 Task: Create a new job listing for an 'Angular/Javascript Developer' in Salesforce with specified details.
Action: Mouse moved to (28, 109)
Screenshot: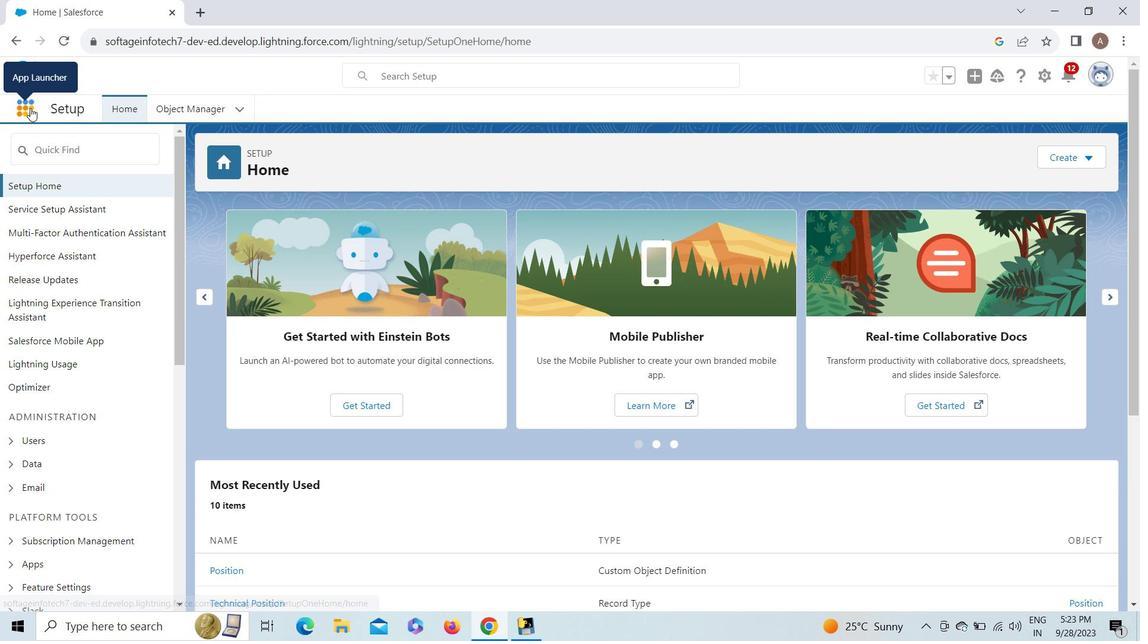 
Action: Mouse pressed left at (28, 109)
Screenshot: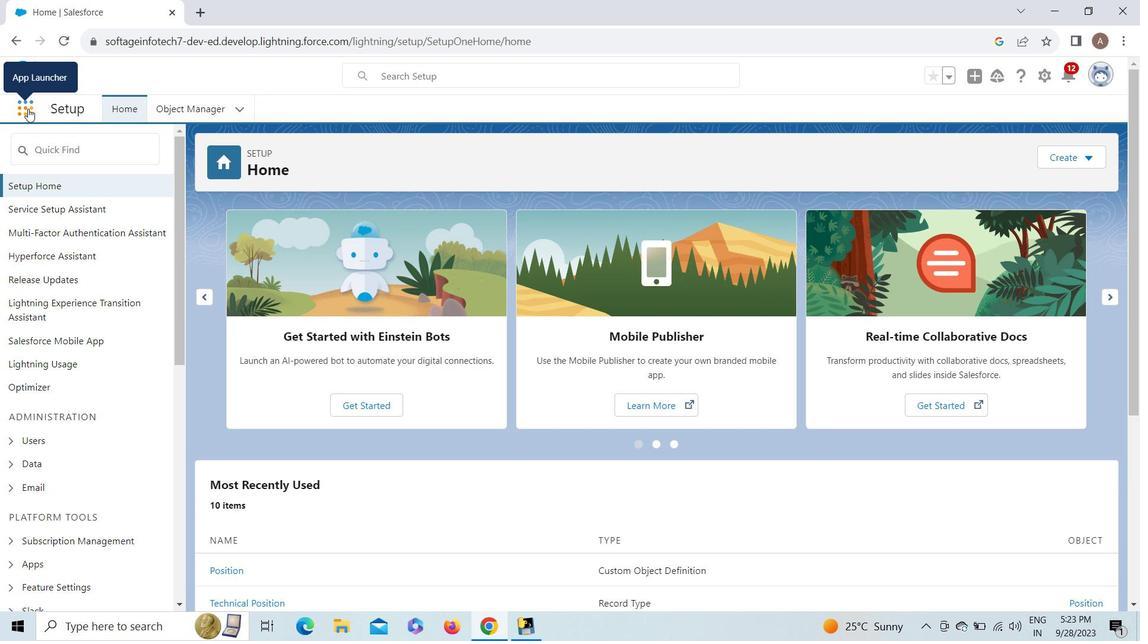 
Action: Mouse moved to (75, 205)
Screenshot: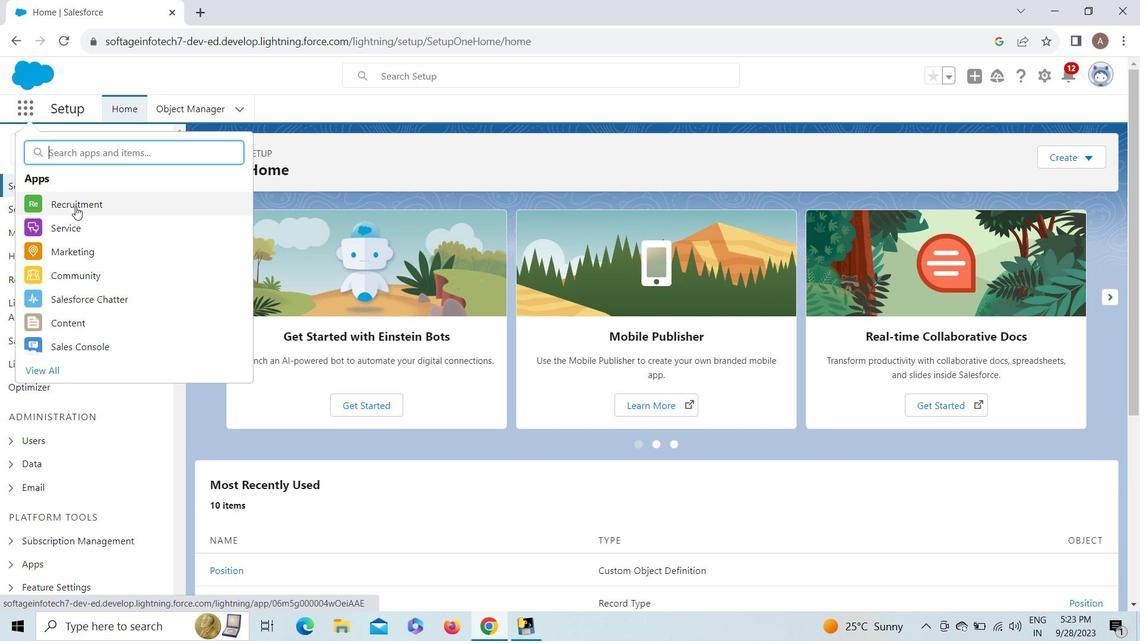 
Action: Mouse pressed left at (75, 205)
Screenshot: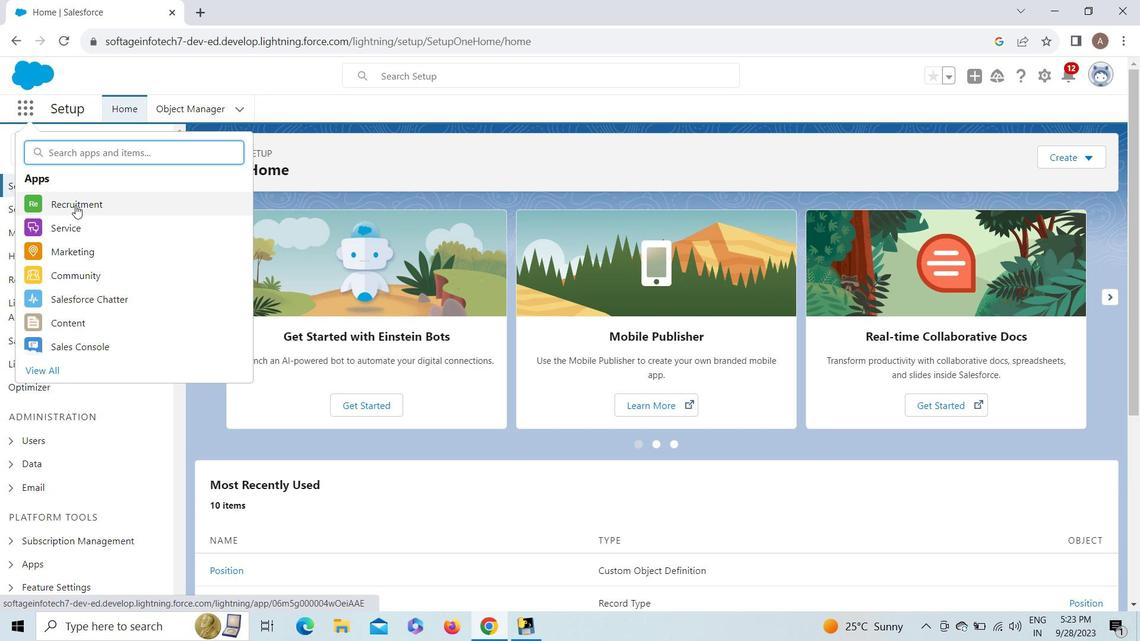 
Action: Mouse moved to (214, 111)
Screenshot: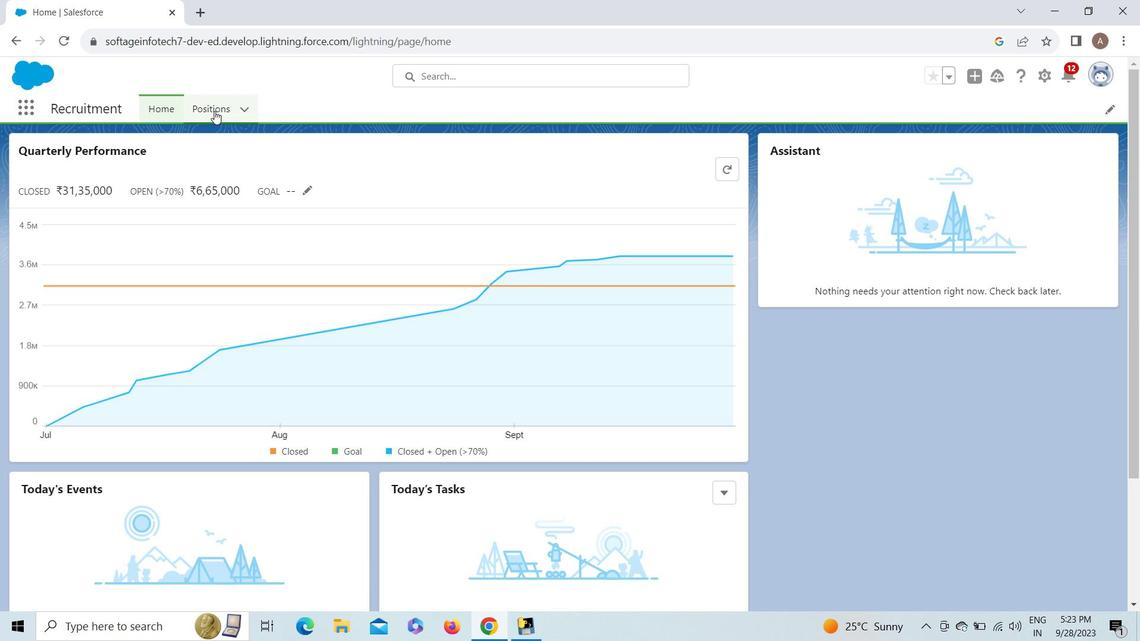 
Action: Mouse pressed left at (214, 111)
Screenshot: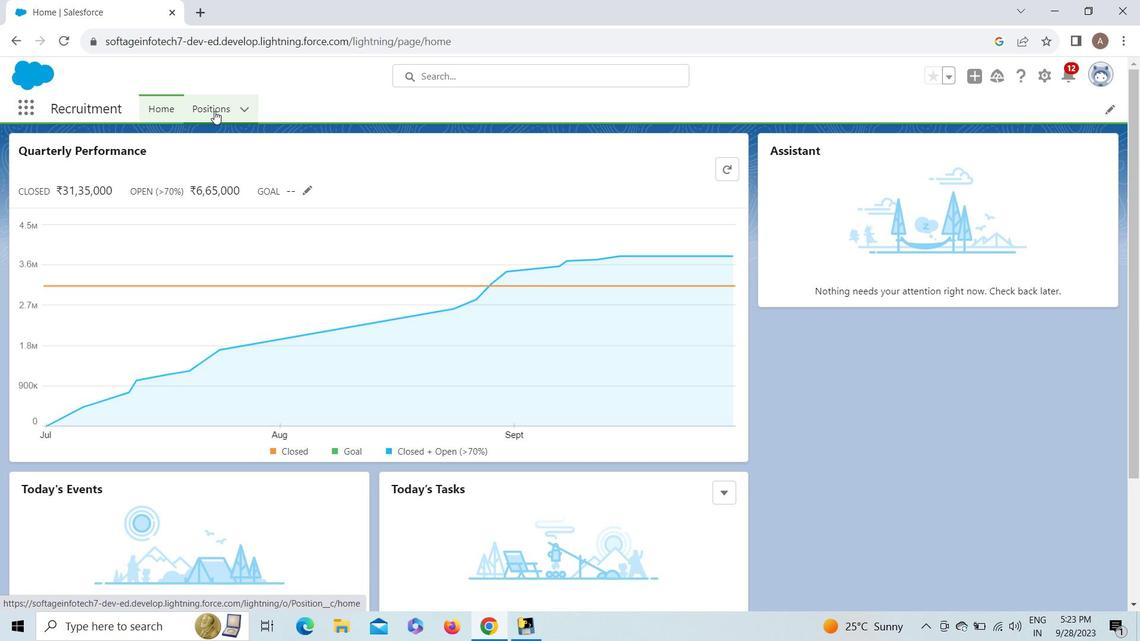 
Action: Mouse moved to (971, 152)
Screenshot: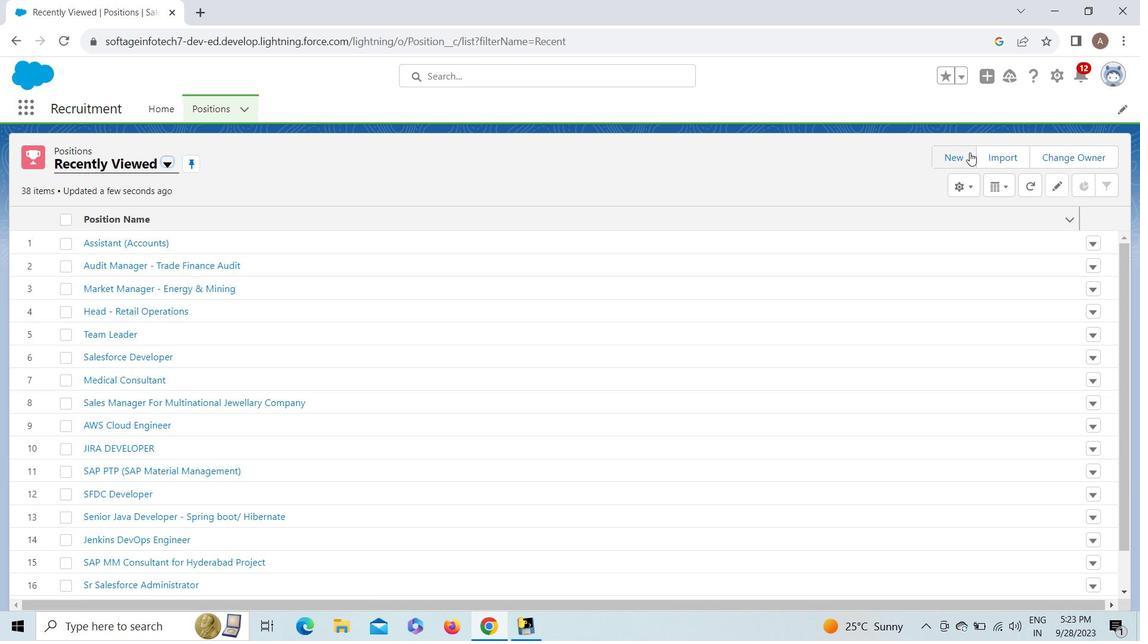 
Action: Mouse pressed left at (971, 152)
Screenshot: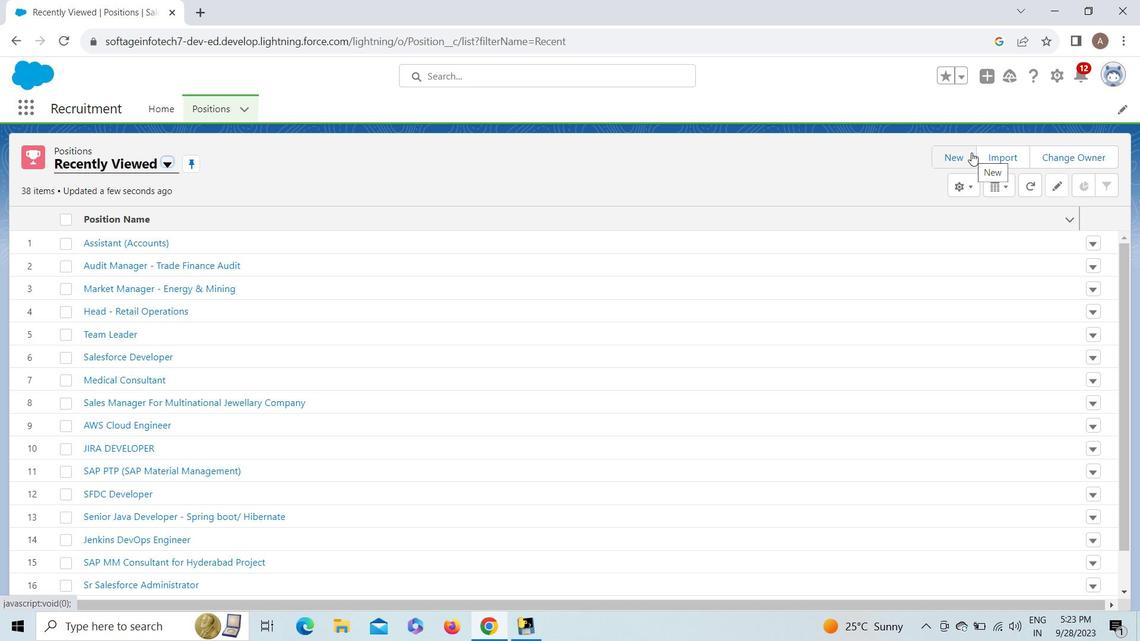 
Action: Mouse moved to (854, 410)
Screenshot: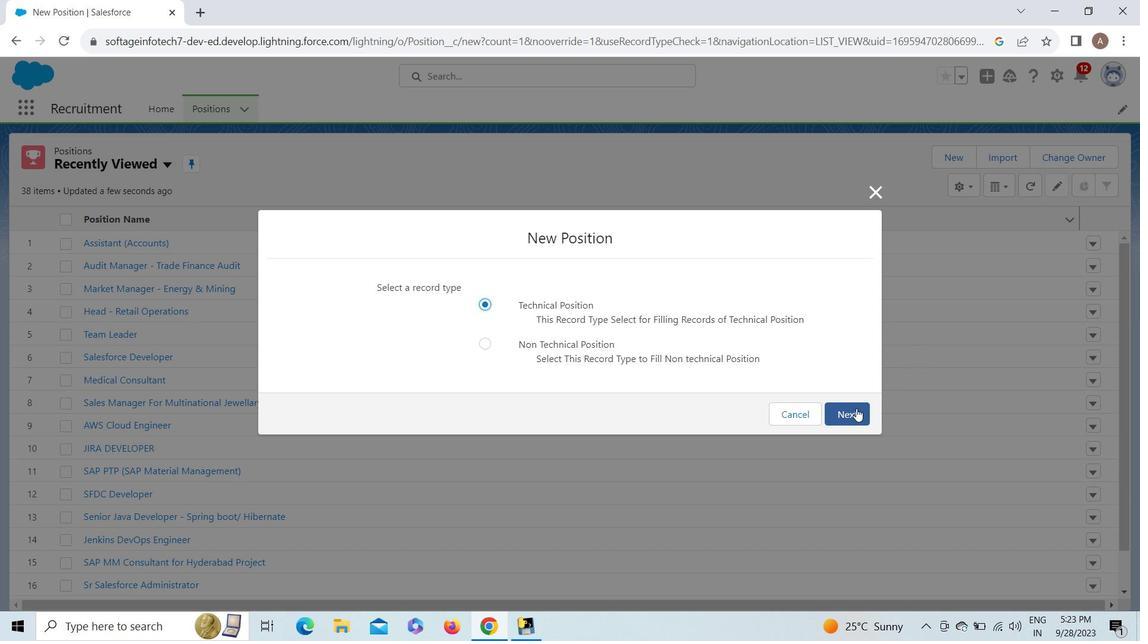 
Action: Mouse pressed left at (854, 410)
Screenshot: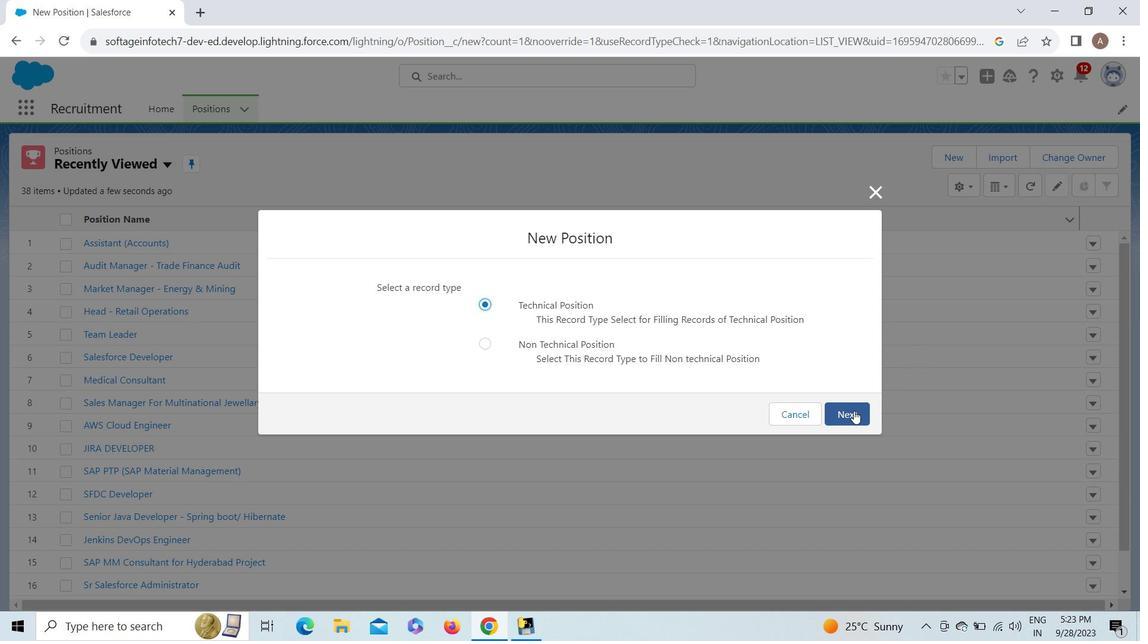 
Action: Mouse moved to (874, 204)
Screenshot: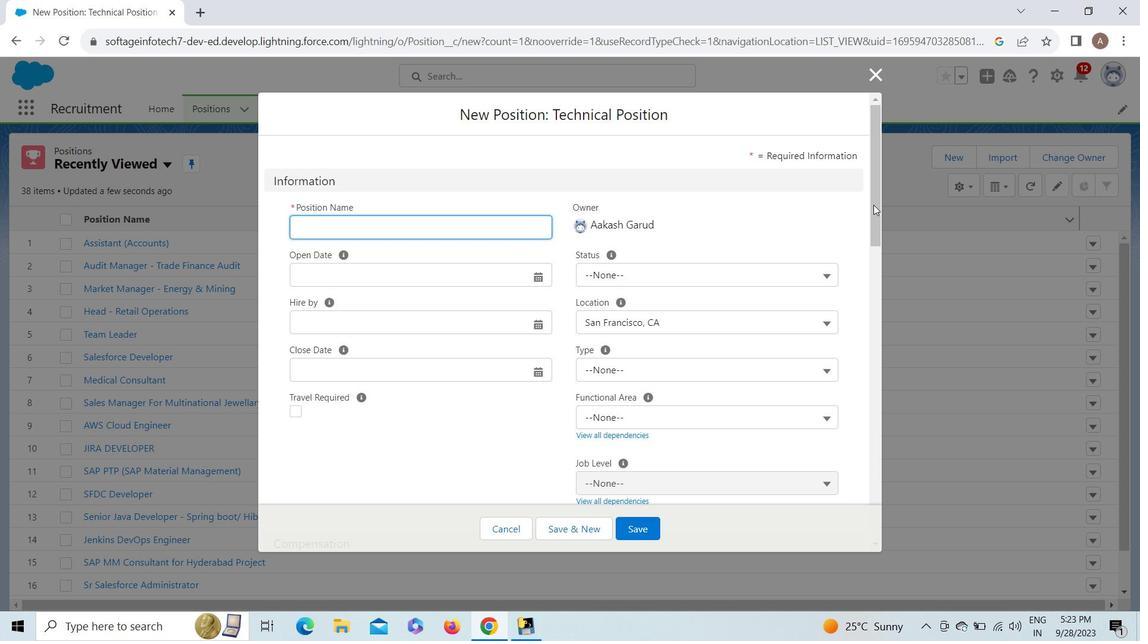 
Action: Mouse pressed left at (874, 204)
Screenshot: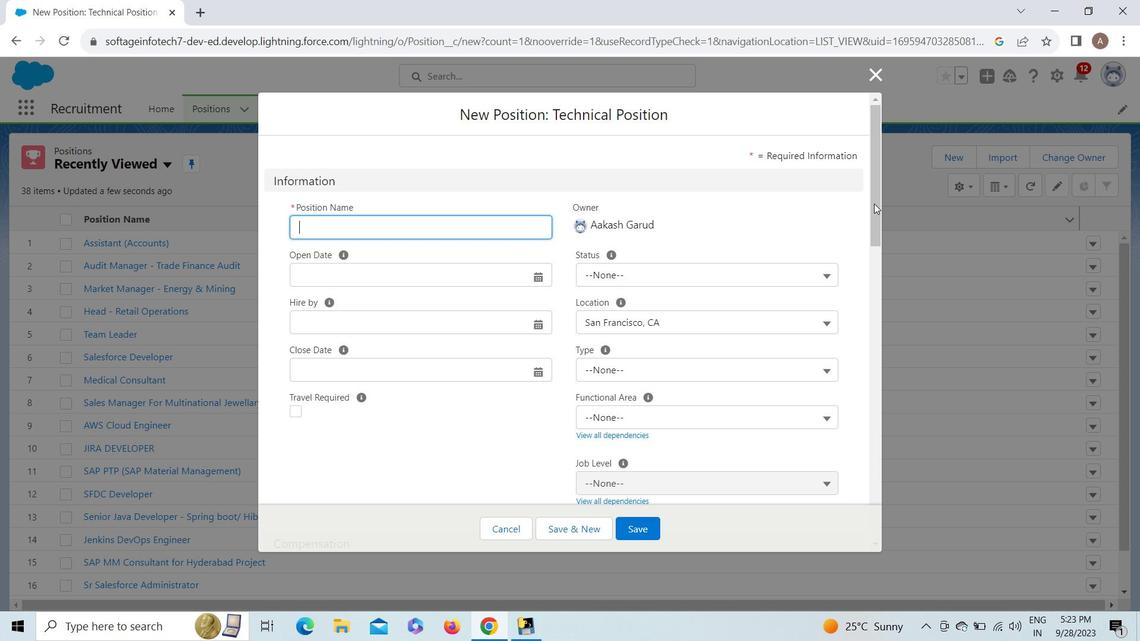 
Action: Mouse moved to (402, 307)
Screenshot: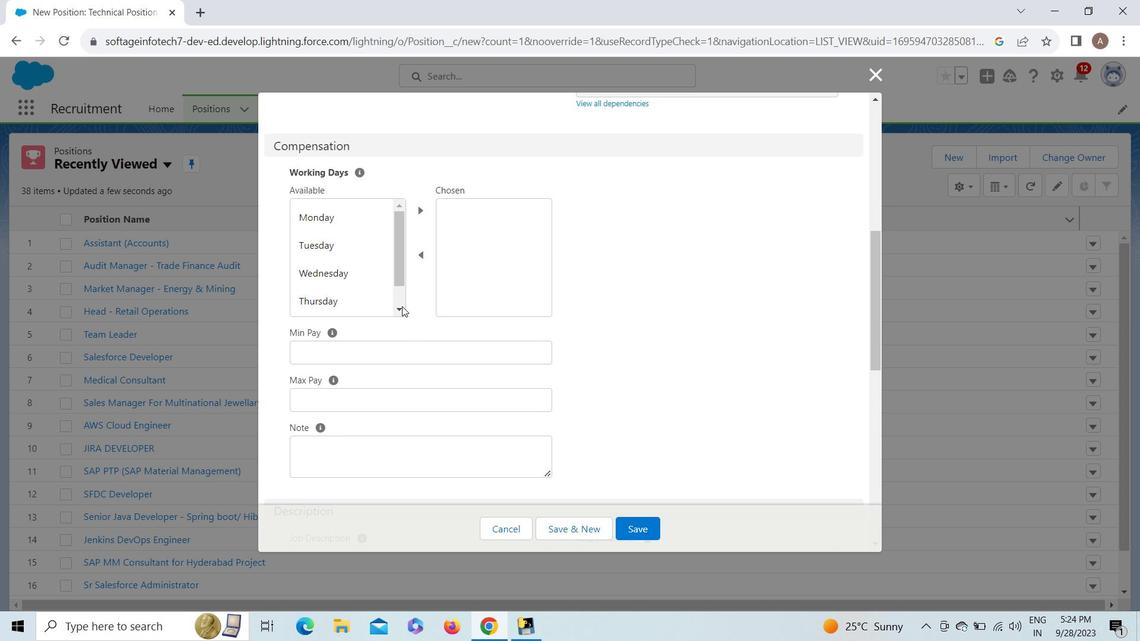 
Action: Mouse pressed left at (402, 307)
Screenshot: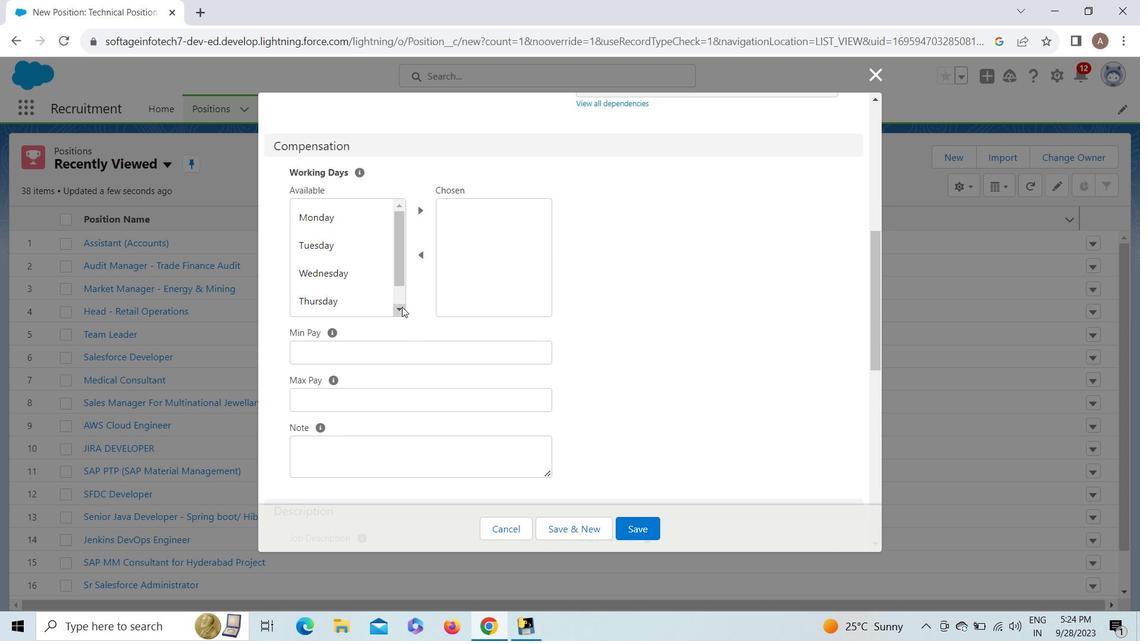 
Action: Mouse pressed left at (402, 307)
Screenshot: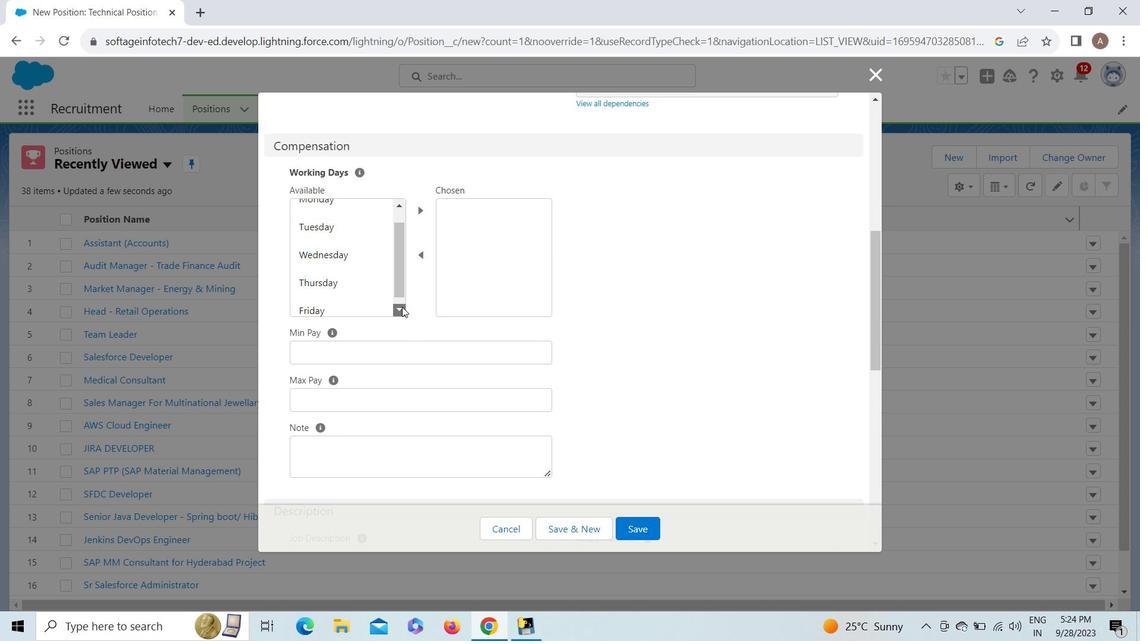 
Action: Mouse pressed left at (402, 307)
Screenshot: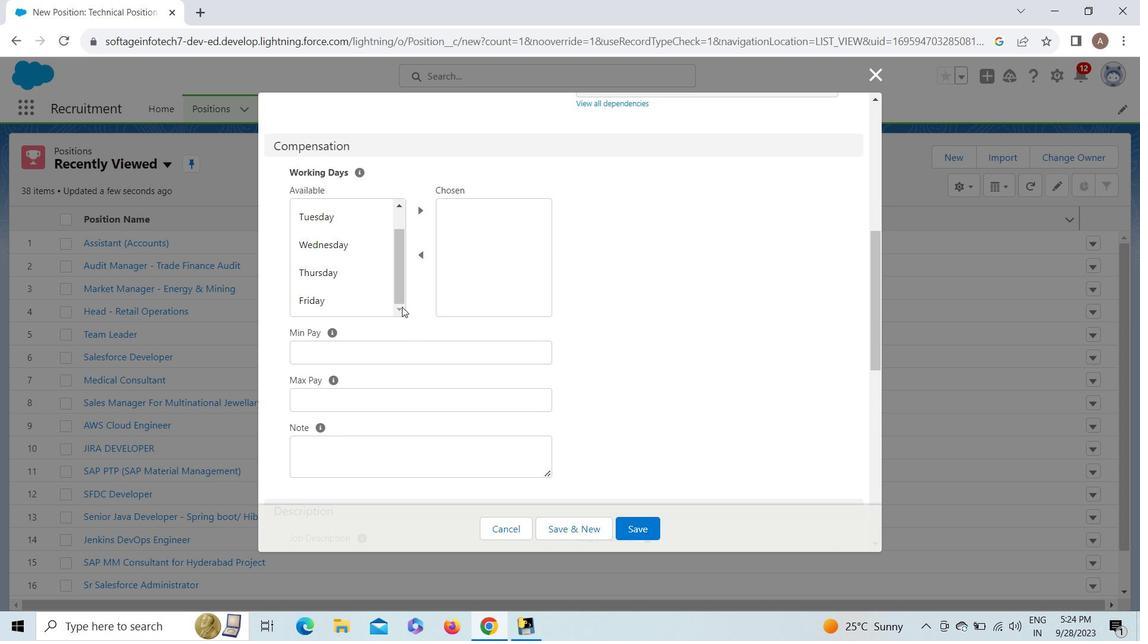 
Action: Mouse pressed left at (402, 307)
Screenshot: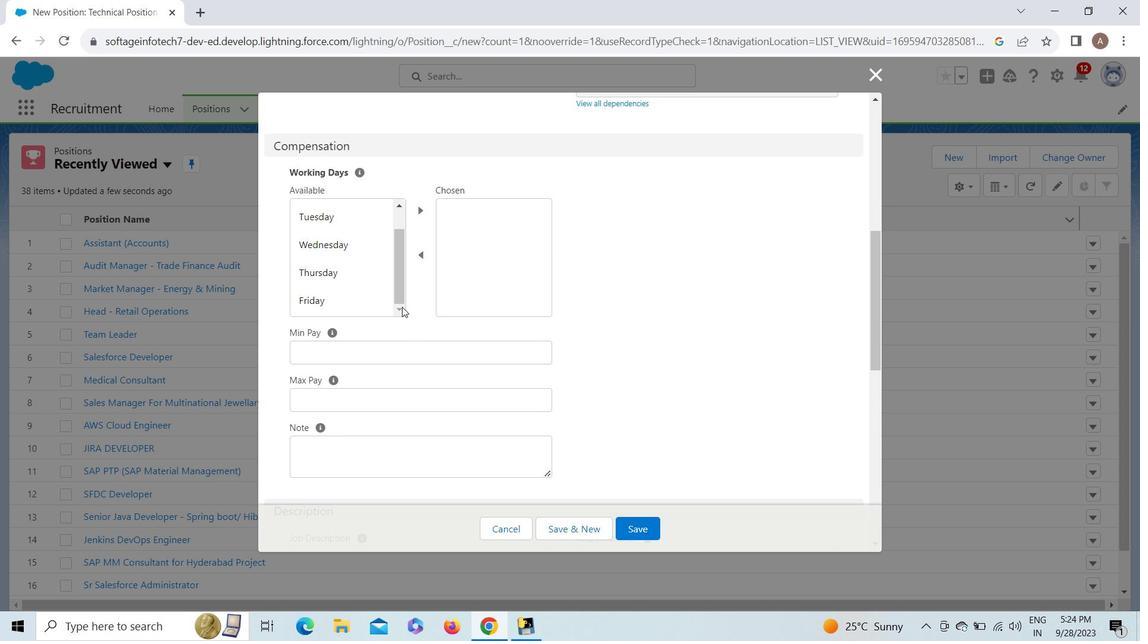 
Action: Mouse pressed left at (402, 307)
Screenshot: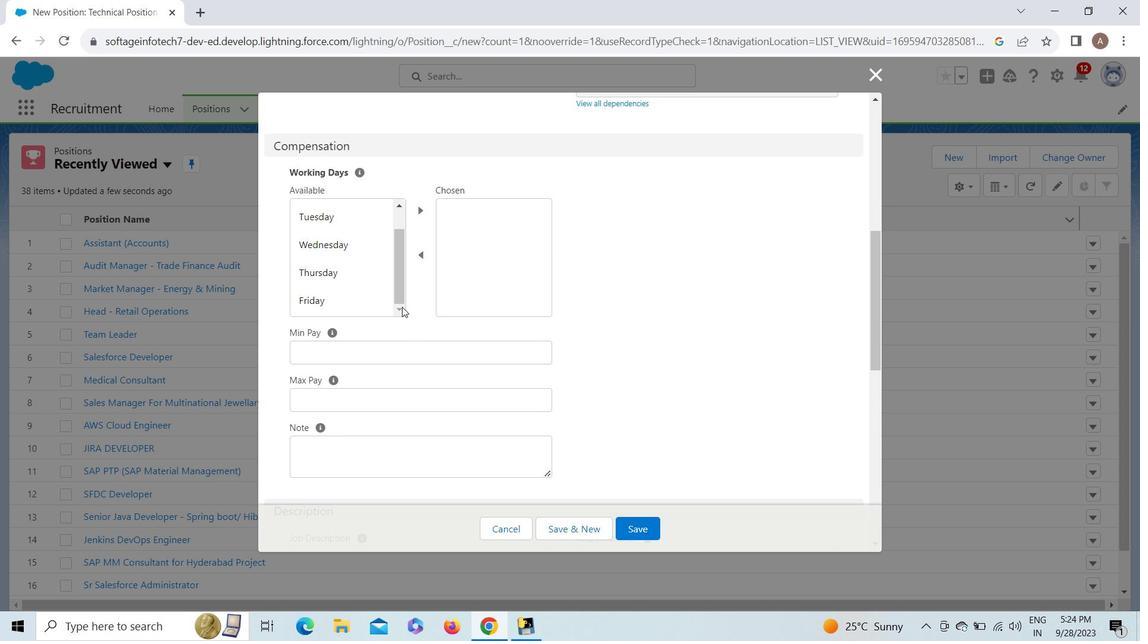 
Action: Mouse moved to (877, 250)
Screenshot: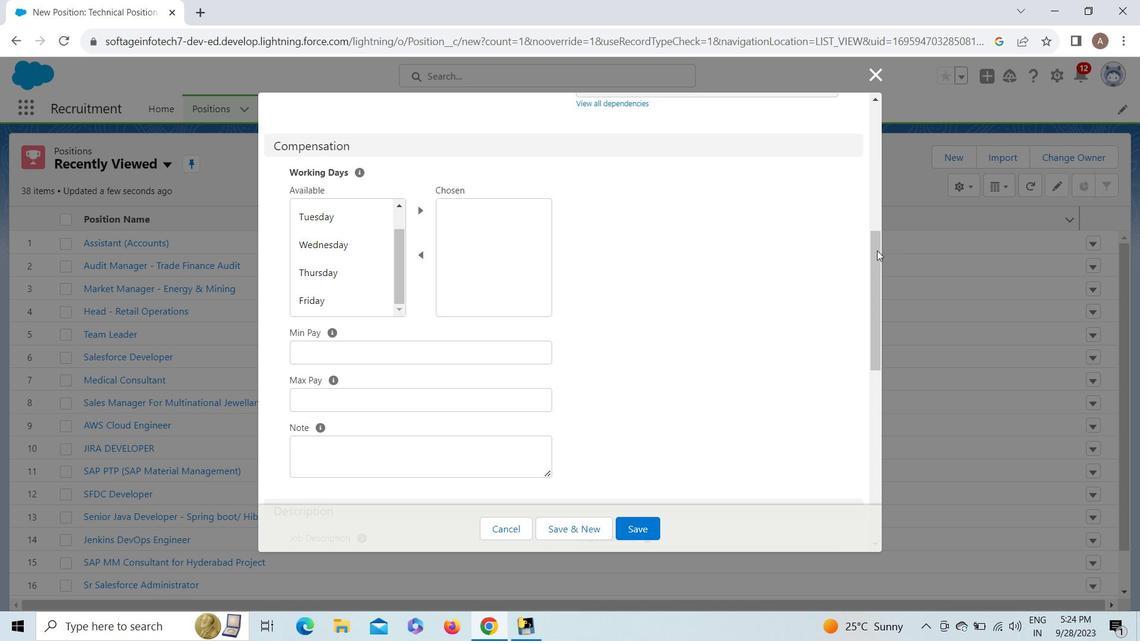 
Action: Mouse pressed left at (877, 250)
Screenshot: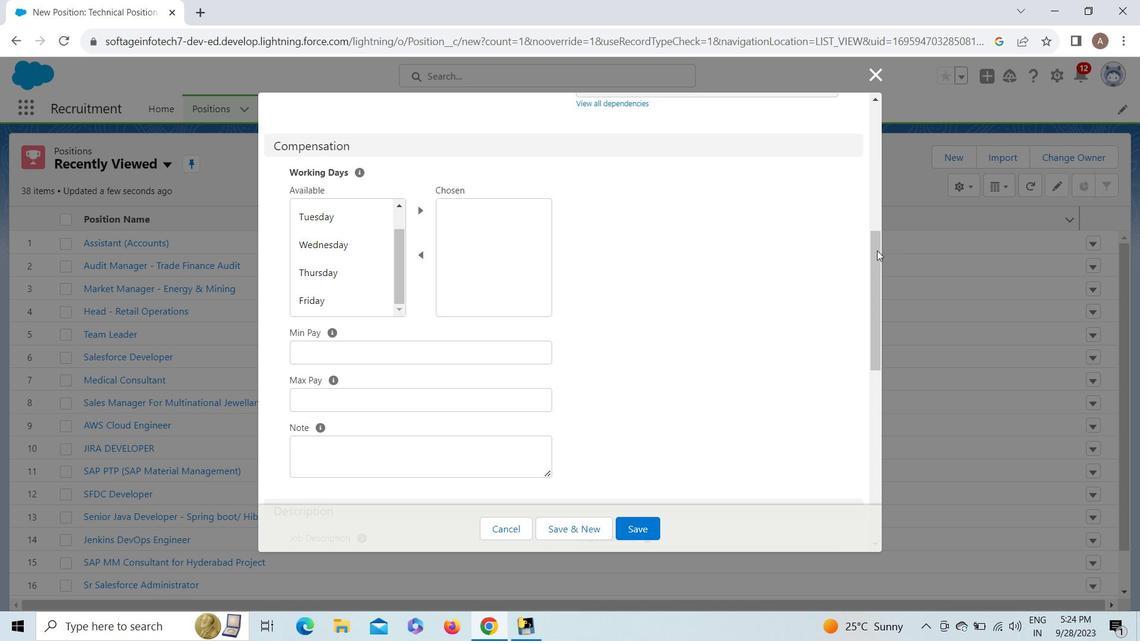 
Action: Mouse moved to (875, 131)
Screenshot: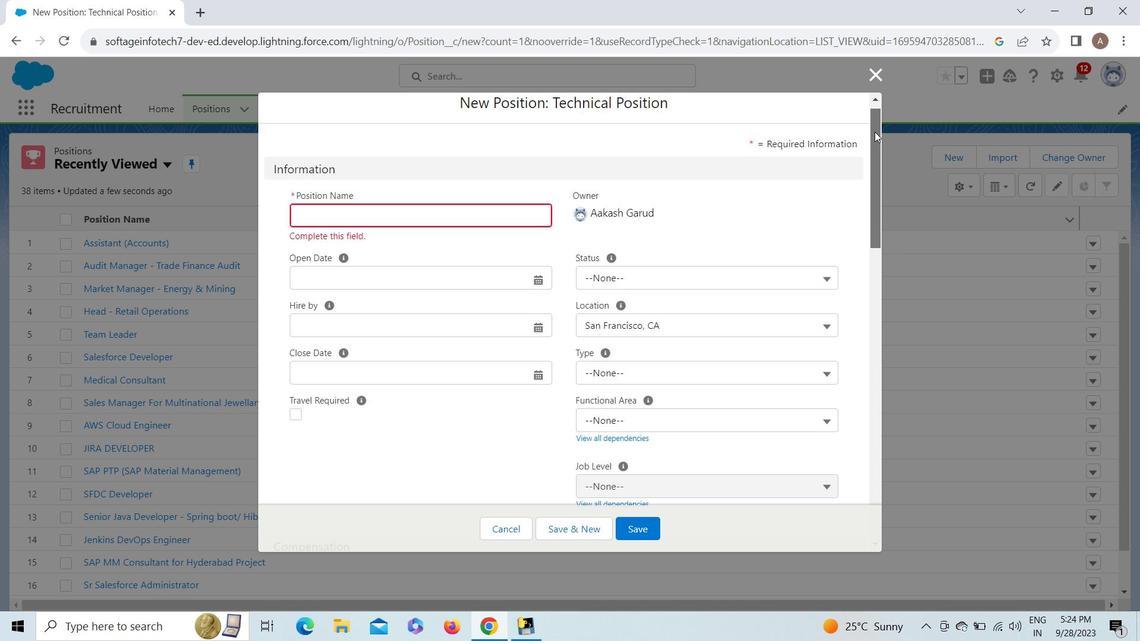 
Action: Mouse pressed left at (875, 131)
Screenshot: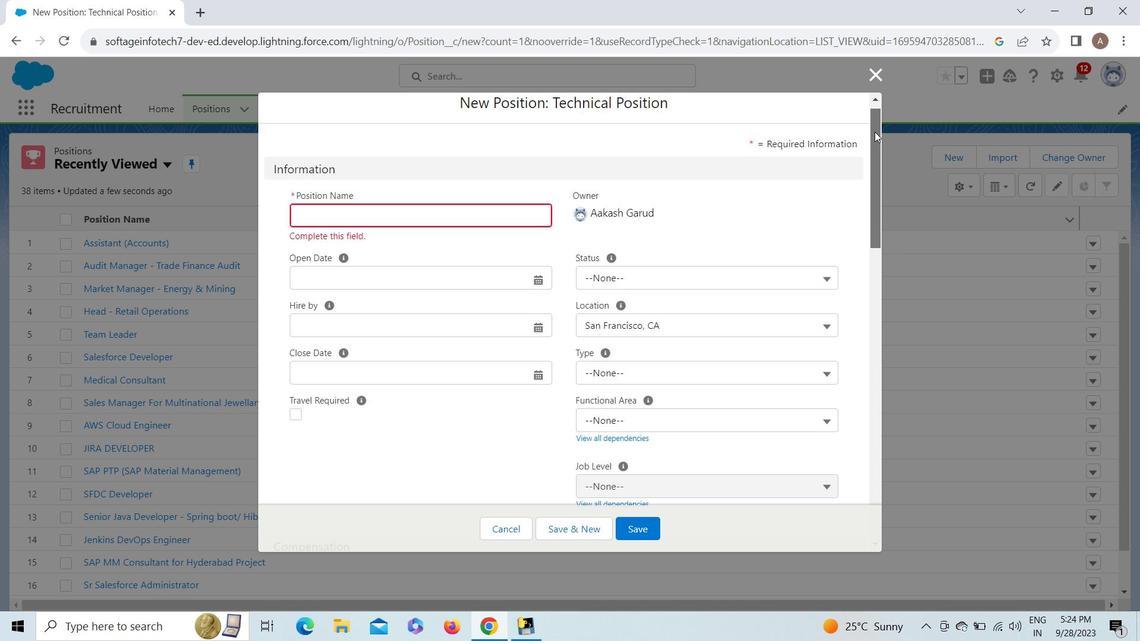 
Action: Mouse moved to (872, 80)
Screenshot: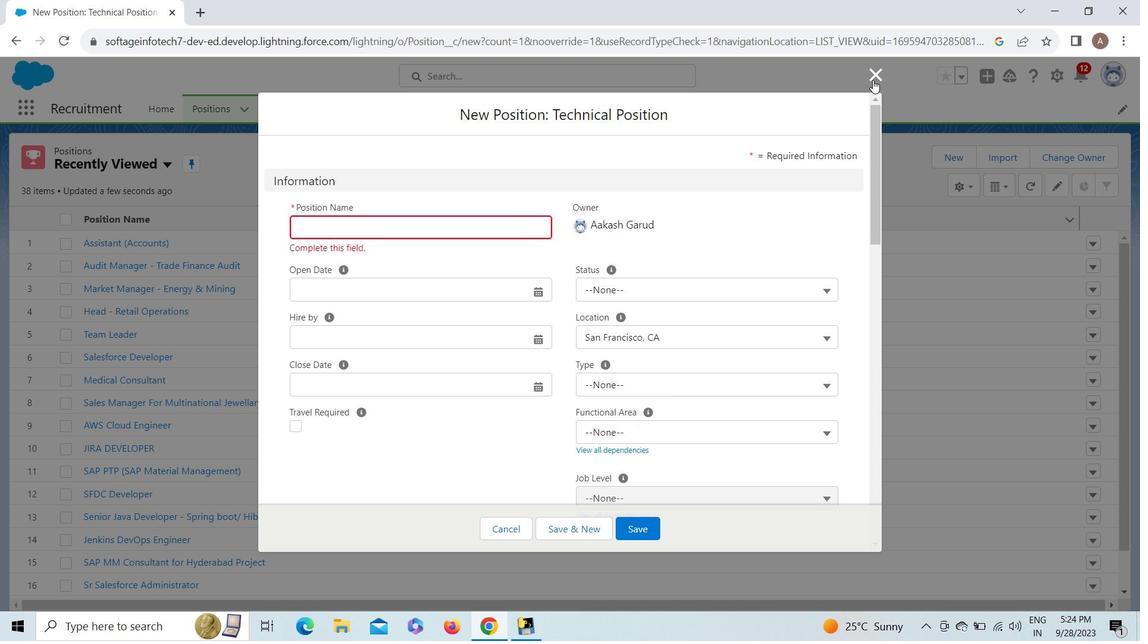 
Action: Mouse pressed left at (872, 80)
Screenshot: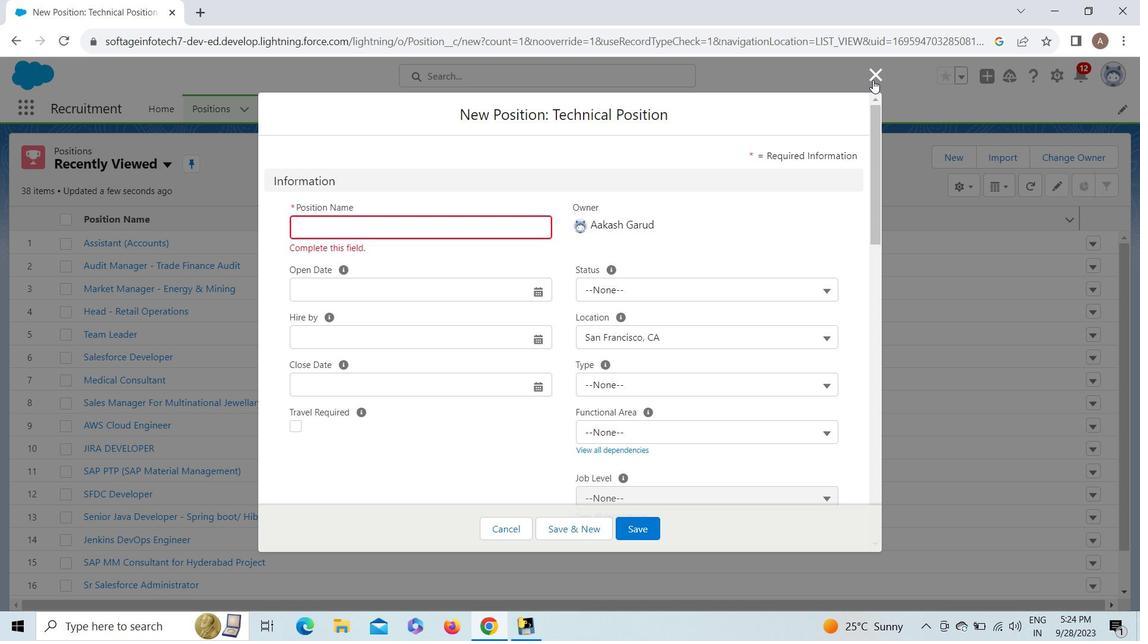 
Action: Mouse moved to (952, 162)
Screenshot: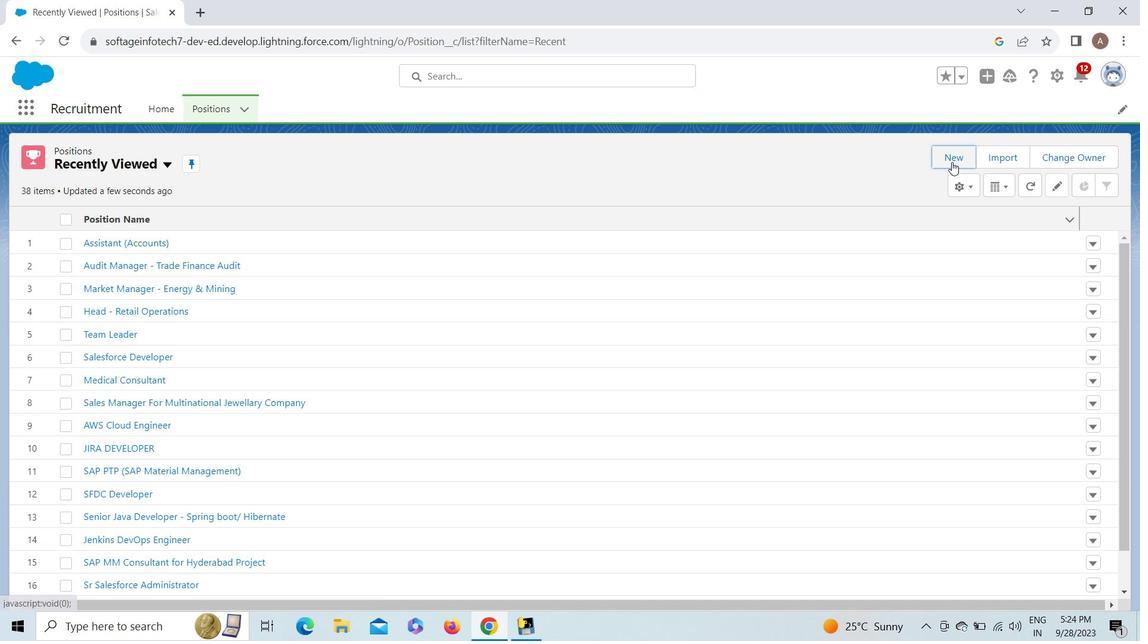 
Action: Mouse pressed left at (952, 162)
Screenshot: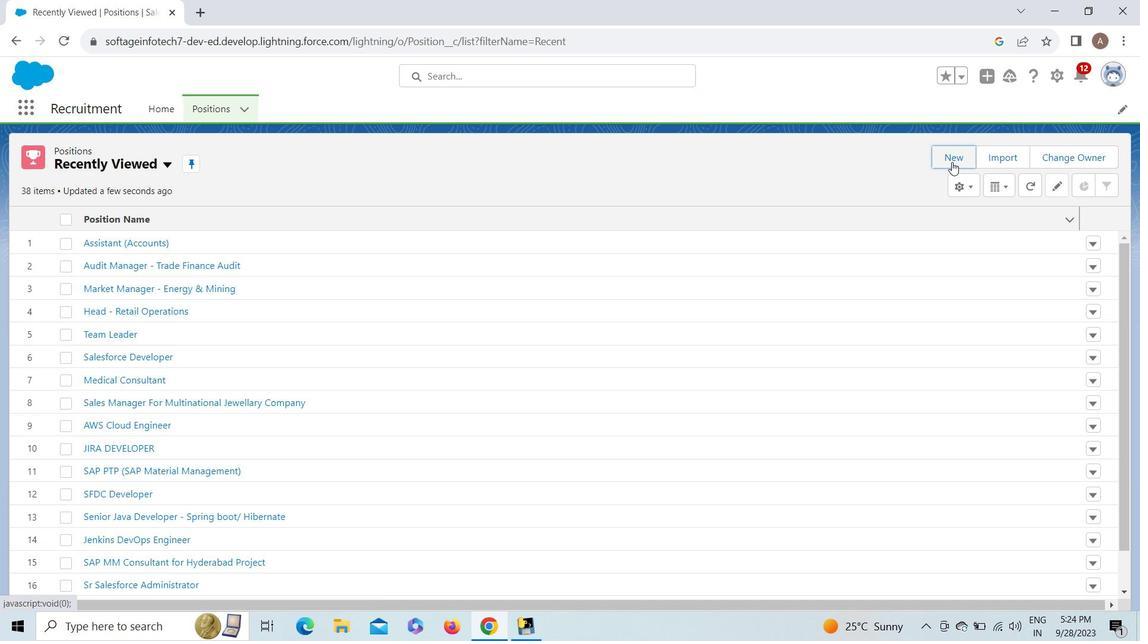 
Action: Mouse moved to (591, 352)
Screenshot: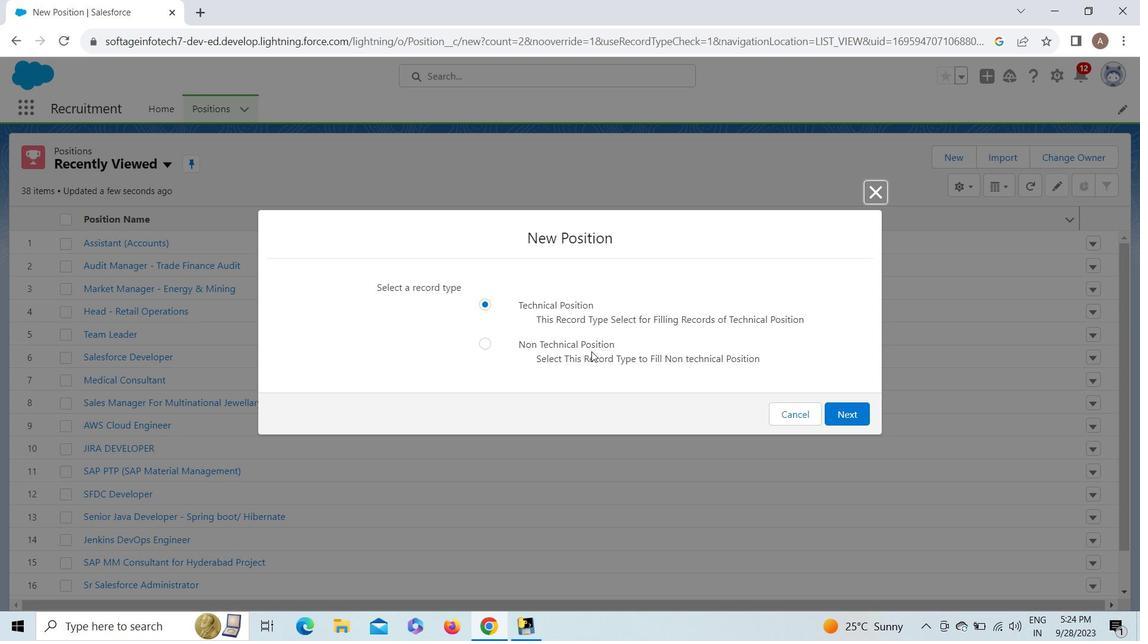 
Action: Mouse pressed left at (591, 352)
Screenshot: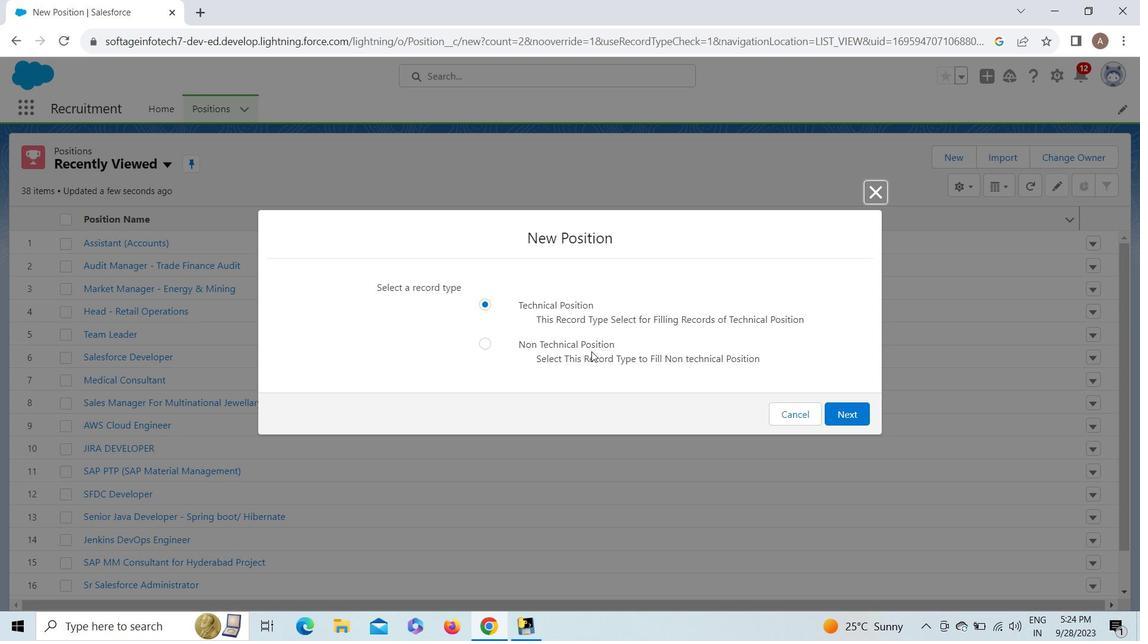 
Action: Mouse moved to (850, 416)
Screenshot: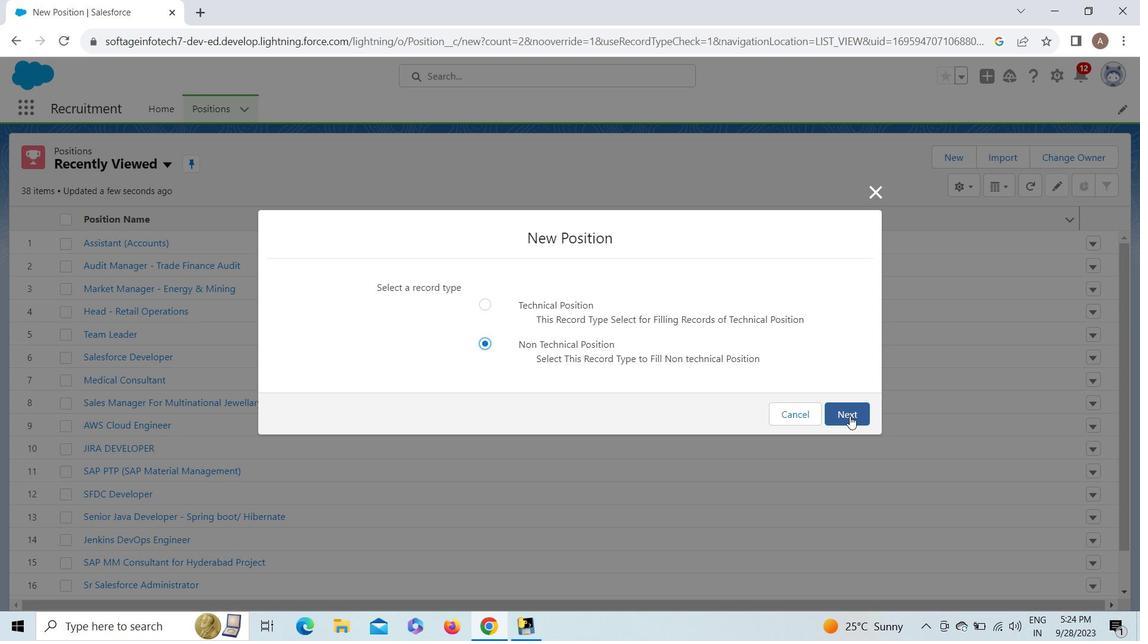 
Action: Mouse pressed left at (850, 416)
Screenshot: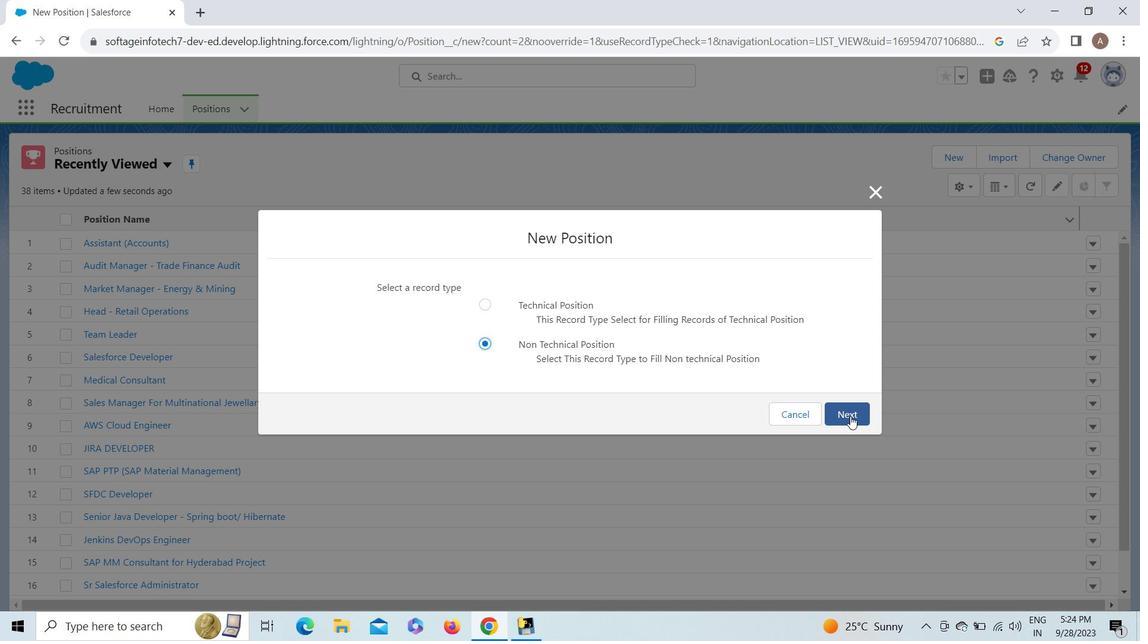 
Action: Mouse moved to (876, 176)
Screenshot: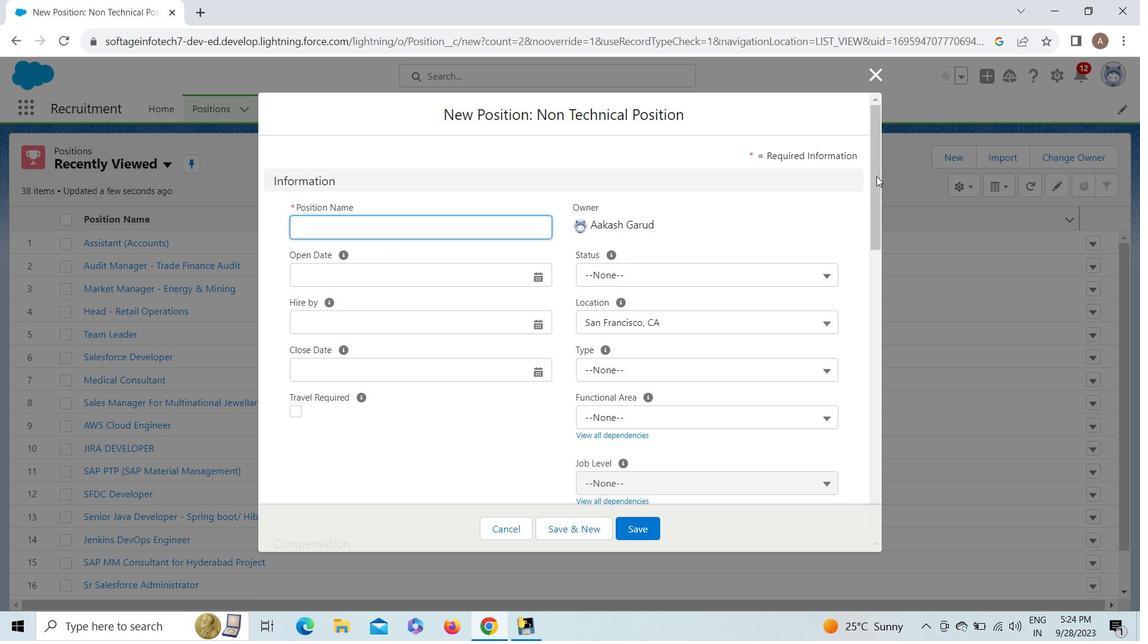 
Action: Mouse pressed left at (876, 176)
Screenshot: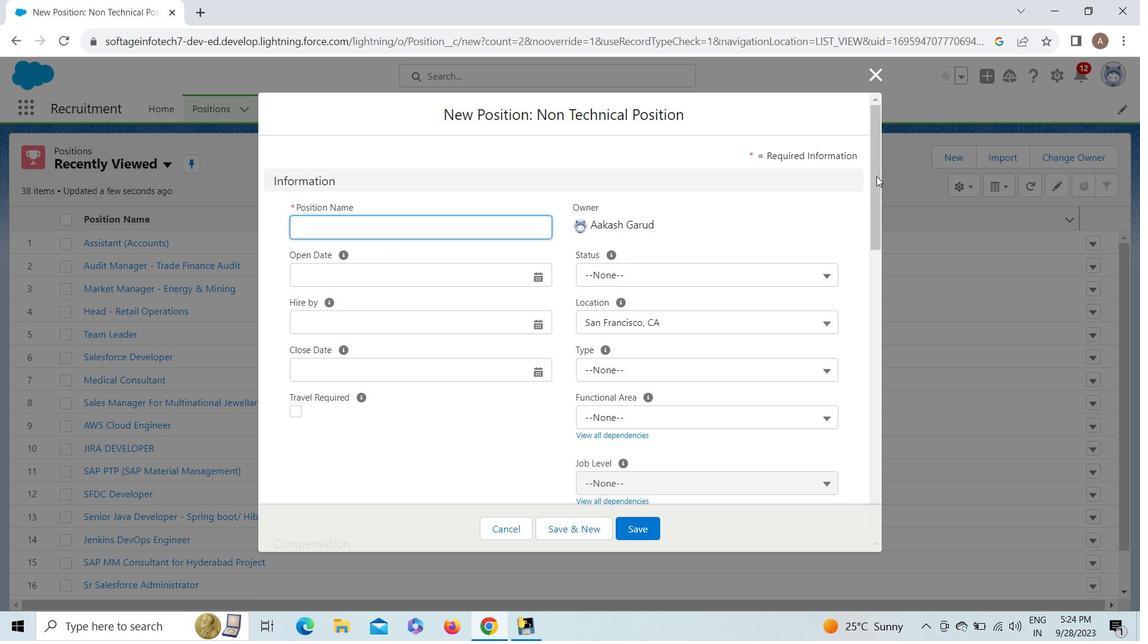 
Action: Mouse moved to (405, 320)
Screenshot: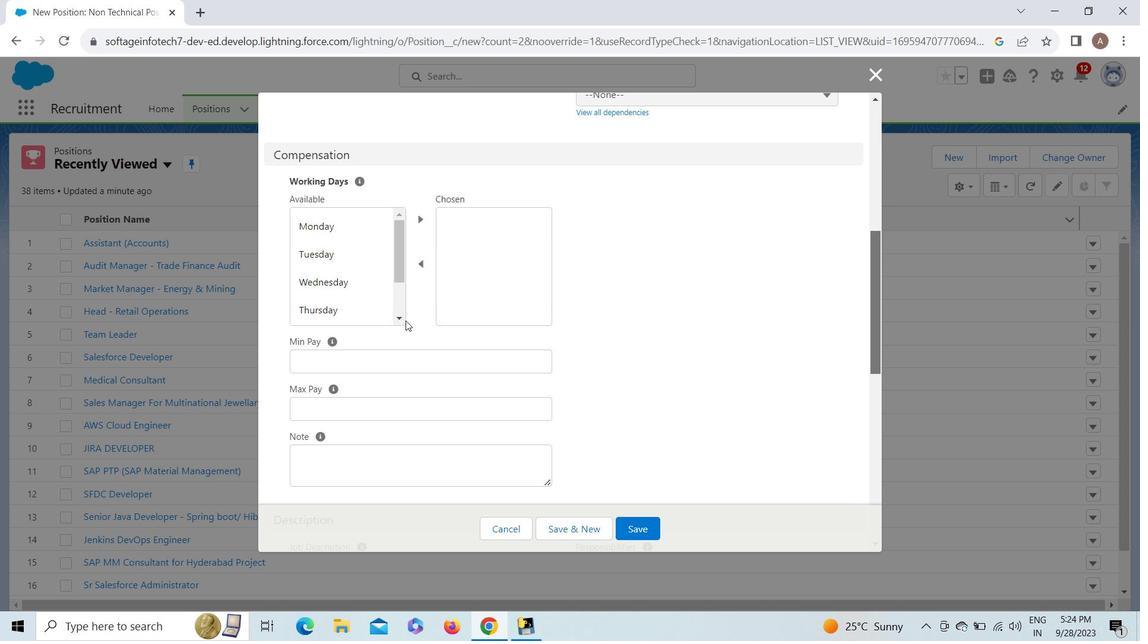 
Action: Mouse pressed left at (405, 320)
Screenshot: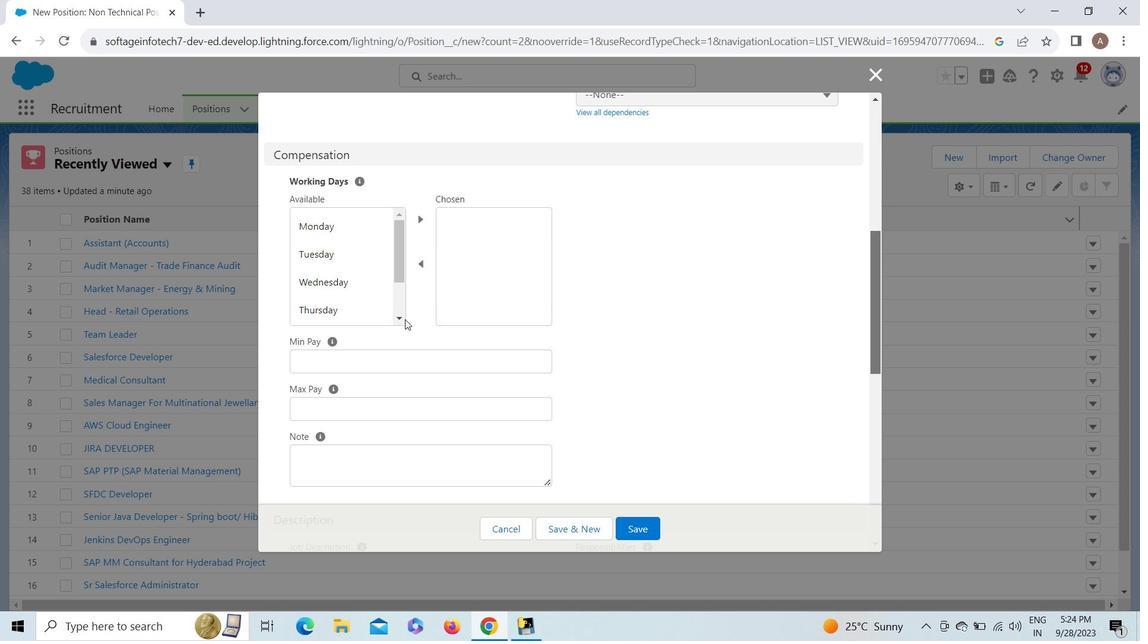 
Action: Mouse pressed left at (405, 320)
Screenshot: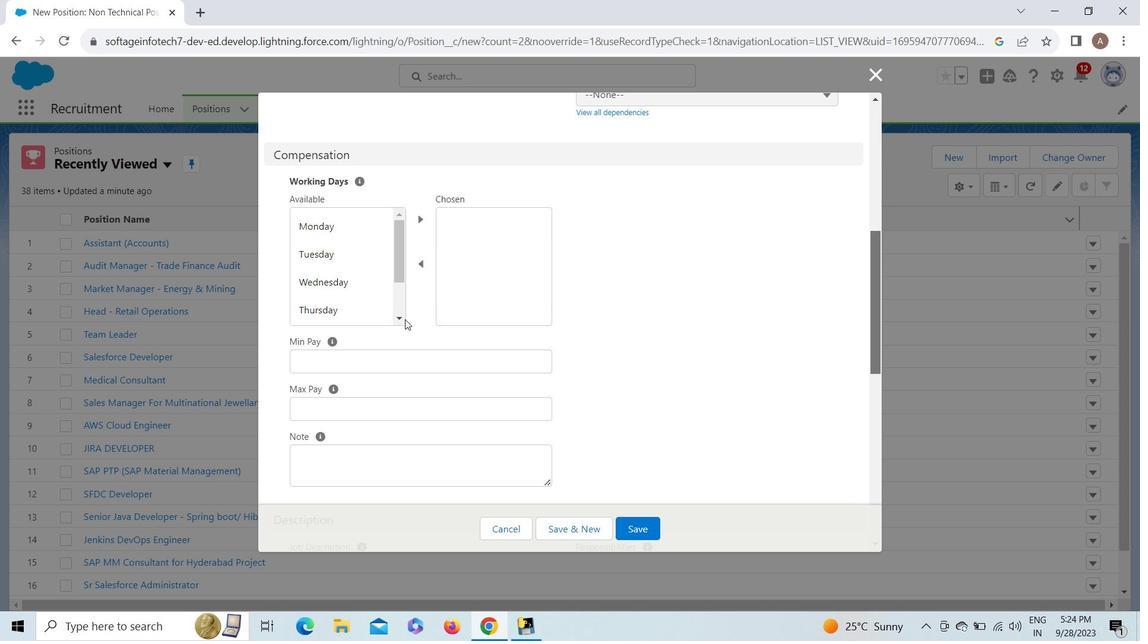
Action: Mouse moved to (396, 320)
Screenshot: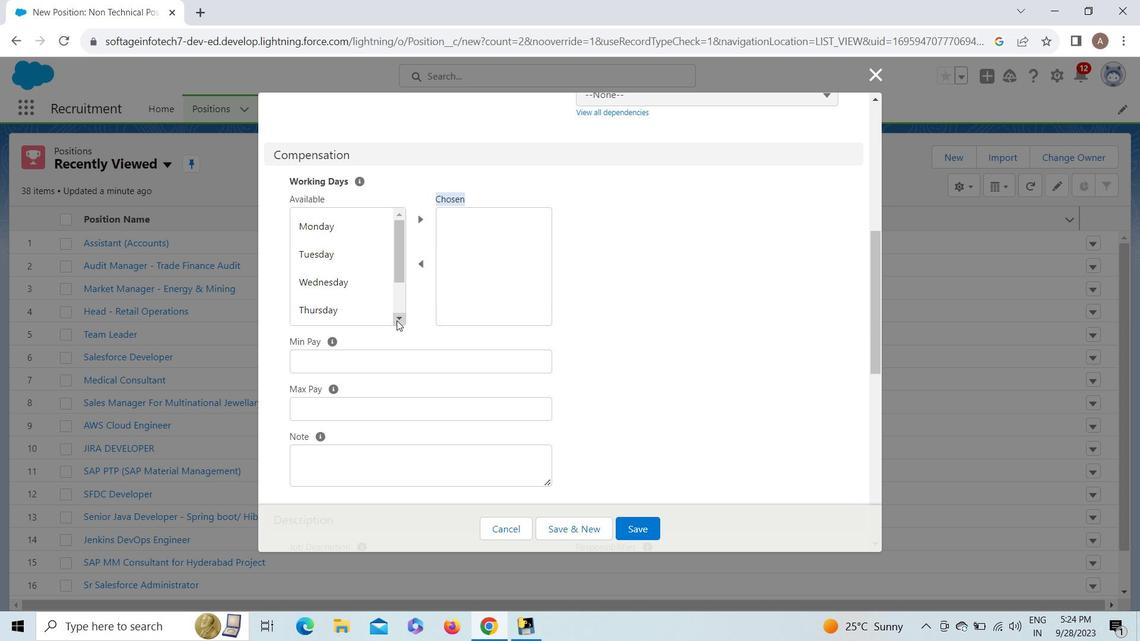 
Action: Mouse pressed left at (396, 320)
Screenshot: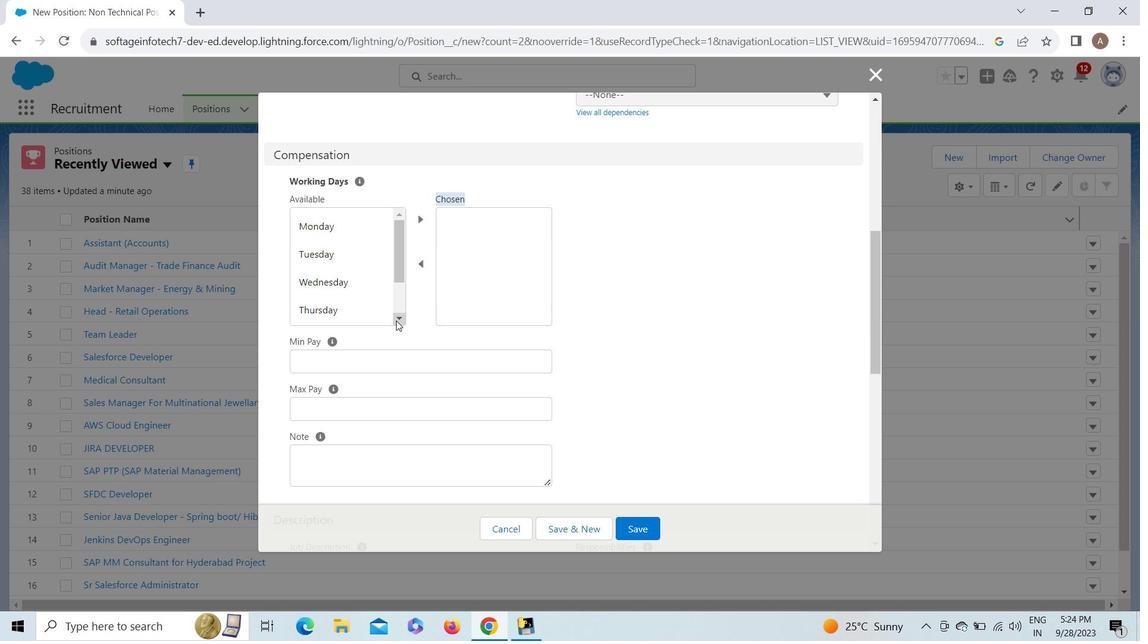
Action: Mouse pressed left at (396, 320)
Screenshot: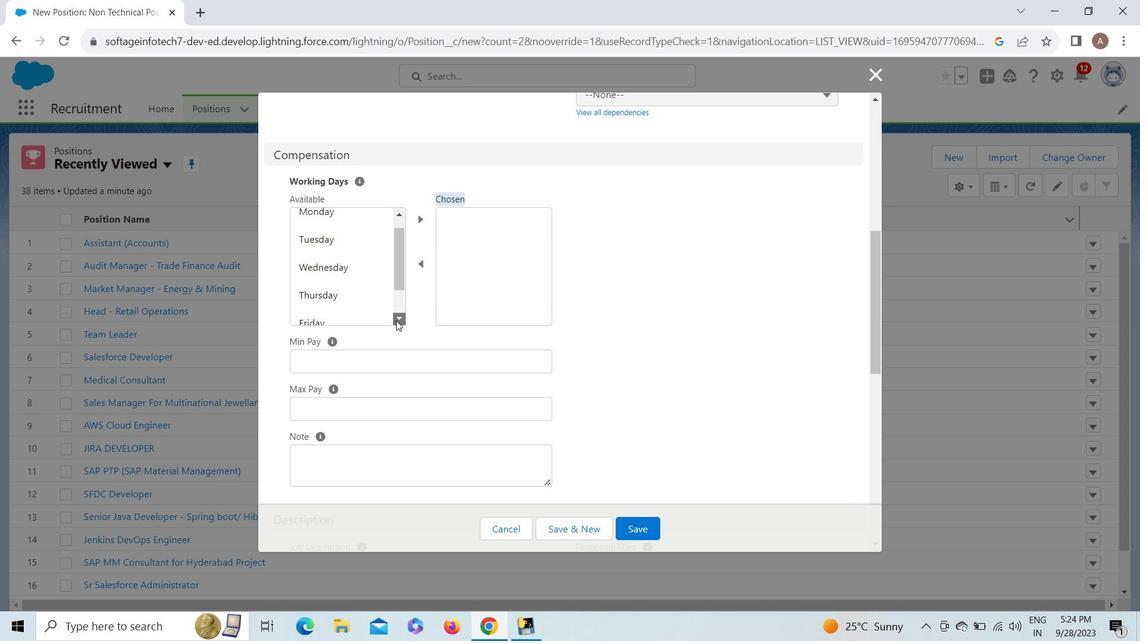 
Action: Mouse pressed left at (396, 320)
Screenshot: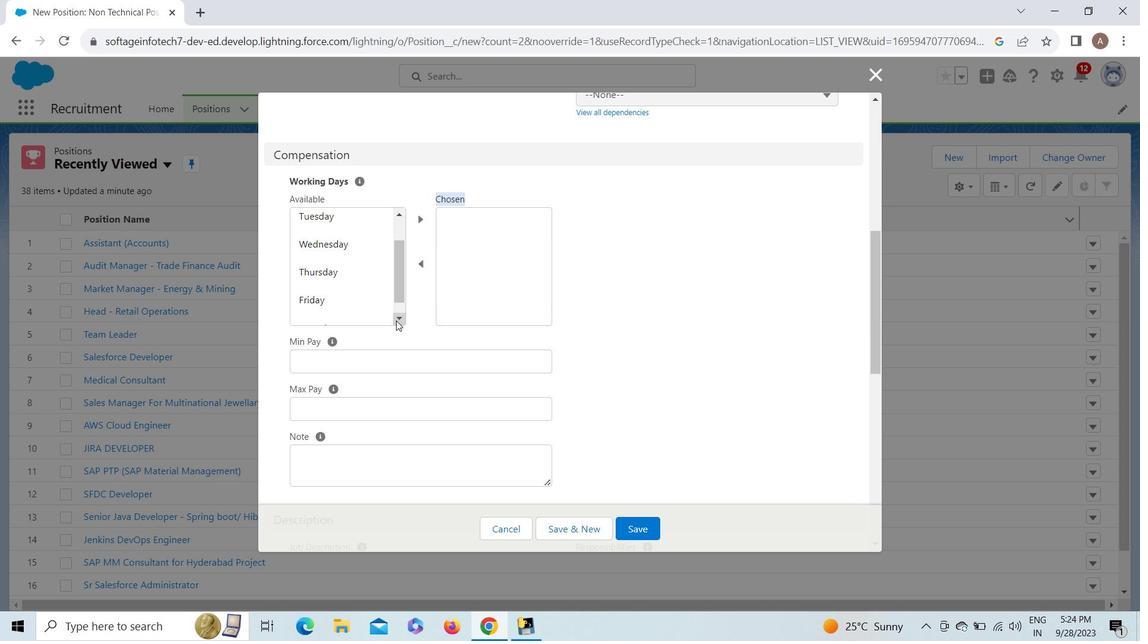
Action: Mouse pressed left at (396, 320)
Screenshot: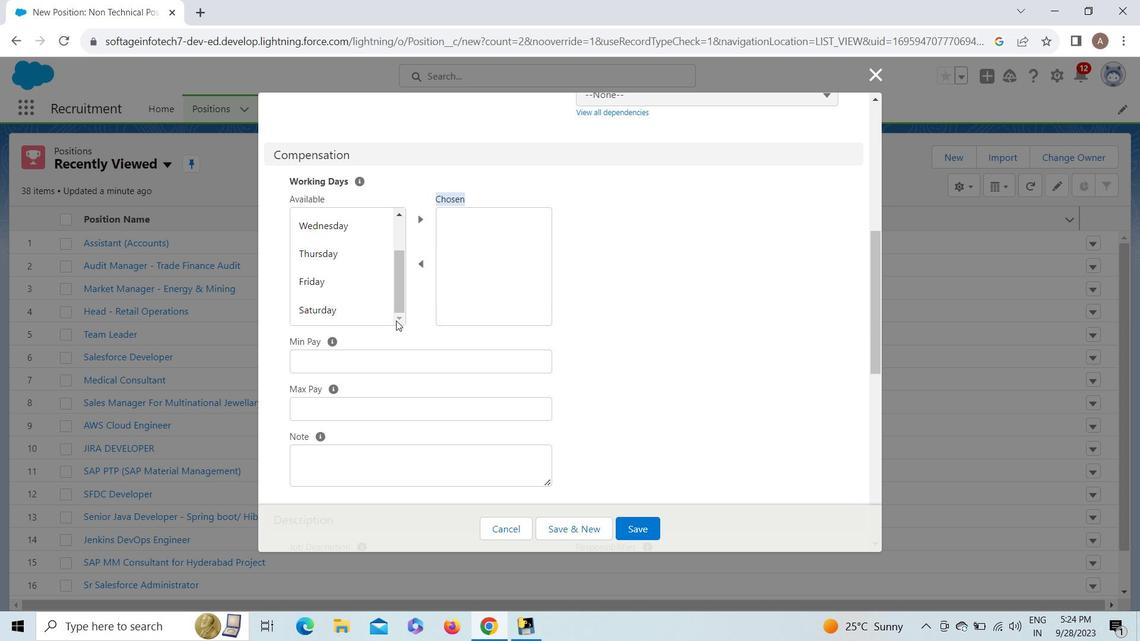 
Action: Mouse pressed left at (396, 320)
Screenshot: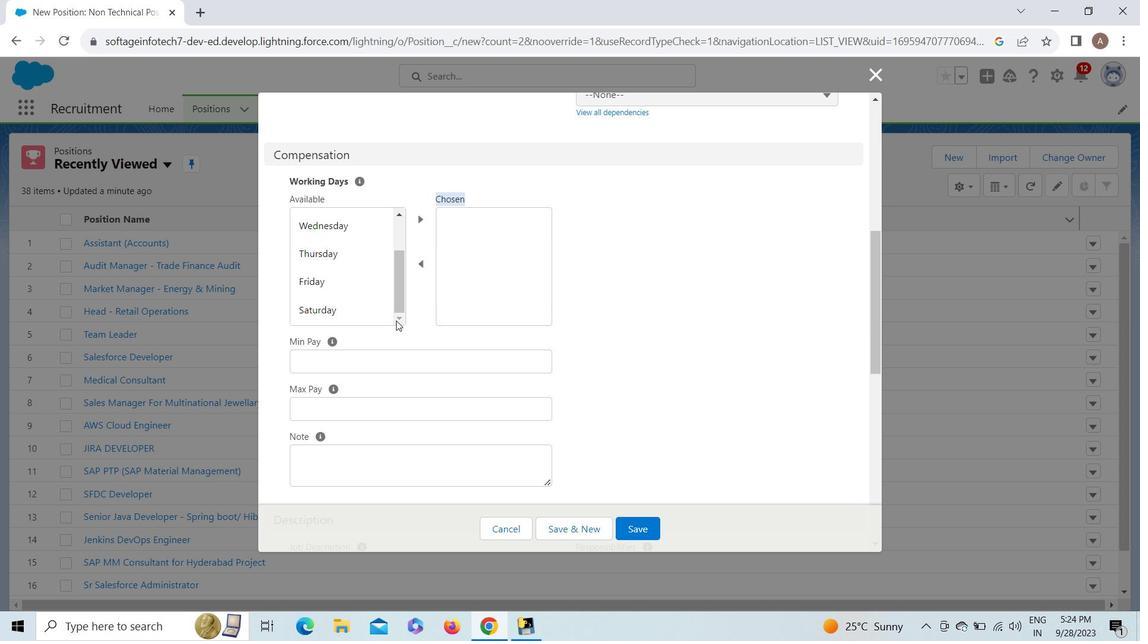 
Action: Mouse pressed left at (396, 320)
Screenshot: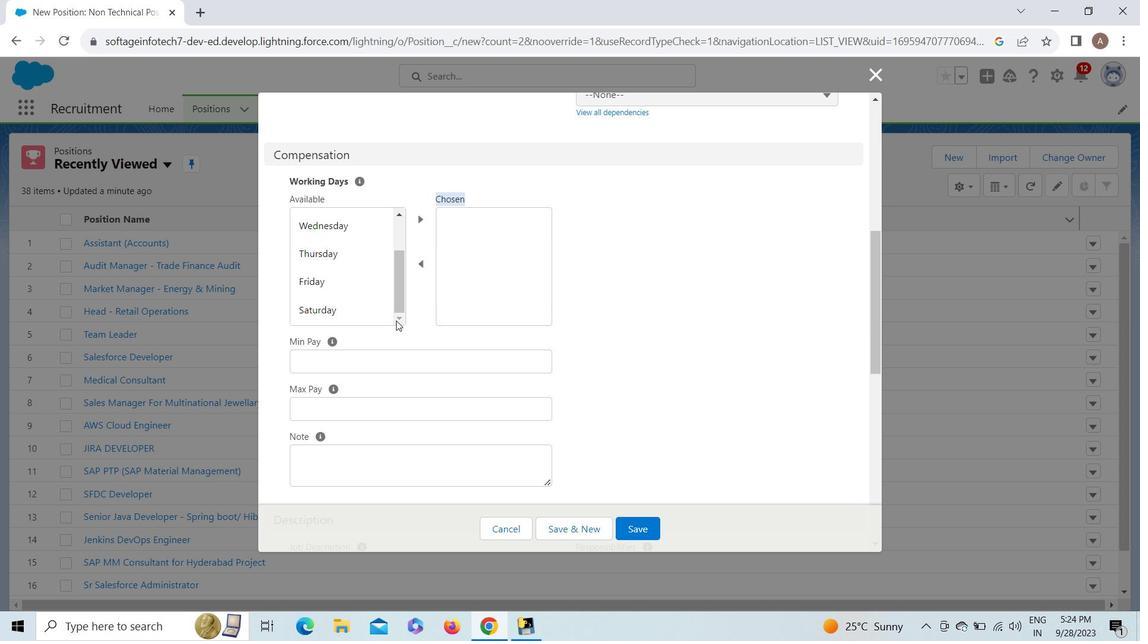
Action: Mouse moved to (875, 304)
Screenshot: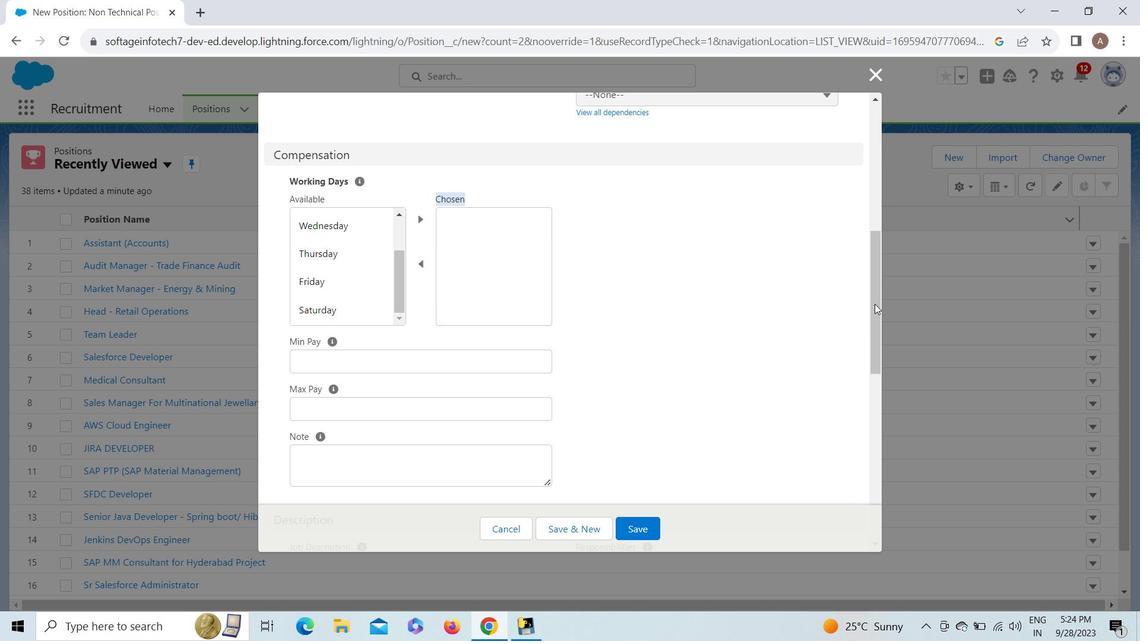 
Action: Mouse pressed left at (875, 304)
Screenshot: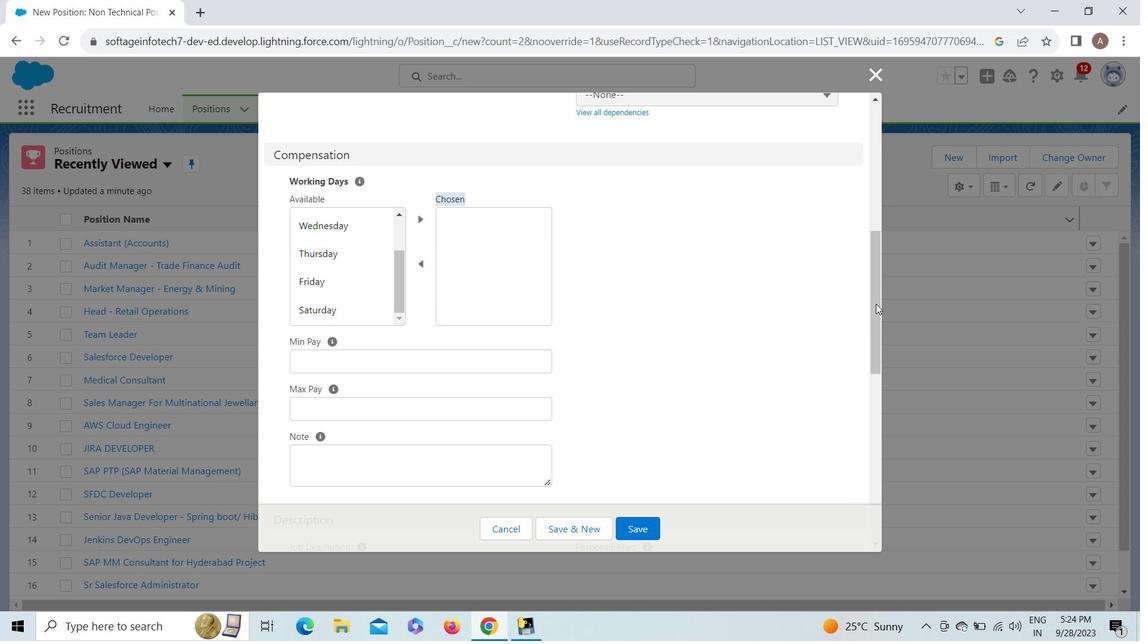 
Action: Mouse moved to (872, 416)
Screenshot: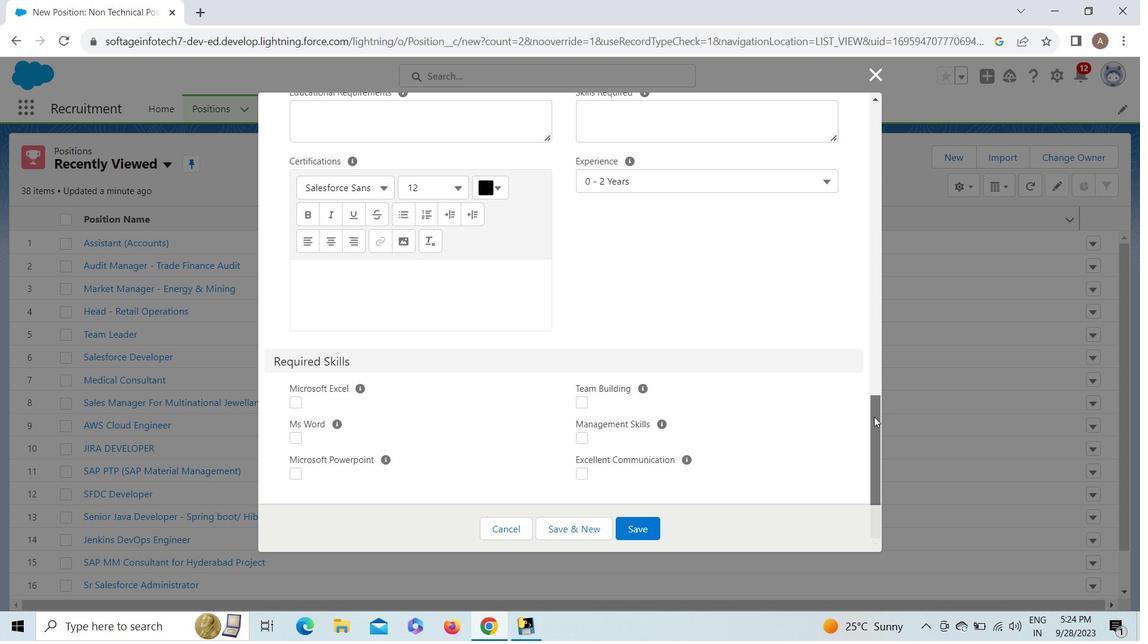
Action: Mouse pressed left at (872, 416)
Screenshot: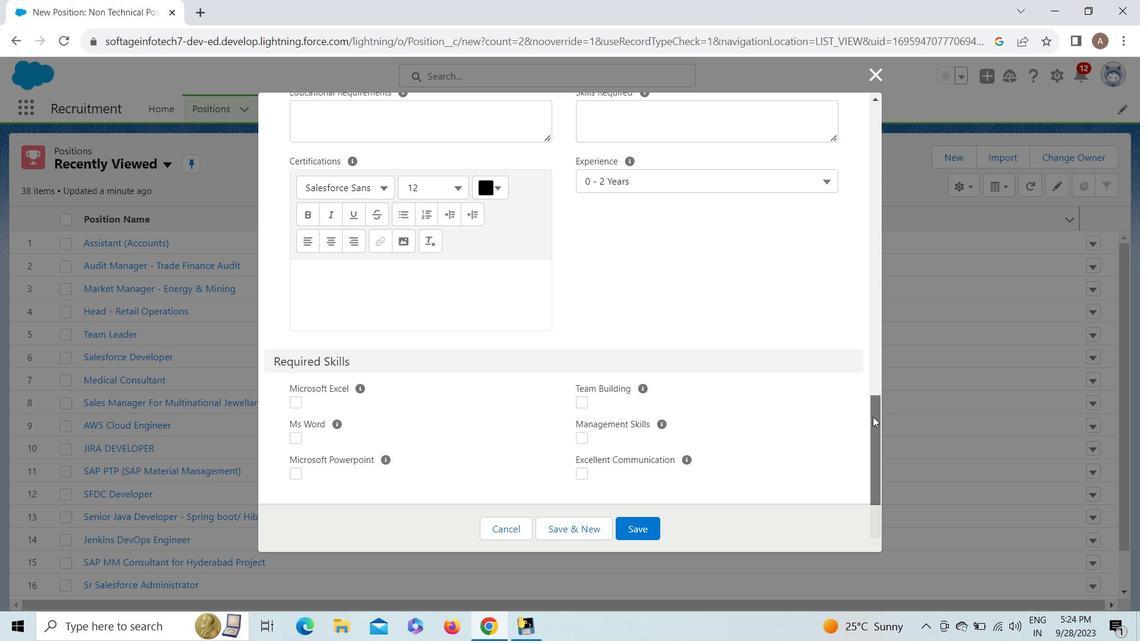 
Action: Mouse moved to (874, 264)
Screenshot: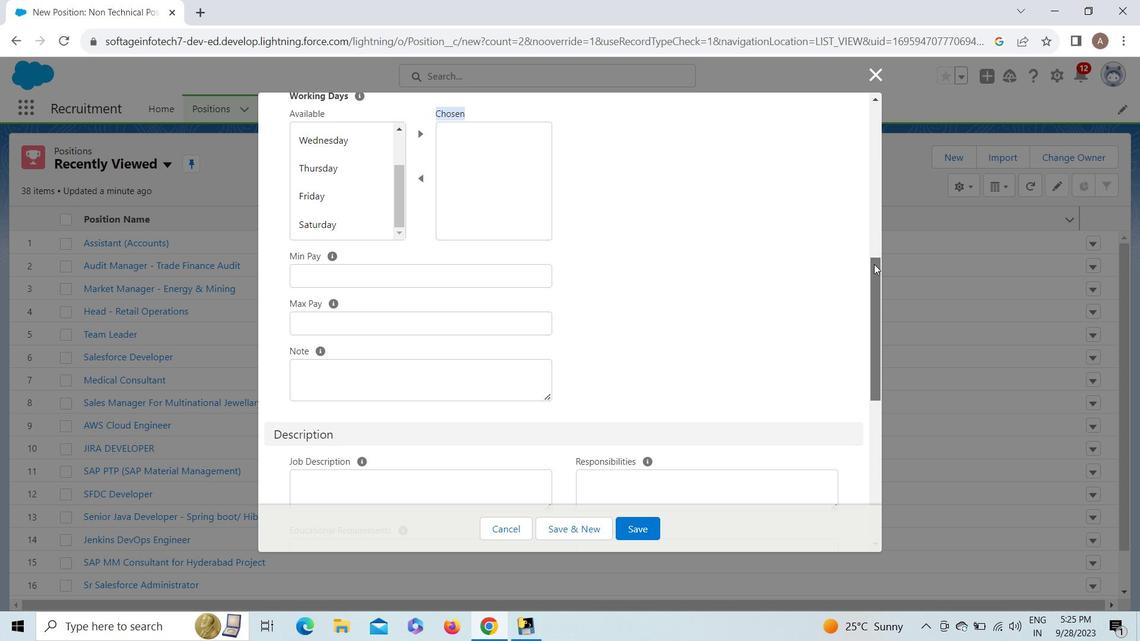 
Action: Mouse pressed left at (874, 264)
Screenshot: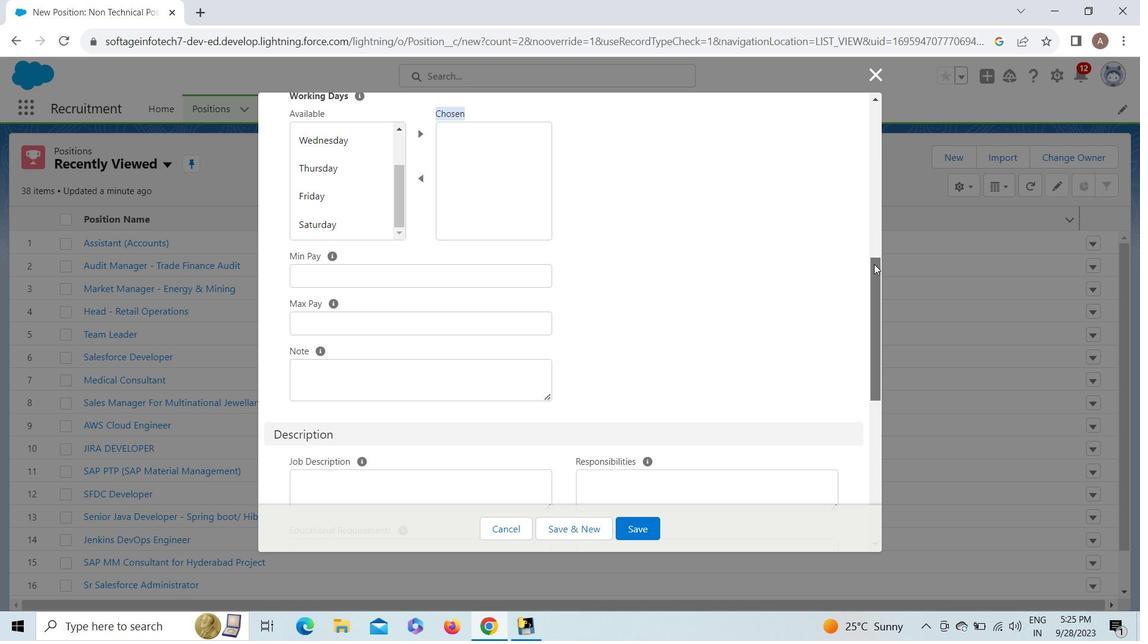 
Action: Mouse moved to (494, 523)
Screenshot: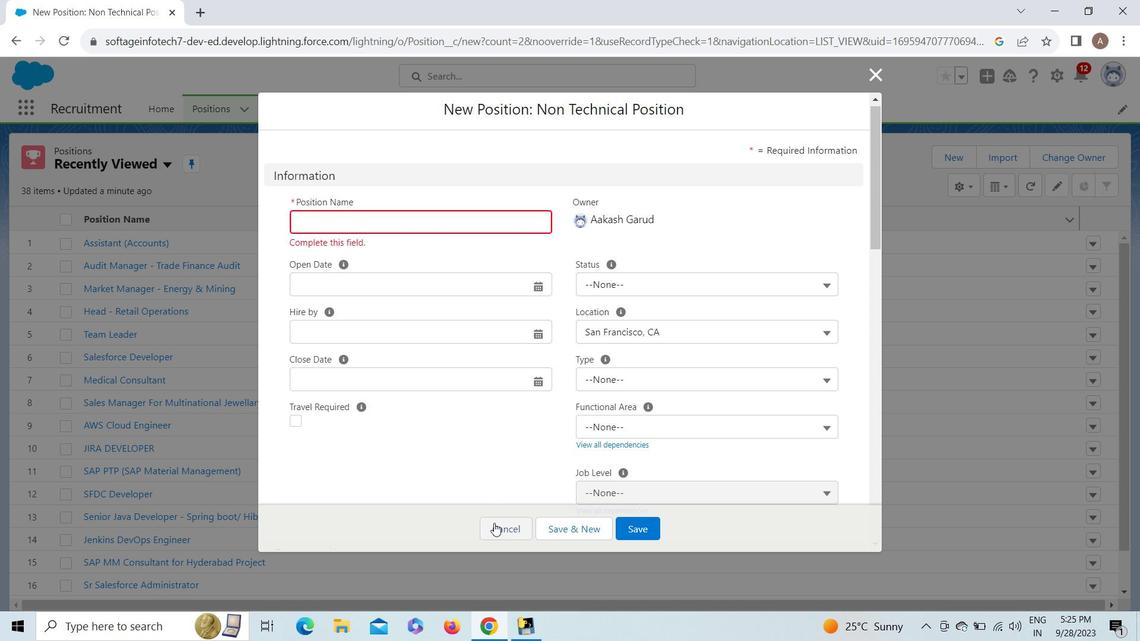 
Action: Mouse pressed left at (494, 523)
Screenshot: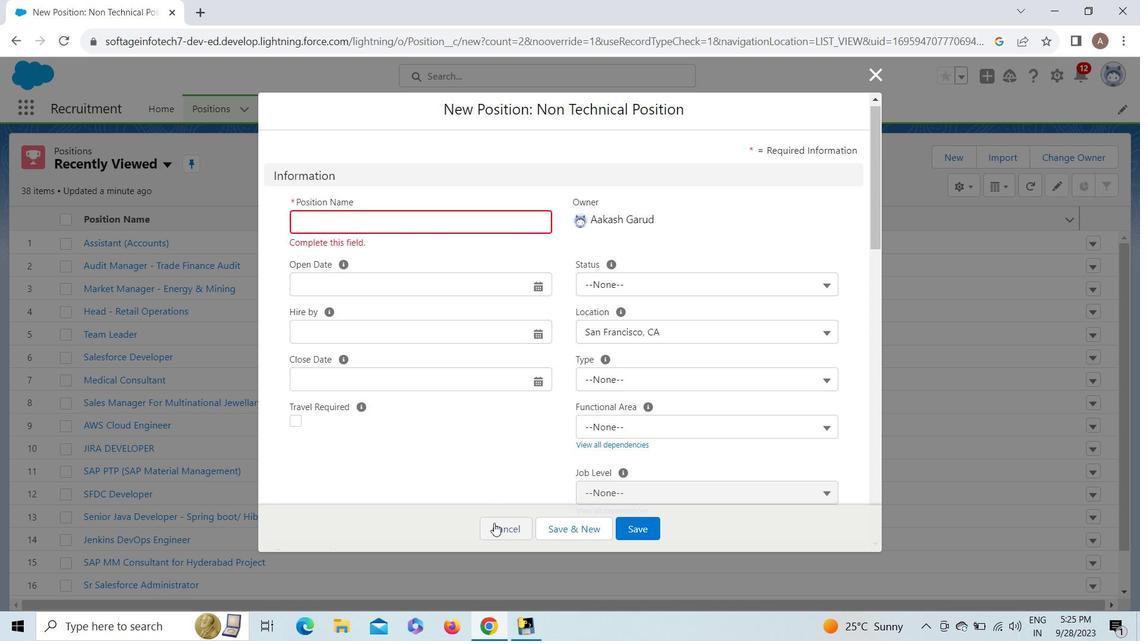 
Action: Mouse moved to (1051, 81)
Screenshot: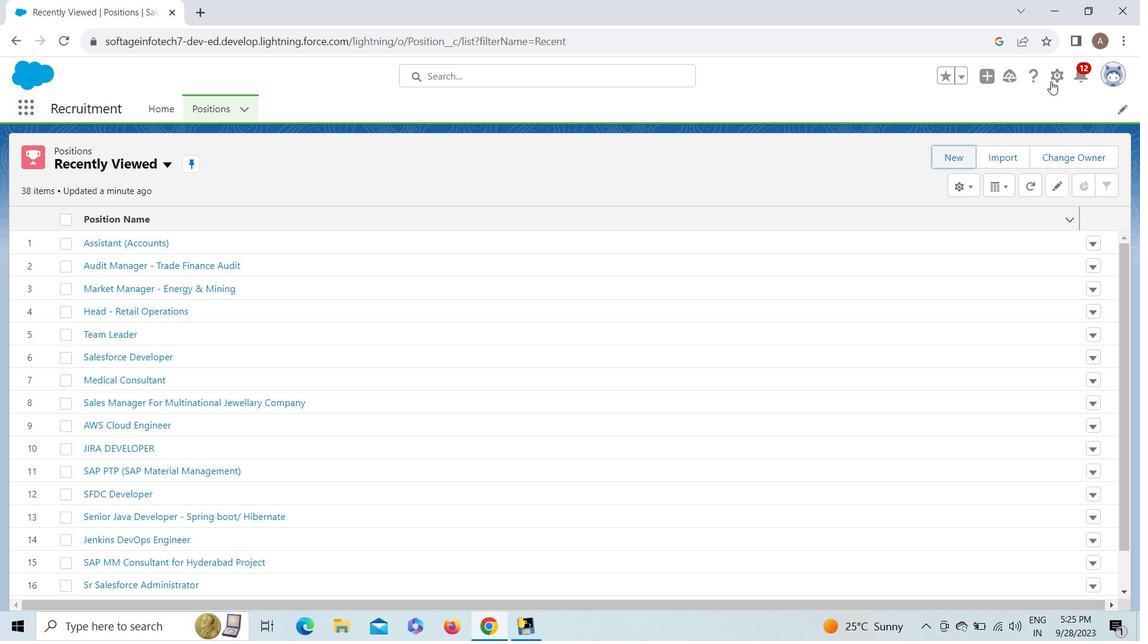 
Action: Mouse pressed left at (1051, 81)
Screenshot: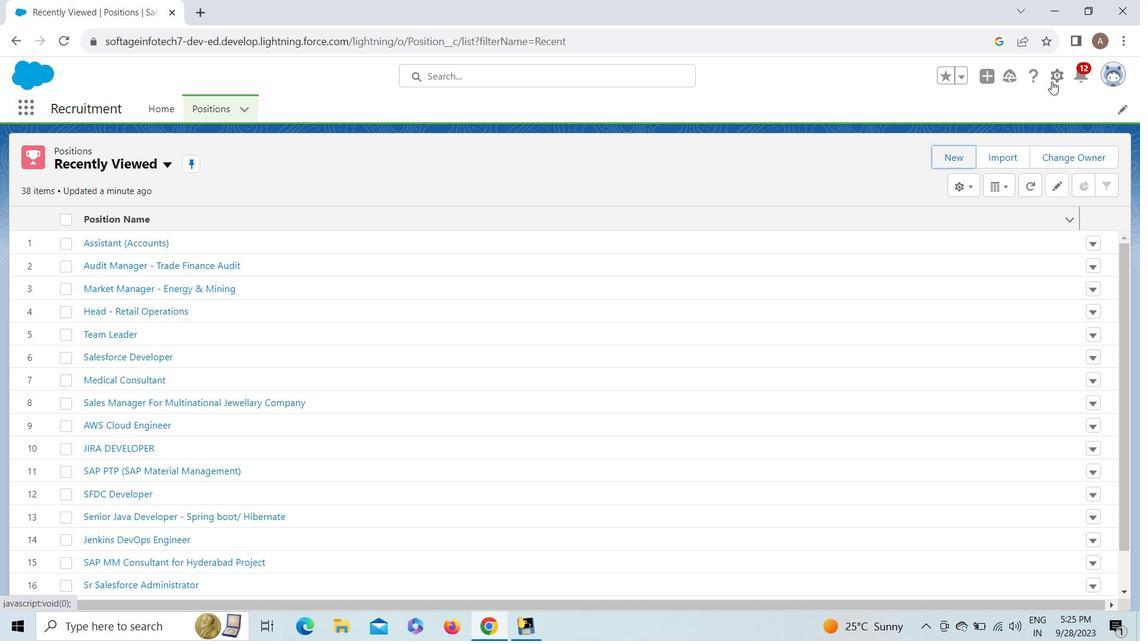 
Action: Mouse moved to (1022, 114)
Screenshot: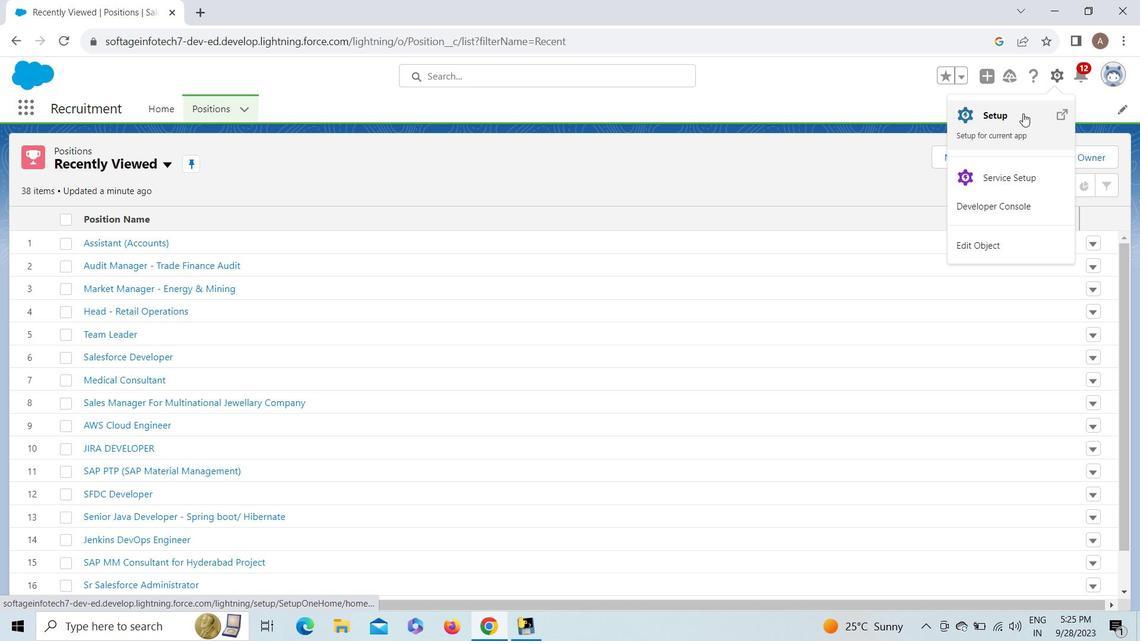 
Action: Mouse pressed left at (1022, 114)
Screenshot: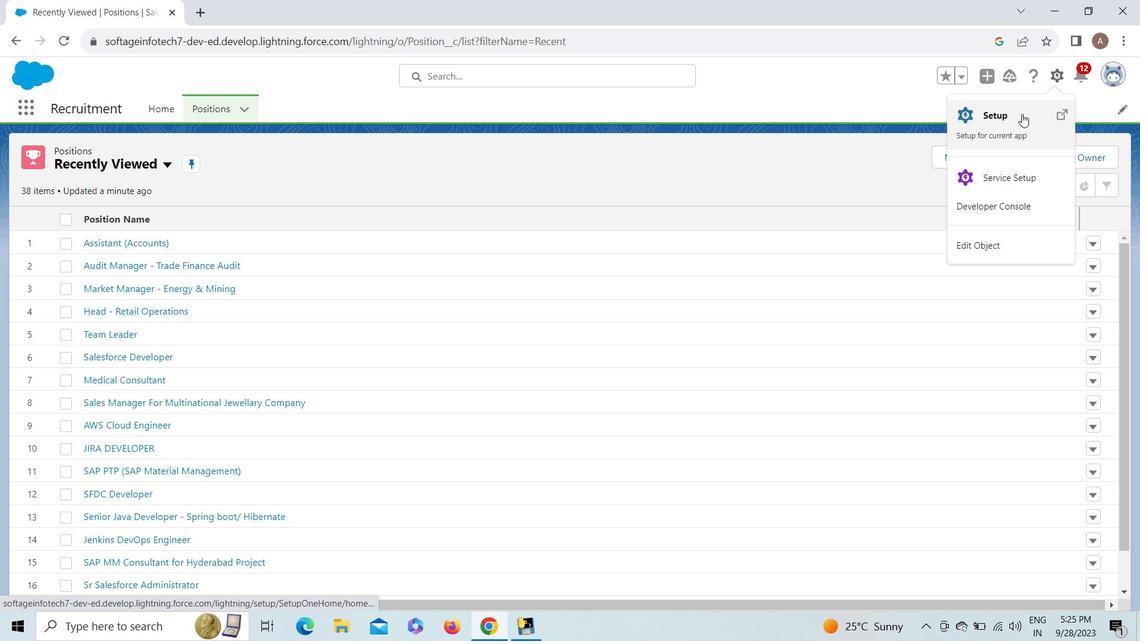 
Action: Mouse moved to (204, 103)
Screenshot: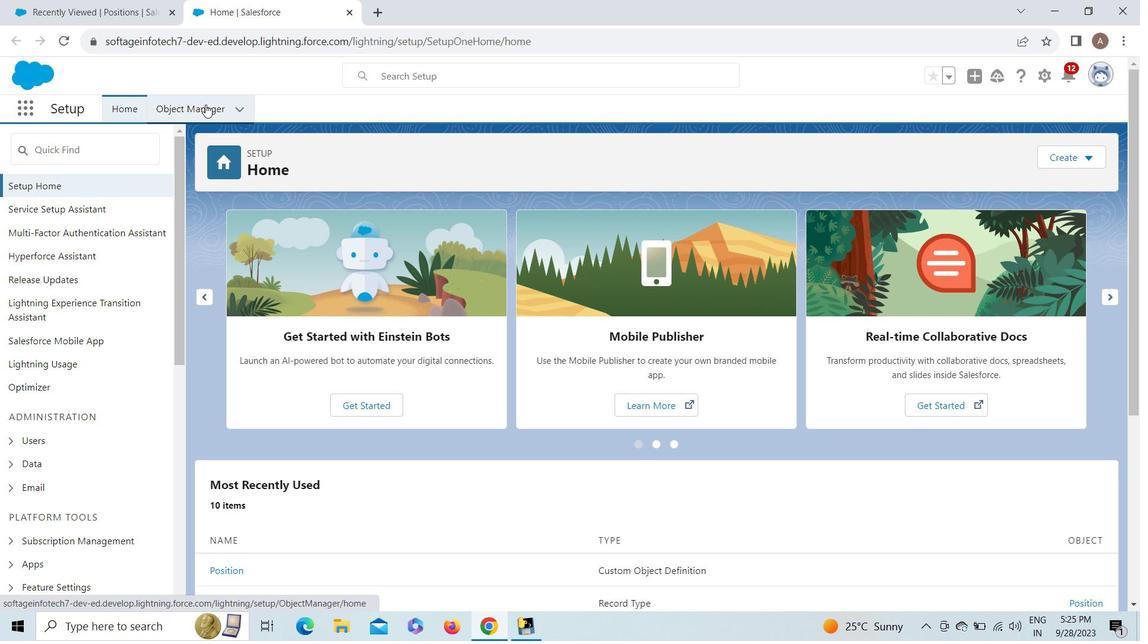
Action: Mouse pressed left at (204, 103)
Screenshot: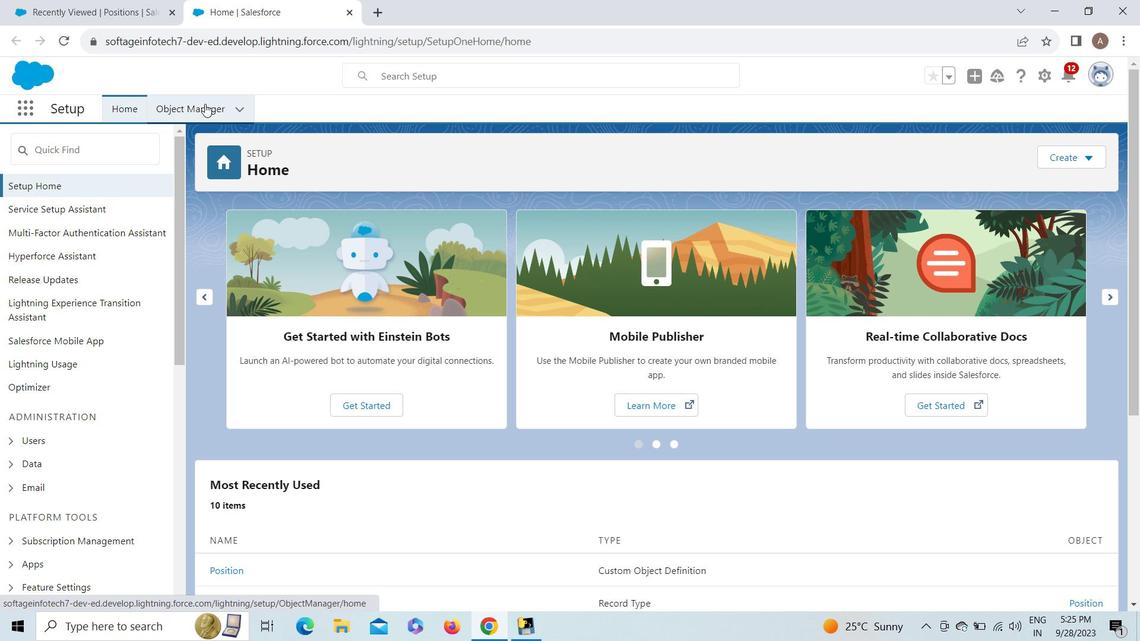 
Action: Mouse moved to (912, 154)
Screenshot: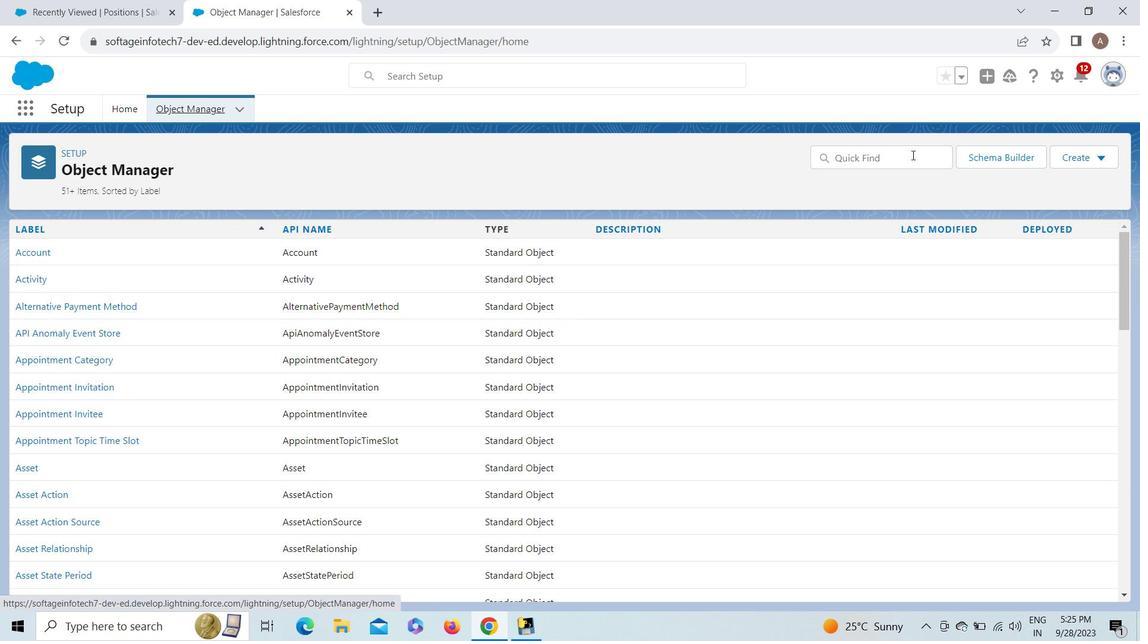 
Action: Mouse pressed left at (912, 154)
Screenshot: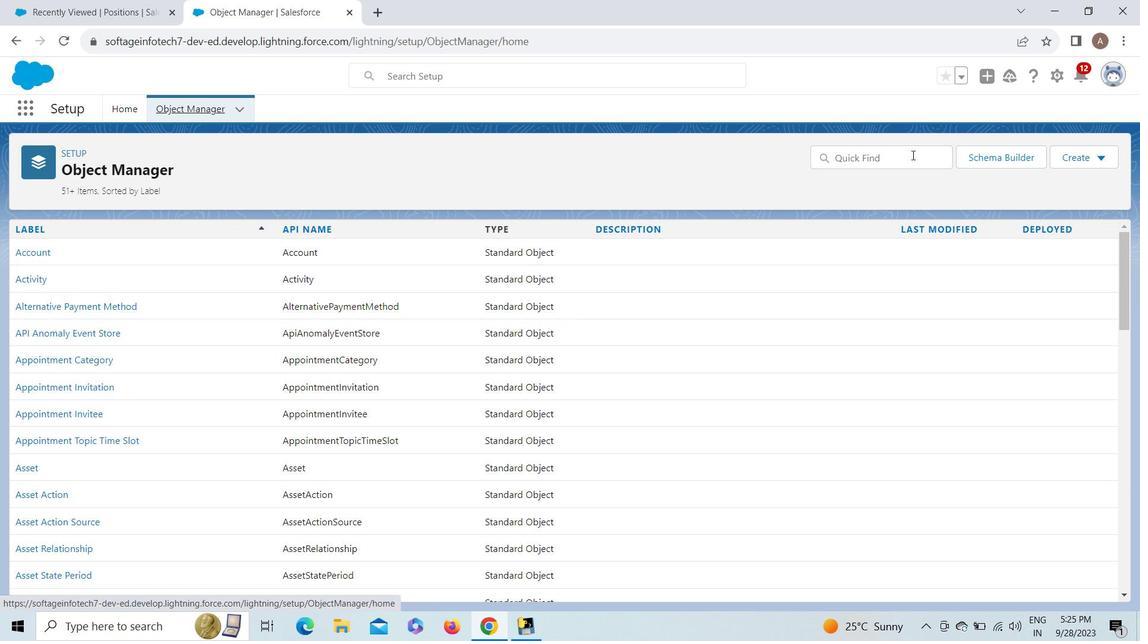
Action: Key pressed <Key.shift>Pos
Screenshot: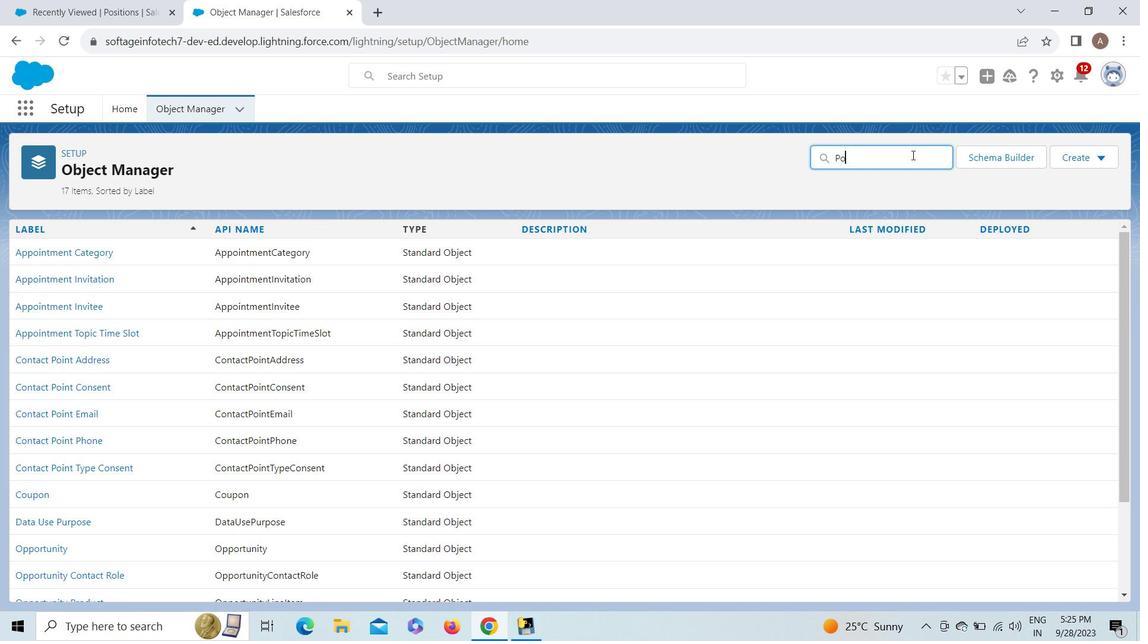 
Action: Mouse moved to (30, 288)
Screenshot: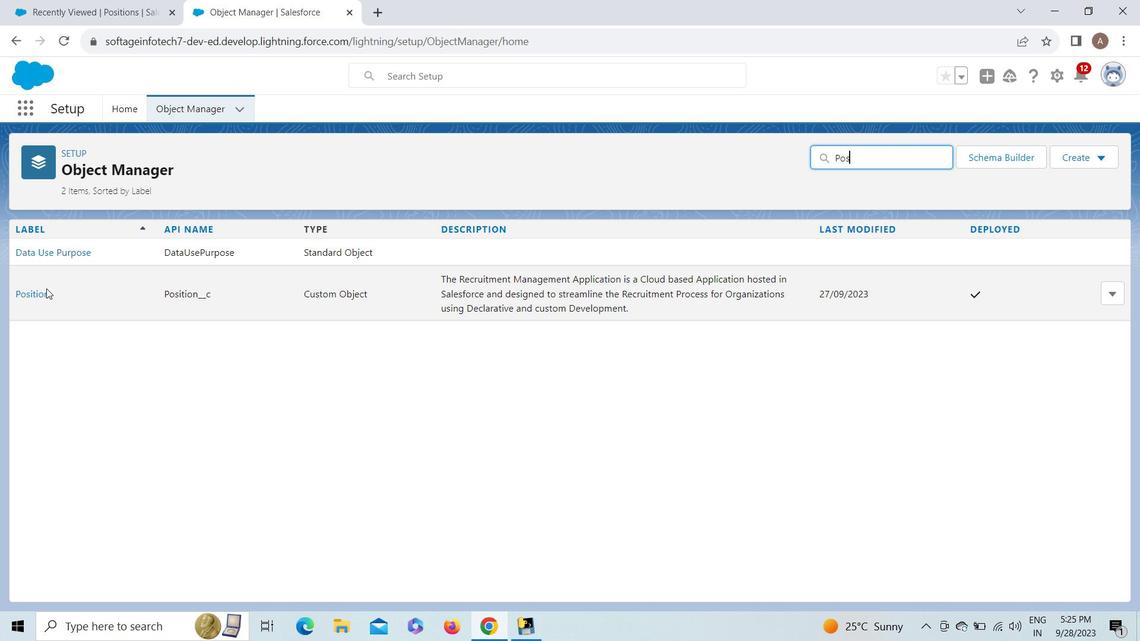 
Action: Mouse pressed left at (30, 288)
Screenshot: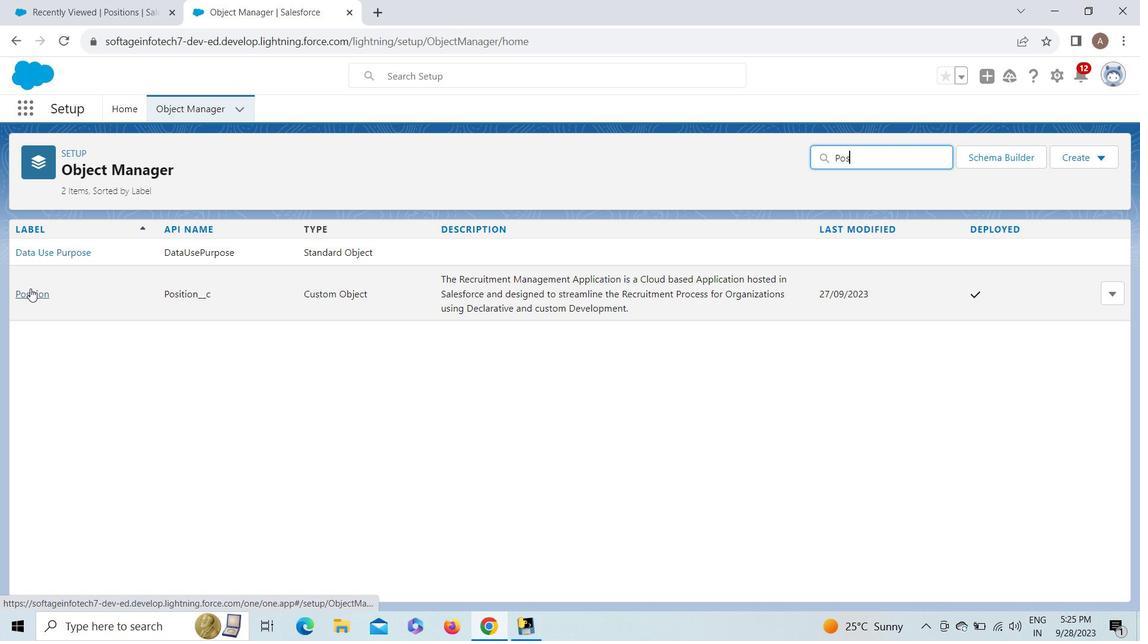 
Action: Mouse moved to (84, 280)
Screenshot: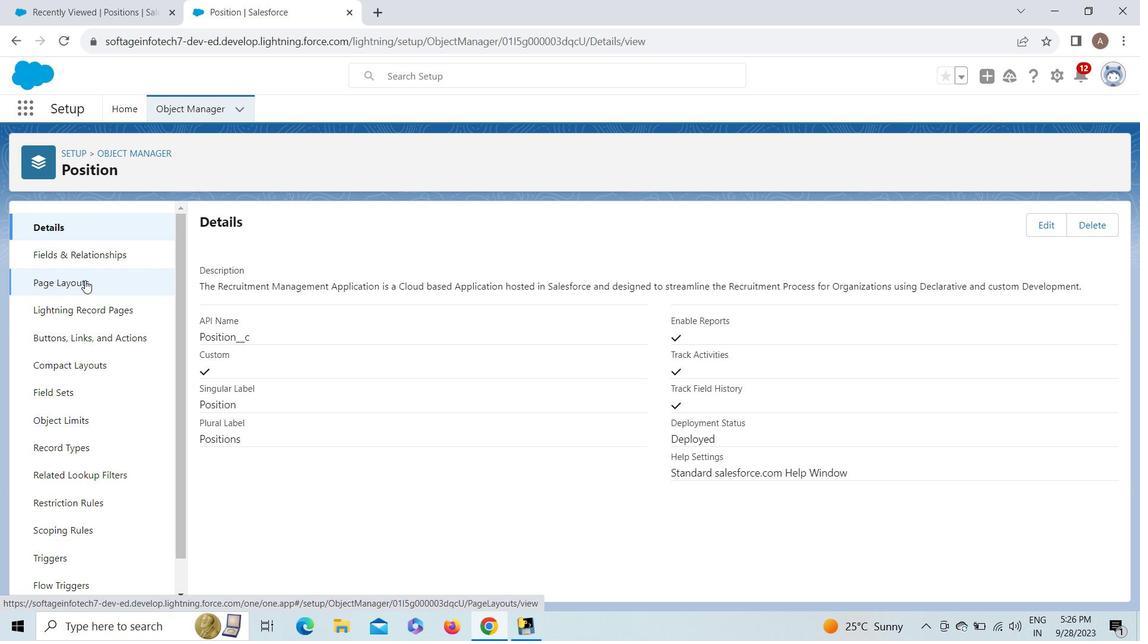 
Action: Mouse pressed left at (84, 280)
Screenshot: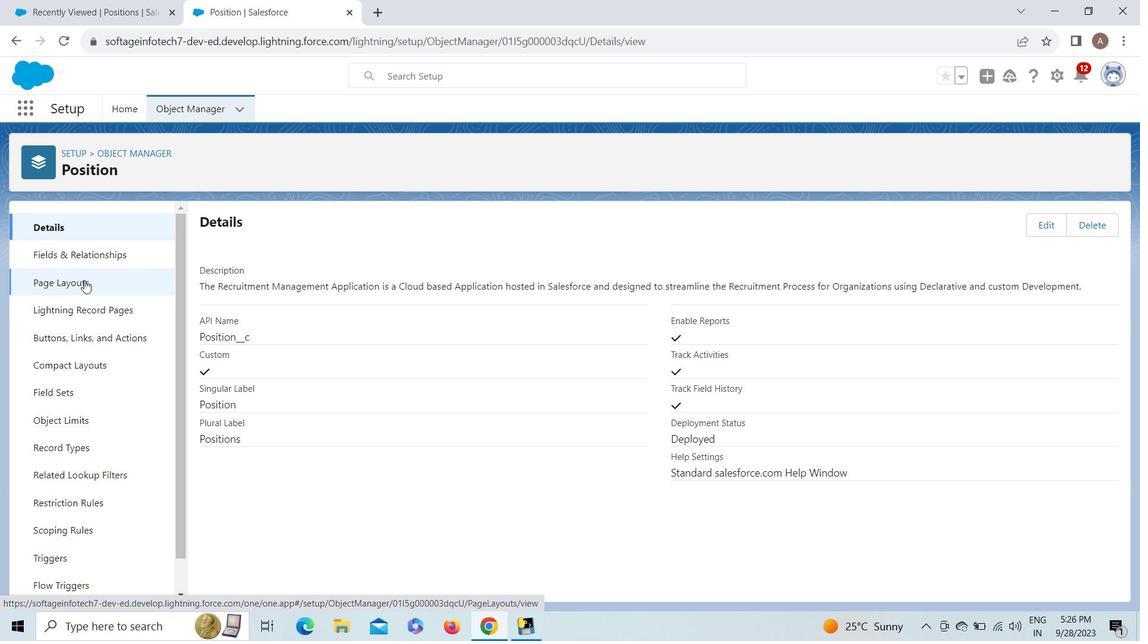 
Action: Mouse moved to (71, 445)
Screenshot: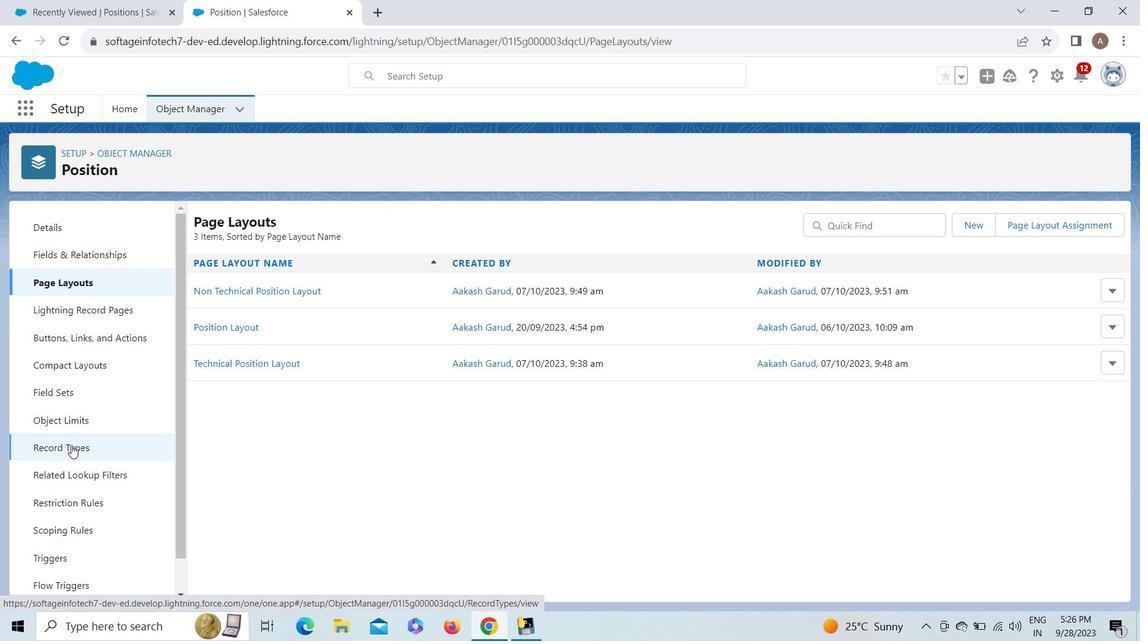 
Action: Mouse pressed left at (71, 445)
Screenshot: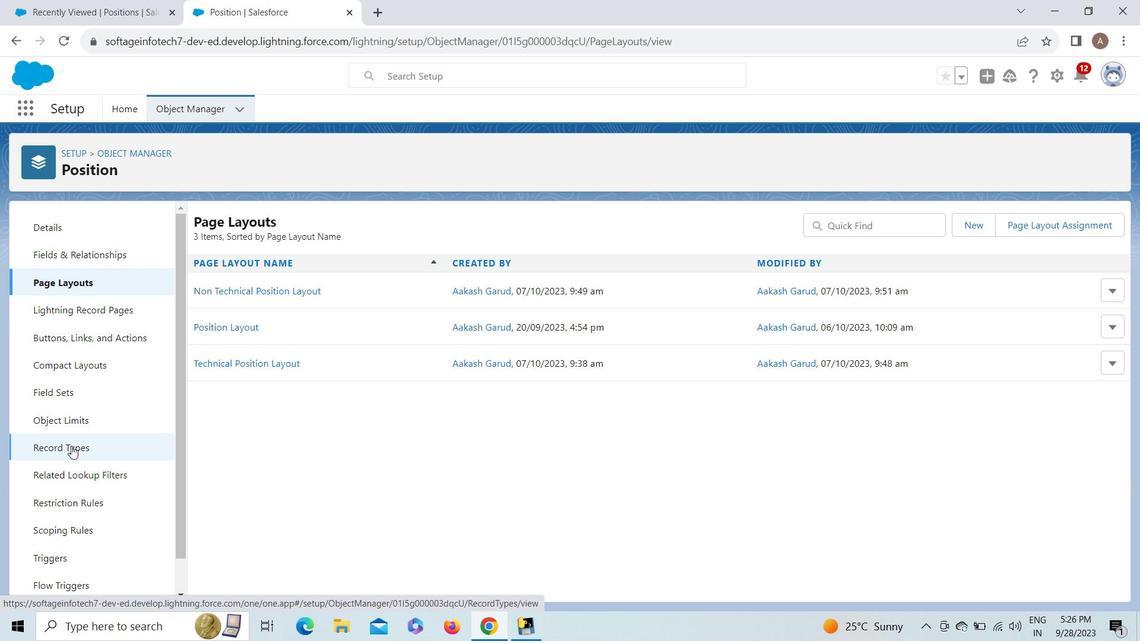 
Action: Mouse moved to (74, 423)
Screenshot: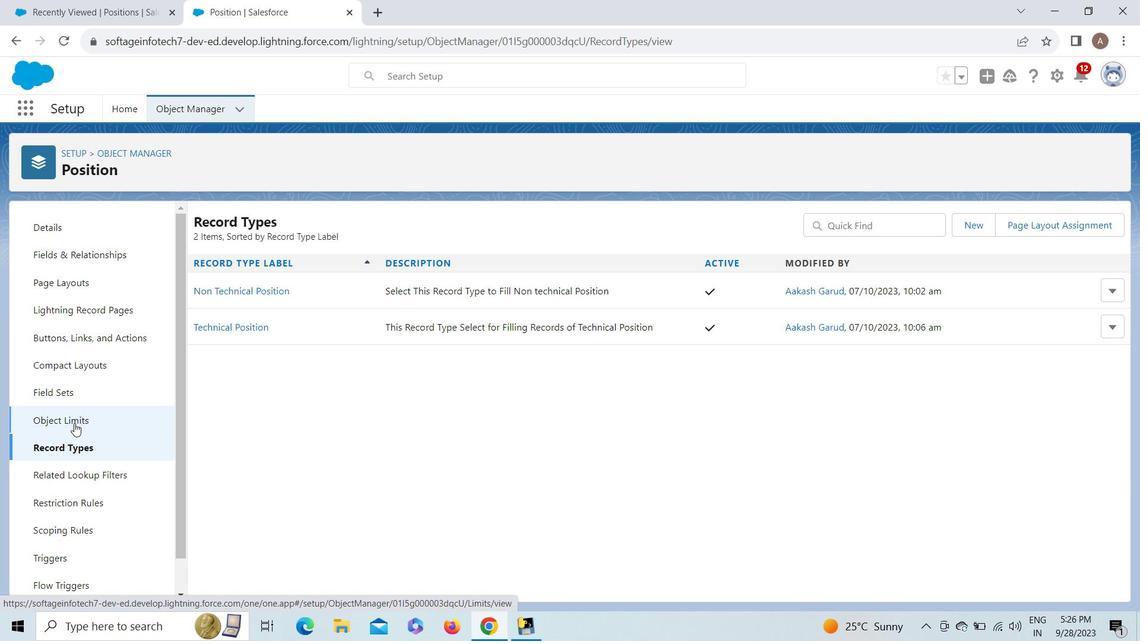 
Action: Mouse pressed left at (74, 423)
Screenshot: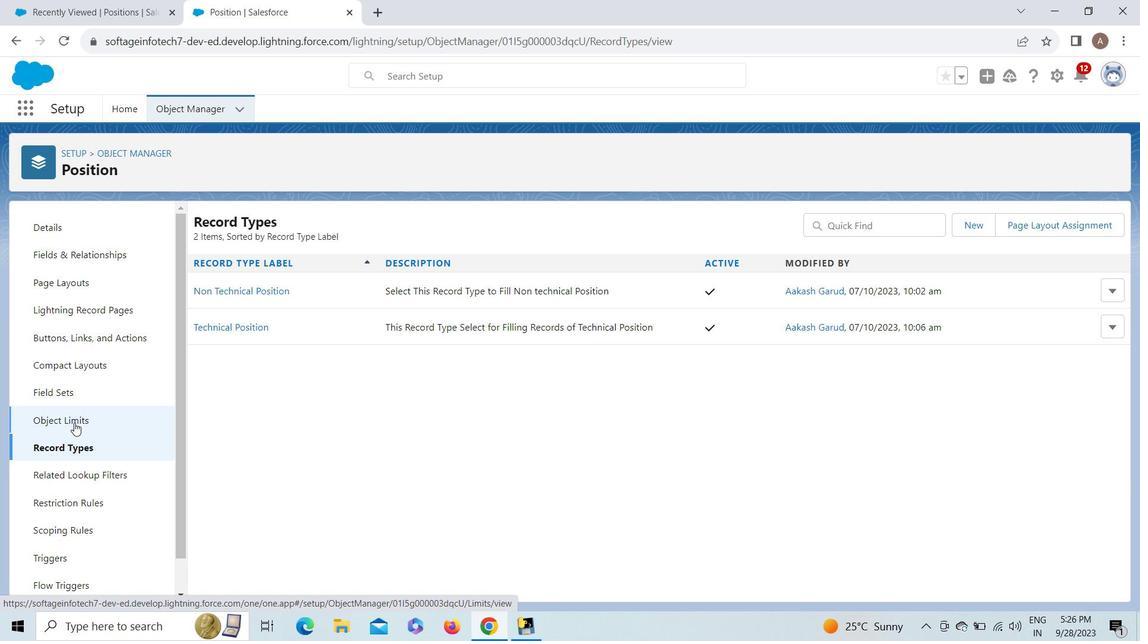 
Action: Mouse moved to (81, 443)
Screenshot: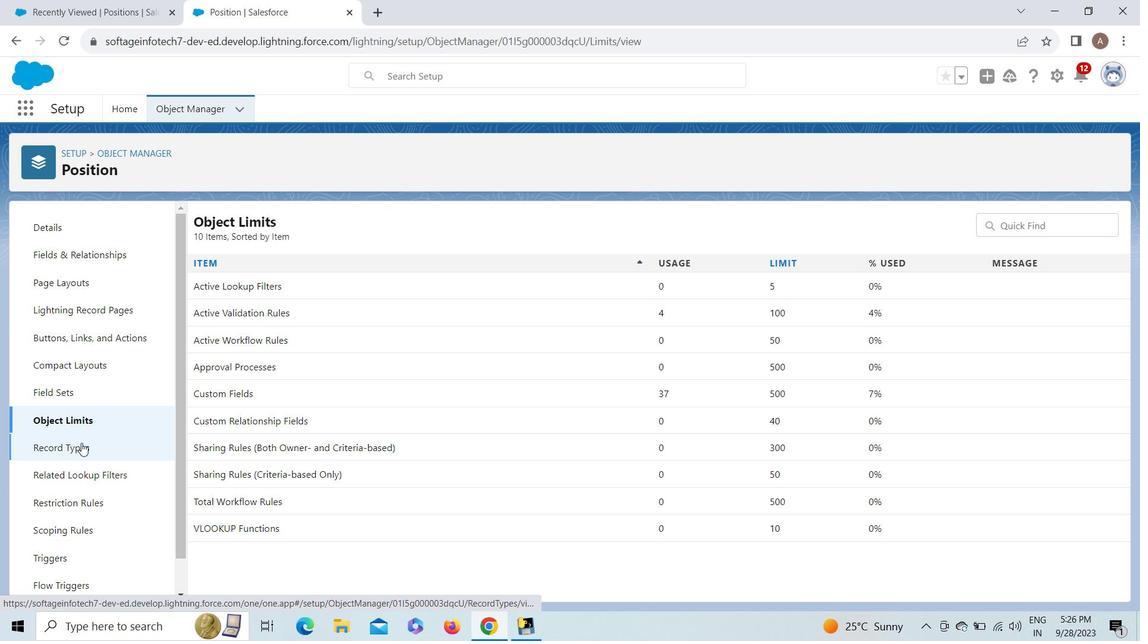 
Action: Mouse pressed left at (81, 443)
Screenshot: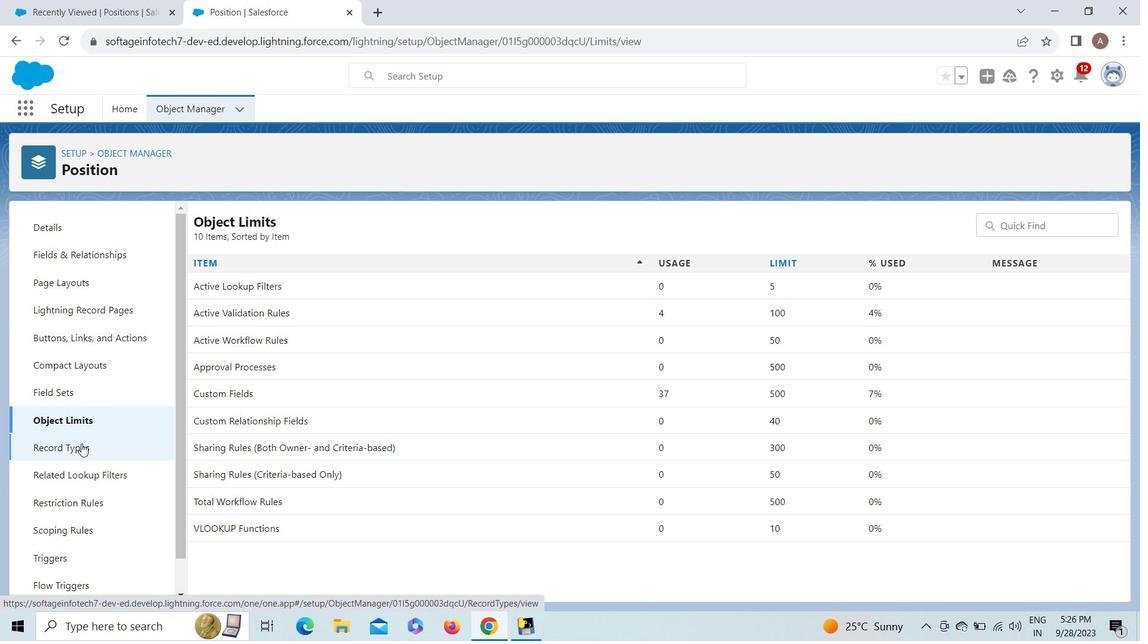 
Action: Mouse moved to (53, 227)
Screenshot: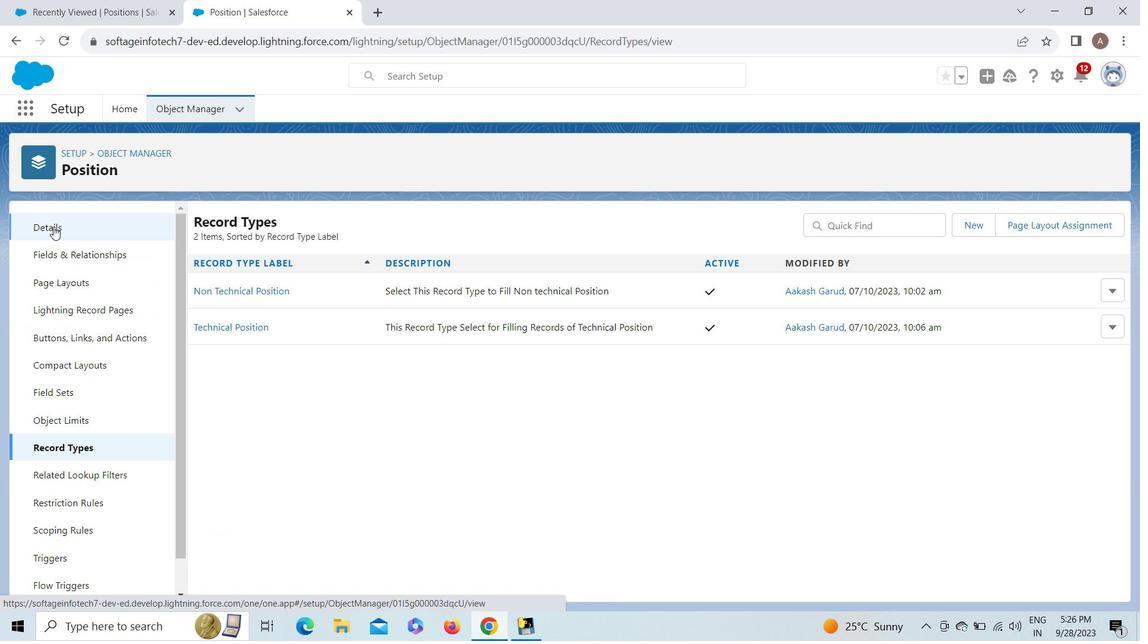 
Action: Mouse pressed left at (53, 227)
Screenshot: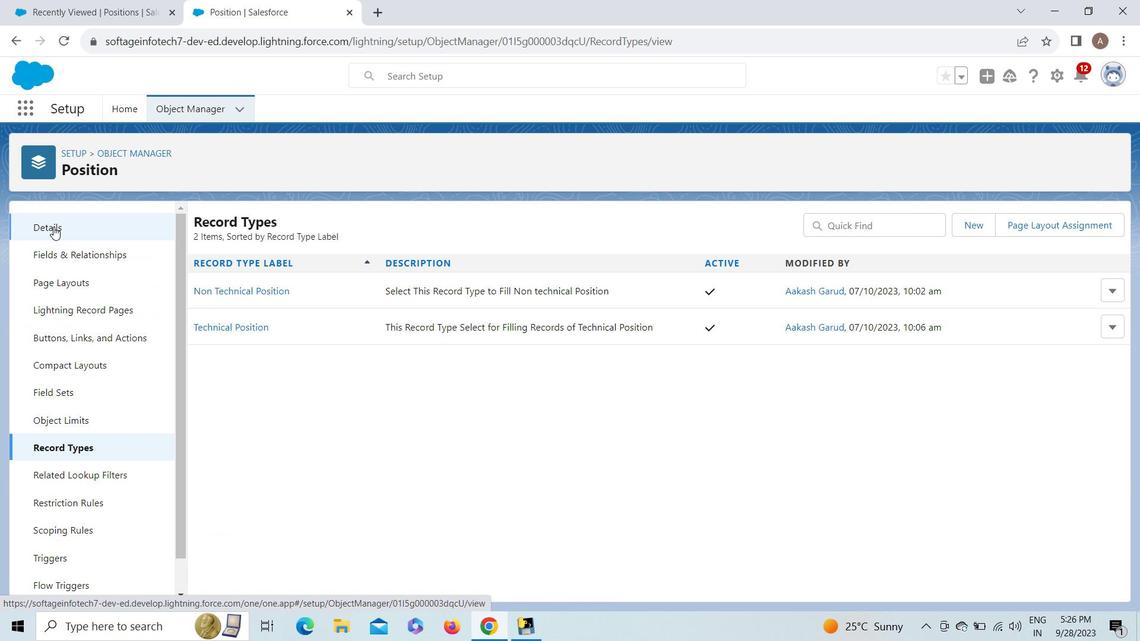 
Action: Mouse moved to (103, 3)
Screenshot: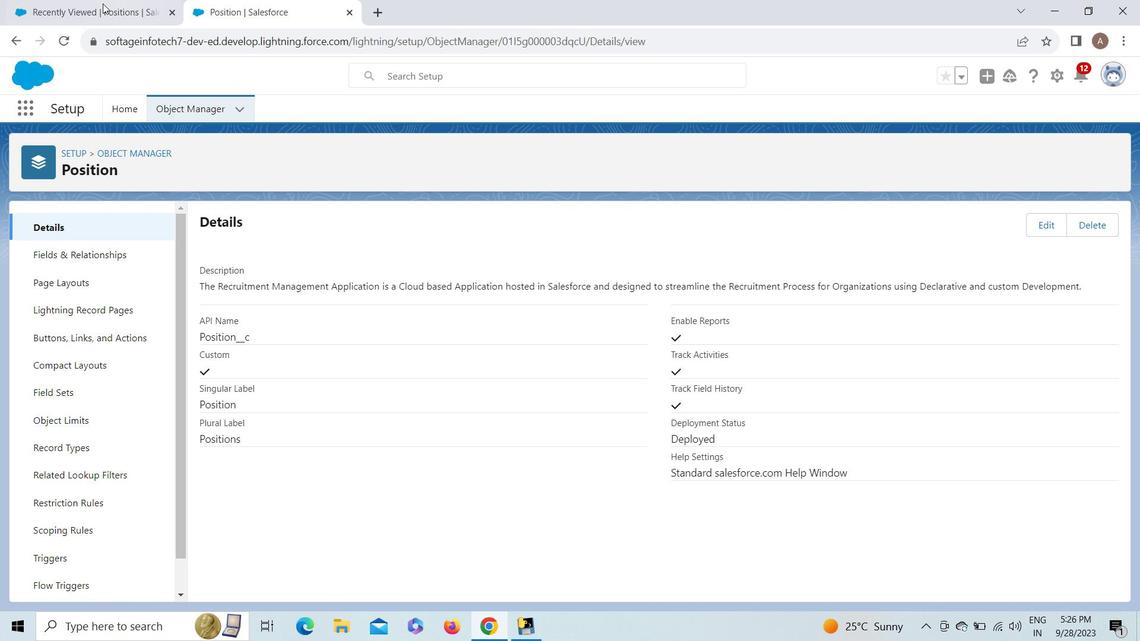 
Action: Mouse pressed left at (103, 3)
Screenshot: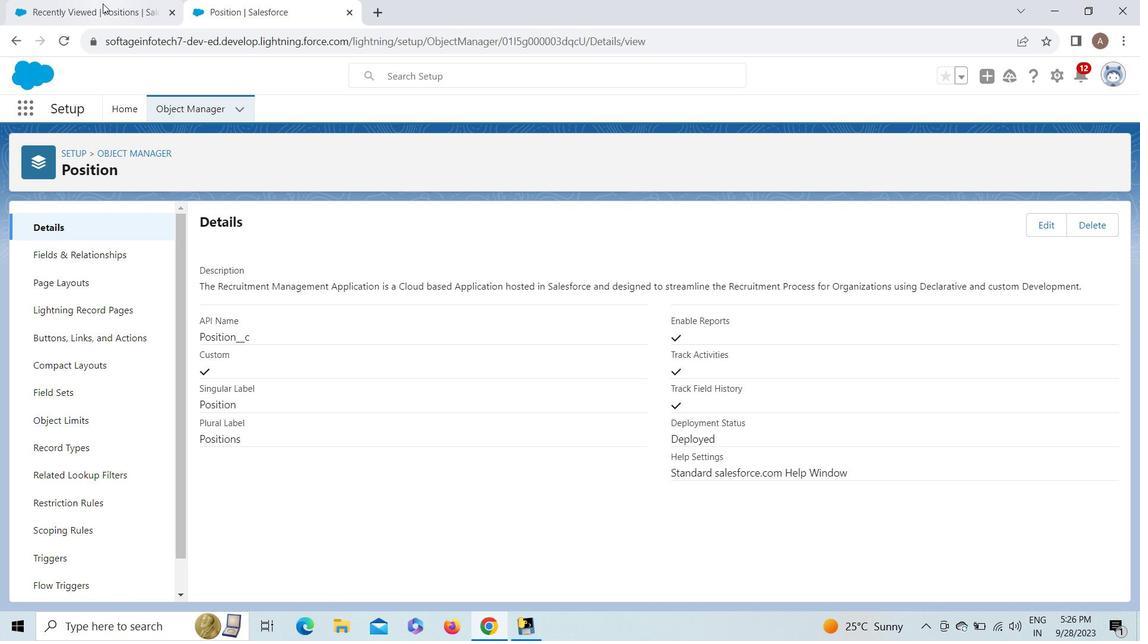 
Action: Mouse moved to (26, 109)
Screenshot: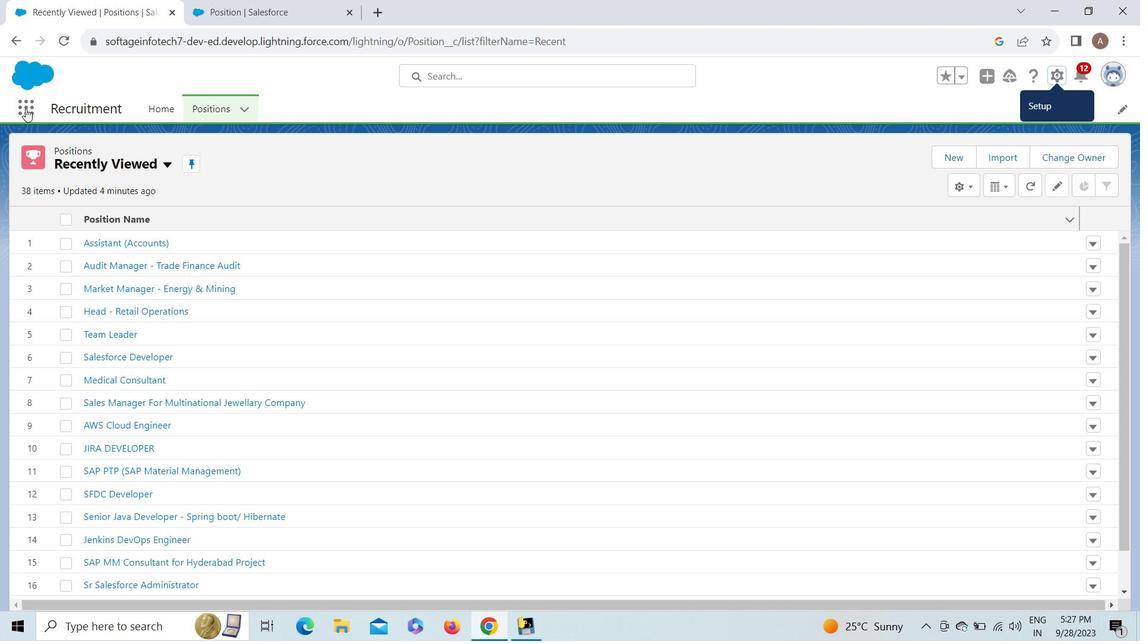 
Action: Mouse pressed left at (26, 109)
Screenshot: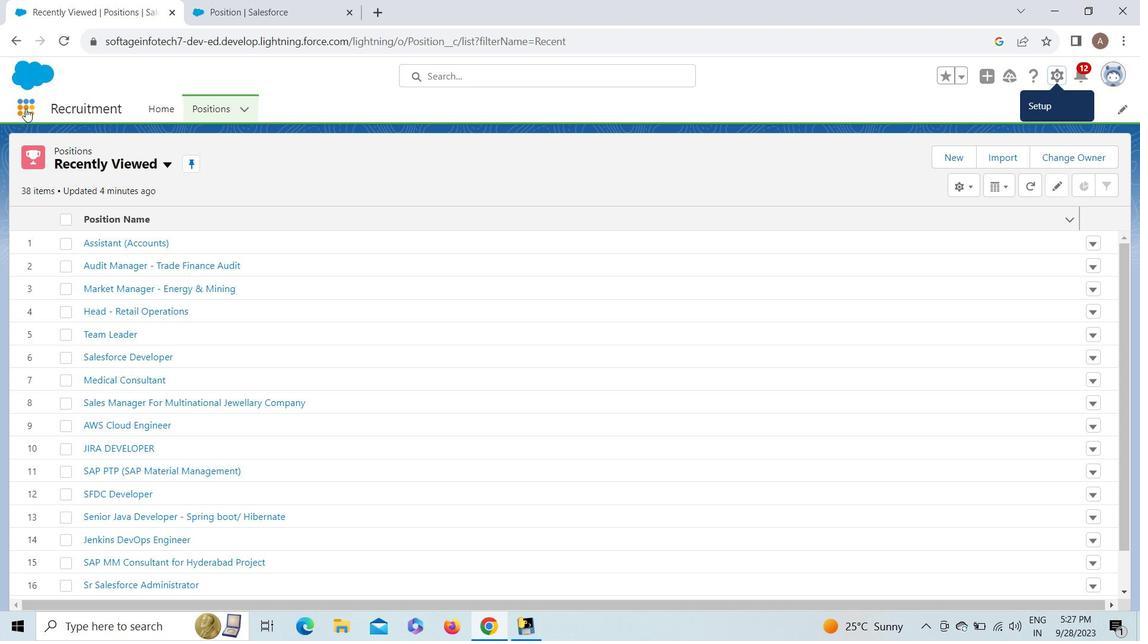 
Action: Mouse moved to (59, 195)
Screenshot: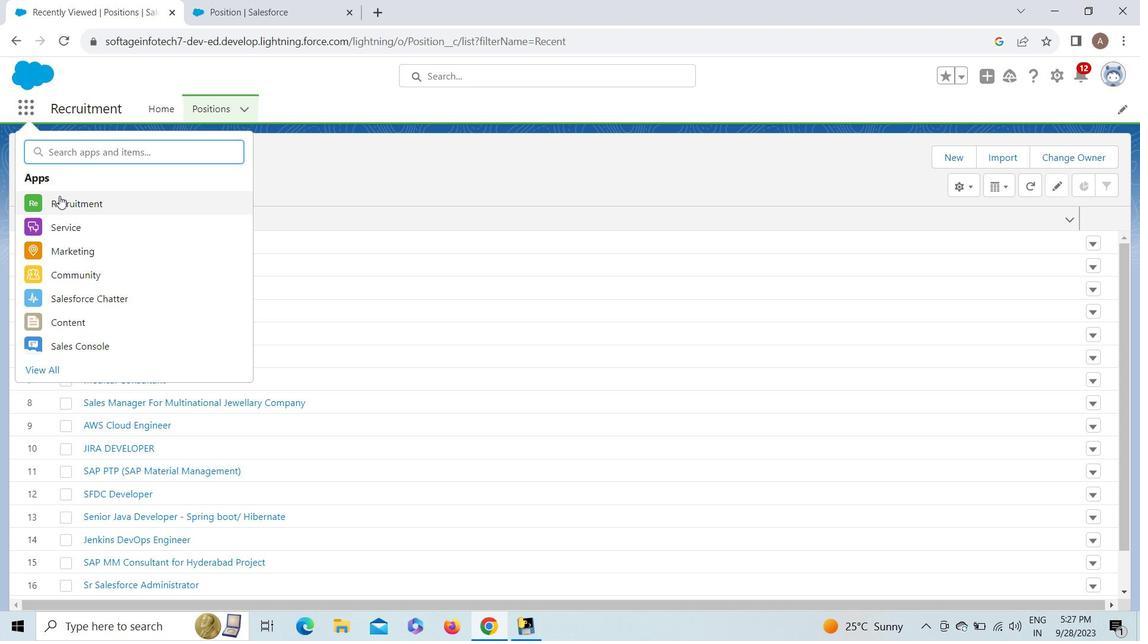 
Action: Mouse pressed left at (59, 195)
Screenshot: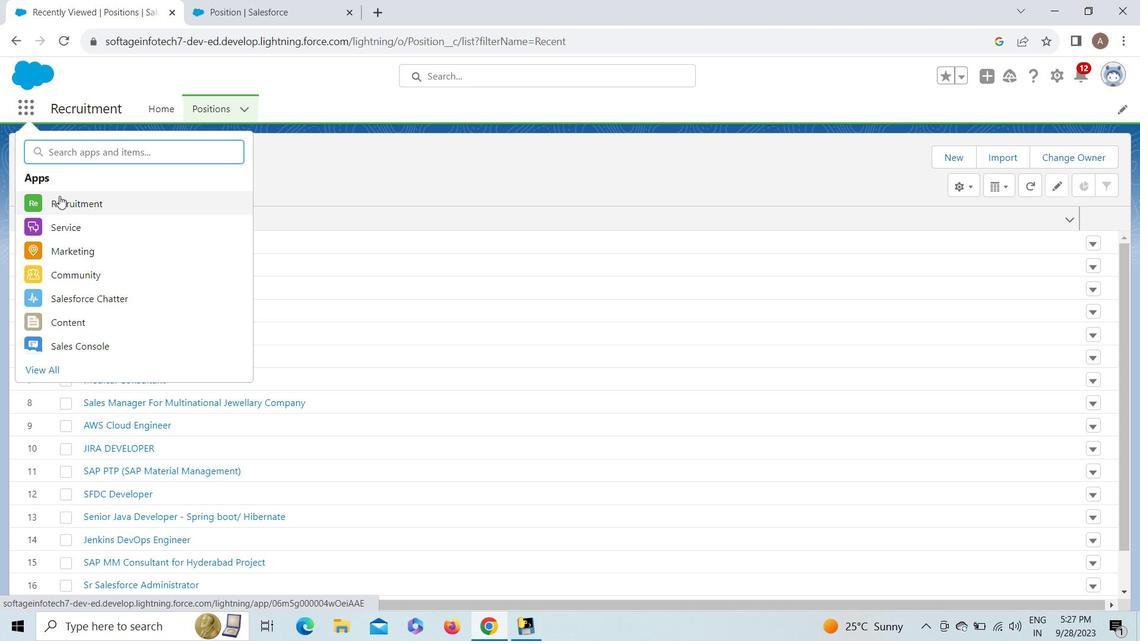 
Action: Mouse moved to (347, 10)
Screenshot: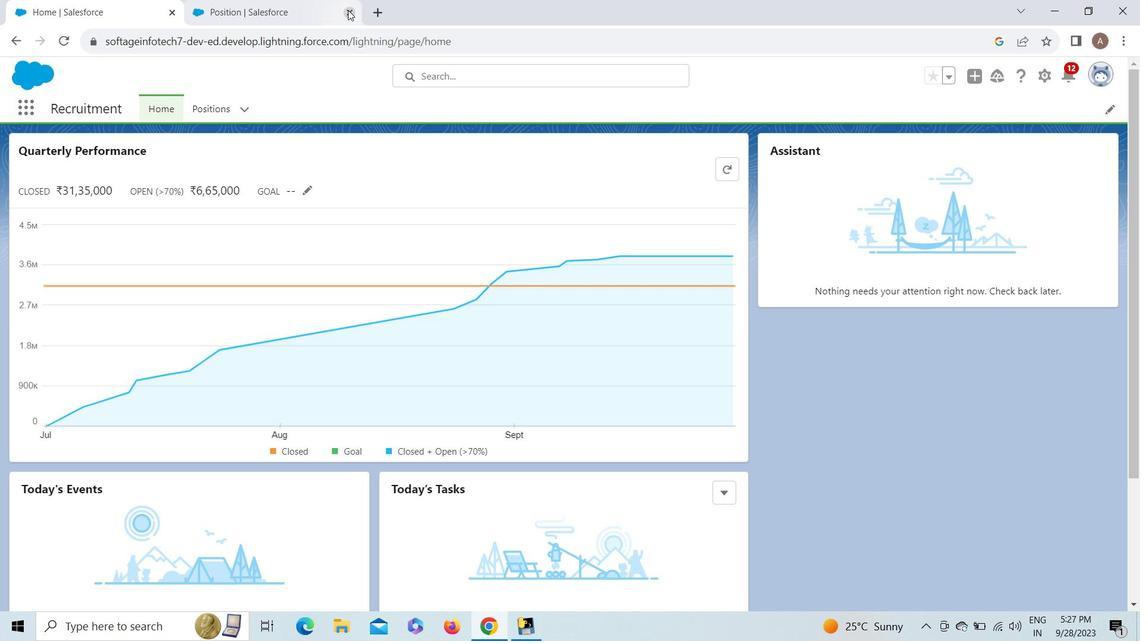 
Action: Mouse pressed left at (347, 10)
Screenshot: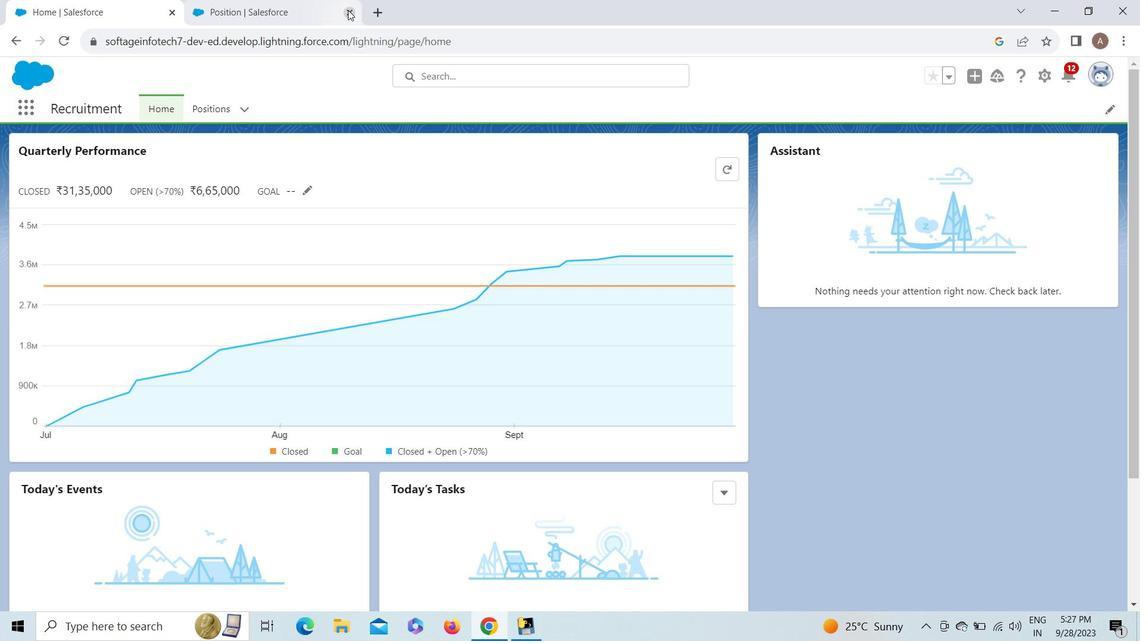 
Action: Mouse moved to (222, 111)
Screenshot: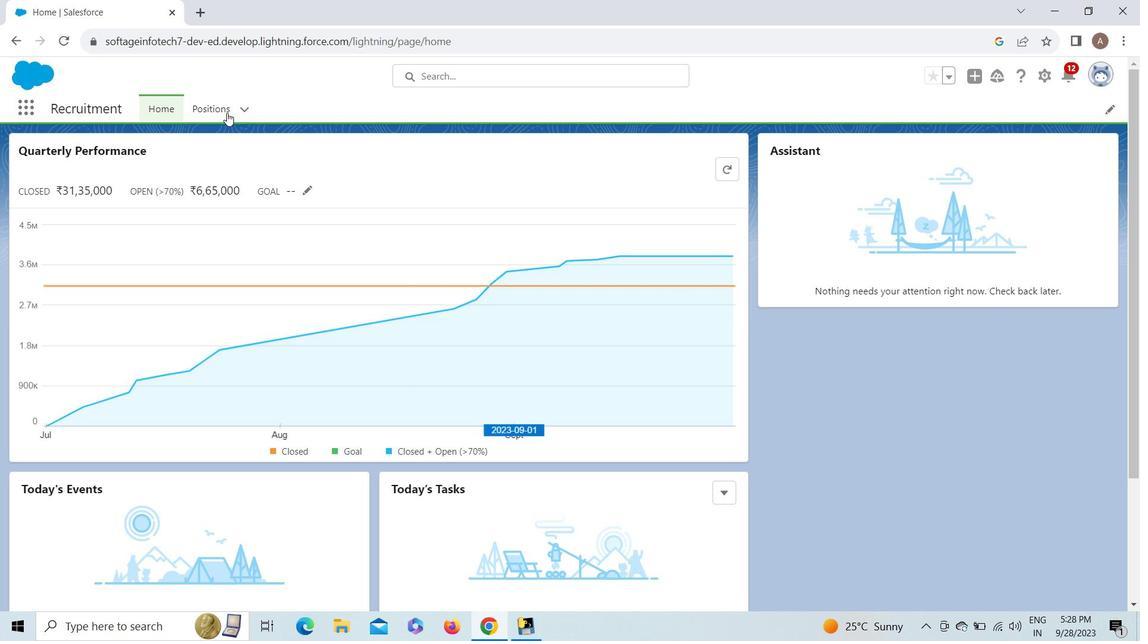 
Action: Mouse pressed left at (222, 111)
Screenshot: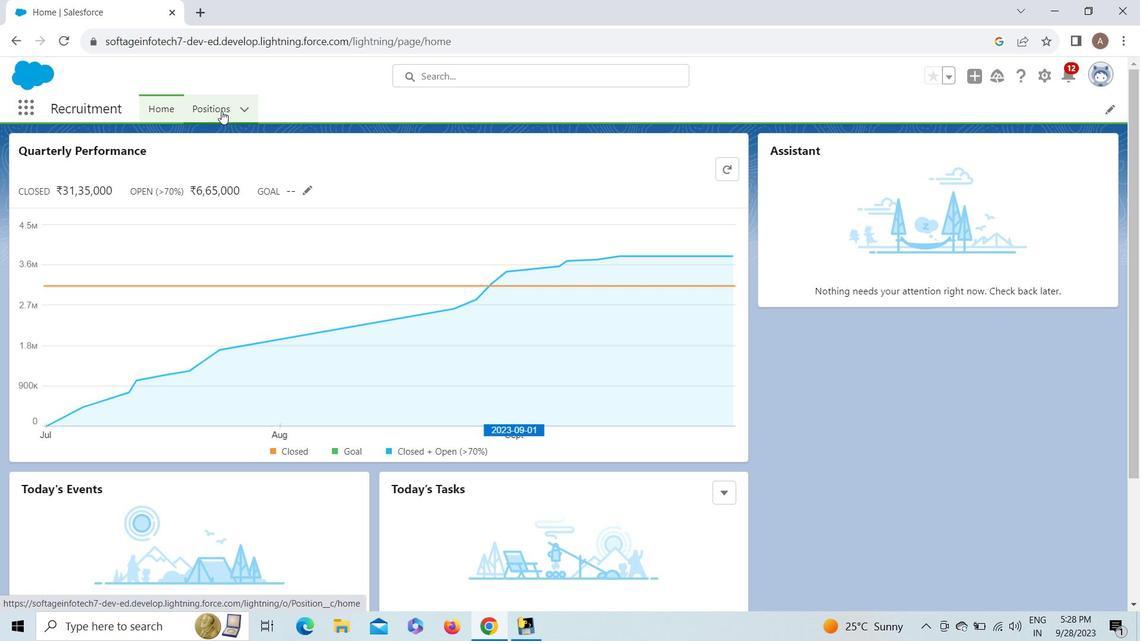 
Action: Mouse moved to (943, 153)
Screenshot: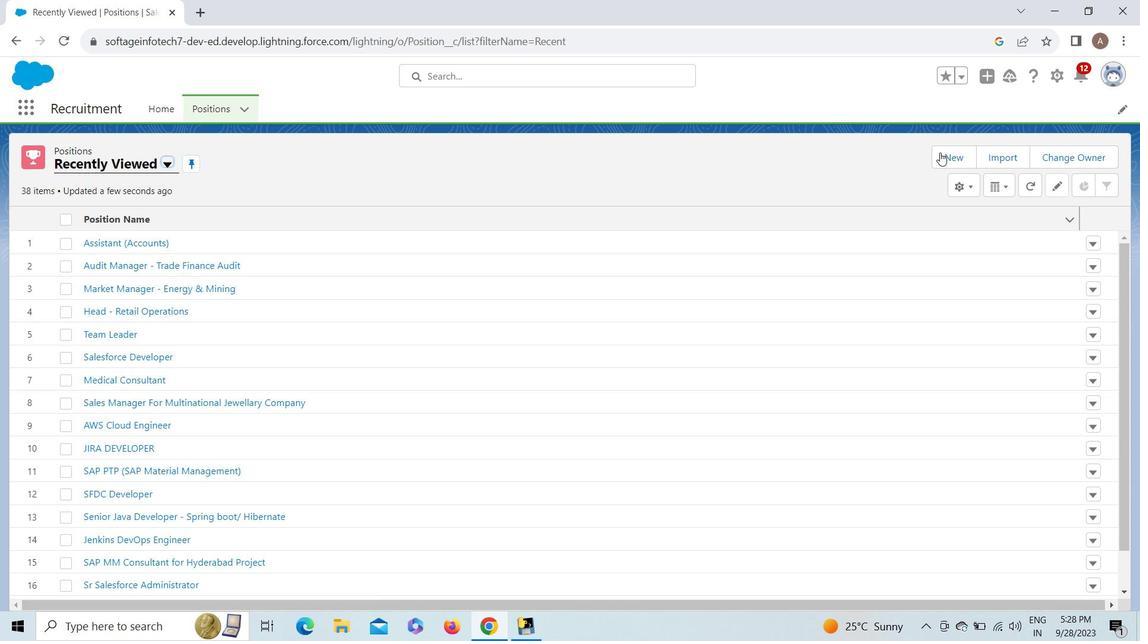 
Action: Mouse pressed left at (943, 153)
Screenshot: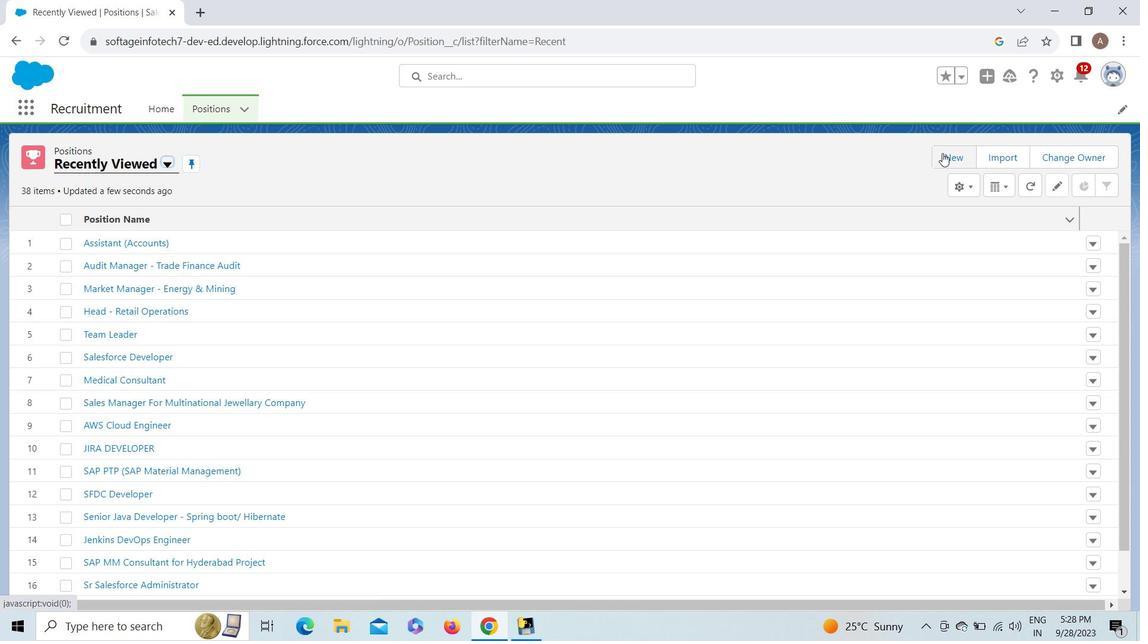 
Action: Mouse moved to (858, 405)
Screenshot: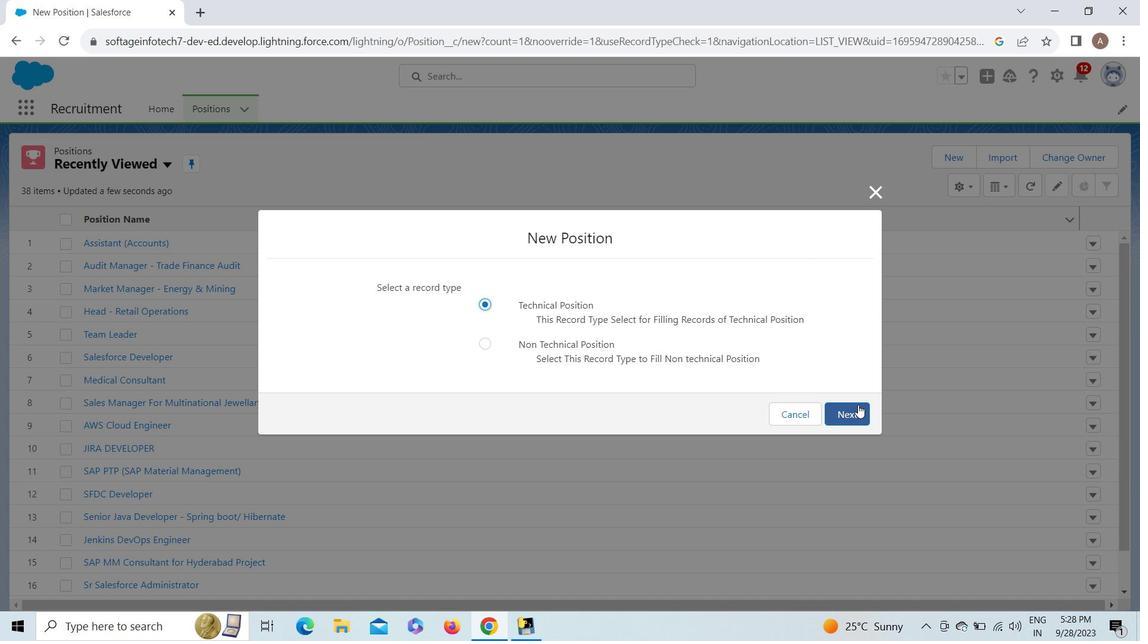 
Action: Mouse pressed left at (858, 405)
Screenshot: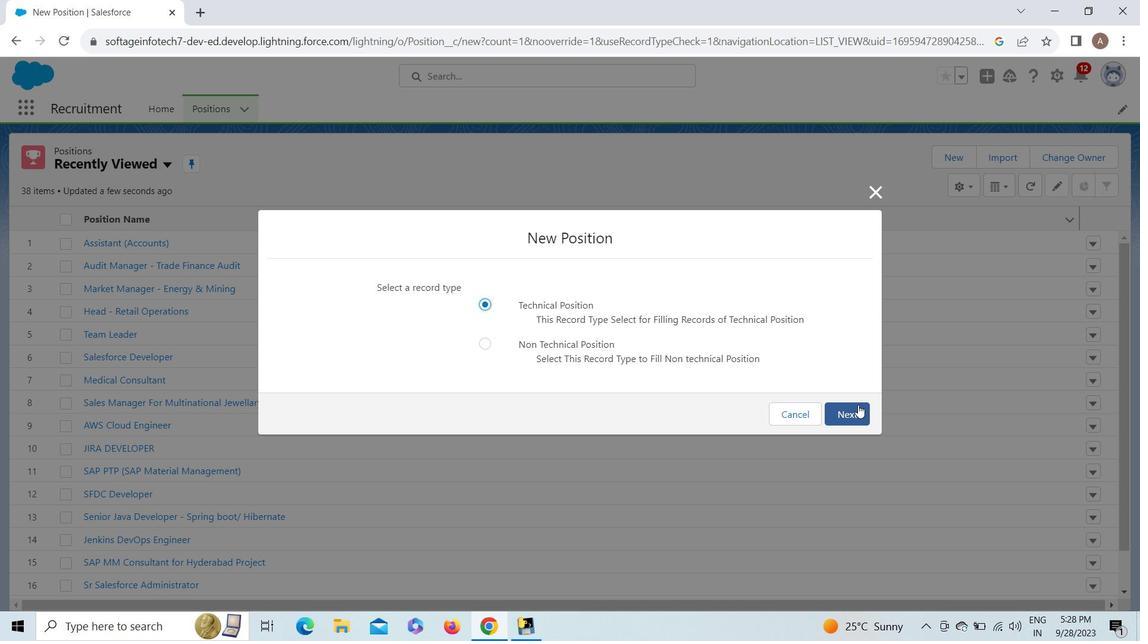 
Action: Mouse moved to (457, 230)
Screenshot: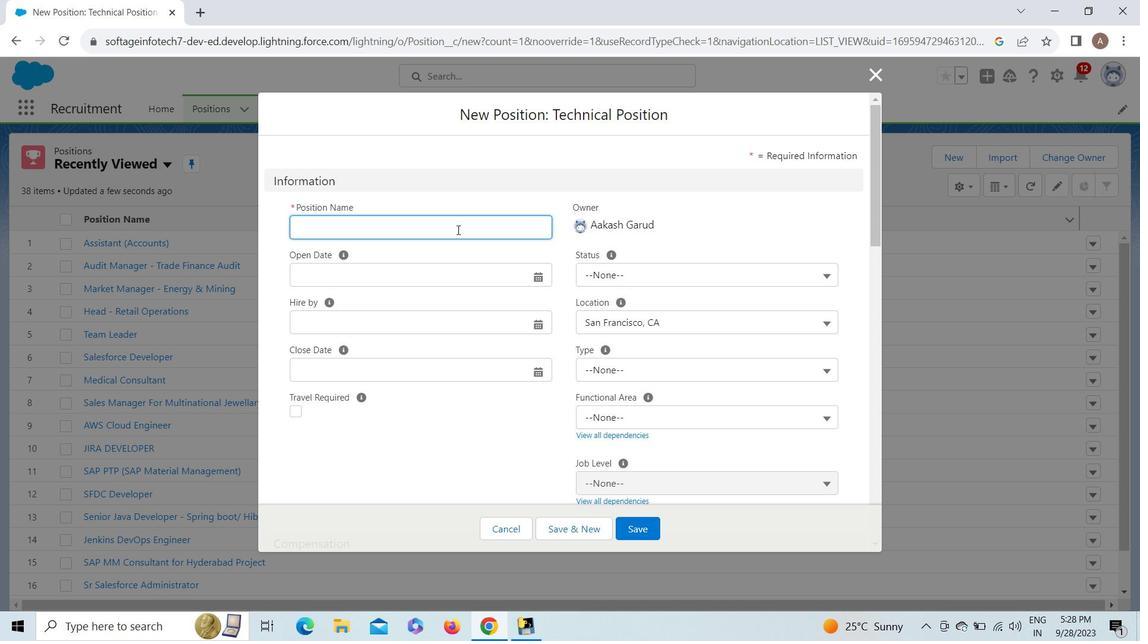 
Action: Key pressed <Key.shift>Angular<Key.space><Key.backspace>/<Key.shift>Javascript<Key.space><Key.shift>Developr<Key.backspace>er
Screenshot: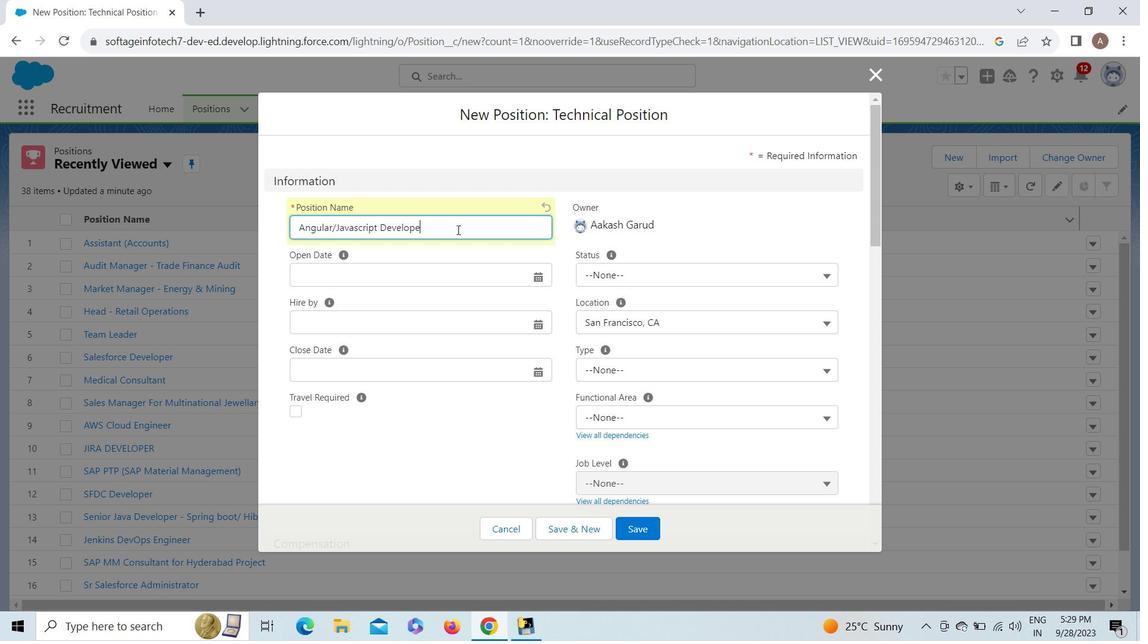 
Action: Mouse moved to (440, 271)
Screenshot: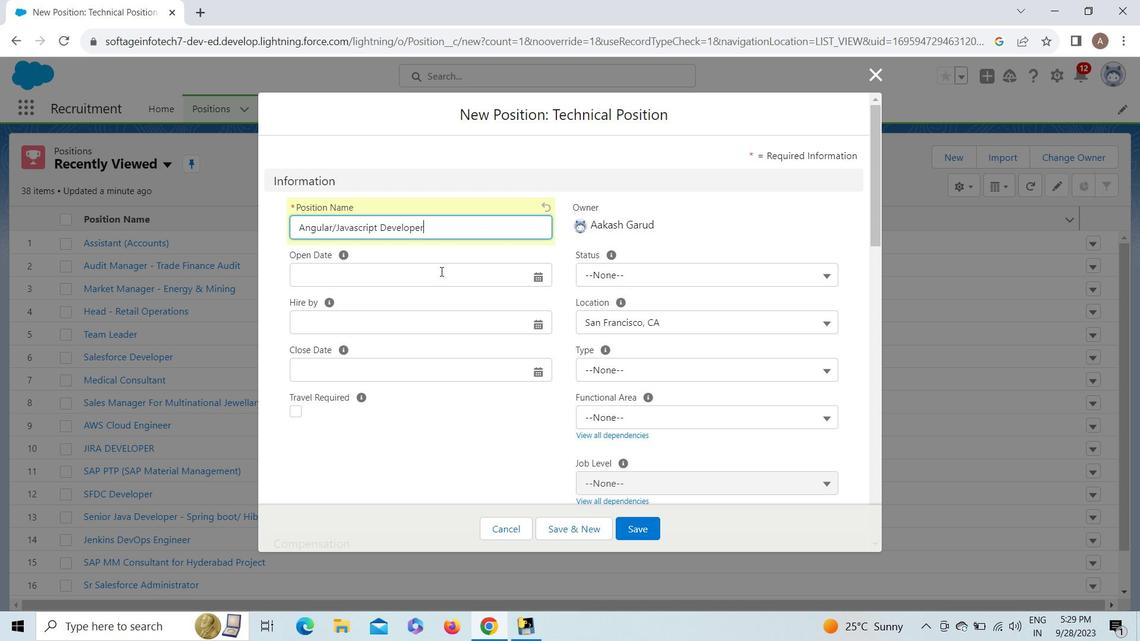 
Action: Mouse pressed left at (440, 271)
Screenshot: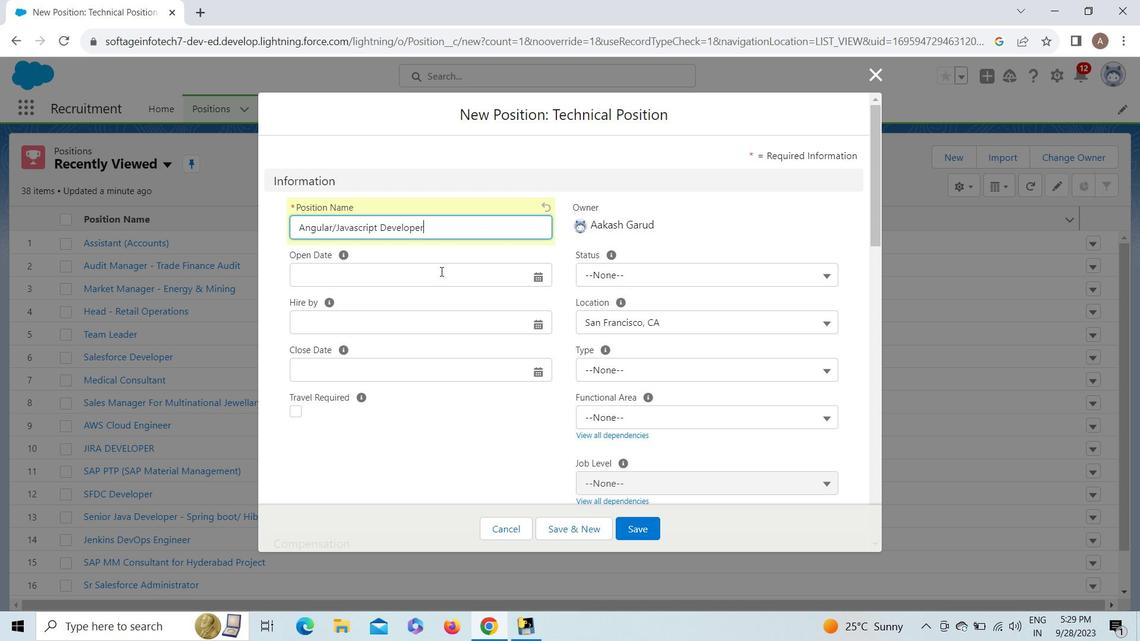 
Action: Mouse moved to (483, 294)
Screenshot: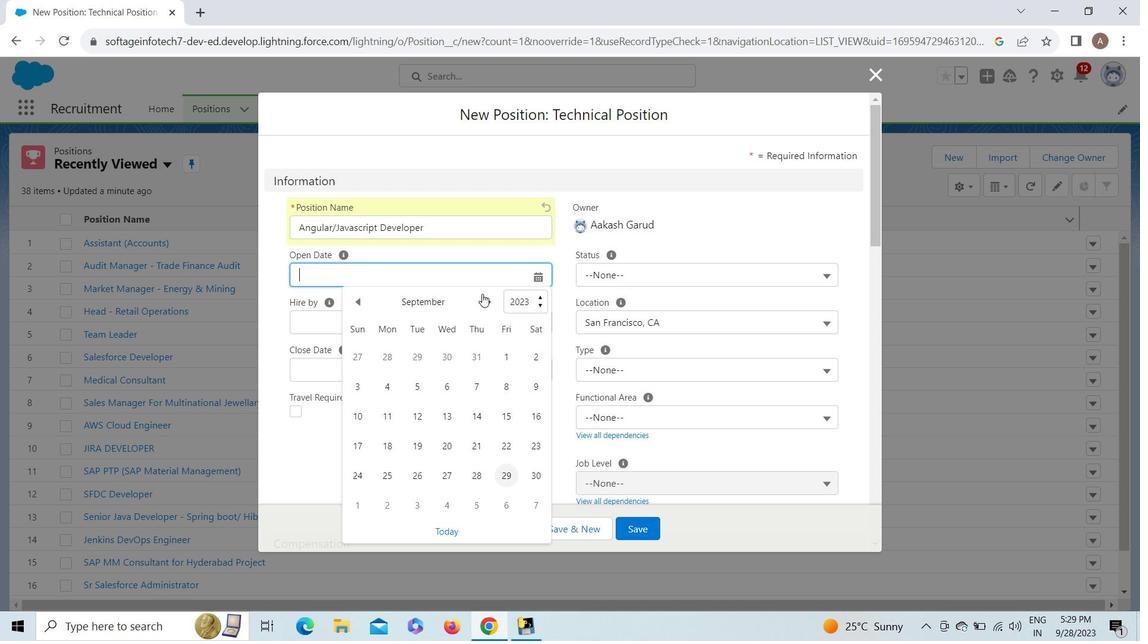 
Action: Mouse pressed left at (483, 294)
Screenshot: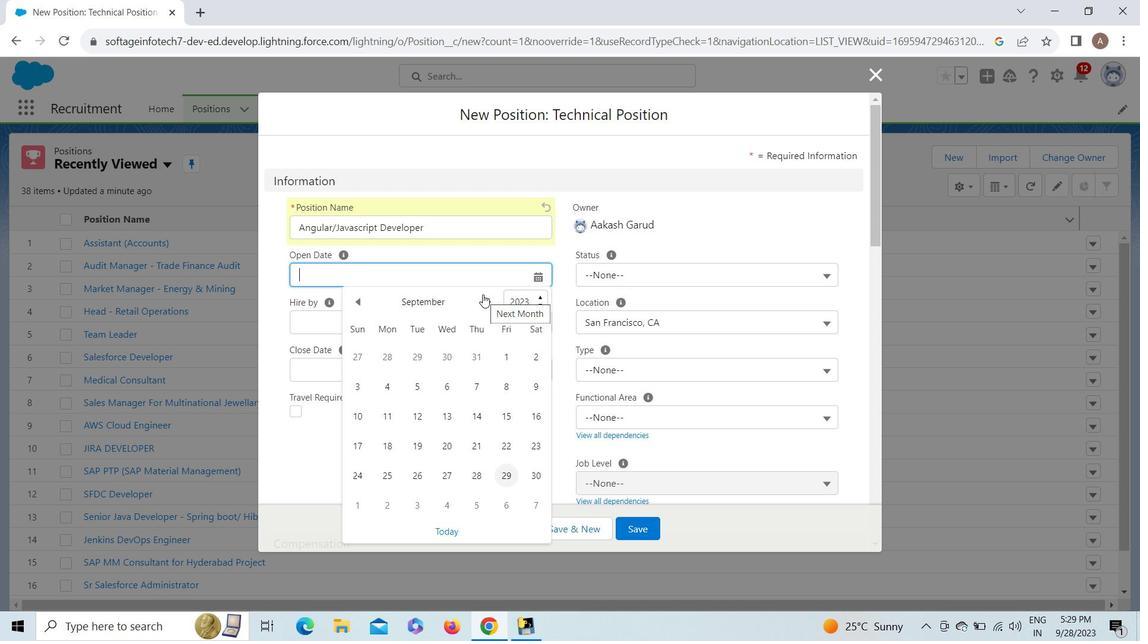 
Action: Mouse moved to (356, 296)
Screenshot: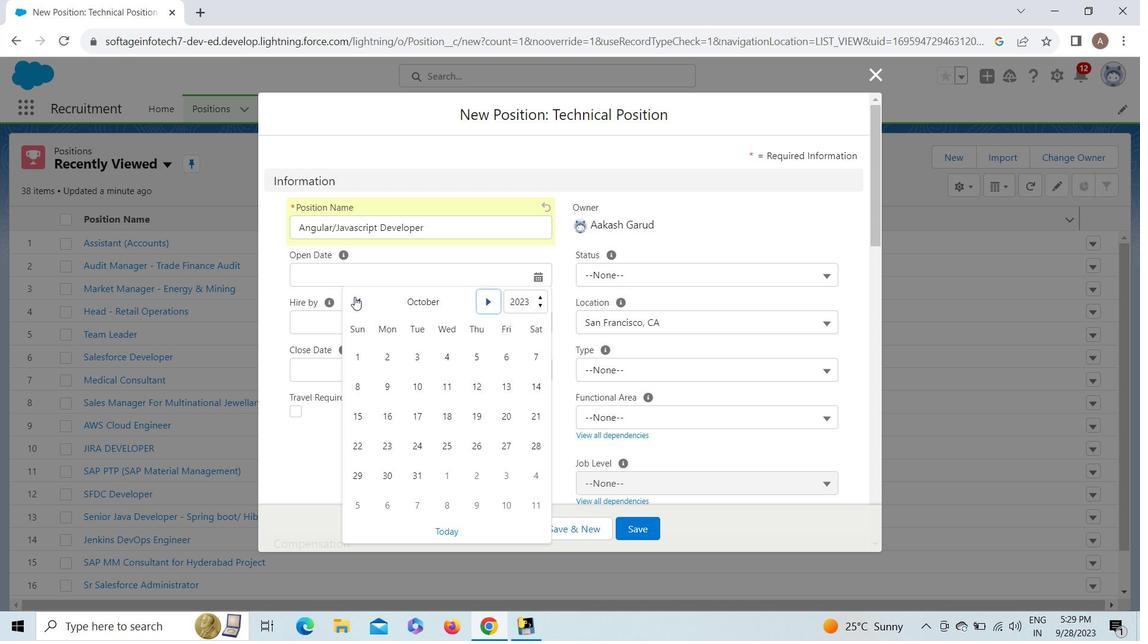 
Action: Mouse pressed left at (356, 296)
Screenshot: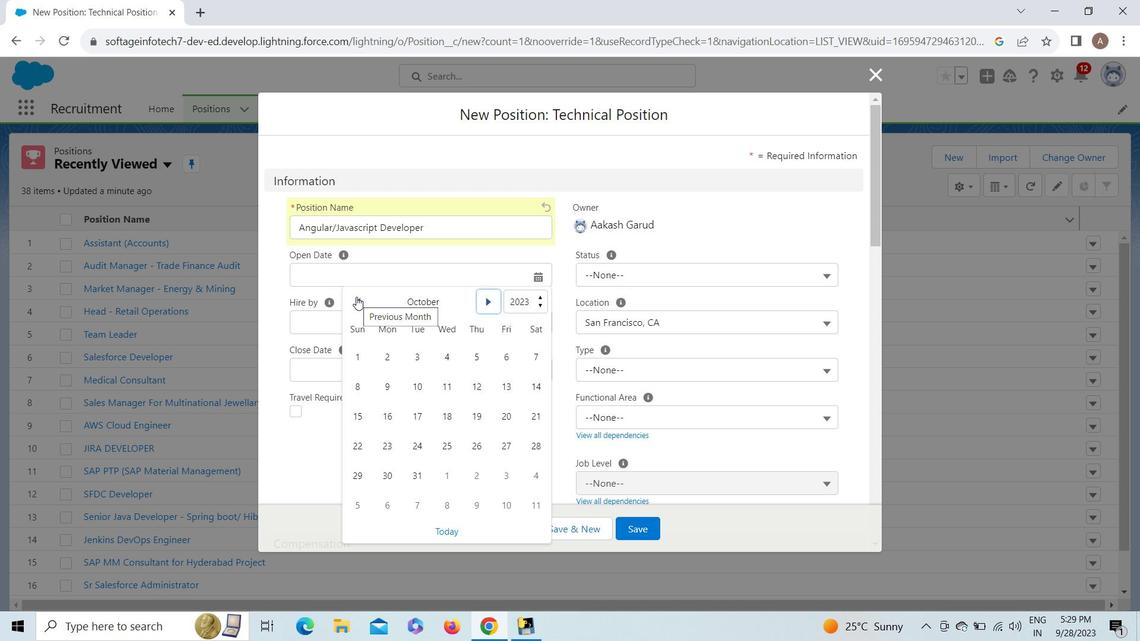 
Action: Mouse moved to (533, 470)
Screenshot: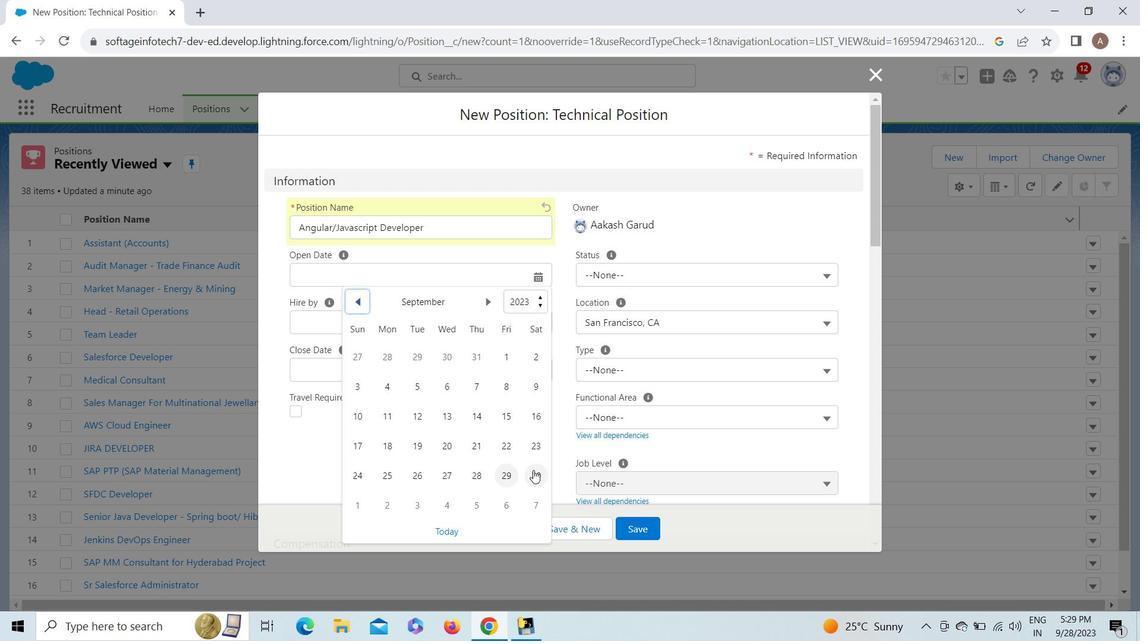 
Action: Mouse pressed left at (533, 470)
Screenshot: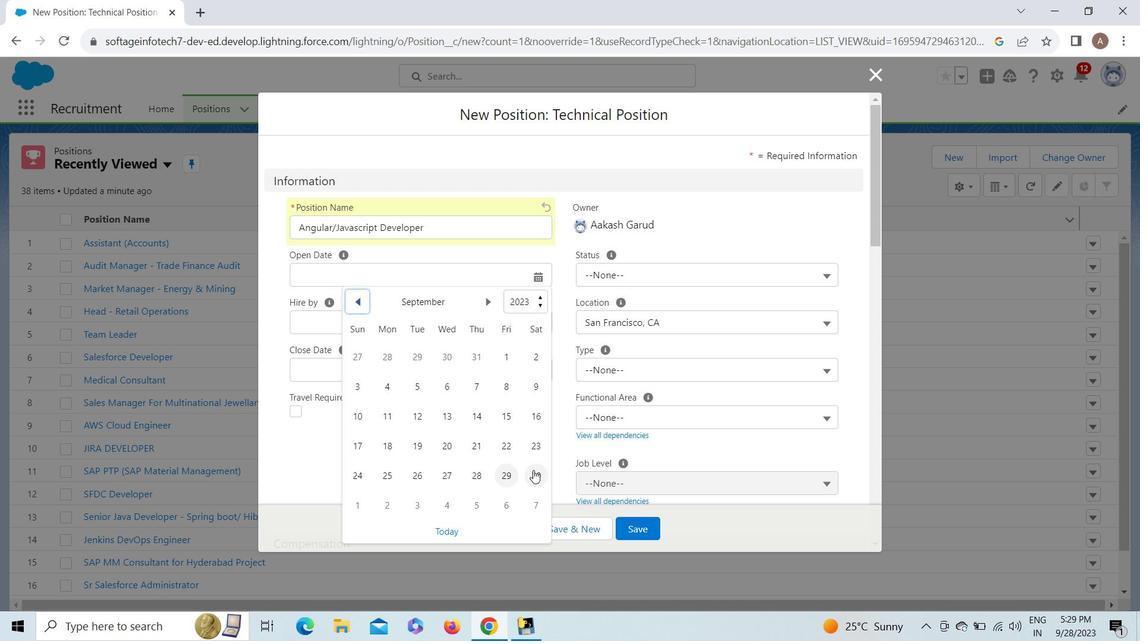 
Action: Mouse moved to (506, 321)
Screenshot: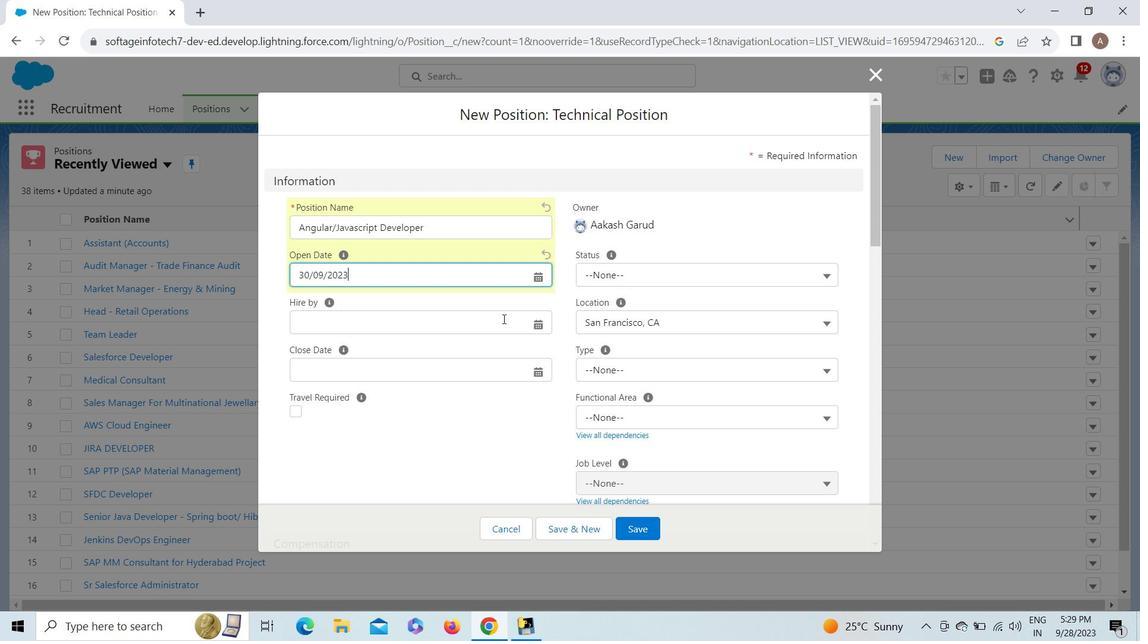 
Action: Mouse pressed left at (506, 321)
Screenshot: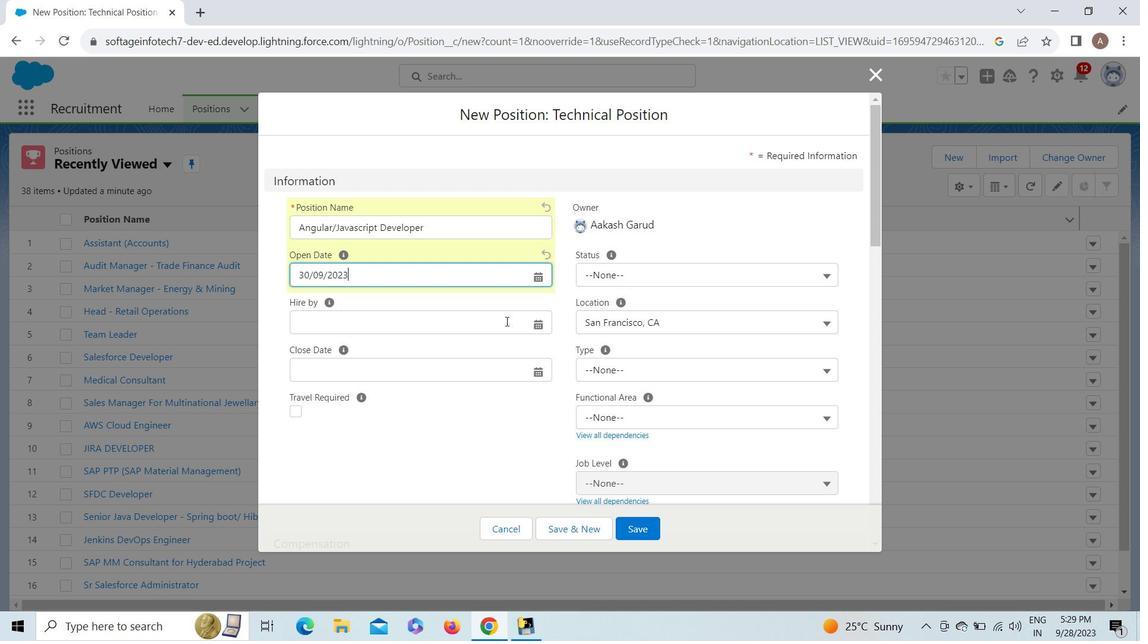 
Action: Mouse moved to (491, 348)
Screenshot: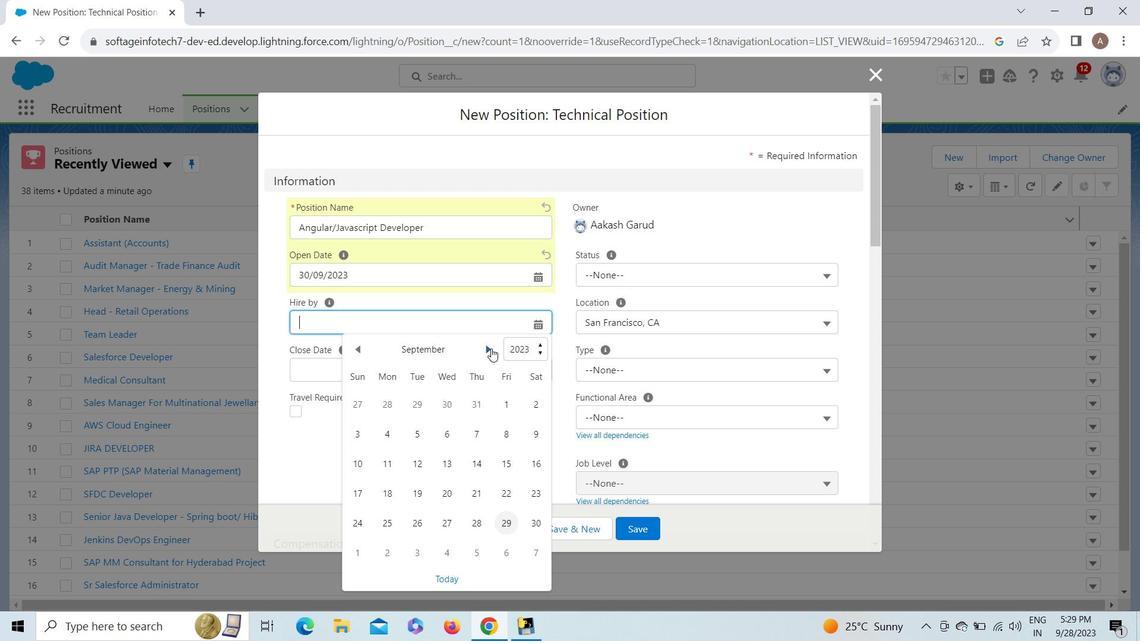 
Action: Mouse pressed left at (491, 348)
Screenshot: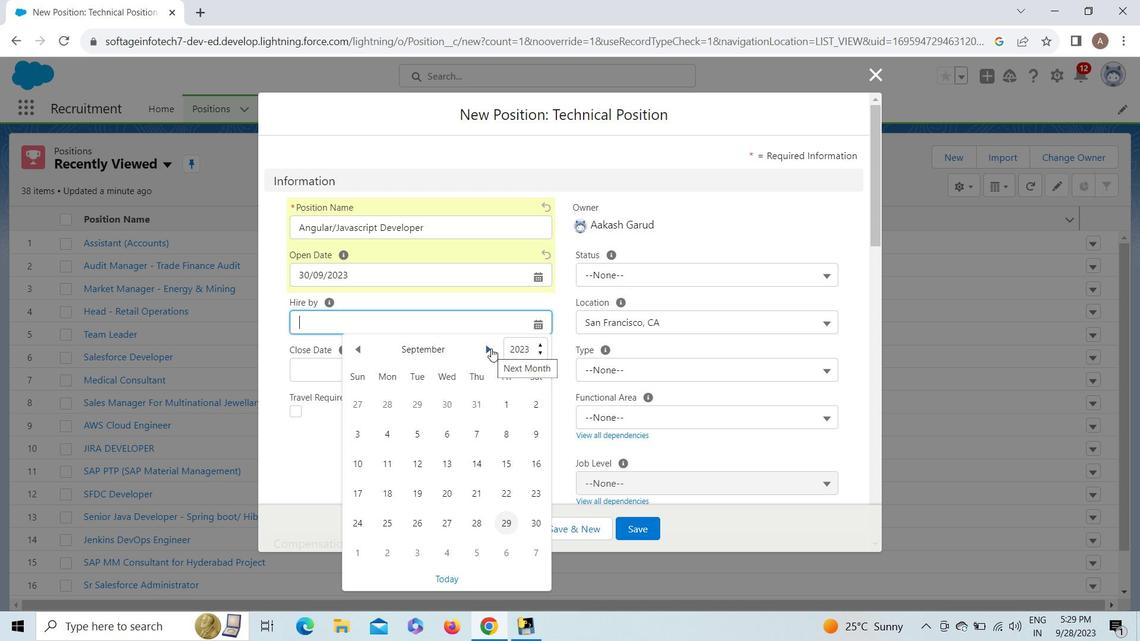 
Action: Mouse moved to (358, 463)
Screenshot: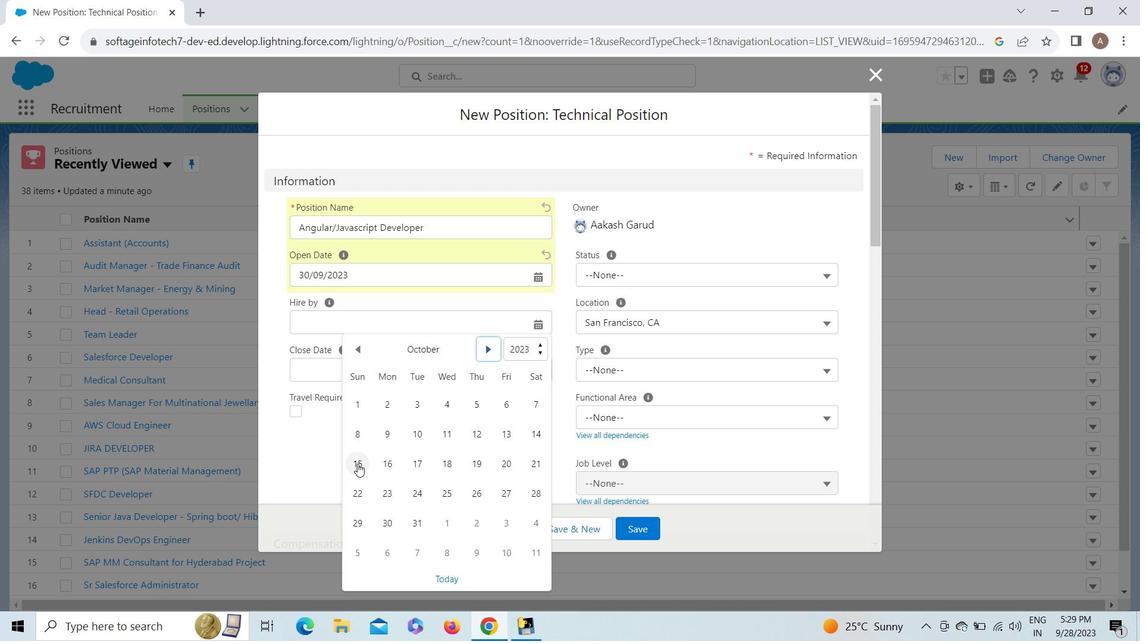 
Action: Mouse pressed left at (358, 463)
Screenshot: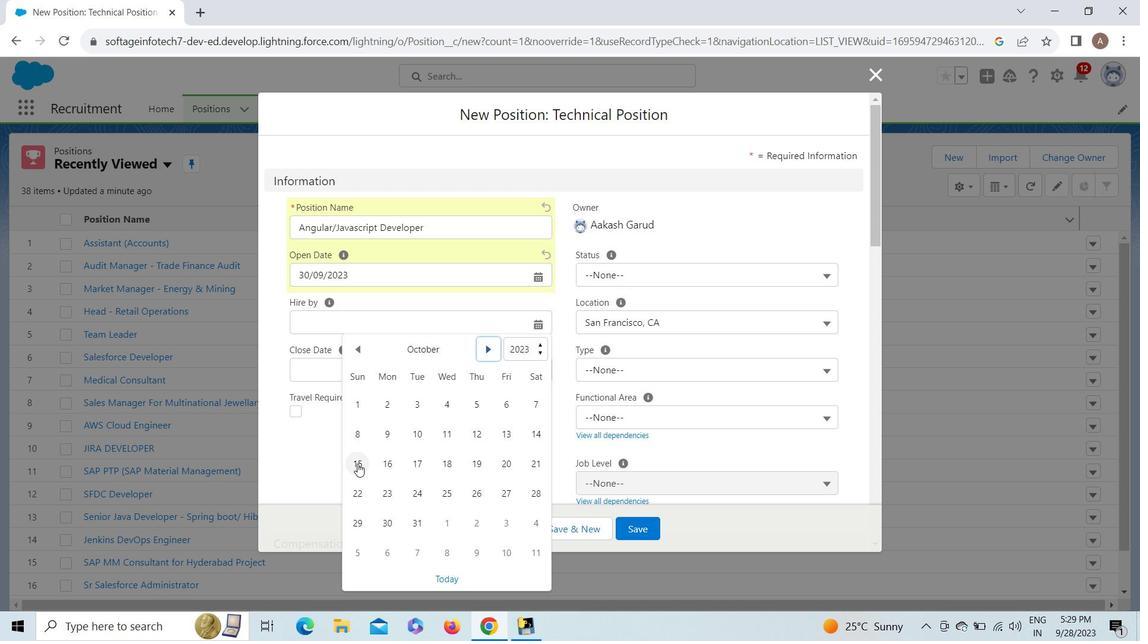 
Action: Mouse moved to (355, 368)
Screenshot: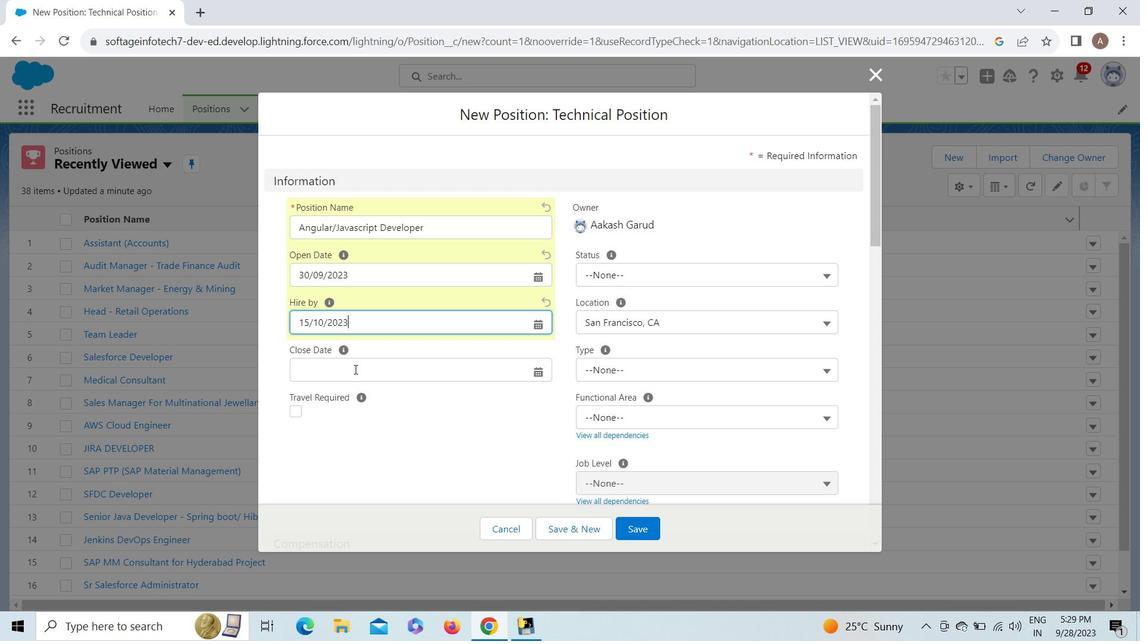 
Action: Mouse pressed left at (355, 368)
Screenshot: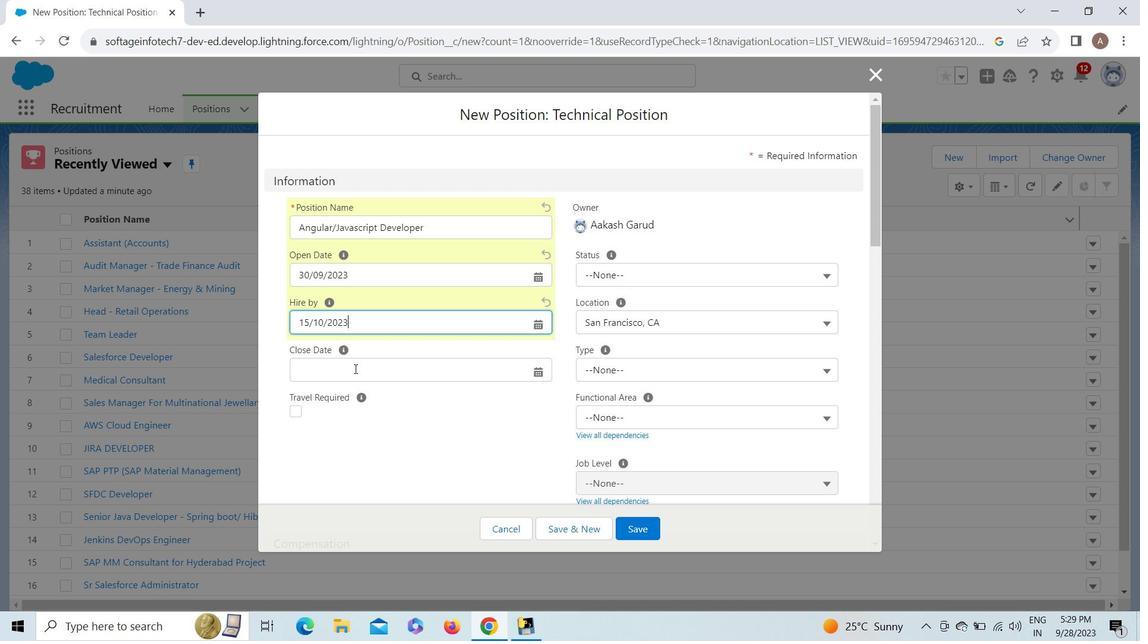 
Action: Mouse moved to (487, 114)
Screenshot: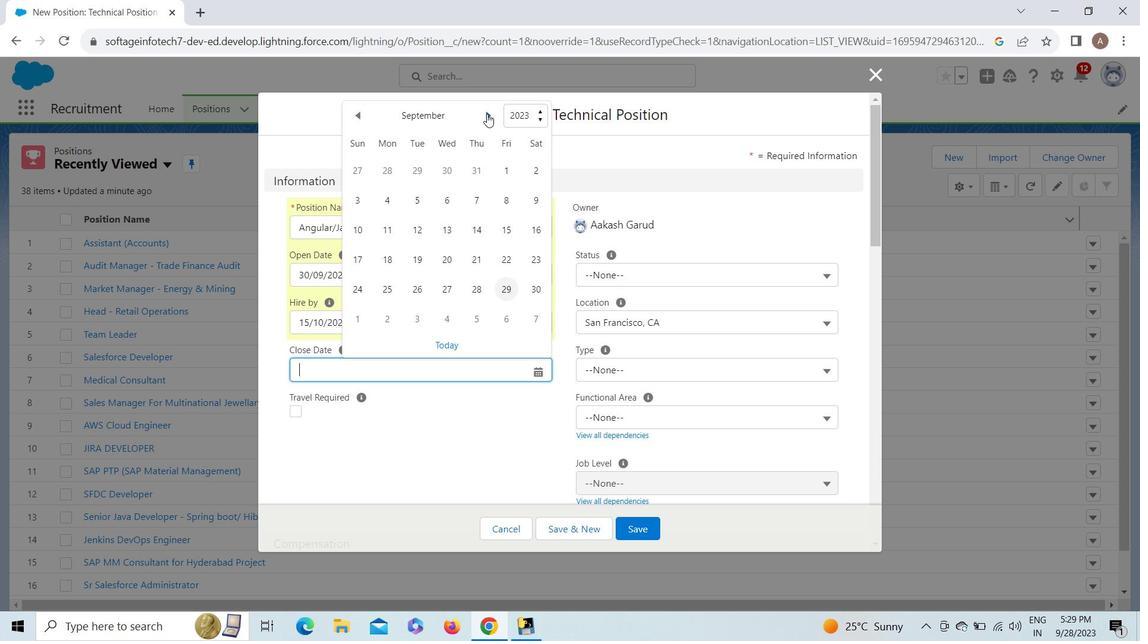 
Action: Mouse pressed left at (487, 114)
Screenshot: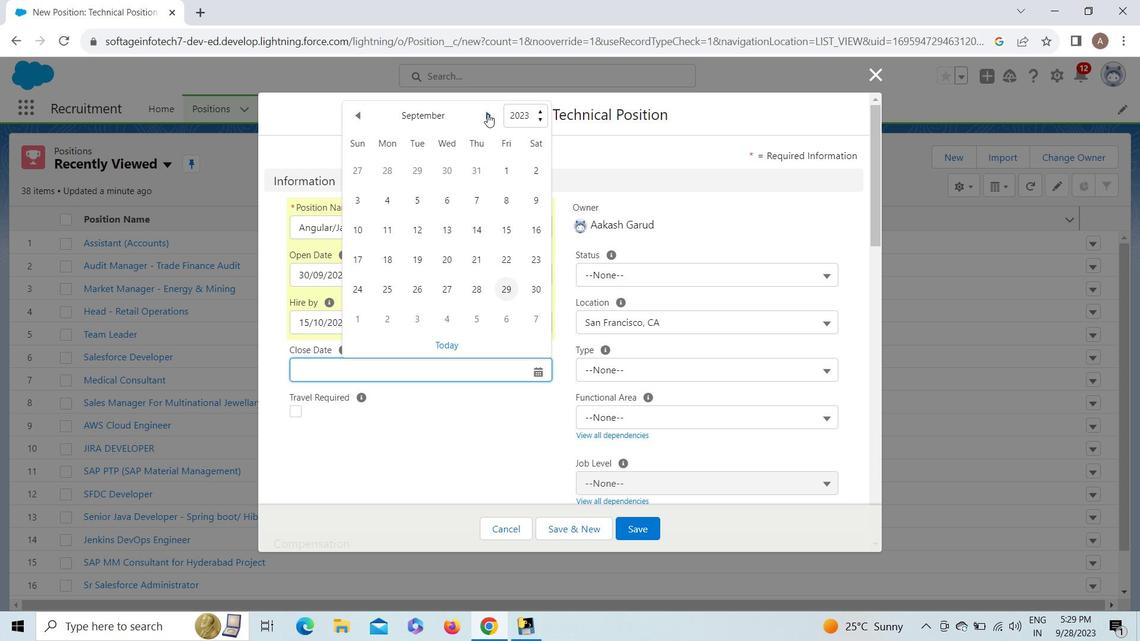 
Action: Mouse moved to (367, 229)
Screenshot: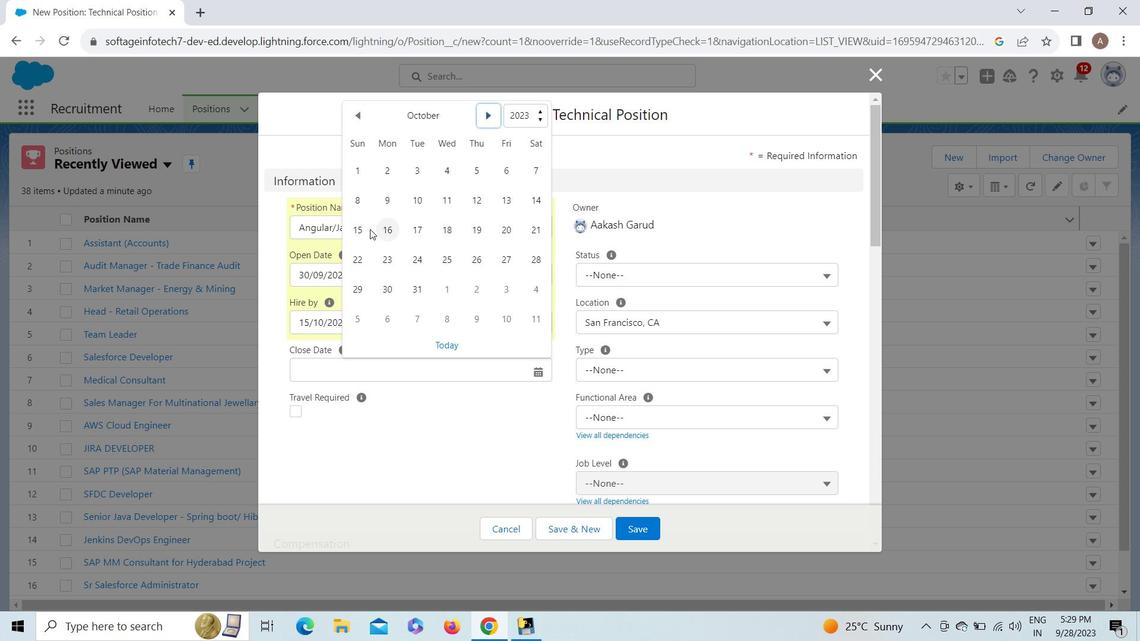
Action: Mouse pressed left at (367, 229)
Screenshot: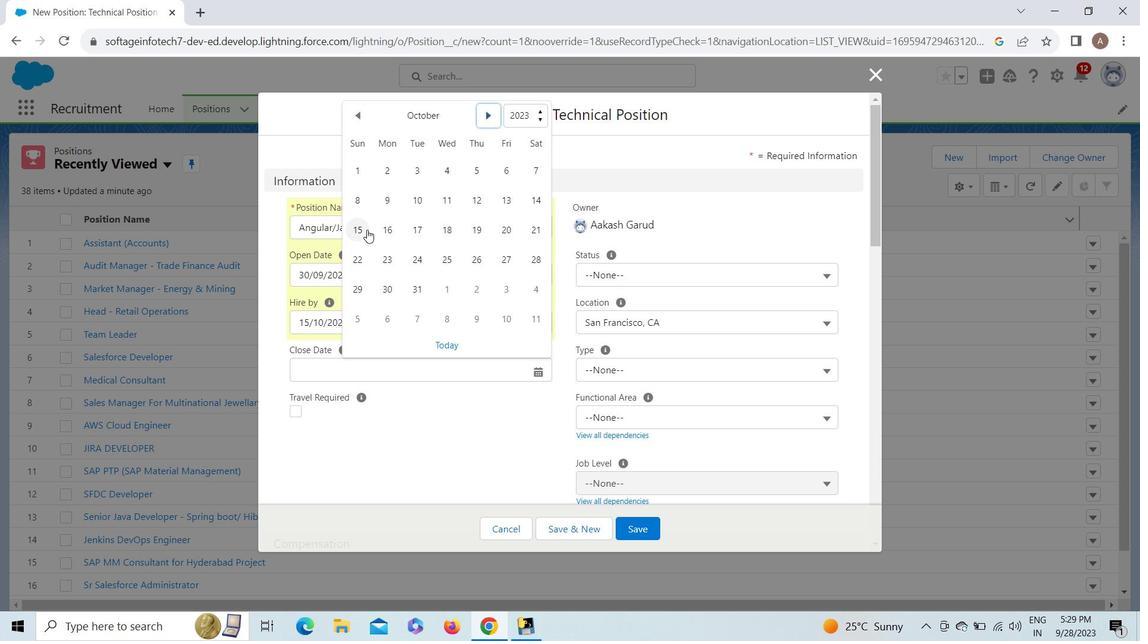 
Action: Mouse moved to (293, 407)
Screenshot: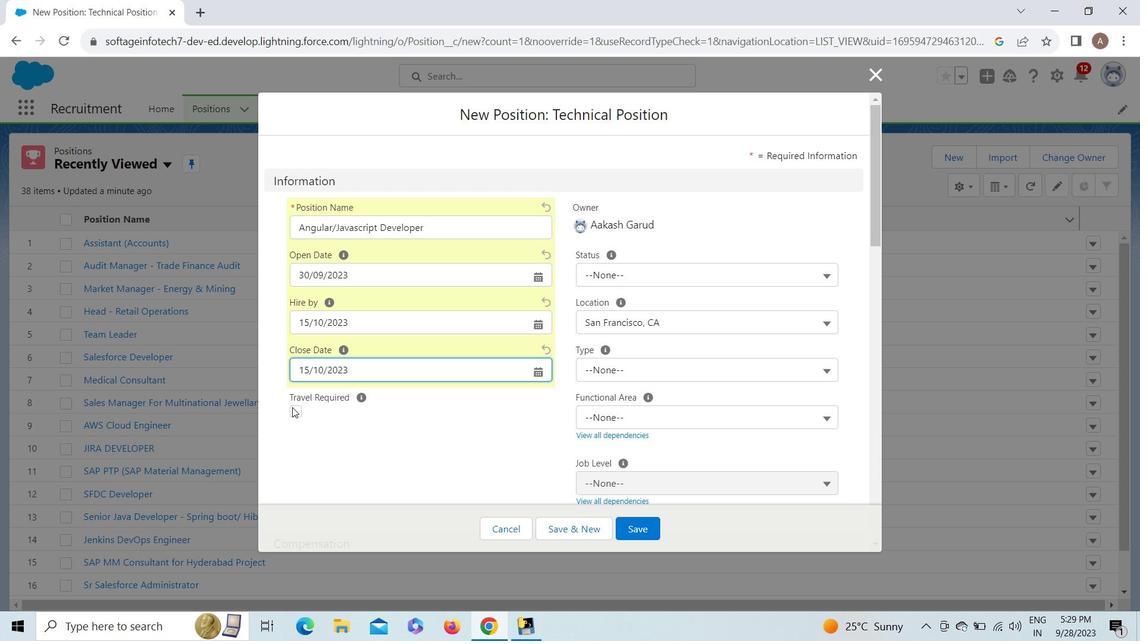 
Action: Mouse pressed left at (293, 407)
Screenshot: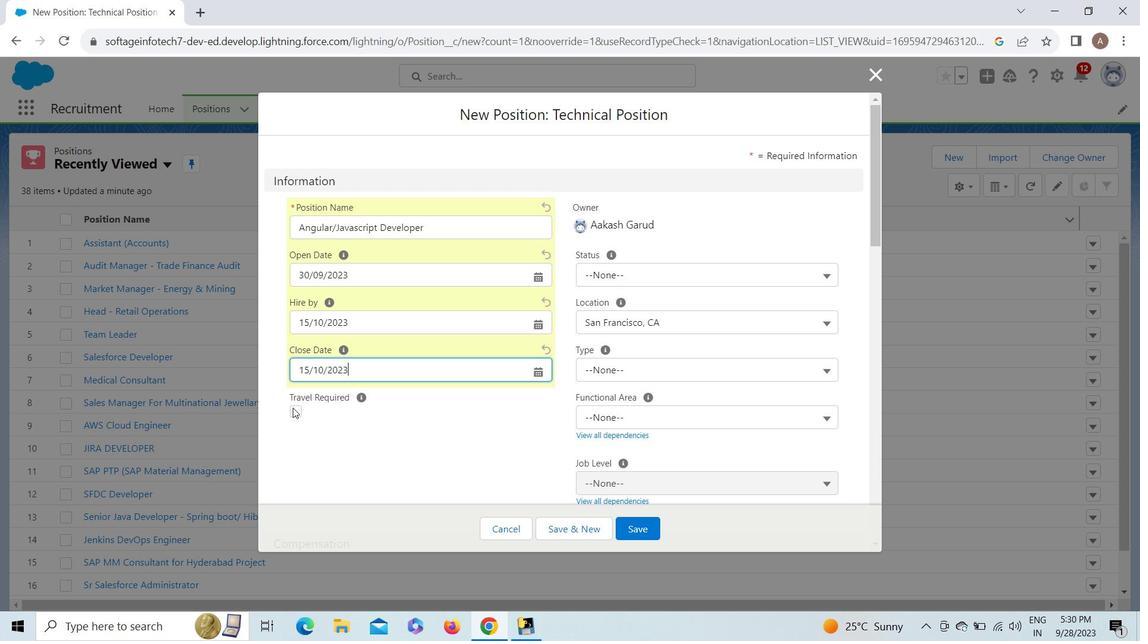 
Action: Mouse moved to (682, 268)
Screenshot: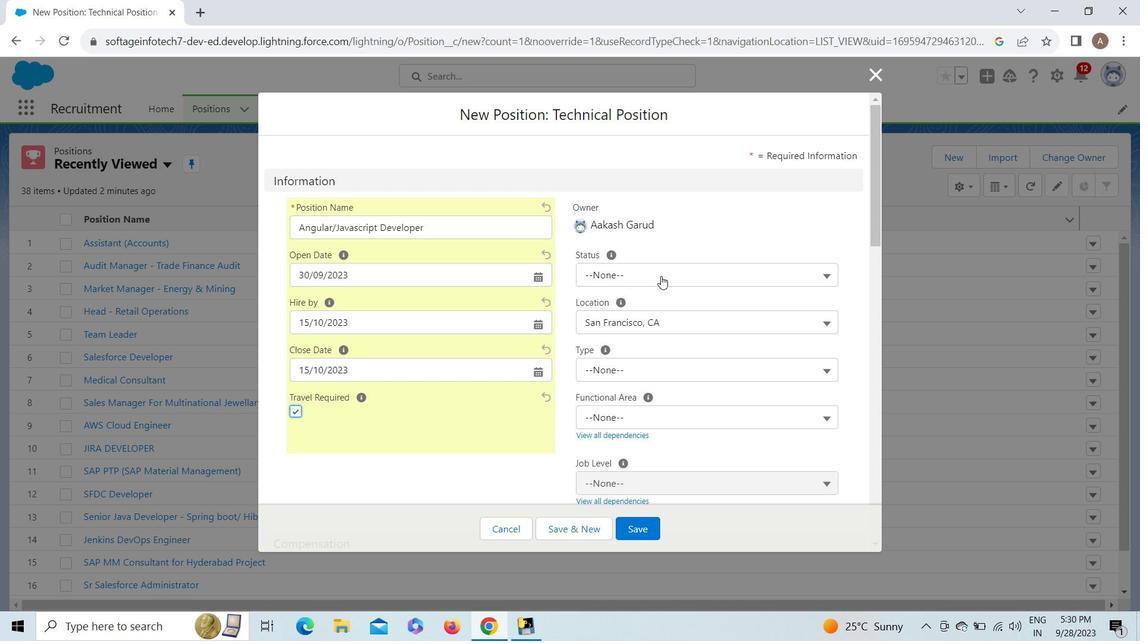
Action: Mouse pressed left at (682, 268)
Screenshot: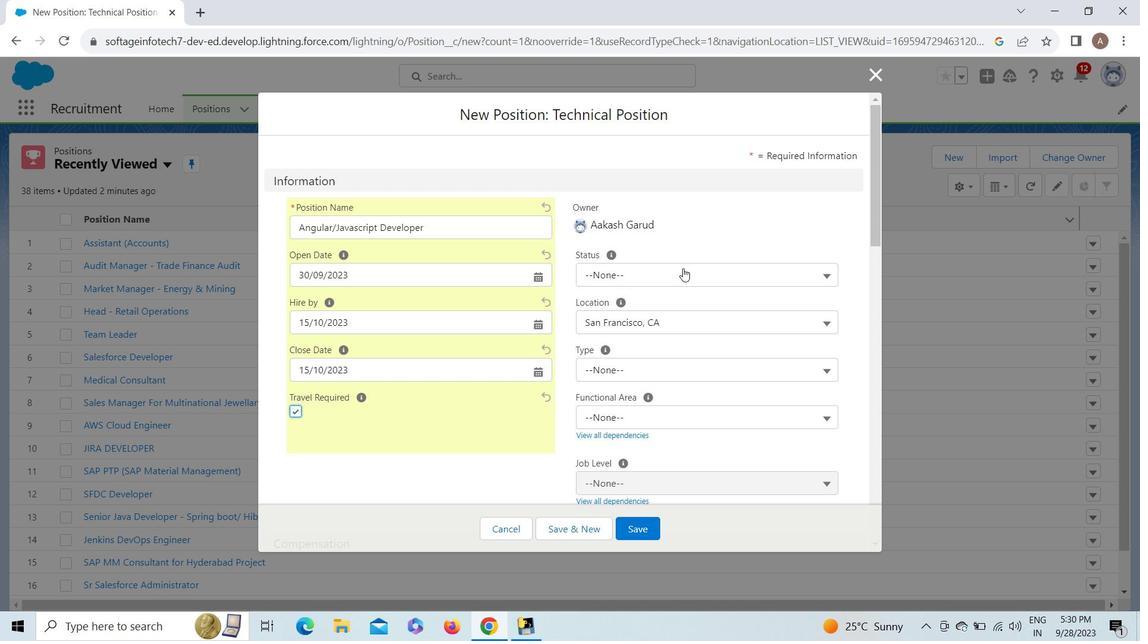 
Action: Mouse moved to (684, 328)
Screenshot: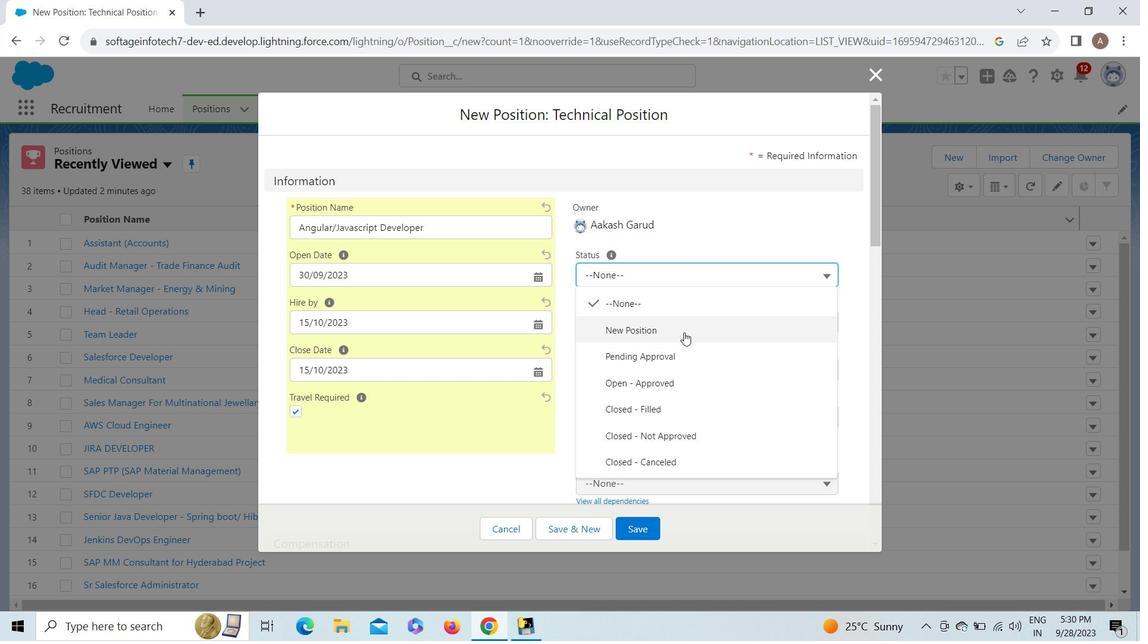 
Action: Mouse pressed left at (684, 328)
Screenshot: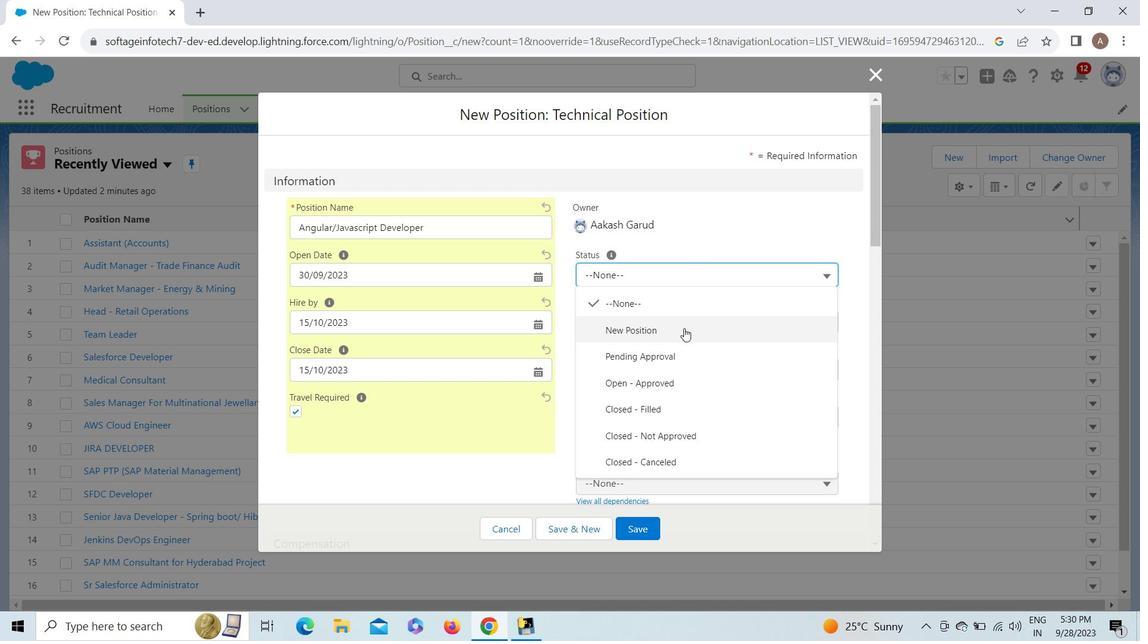 
Action: Mouse moved to (676, 366)
Screenshot: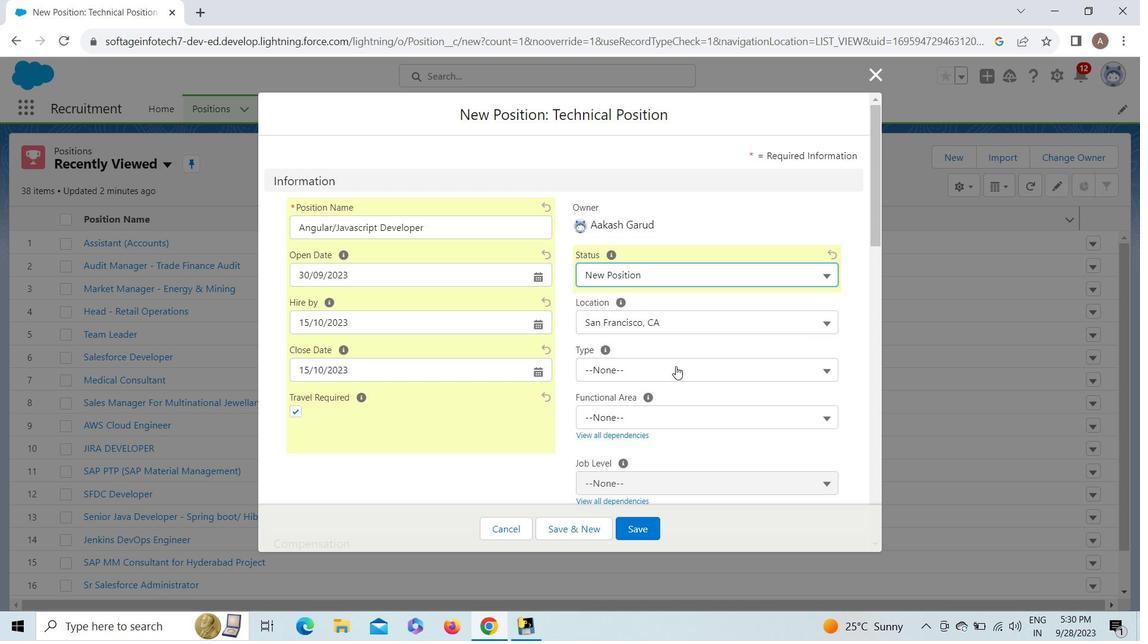 
Action: Mouse pressed left at (676, 366)
Screenshot: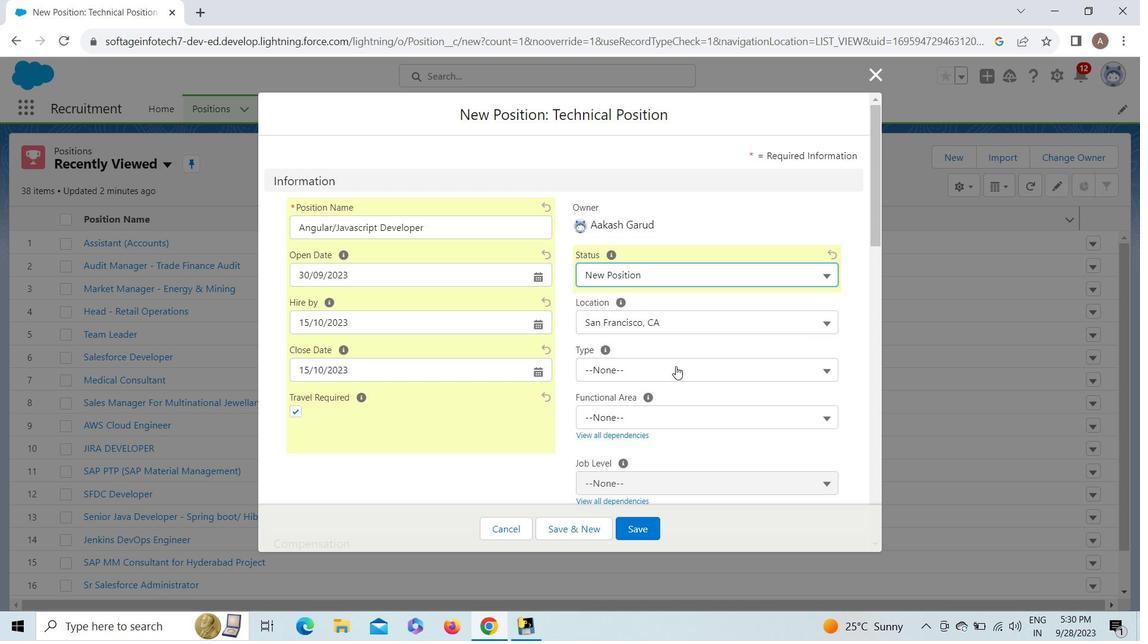 
Action: Mouse moved to (666, 422)
Screenshot: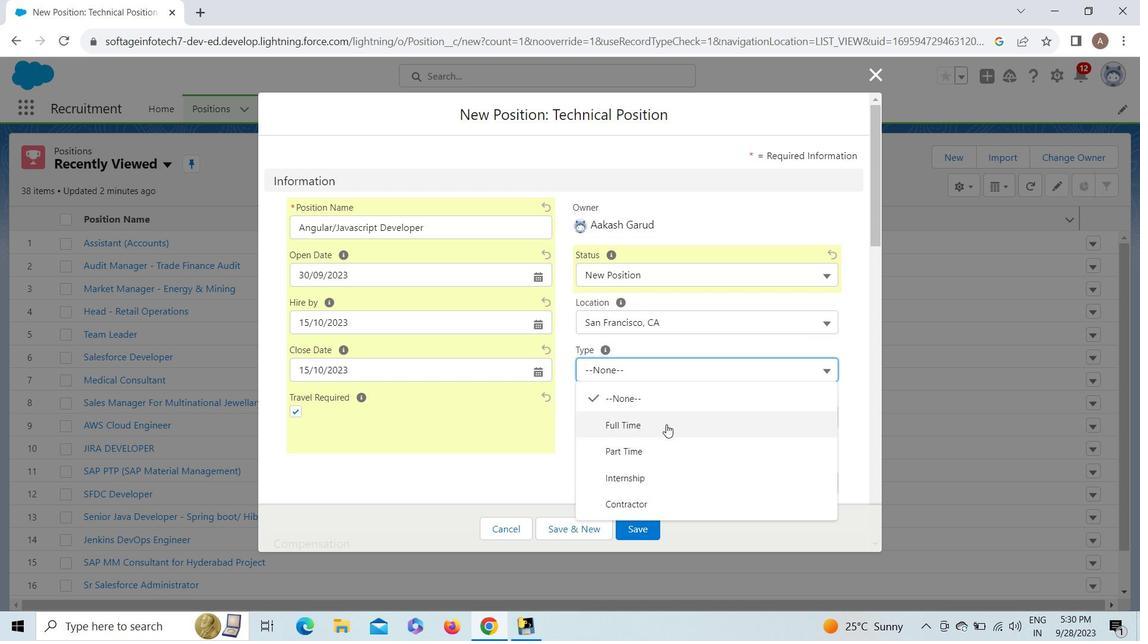 
Action: Mouse pressed left at (666, 422)
Screenshot: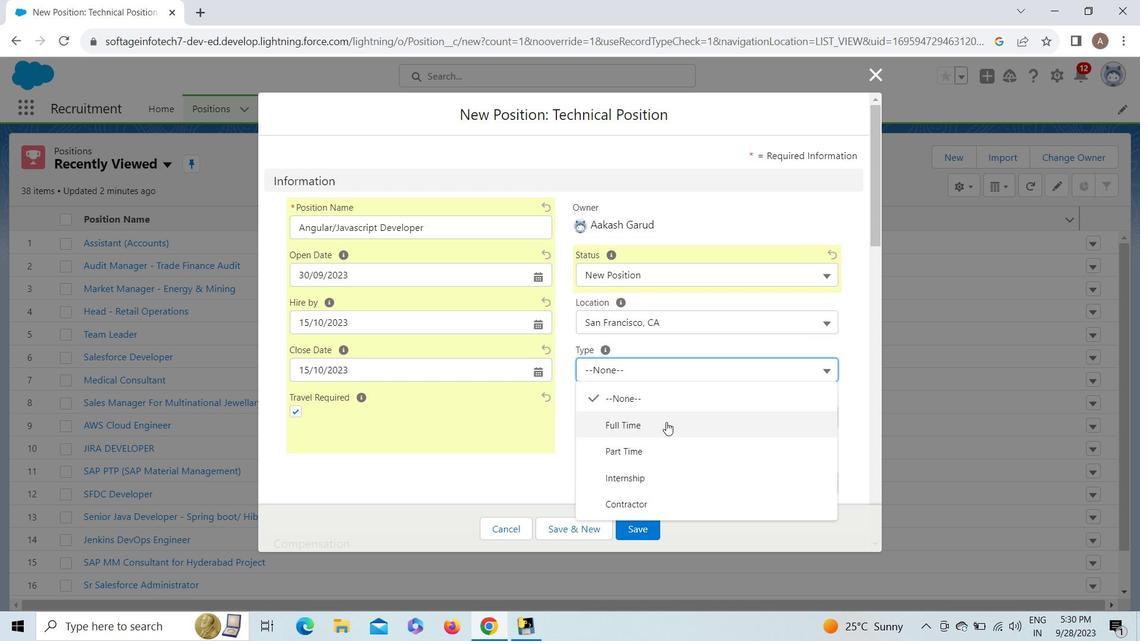 
Action: Mouse moved to (872, 164)
Screenshot: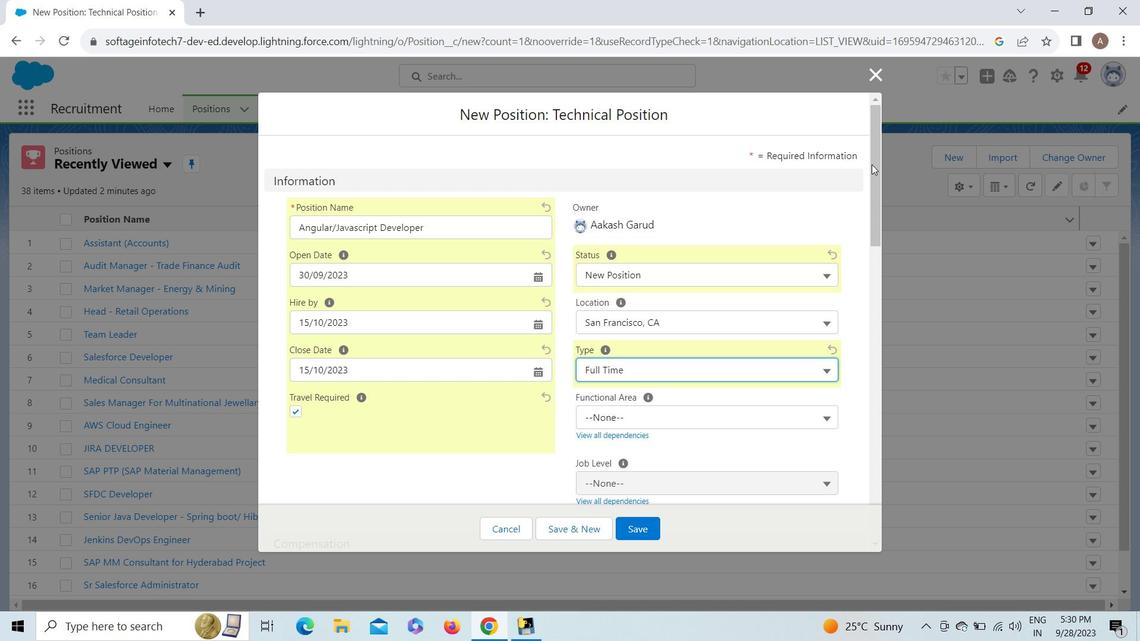 
Action: Mouse pressed left at (872, 164)
Screenshot: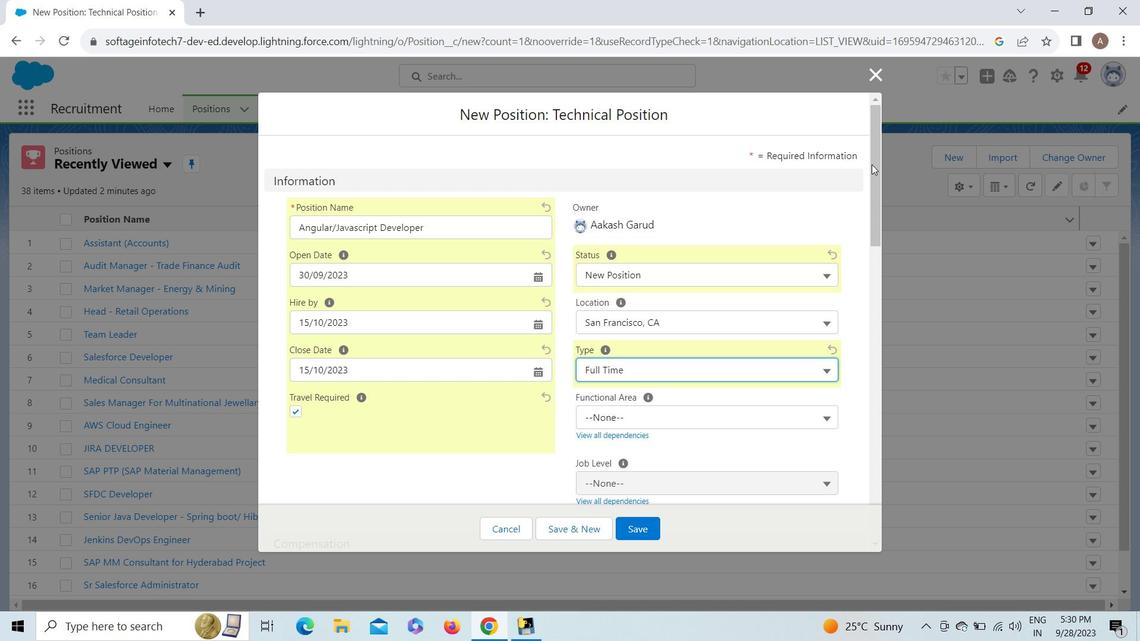 
Action: Mouse moved to (728, 271)
Screenshot: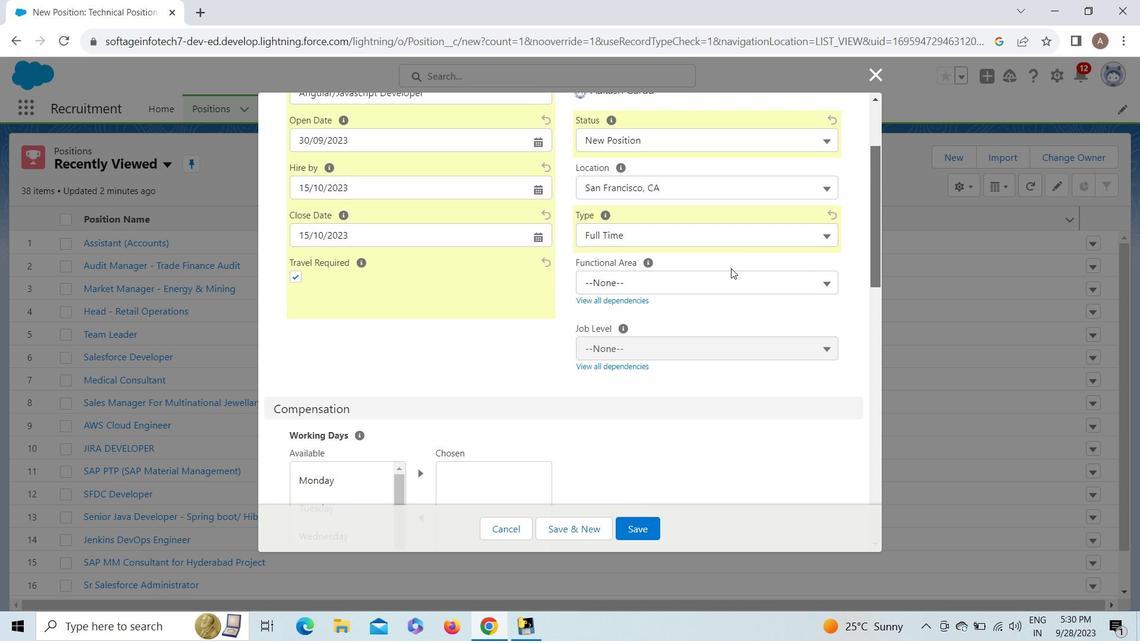 
Action: Mouse pressed left at (728, 271)
Screenshot: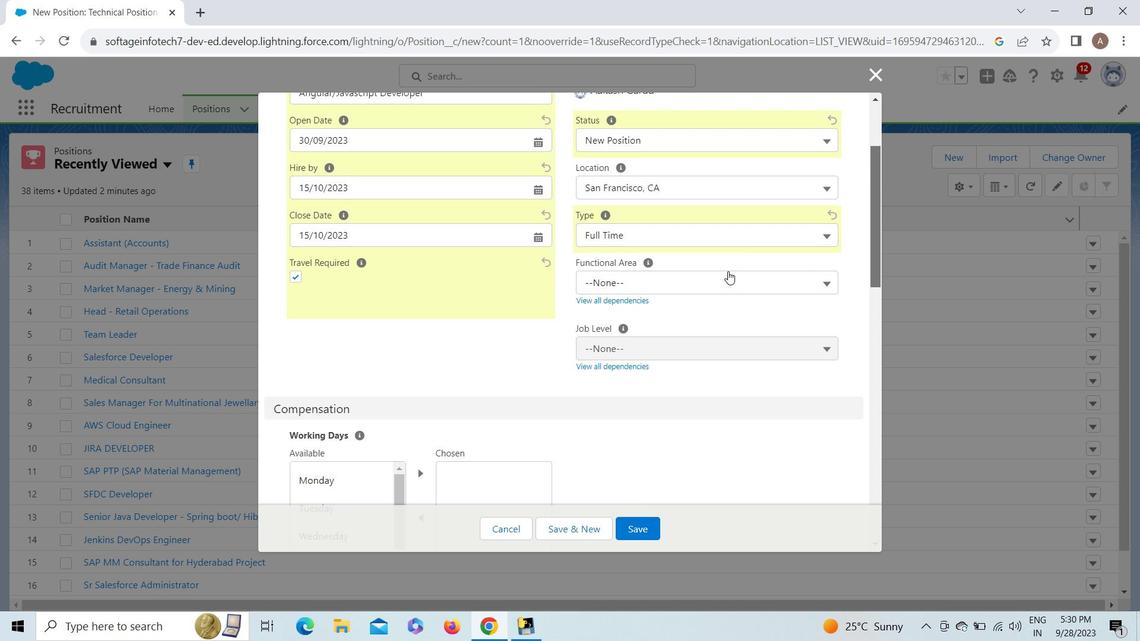 
Action: Mouse moved to (687, 389)
Screenshot: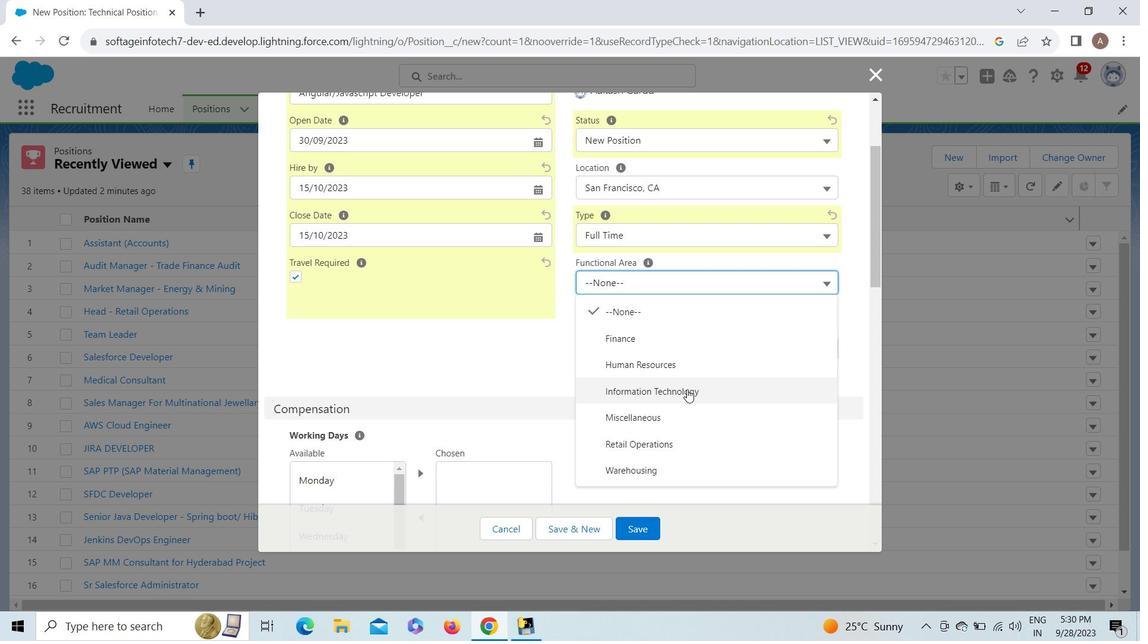 
Action: Mouse pressed left at (687, 389)
Screenshot: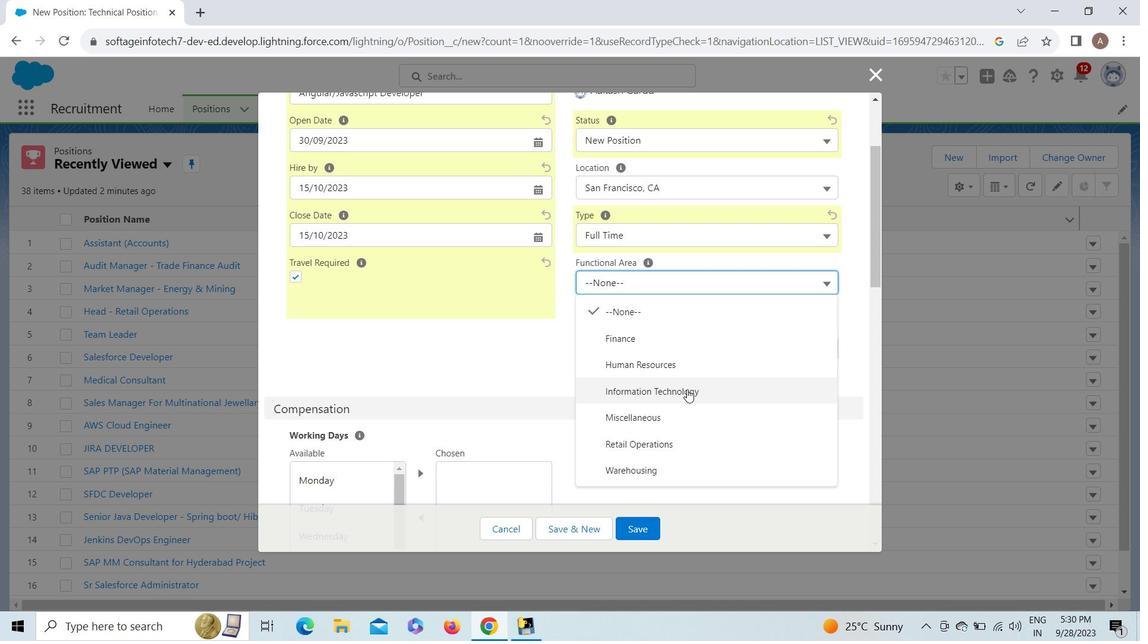 
Action: Mouse moved to (682, 346)
Screenshot: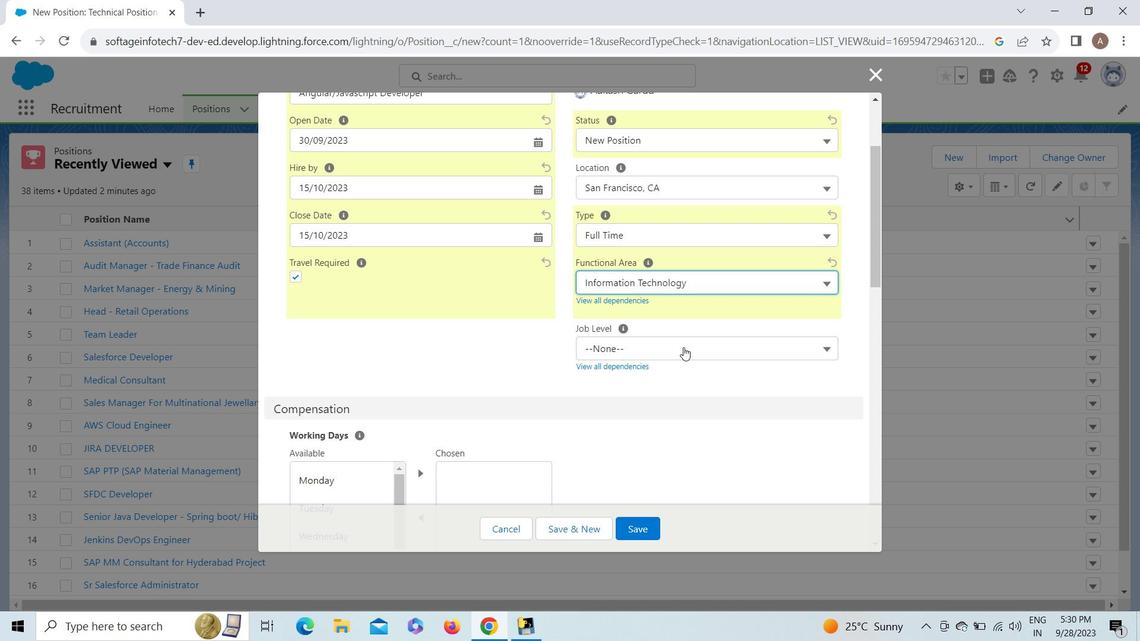 
Action: Mouse pressed left at (682, 346)
Screenshot: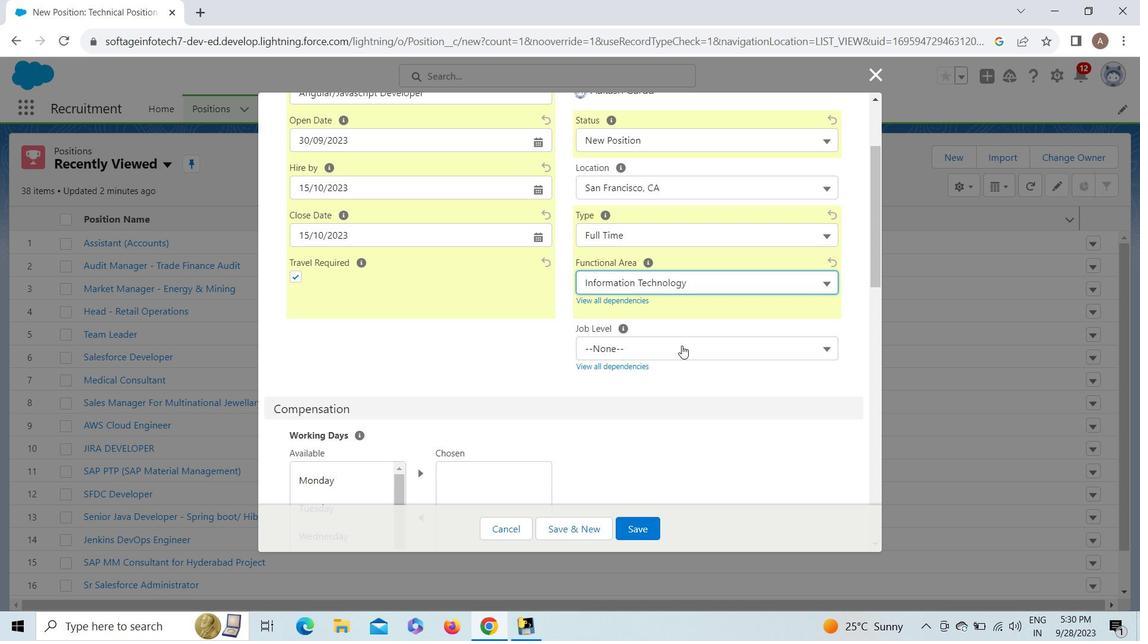 
Action: Mouse moved to (671, 454)
Screenshot: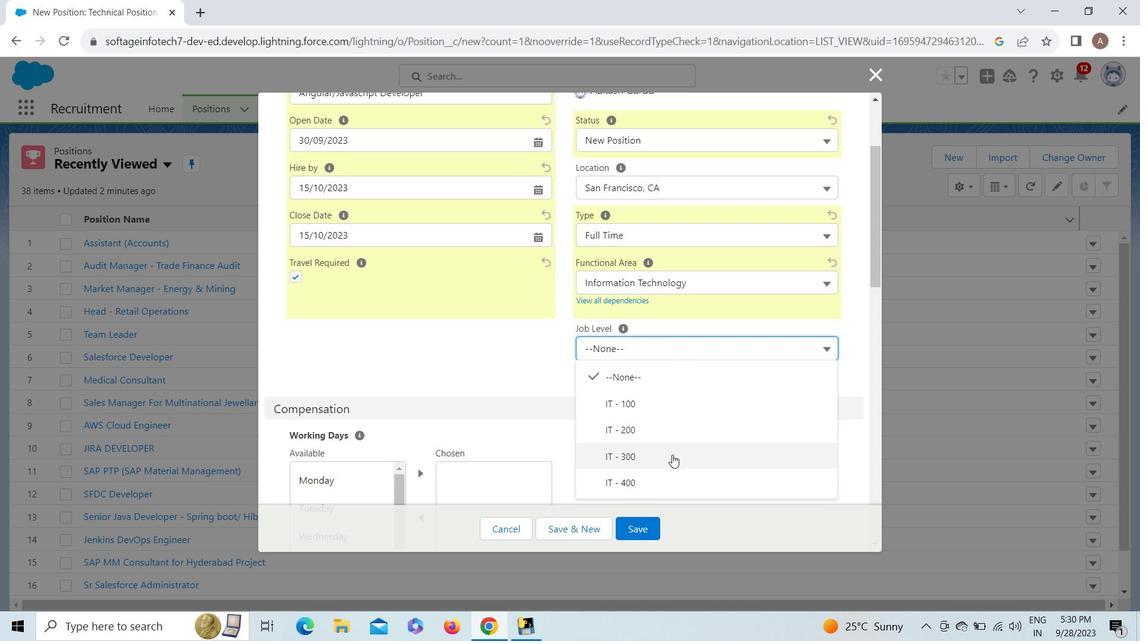 
Action: Mouse pressed left at (671, 454)
Screenshot: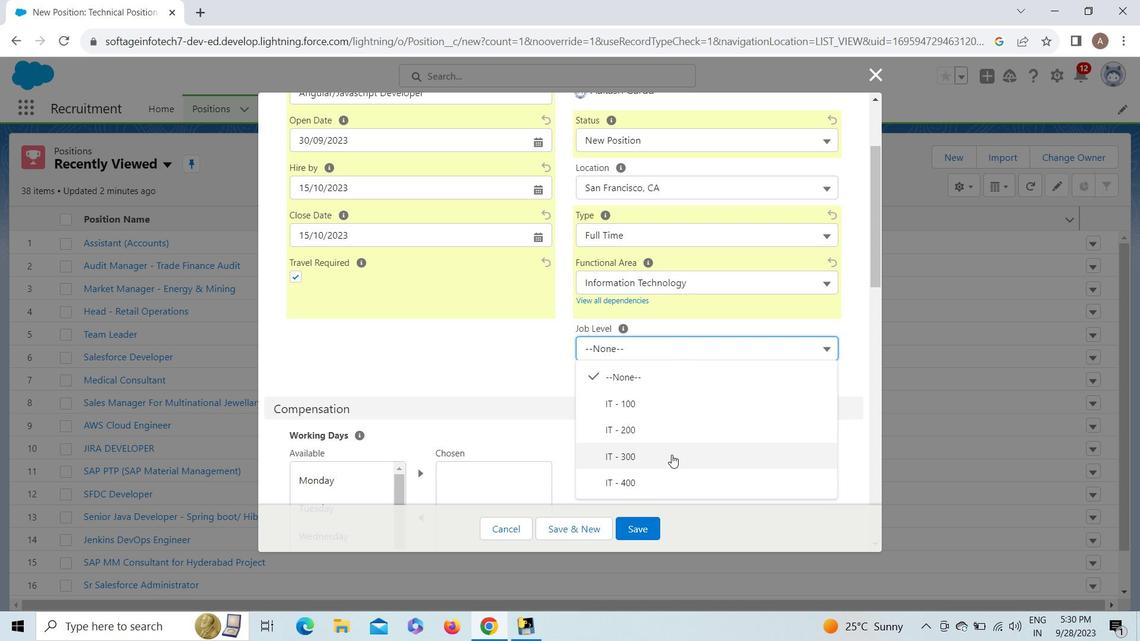 
Action: Mouse moved to (876, 169)
Screenshot: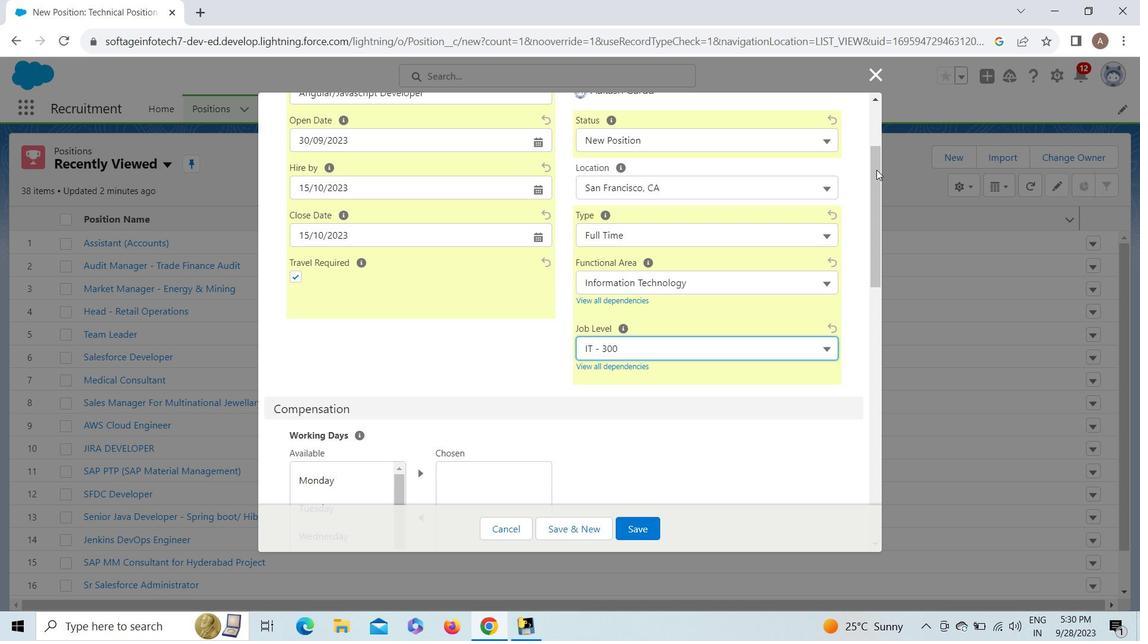 
Action: Mouse pressed left at (876, 169)
Screenshot: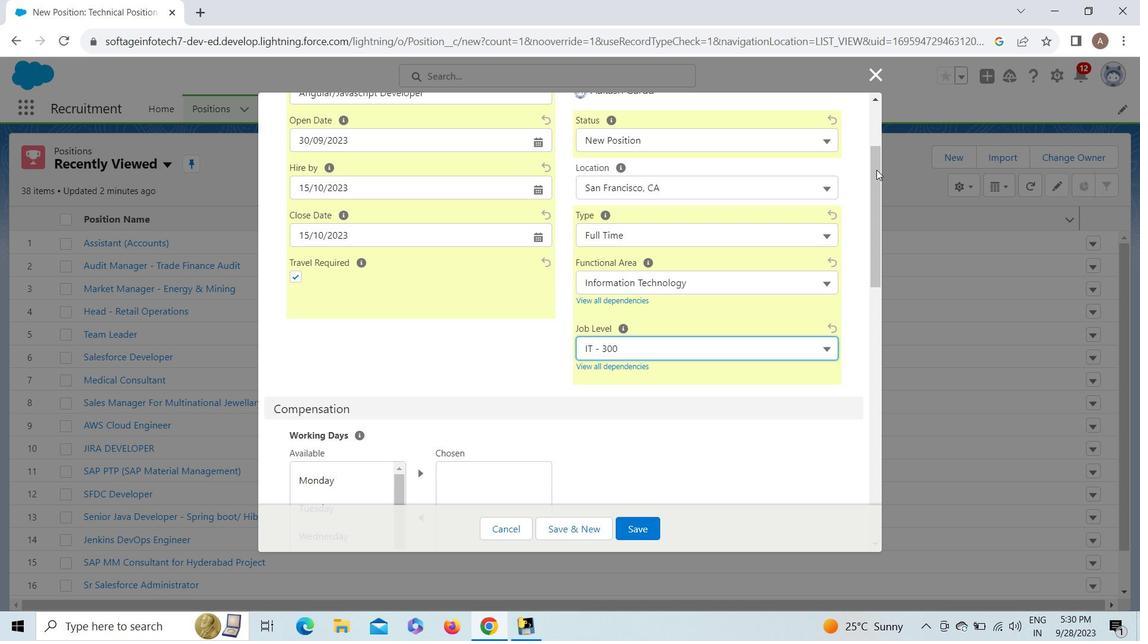 
Action: Mouse moved to (334, 212)
Screenshot: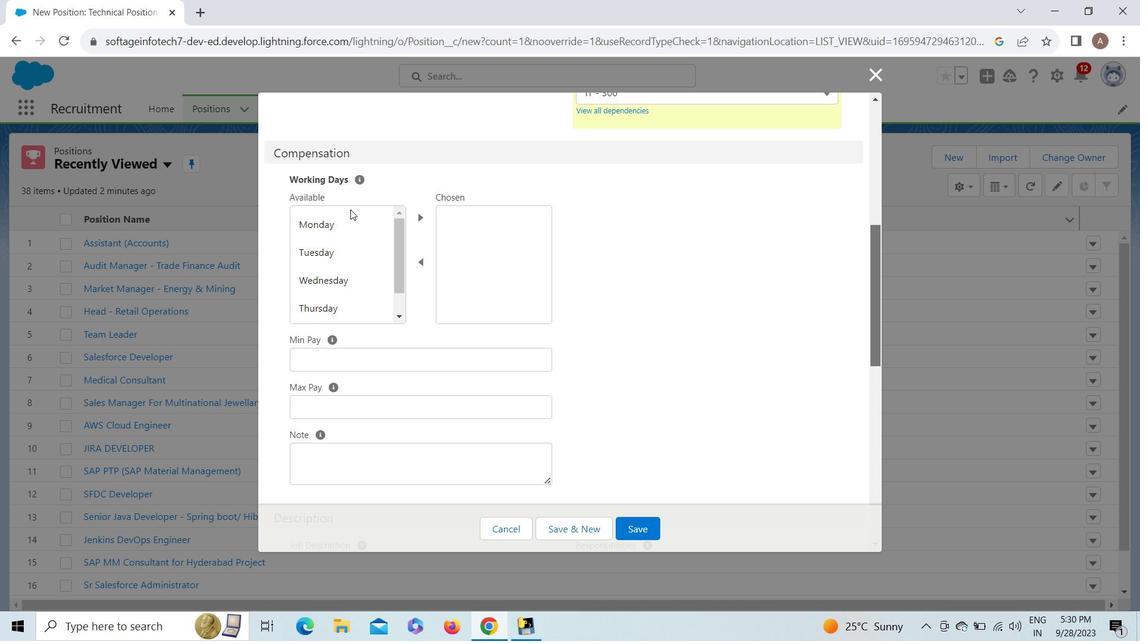 
Action: Mouse pressed left at (334, 212)
Screenshot: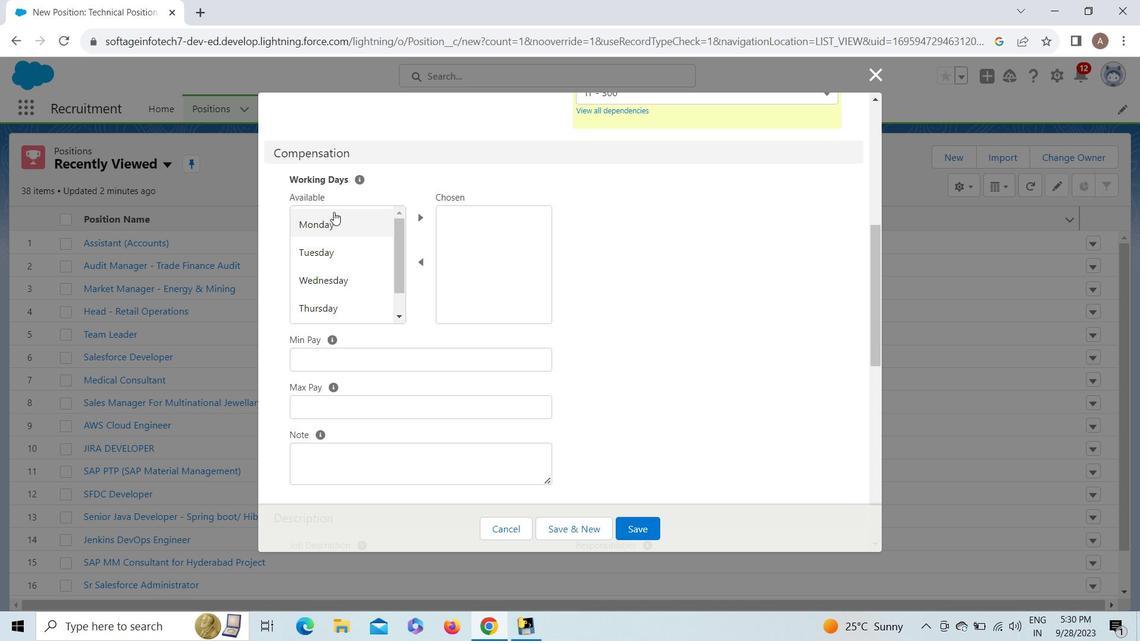 
Action: Key pressed <Key.shift_r><Key.shift_r><Key.shift_r><Key.shift_r><Key.shift_r><Key.shift_r><Key.shift_r><Key.shift_r><Key.shift_r><Key.shift_r><Key.shift_r><Key.shift_r><Key.shift_r><Key.shift_r><Key.shift_r><Key.shift_r><Key.shift_r><Key.shift_r><Key.down><Key.down><Key.down><Key.down><Key.down><Key.down><Key.down>
Screenshot: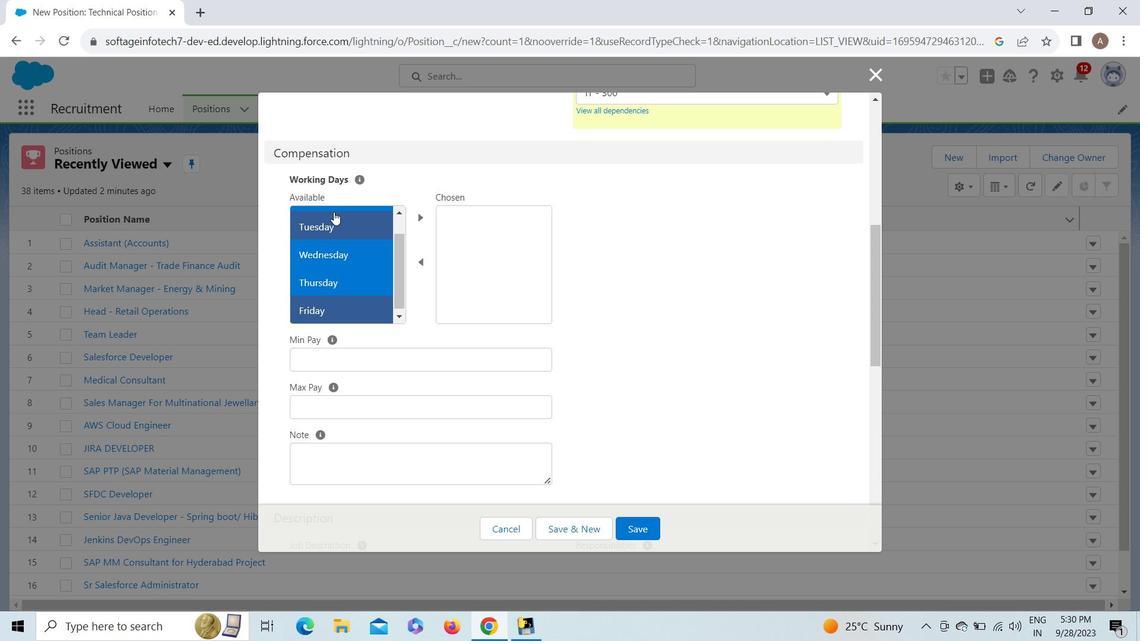 
Action: Mouse moved to (419, 222)
Screenshot: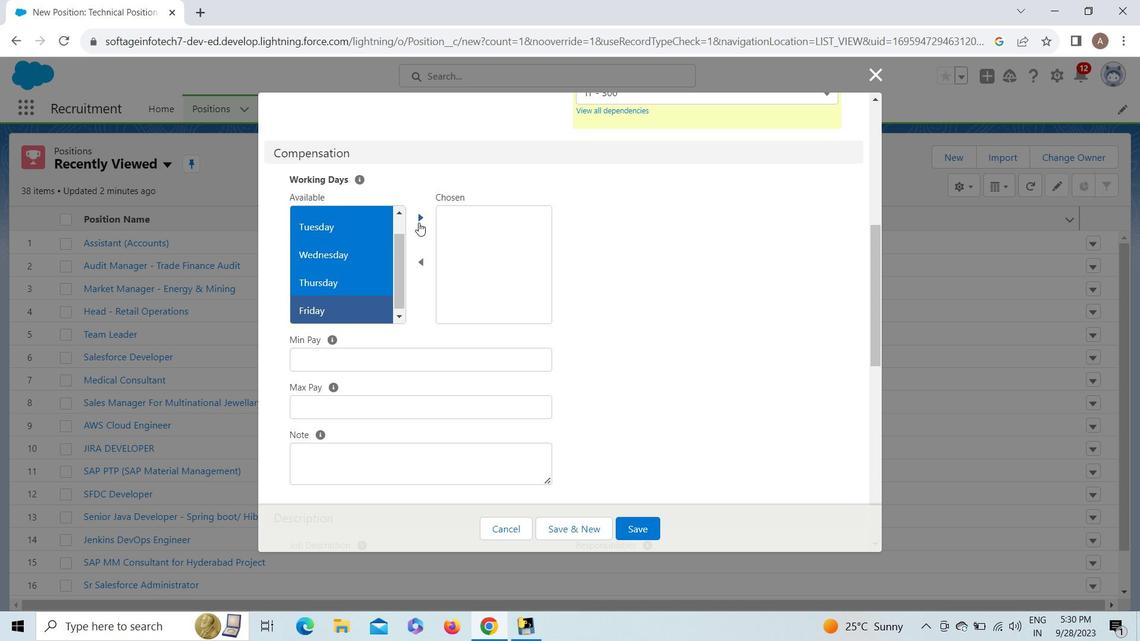 
Action: Mouse pressed left at (419, 222)
Screenshot: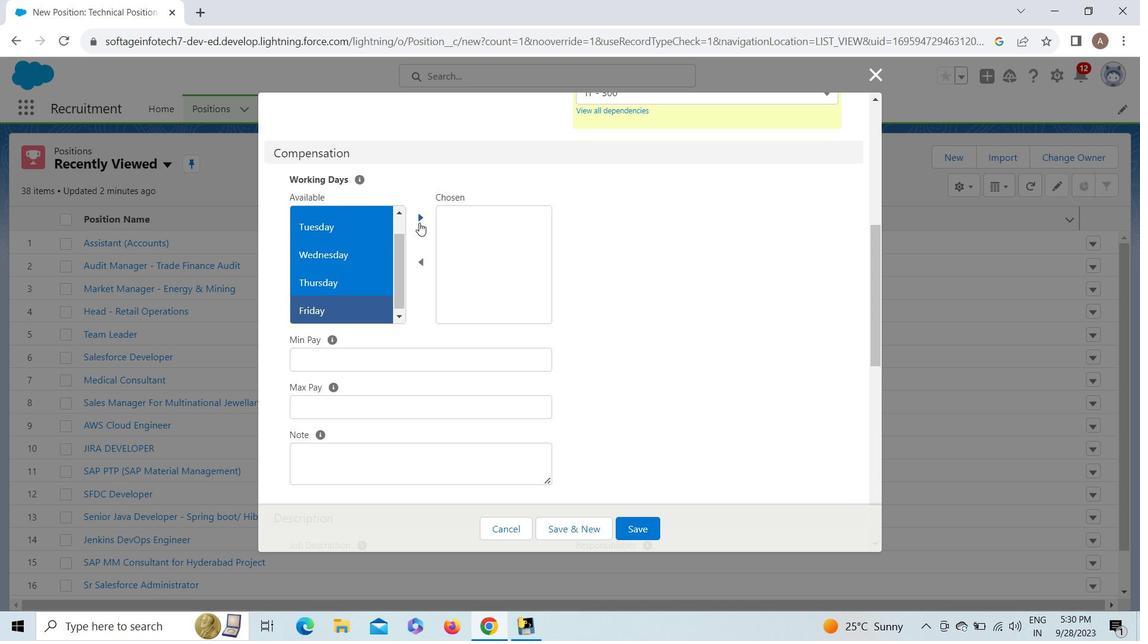 
Action: Mouse moved to (401, 360)
Screenshot: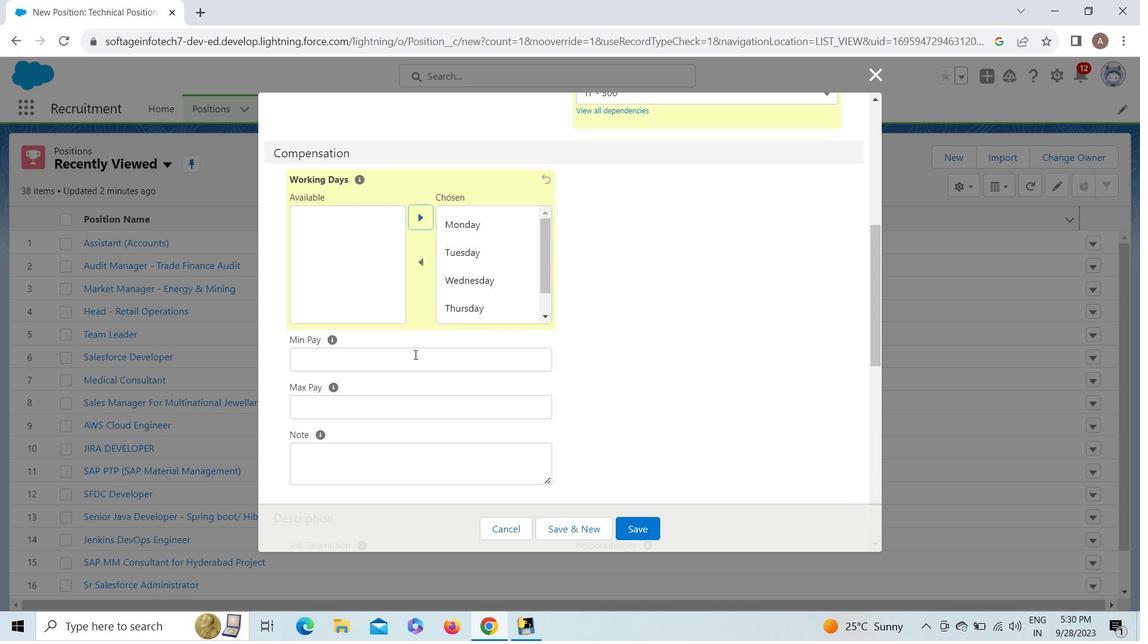 
Action: Mouse pressed left at (401, 360)
Screenshot: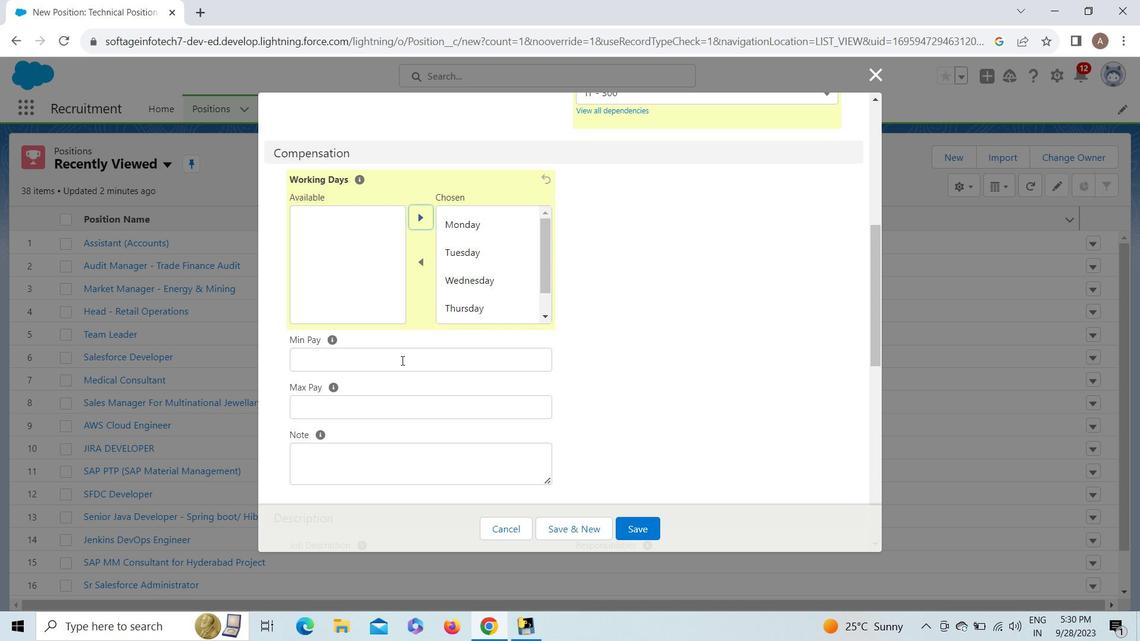 
Action: Key pressed 2500000
Screenshot: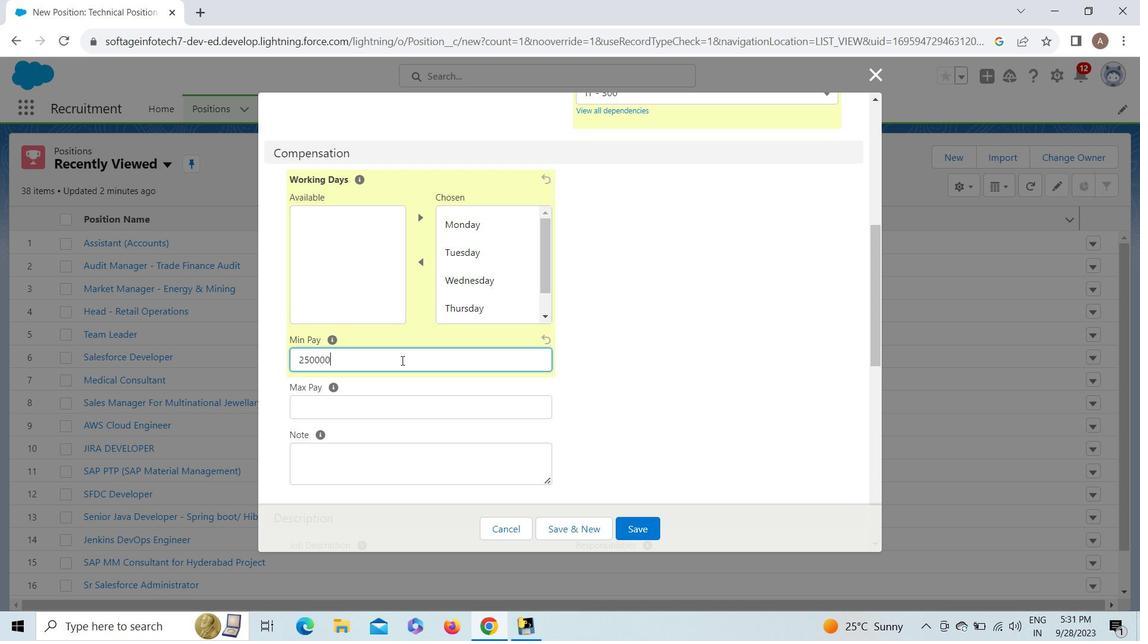 
Action: Mouse moved to (393, 410)
Screenshot: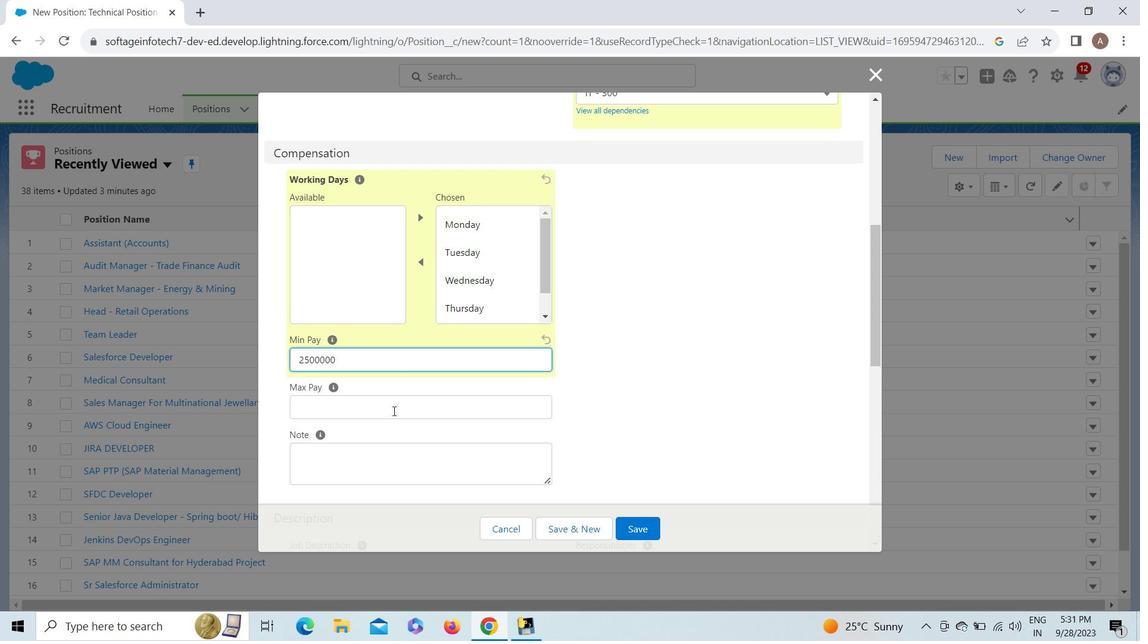 
Action: Mouse pressed left at (393, 410)
Screenshot: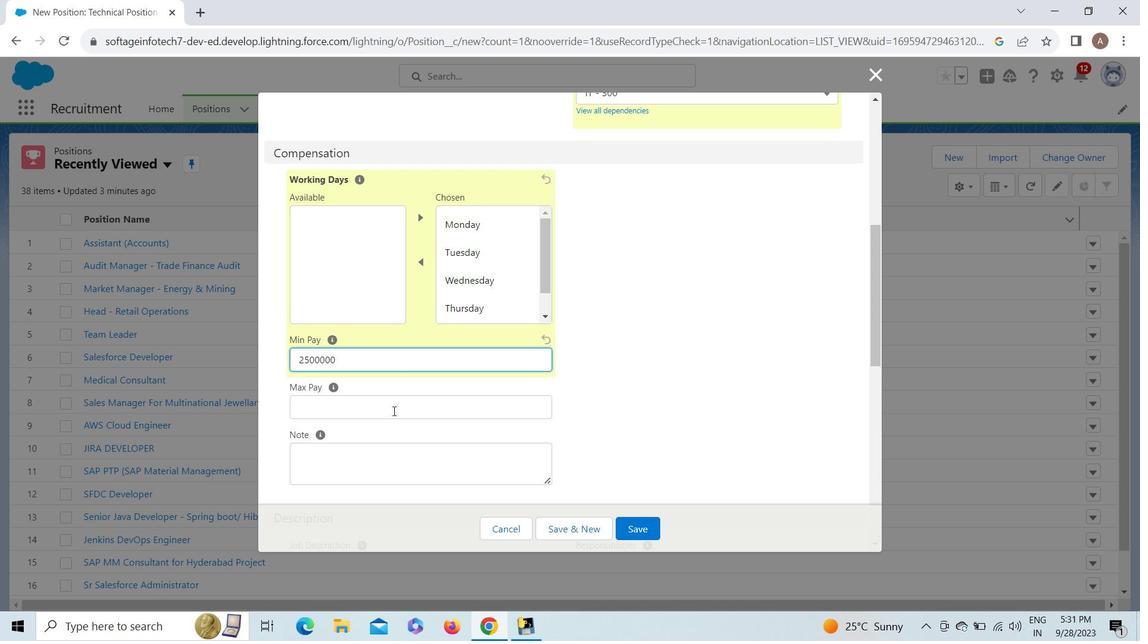 
Action: Key pressed 3000000
Screenshot: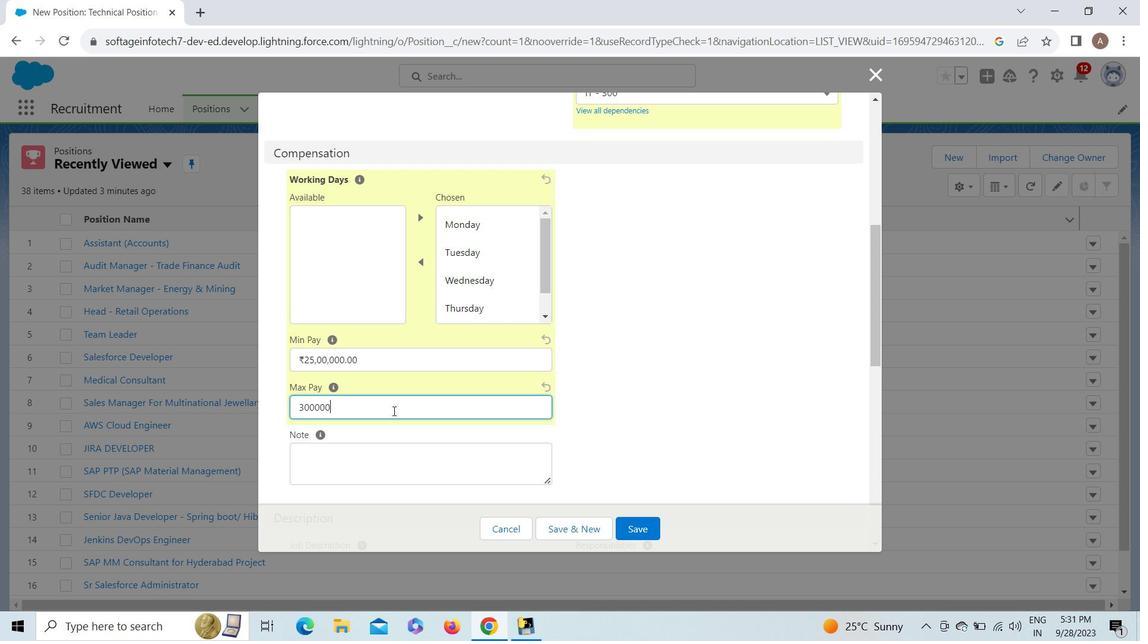 
Action: Mouse moved to (390, 462)
Screenshot: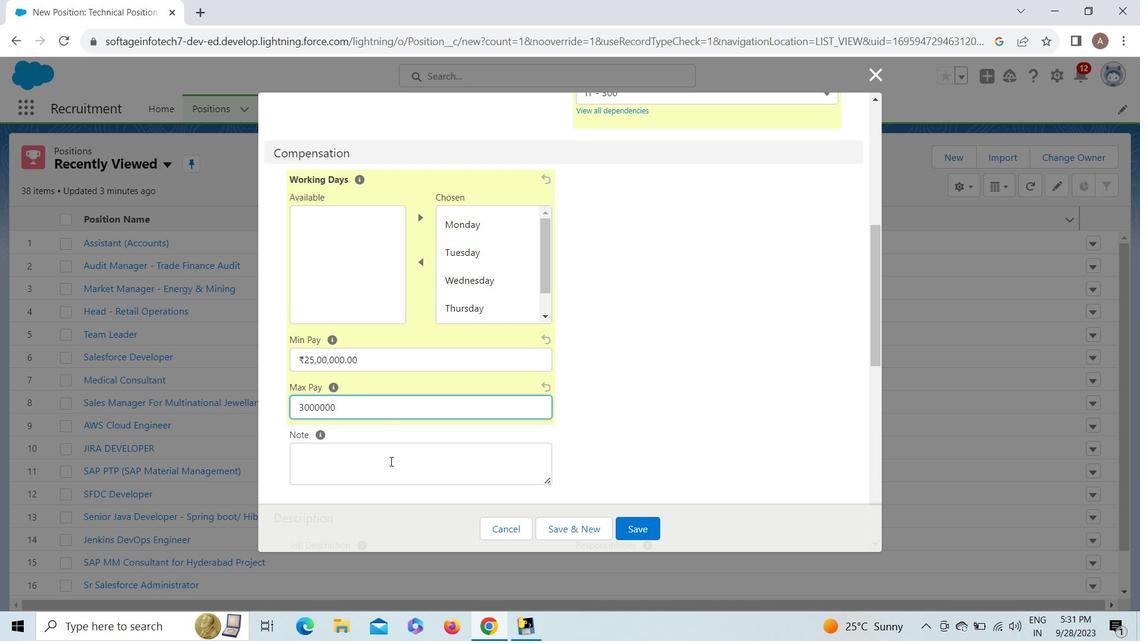 
Action: Mouse pressed left at (390, 462)
Screenshot: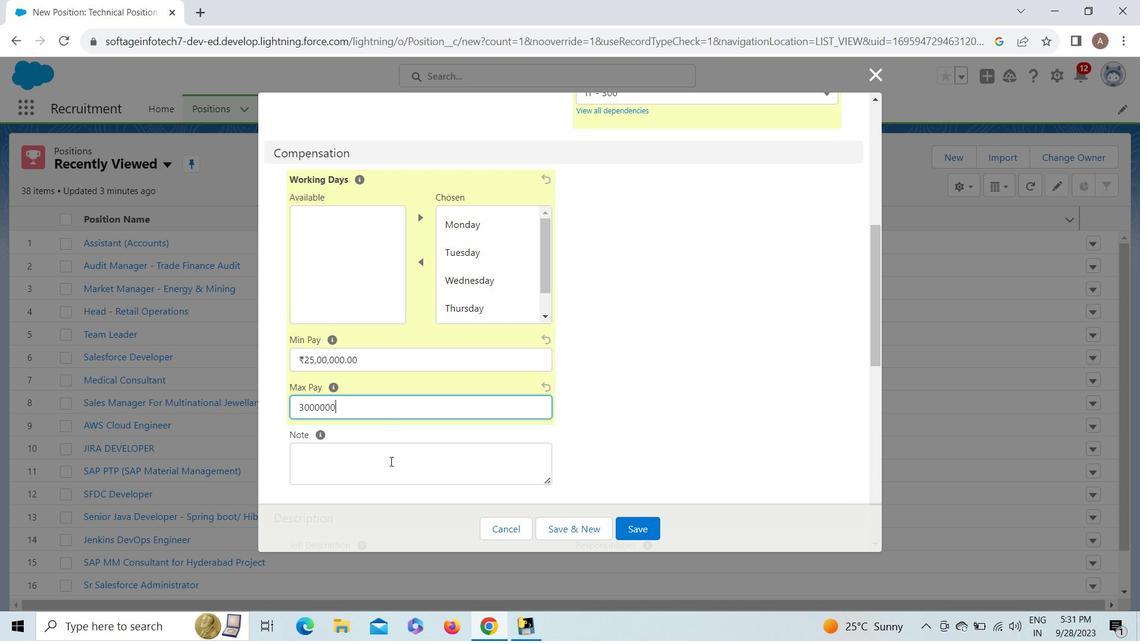 
Action: Key pressed <Key.shift>Above<Key.space><Key.shift>Salary<Key.space>is<Key.space>in<Key.space><Key.shift>LPA.
Screenshot: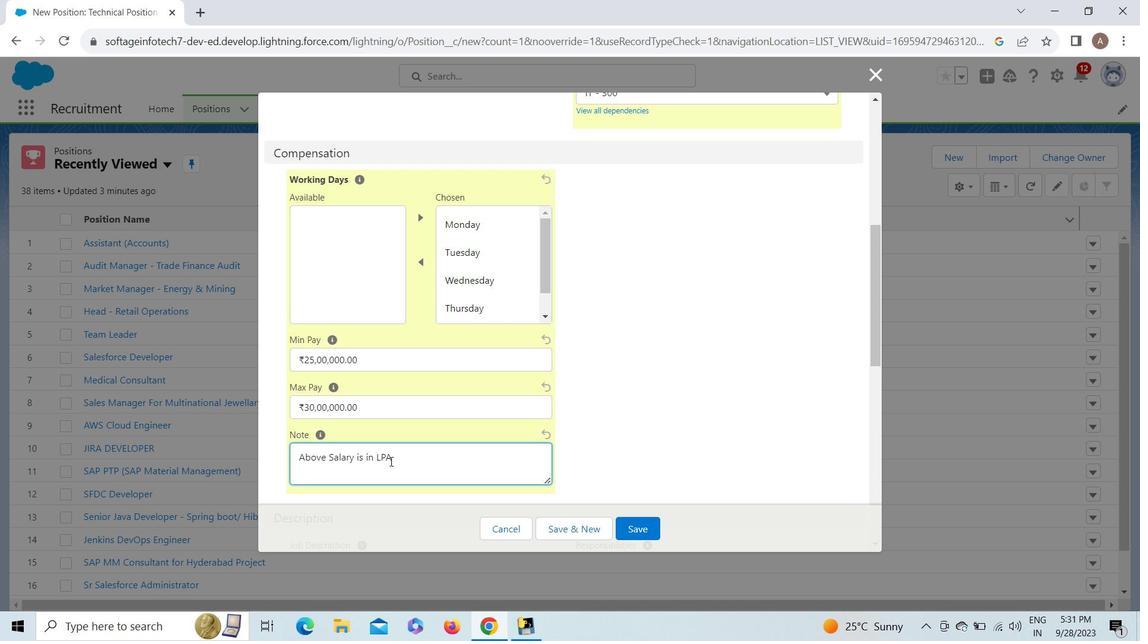 
Action: Mouse moved to (877, 278)
Screenshot: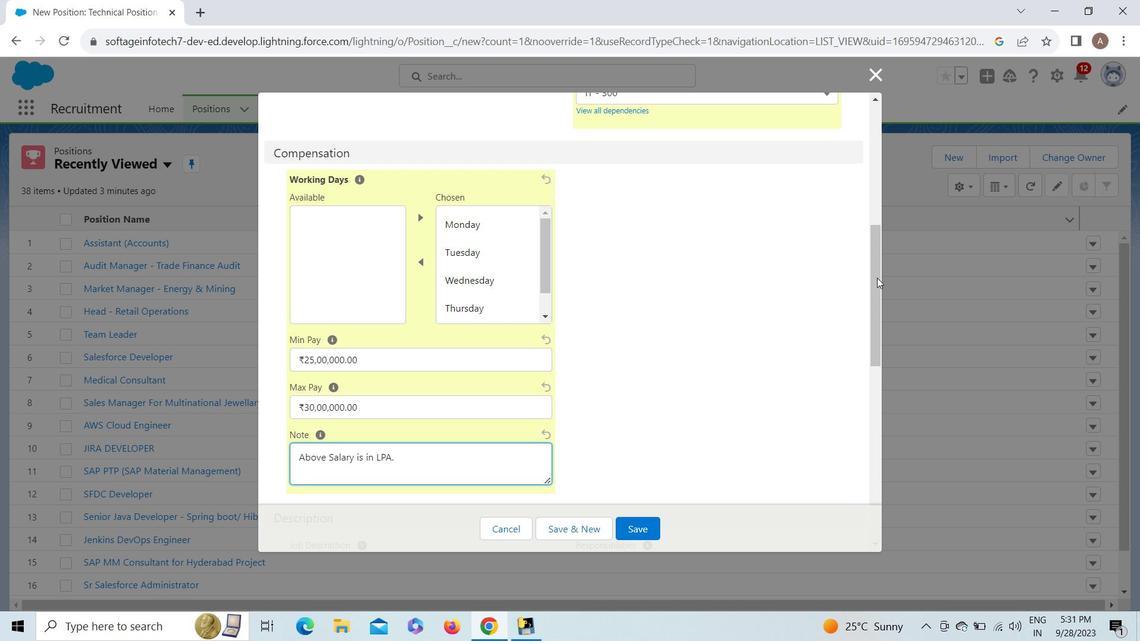 
Action: Mouse pressed left at (877, 278)
Screenshot: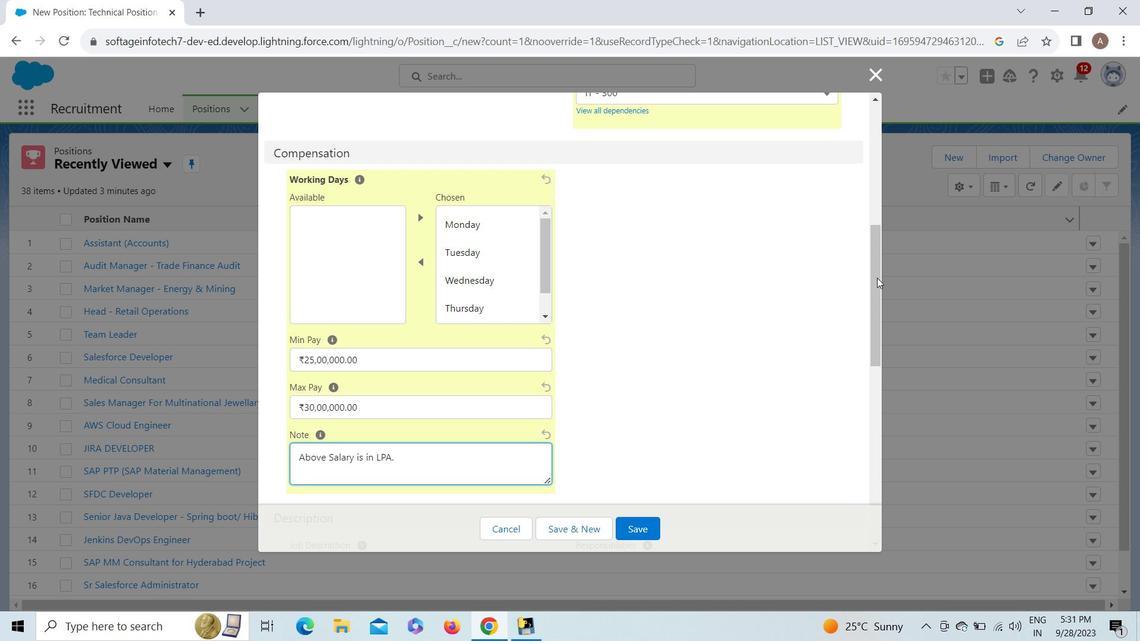 
Action: Mouse moved to (878, 328)
Screenshot: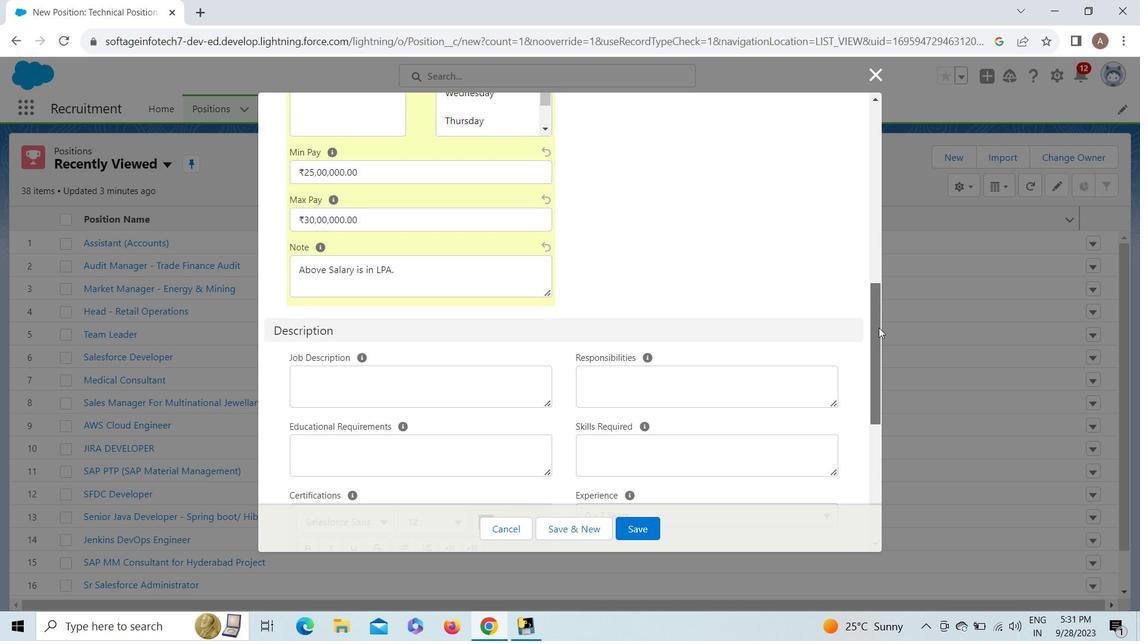 
Action: Mouse pressed left at (878, 328)
Screenshot: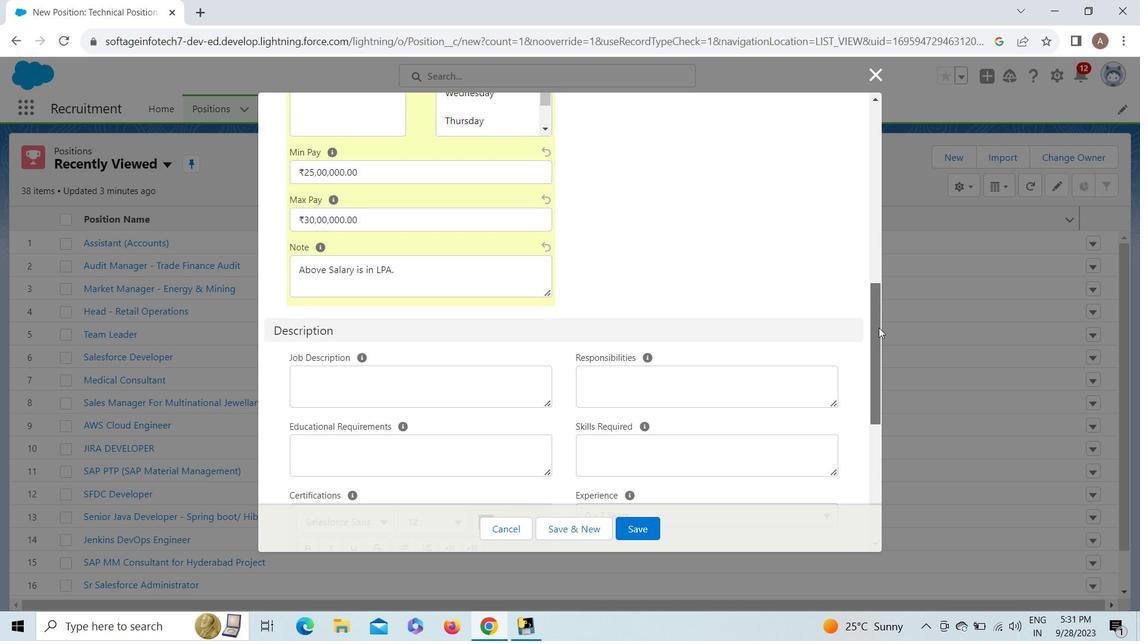 
Action: Mouse moved to (546, 251)
Screenshot: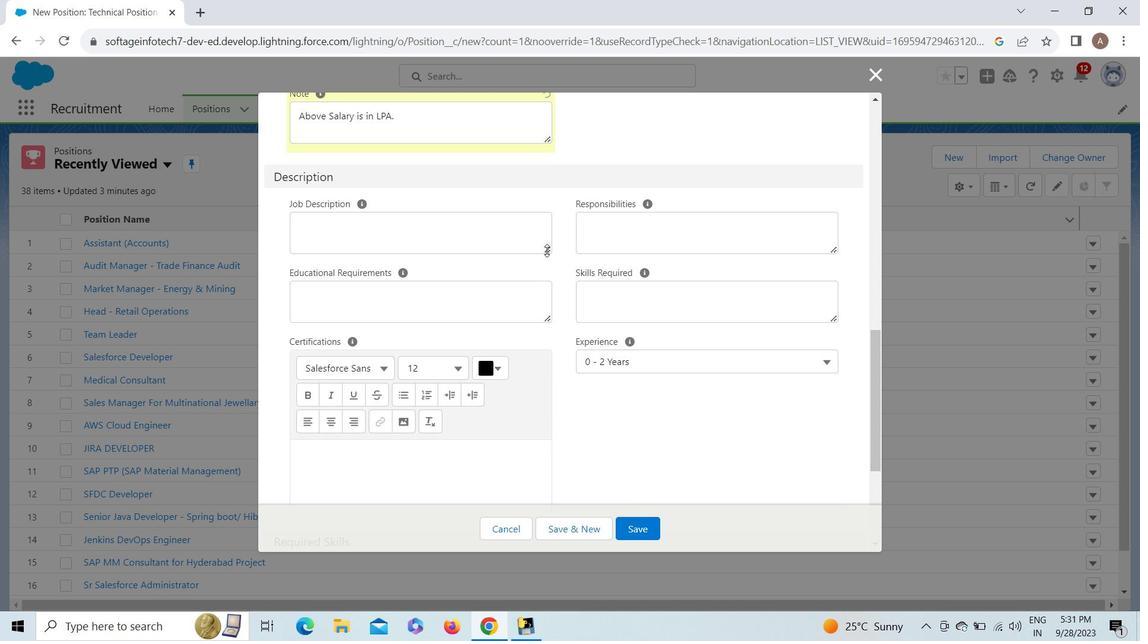 
Action: Mouse pressed left at (546, 251)
Screenshot: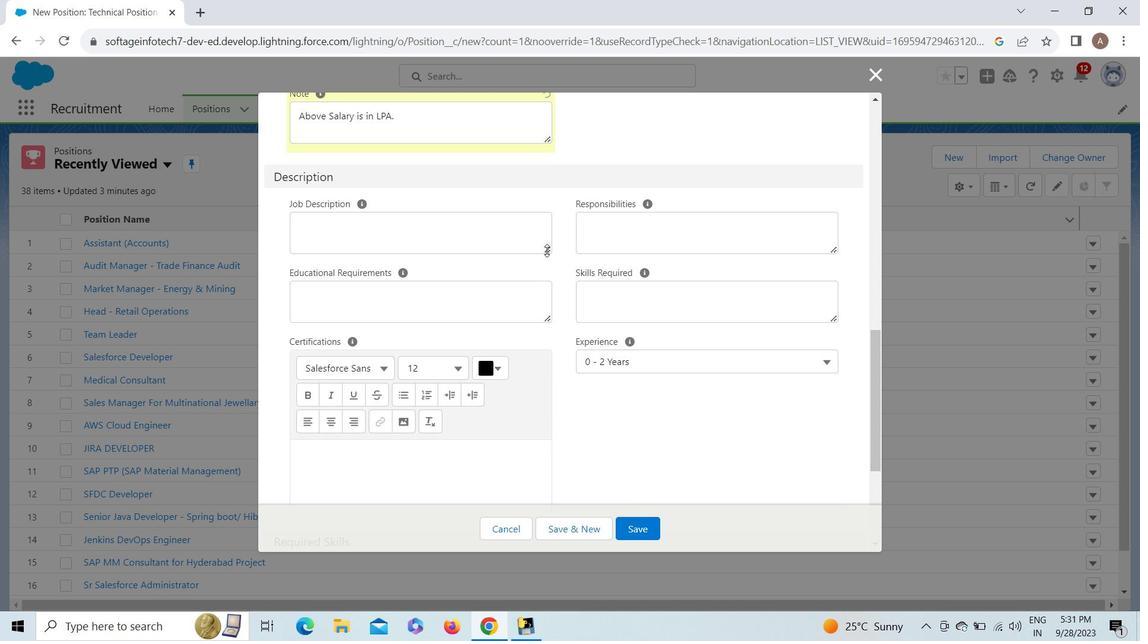 
Action: Mouse moved to (833, 252)
Screenshot: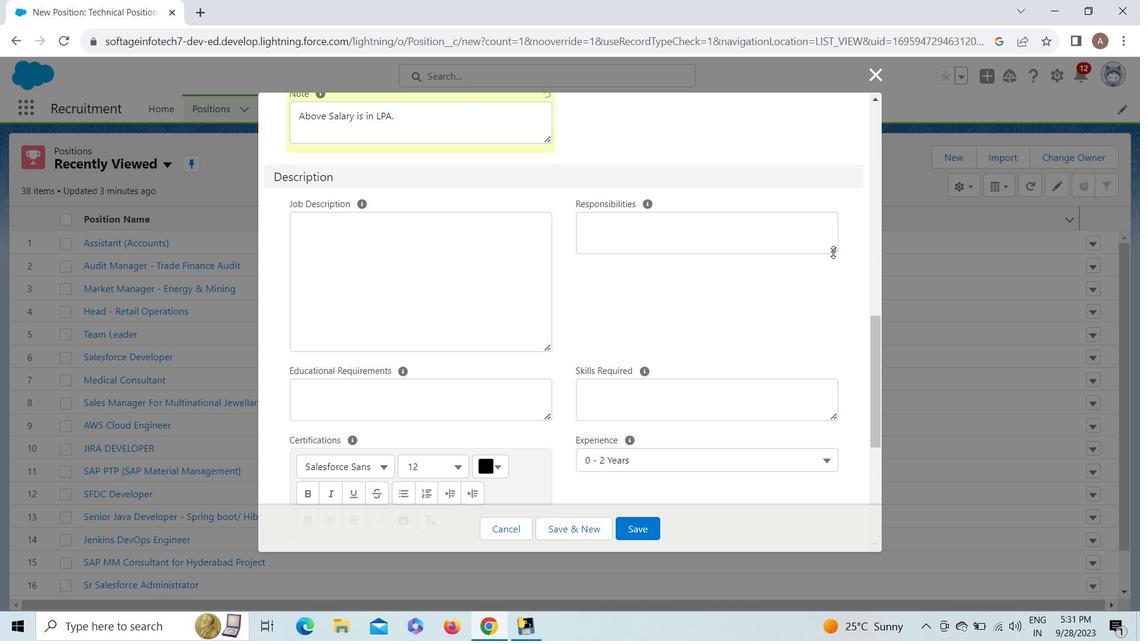
Action: Mouse pressed left at (833, 252)
Screenshot: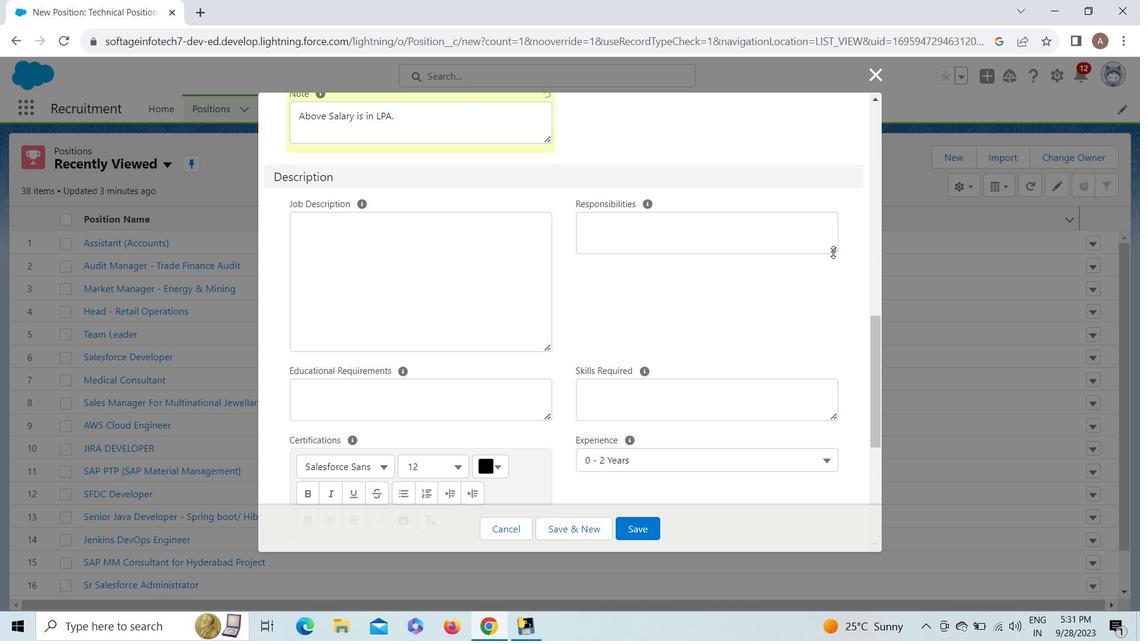 
Action: Mouse moved to (877, 338)
Screenshot: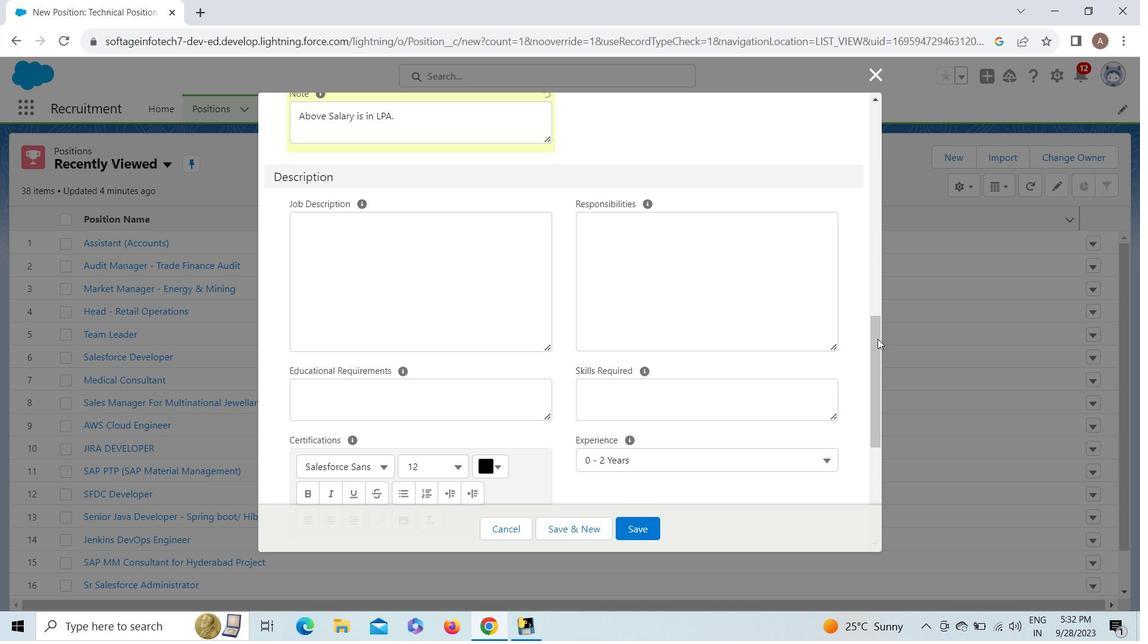 
Action: Mouse pressed left at (877, 338)
Screenshot: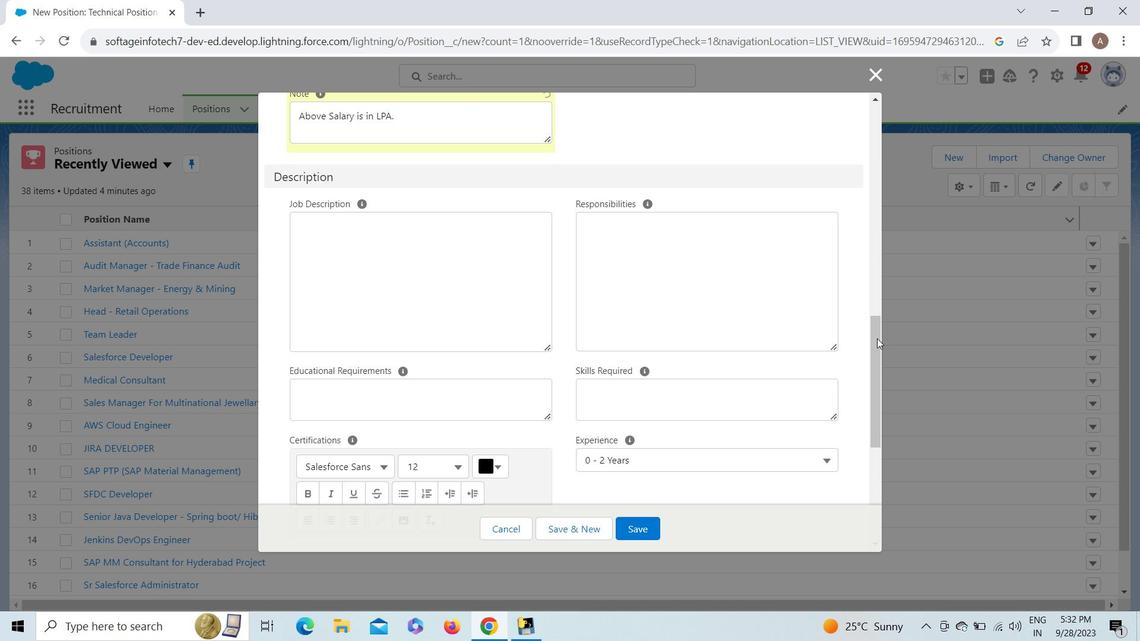 
Action: Mouse moved to (653, 517)
Screenshot: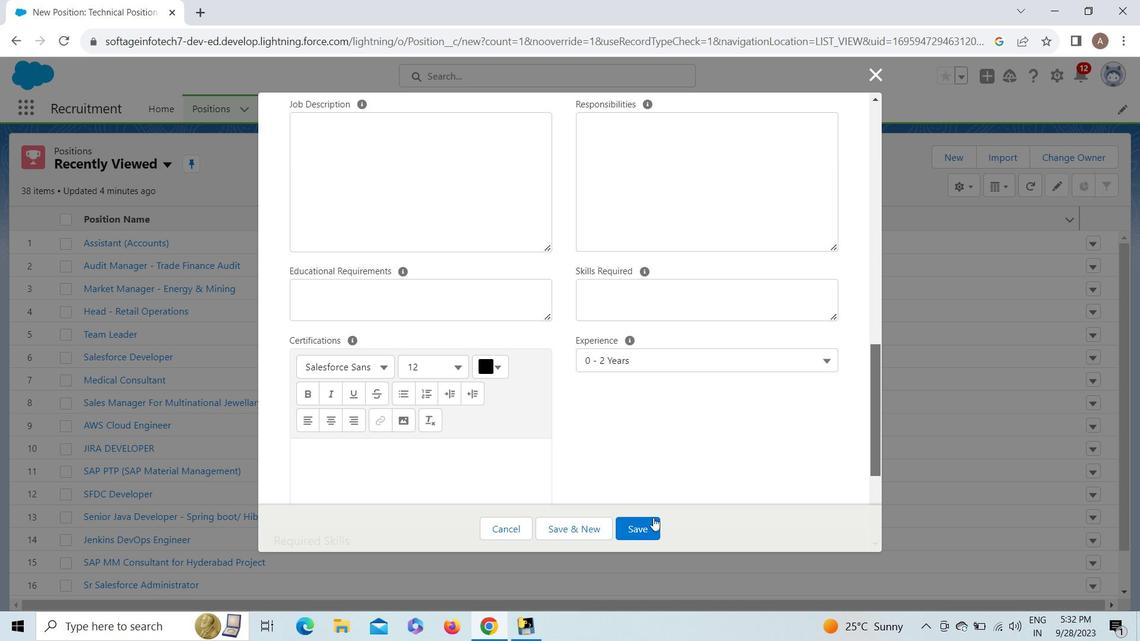 
Action: Mouse pressed left at (653, 517)
Screenshot: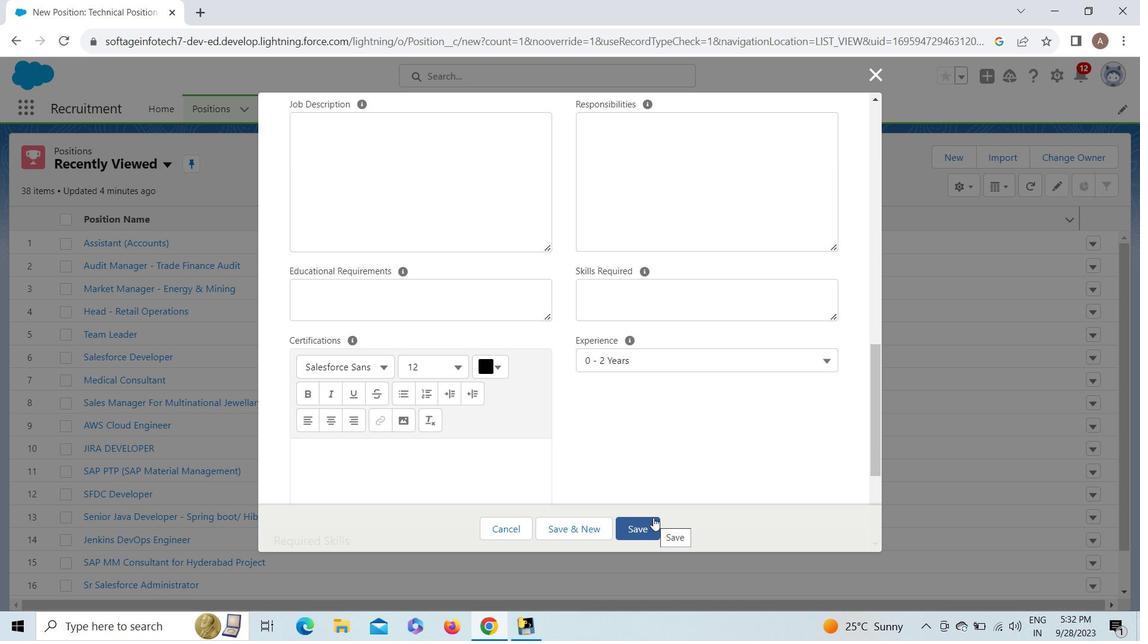
Action: Mouse moved to (788, 381)
Screenshot: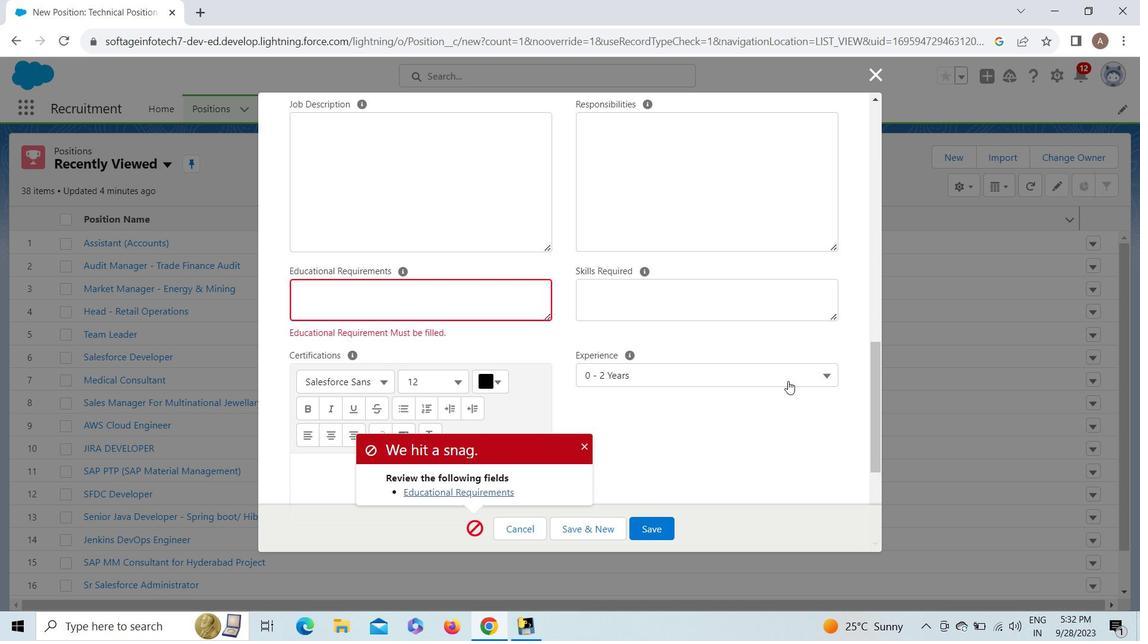 
Action: Mouse pressed left at (788, 381)
Screenshot: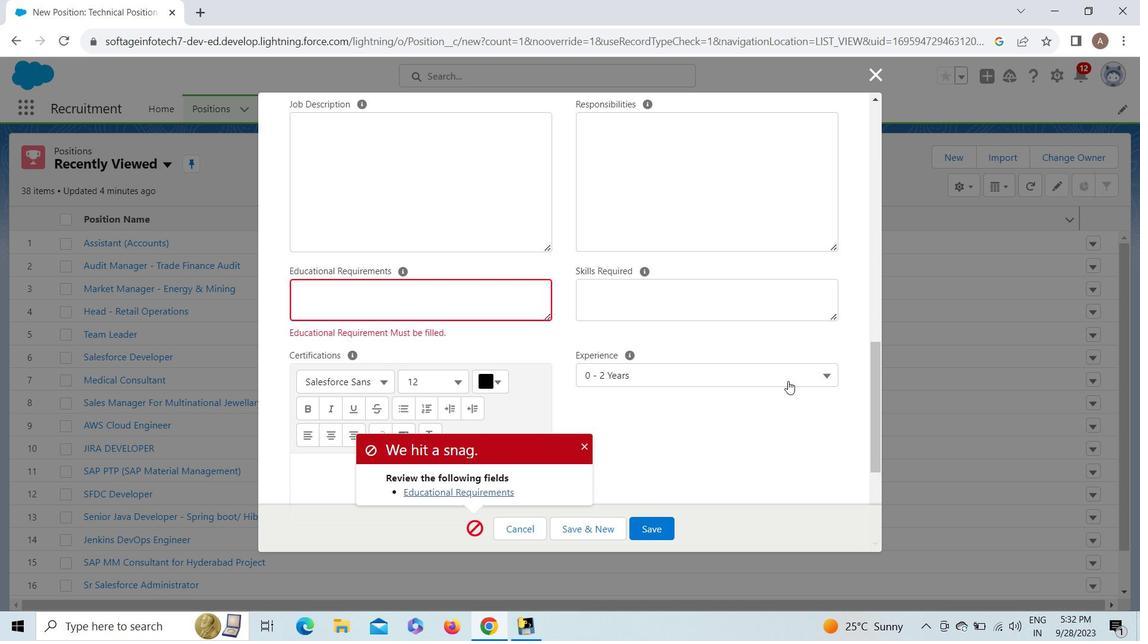 
Action: Mouse moved to (720, 483)
Screenshot: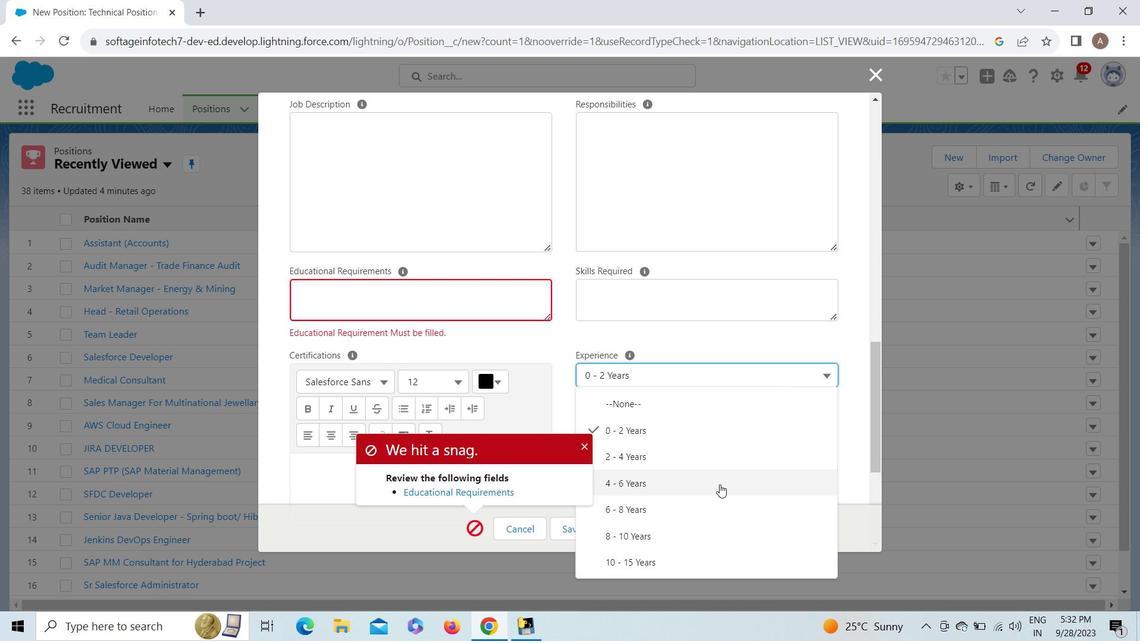 
Action: Mouse pressed left at (720, 483)
Screenshot: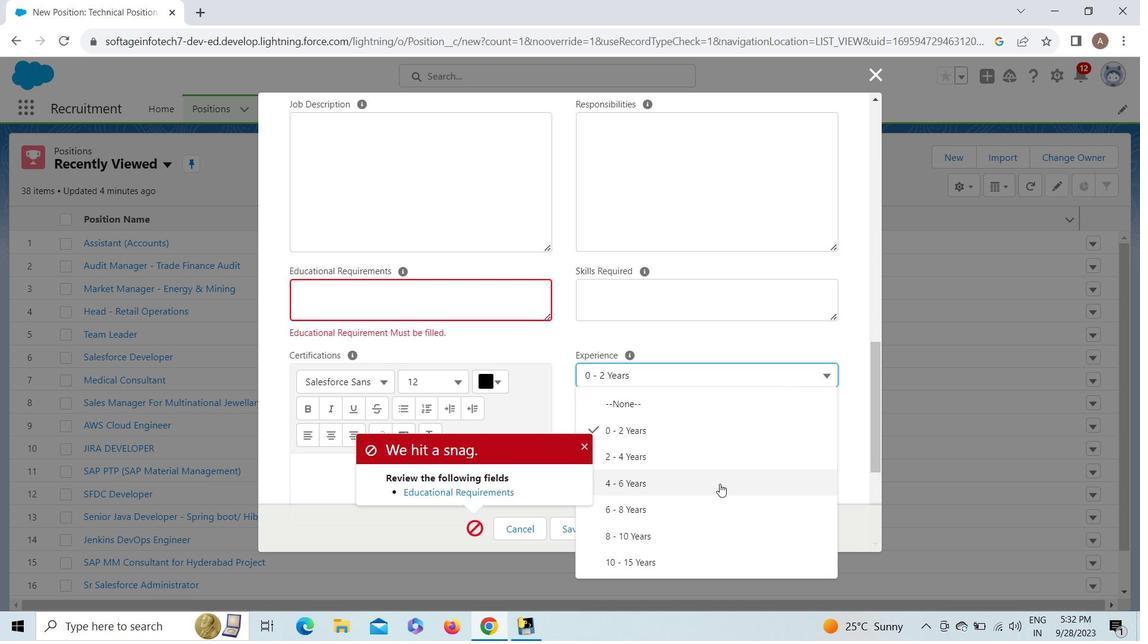 
Action: Mouse moved to (880, 400)
Screenshot: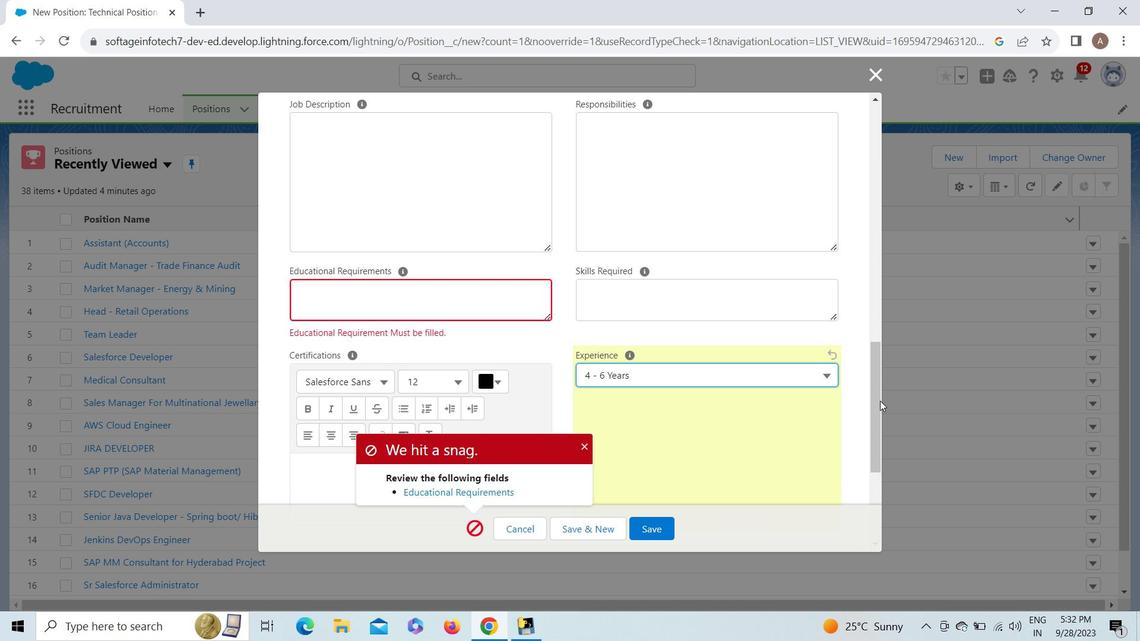 
Action: Mouse pressed right at (880, 400)
Screenshot: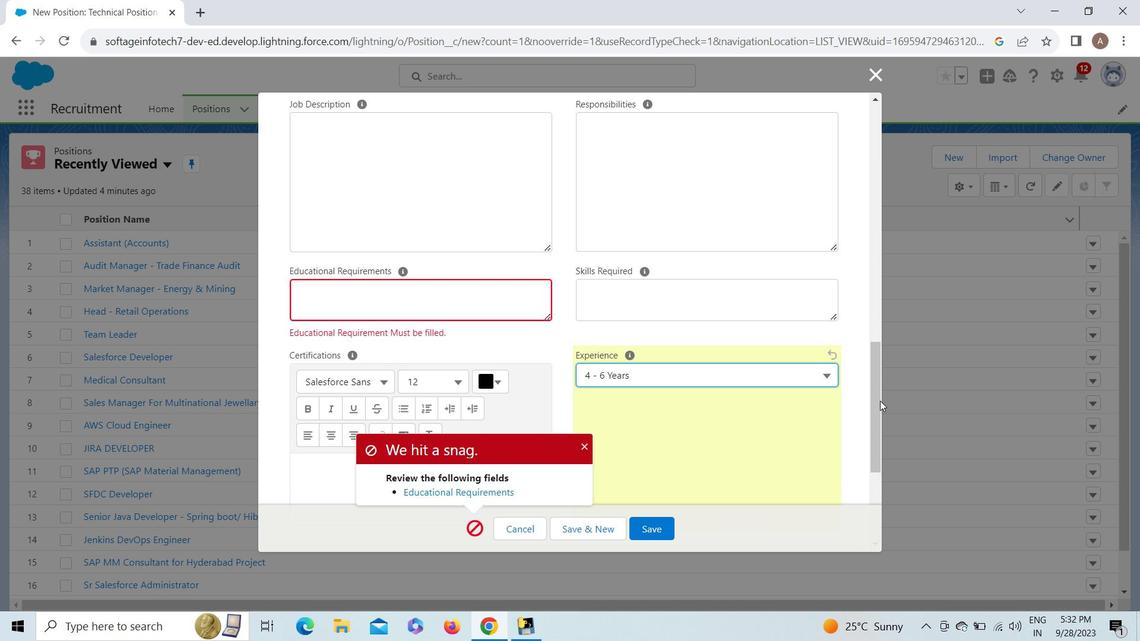 
Action: Mouse moved to (869, 437)
Screenshot: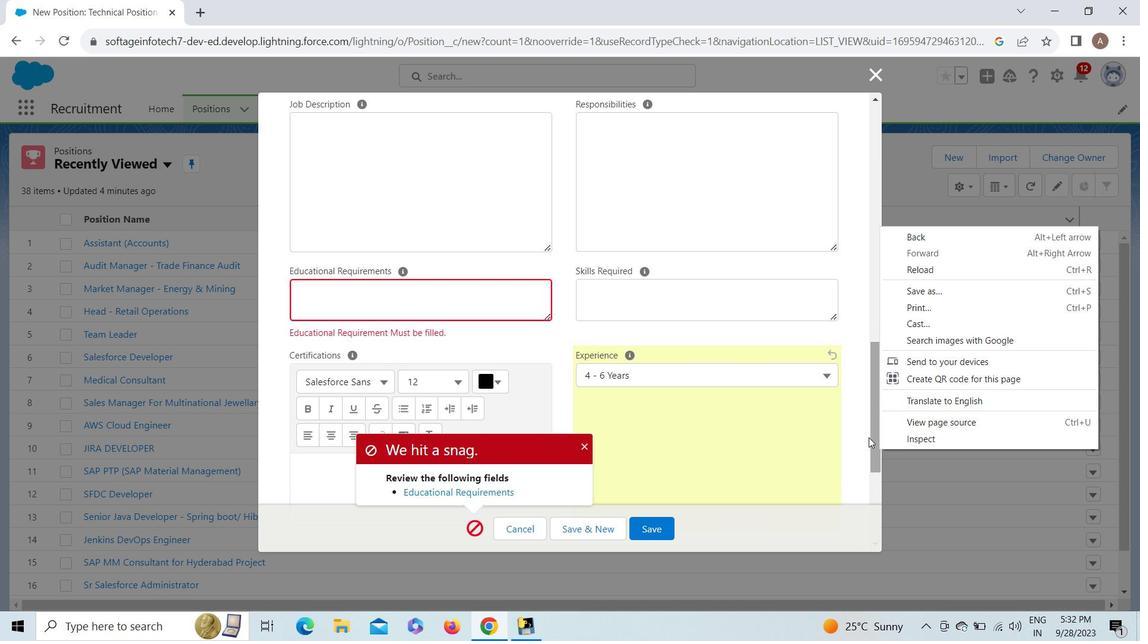 
Action: Mouse pressed left at (869, 437)
Screenshot: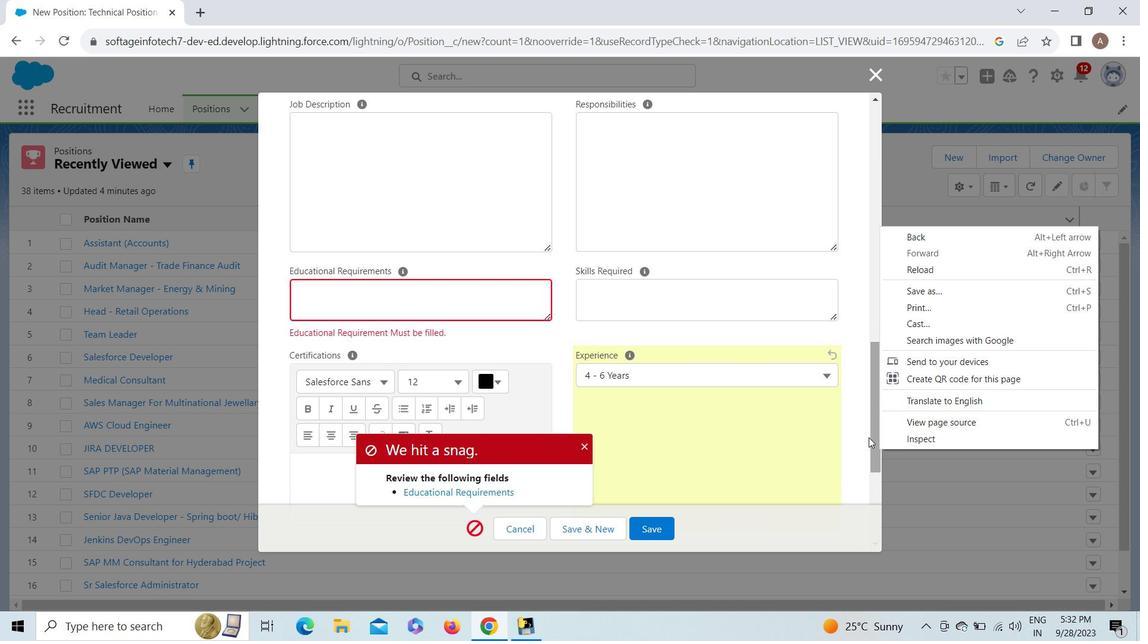
Action: Mouse moved to (848, 439)
Screenshot: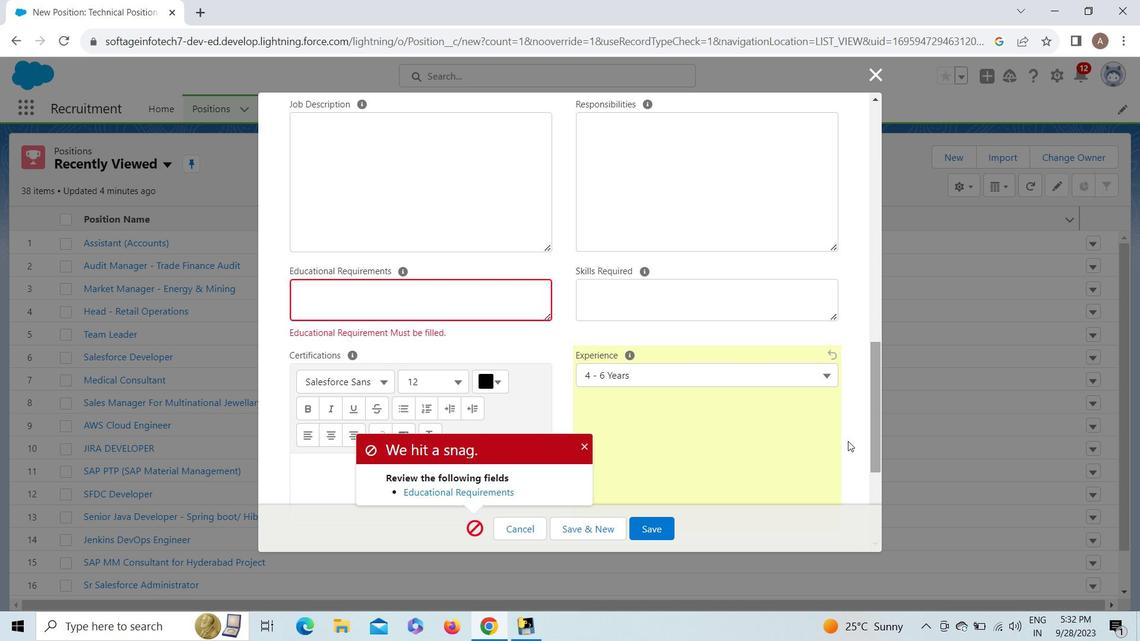
Action: Mouse pressed left at (848, 439)
Screenshot: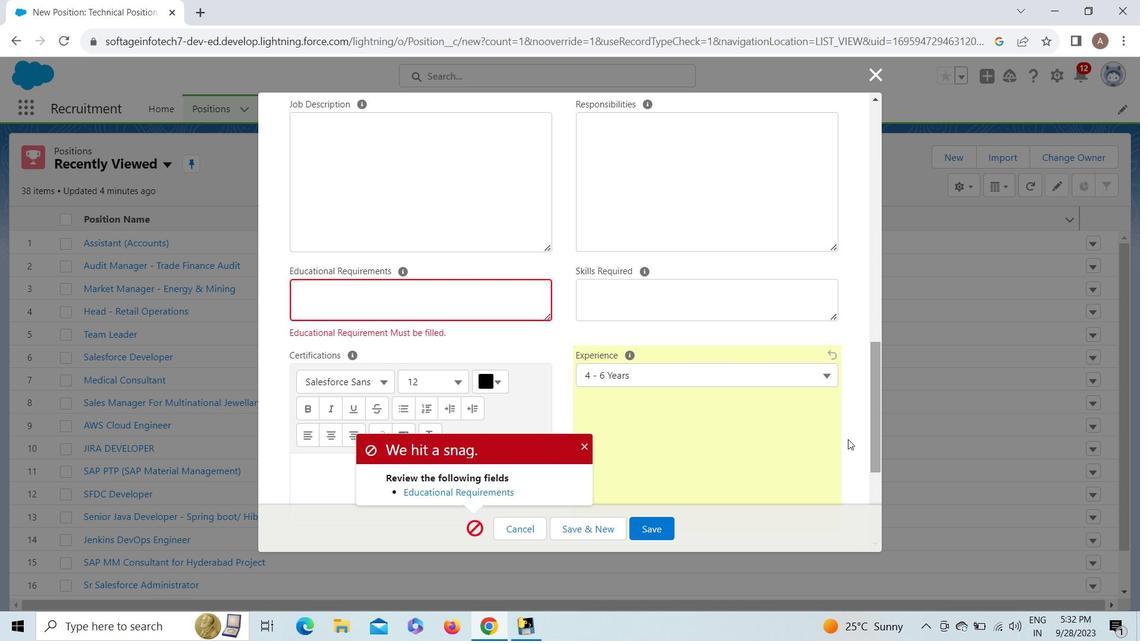 
Action: Mouse moved to (582, 438)
Screenshot: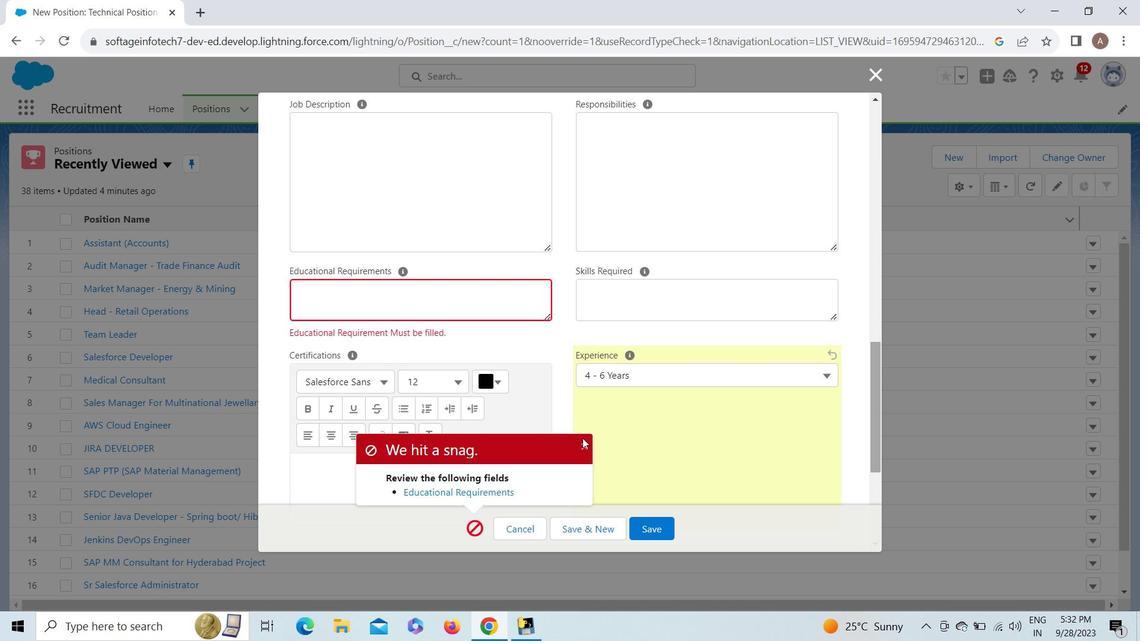 
Action: Mouse pressed left at (582, 438)
Screenshot: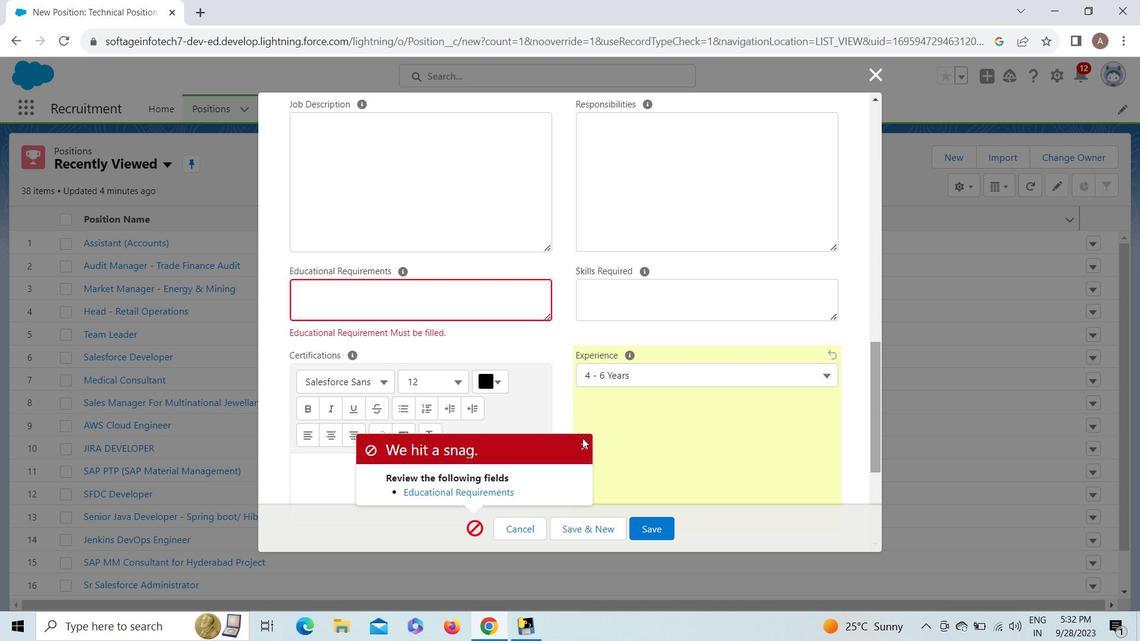 
Action: Mouse moved to (878, 481)
Screenshot: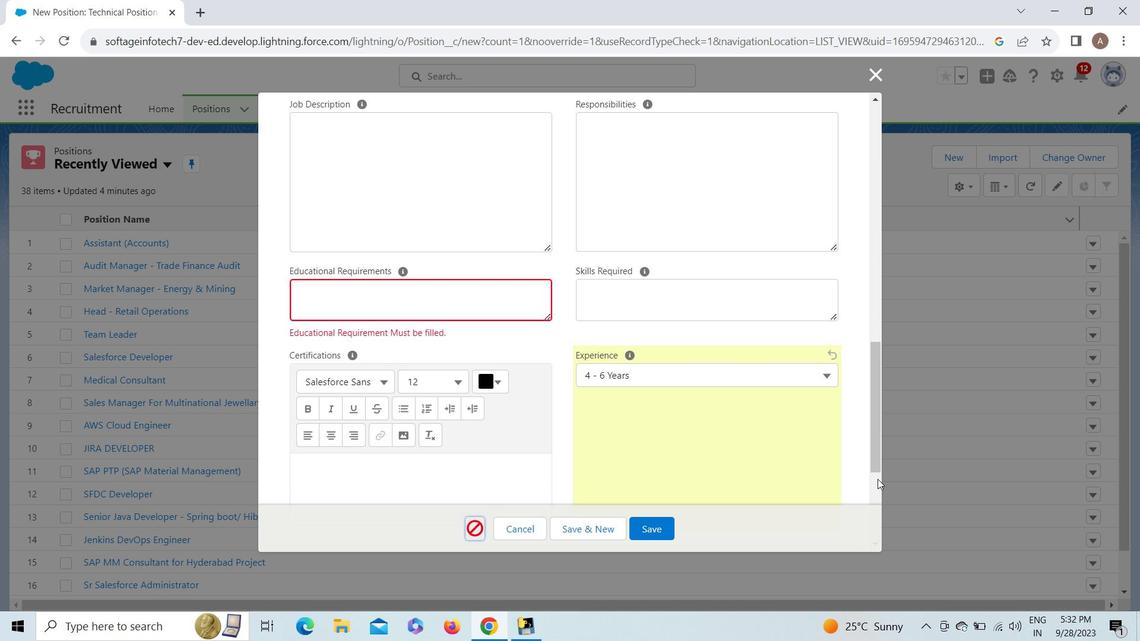
Action: Mouse pressed left at (878, 481)
Screenshot: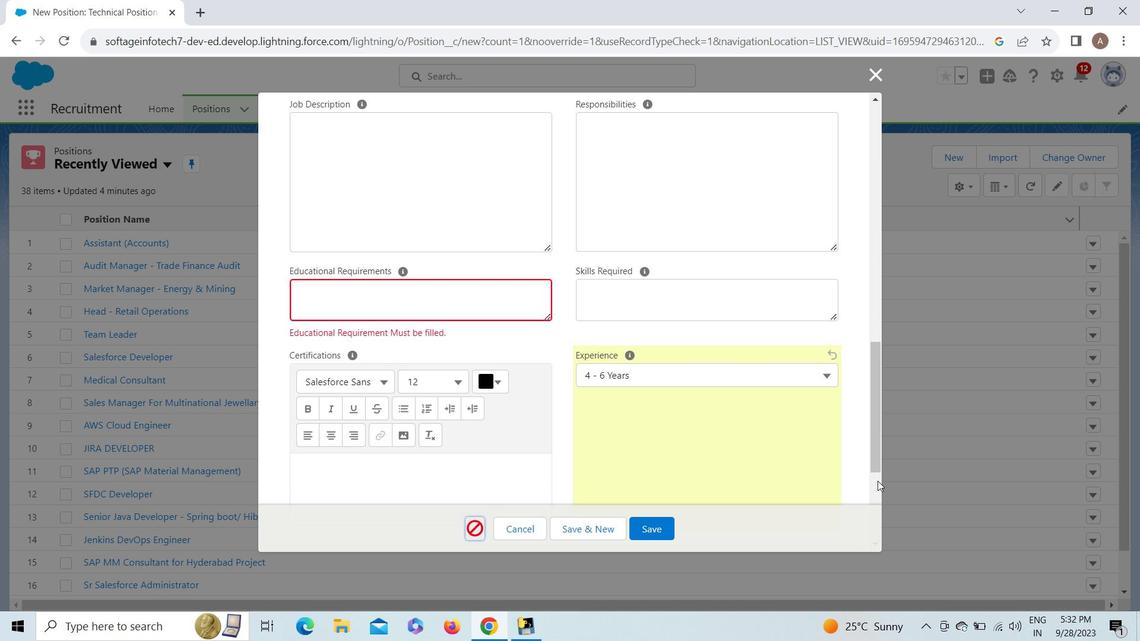 
Action: Mouse moved to (296, 404)
Screenshot: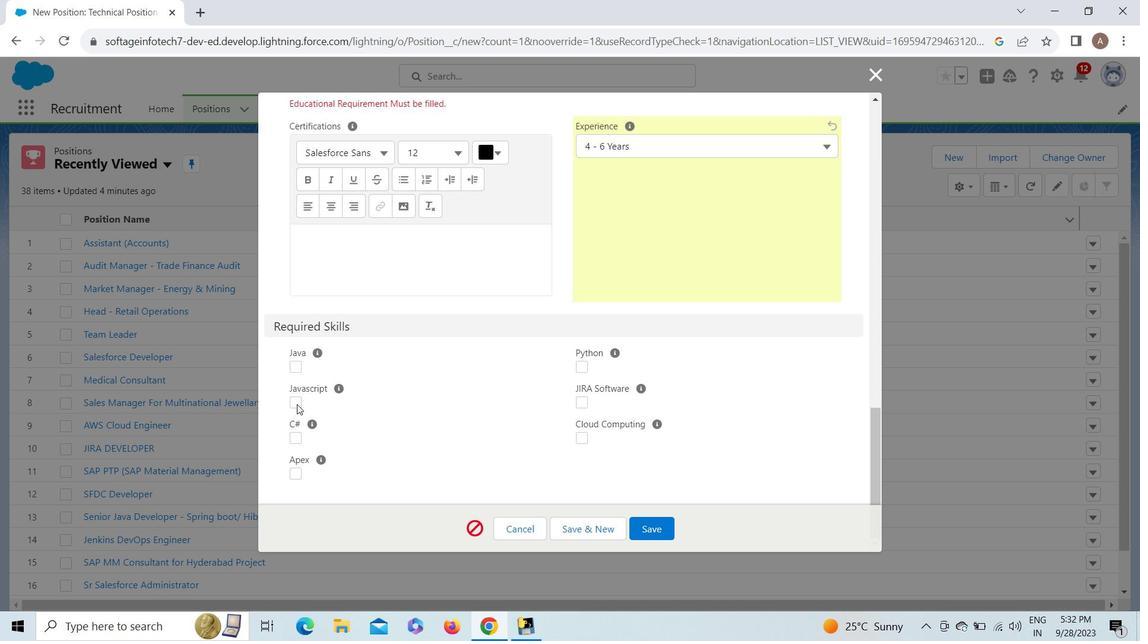 
Action: Mouse pressed left at (296, 404)
Screenshot: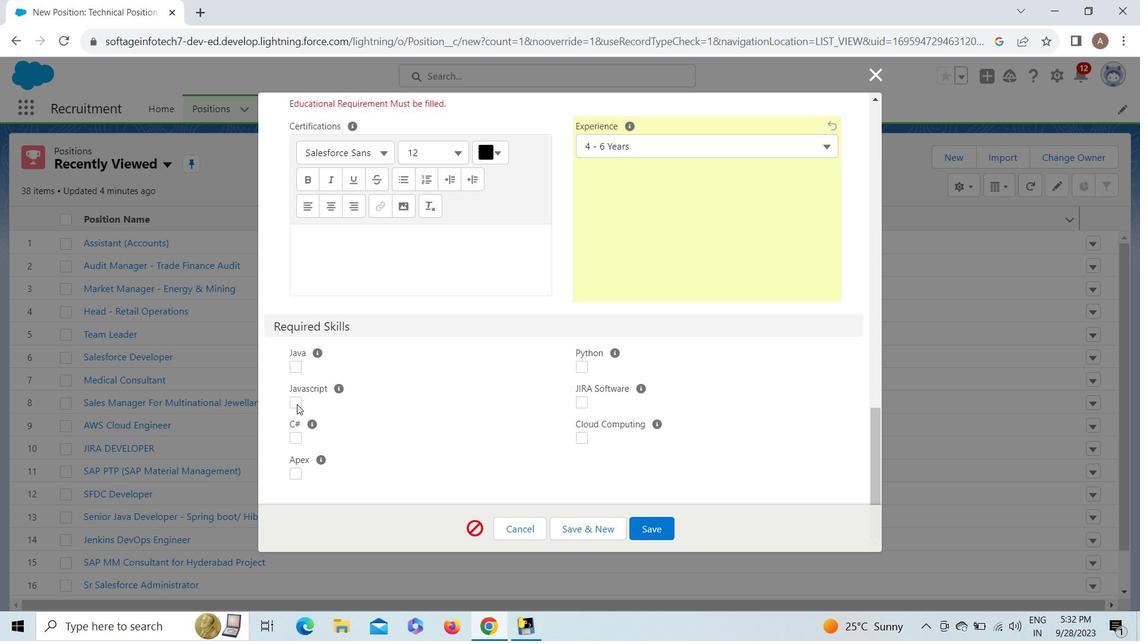 
Action: Mouse moved to (296, 438)
Screenshot: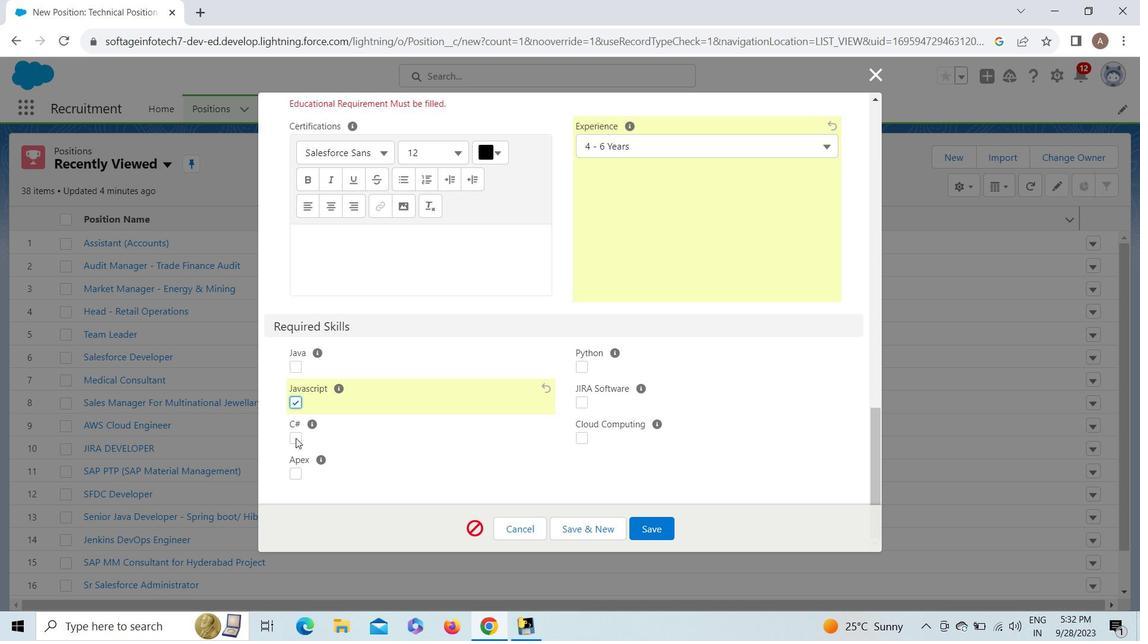 
Action: Mouse pressed left at (296, 438)
Screenshot: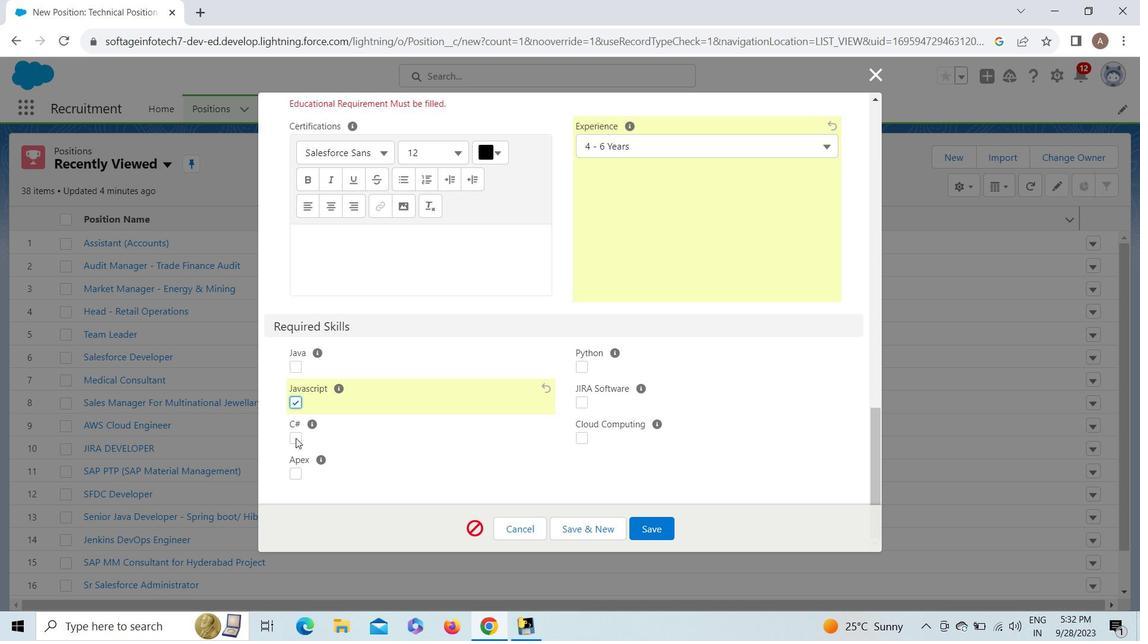 
Action: Mouse moved to (584, 404)
Screenshot: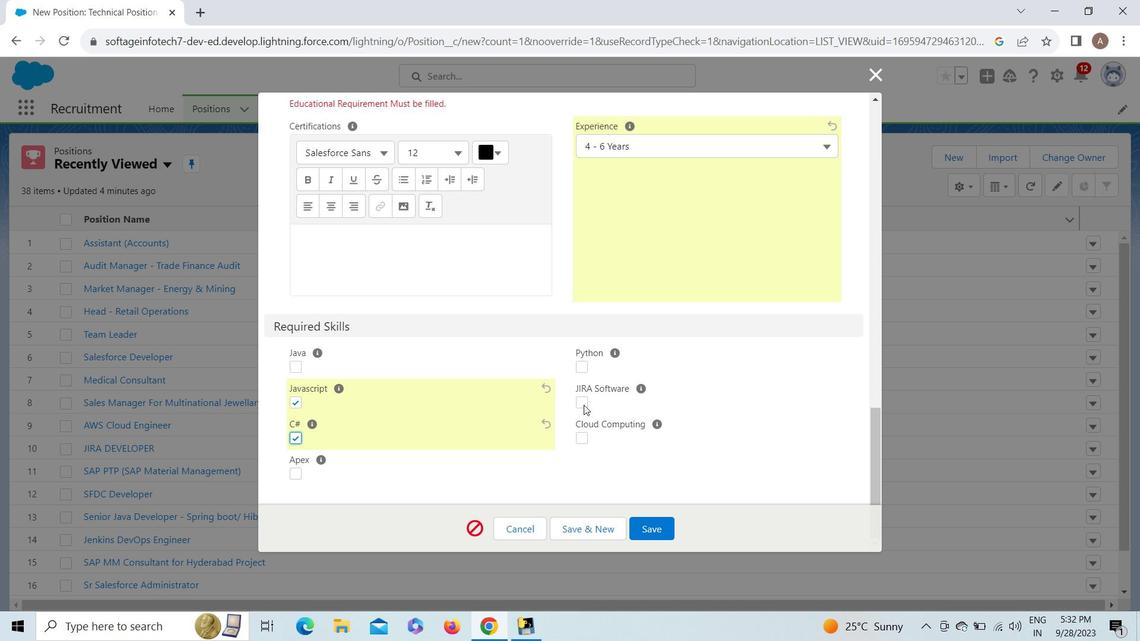 
Action: Mouse pressed left at (584, 404)
Screenshot: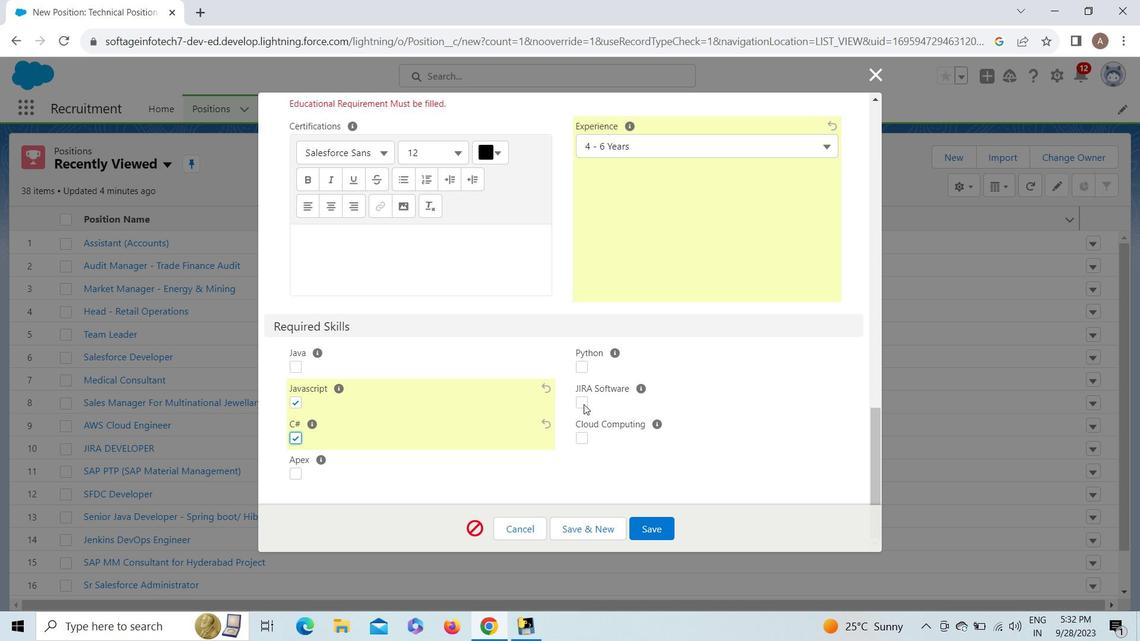 
Action: Mouse moved to (584, 438)
Screenshot: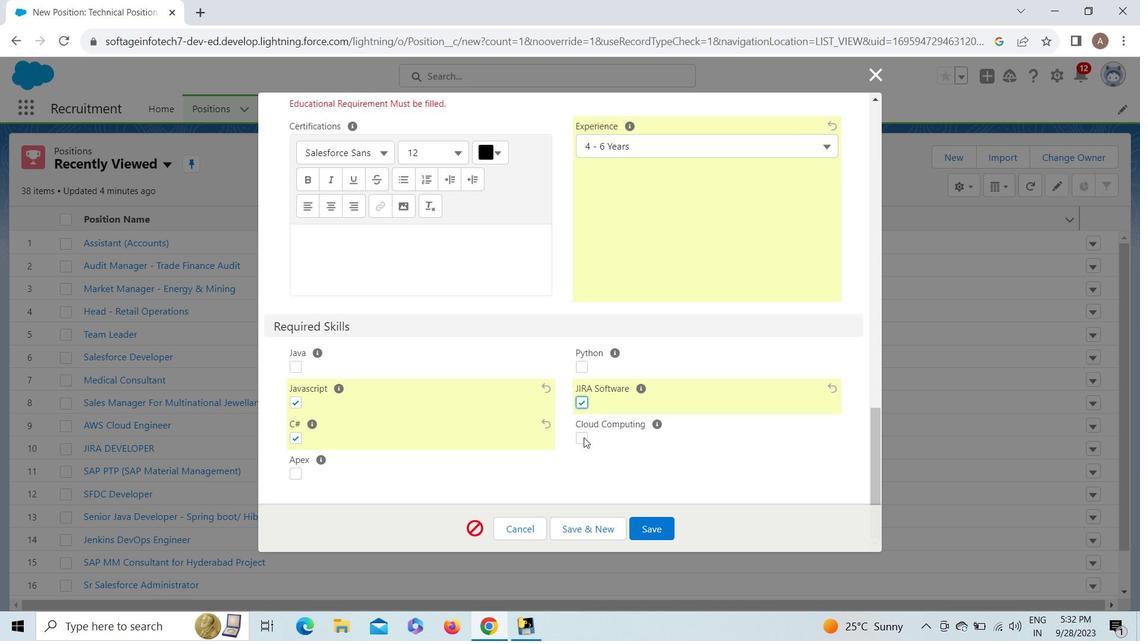 
Action: Mouse pressed left at (584, 438)
Screenshot: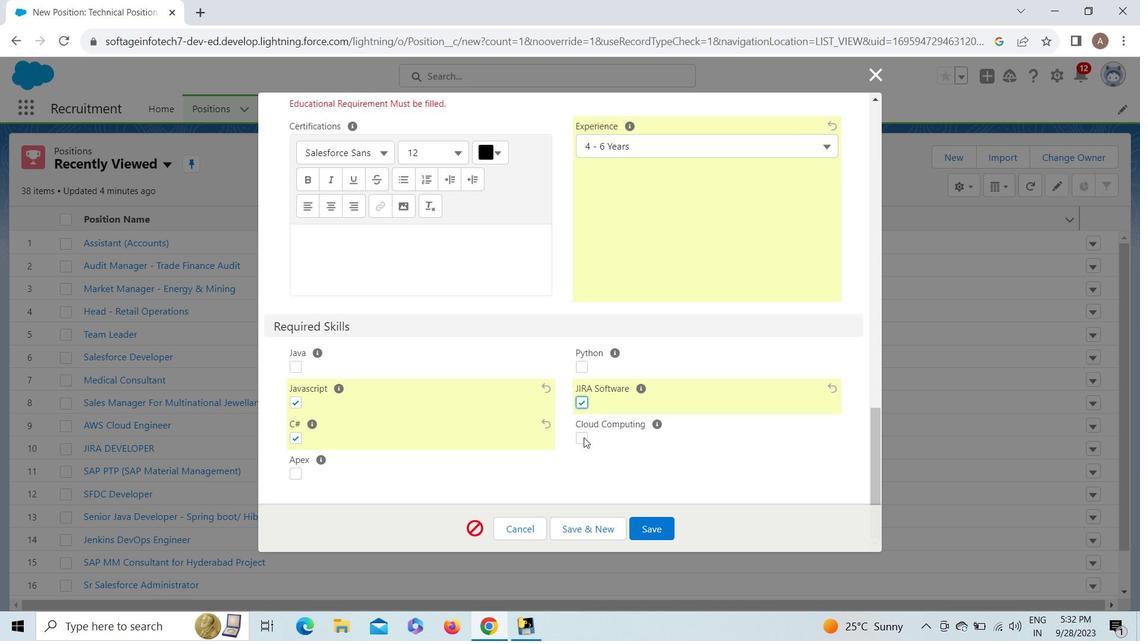 
Action: Mouse moved to (876, 457)
Screenshot: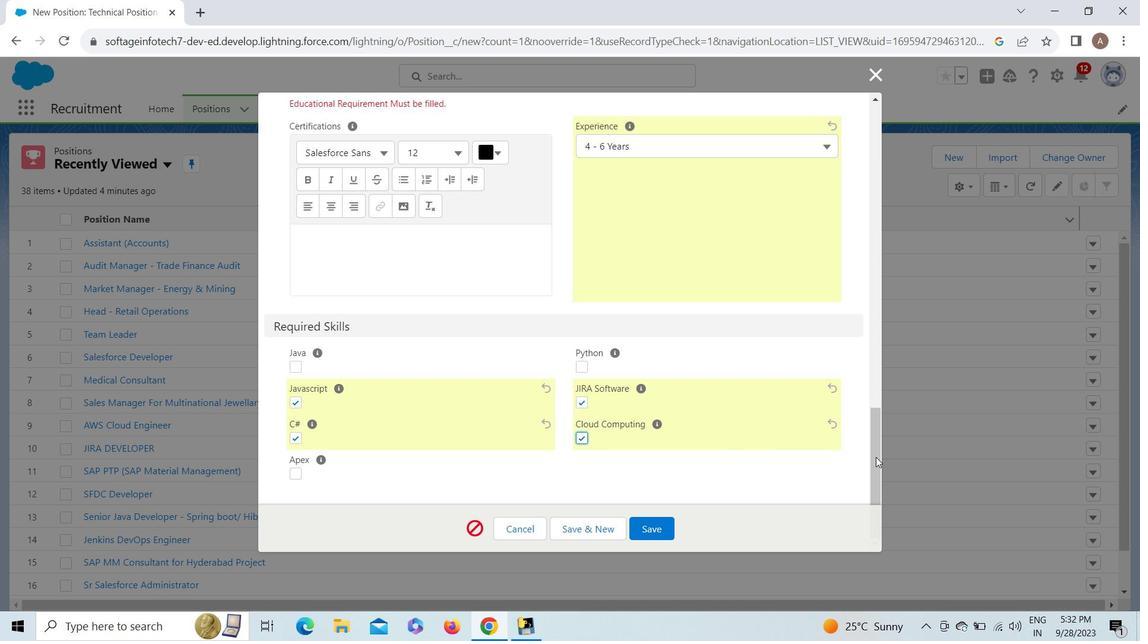 
Action: Mouse pressed left at (876, 457)
Screenshot: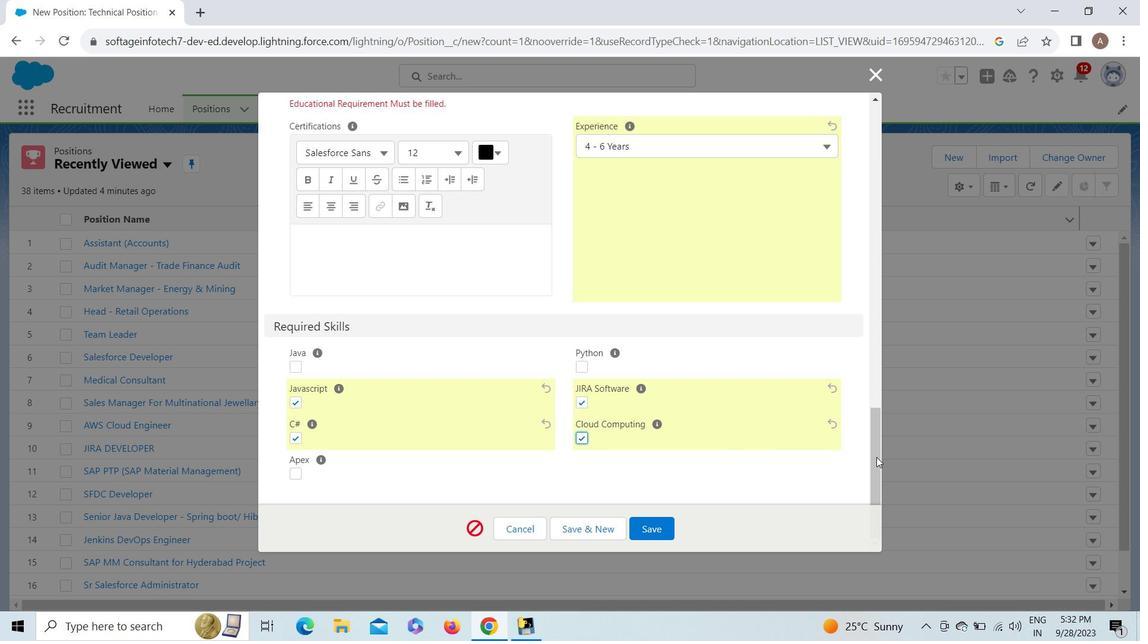 
Action: Mouse moved to (474, 396)
Screenshot: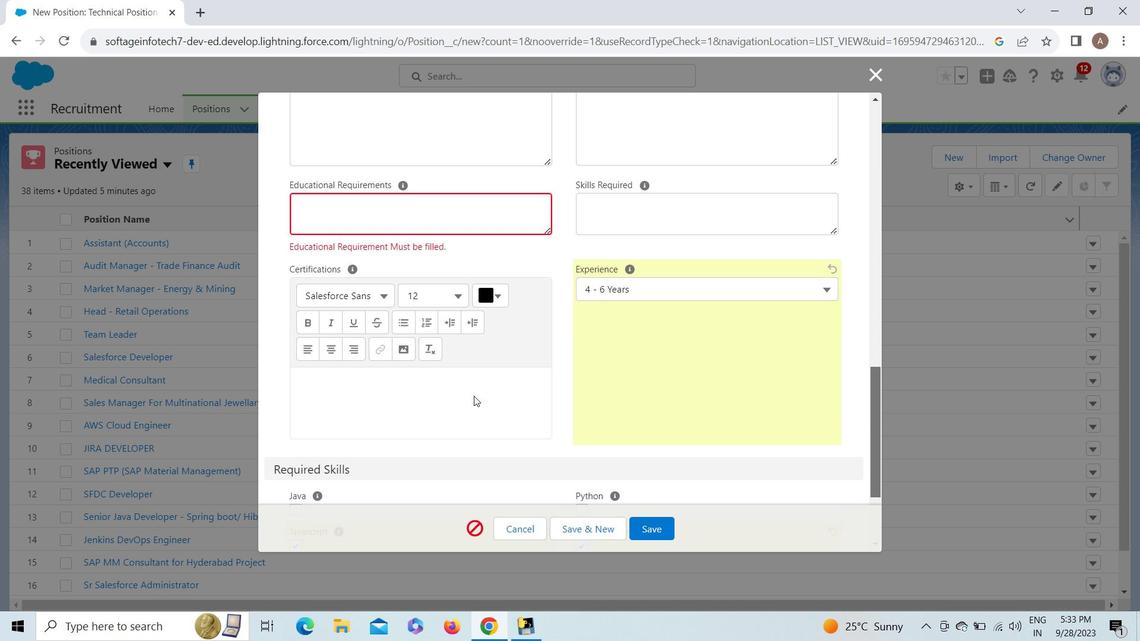 
Action: Mouse pressed left at (474, 396)
Screenshot: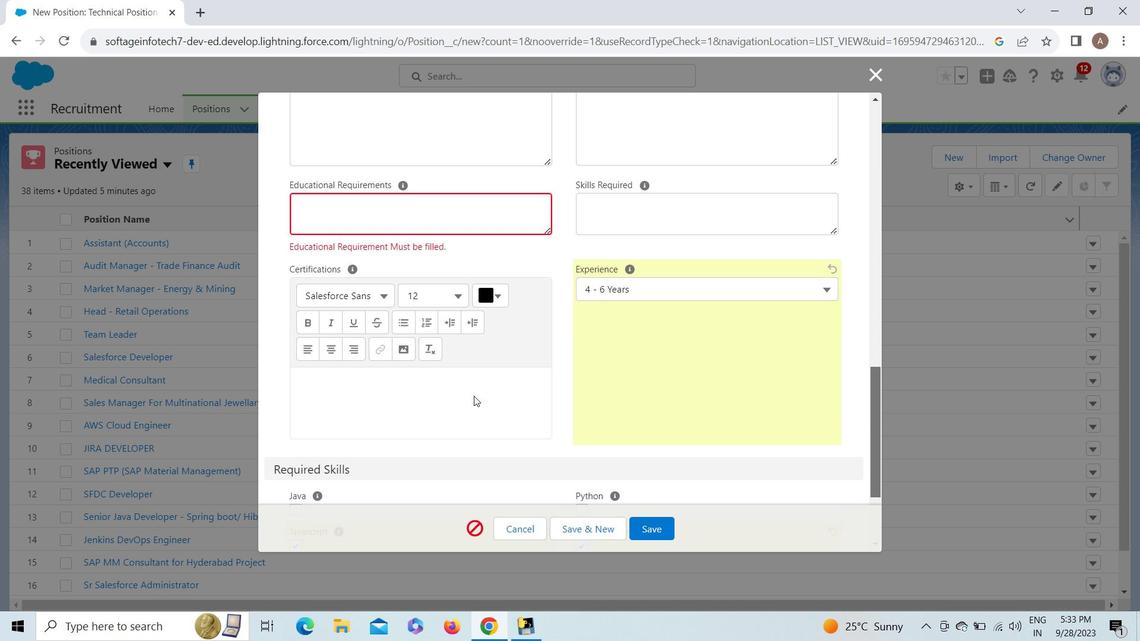 
Action: Mouse moved to (536, 353)
Screenshot: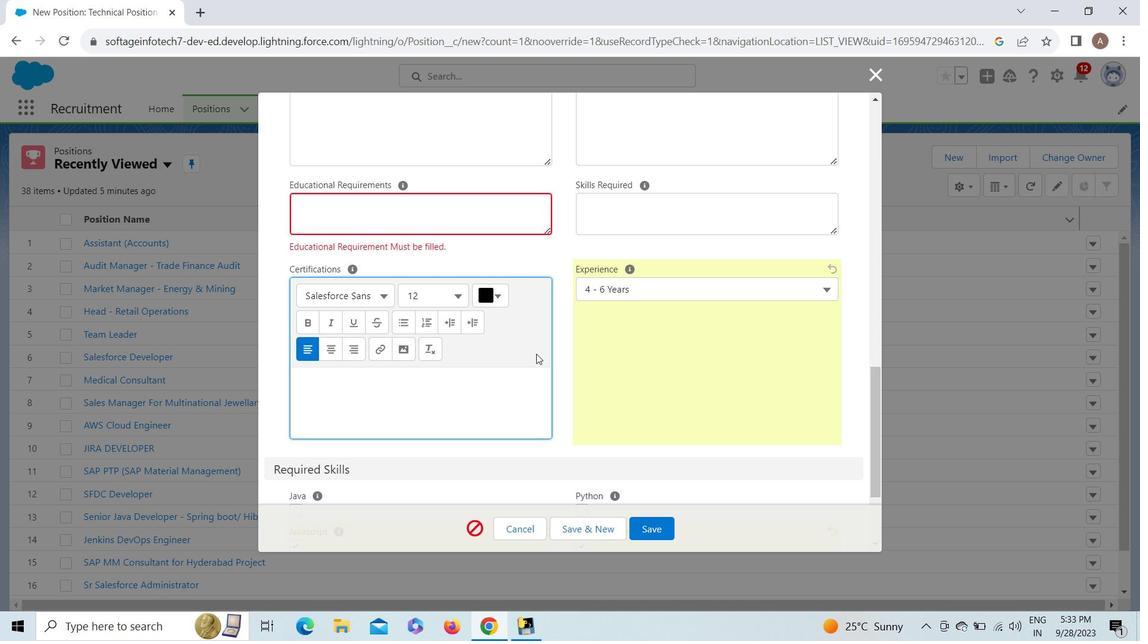 
Action: Key pressed <Key.shift>Java<Key.shift>Script<Key.space><Key.shift><Key.shift><Key.shift><Key.shift><Key.shift><Key.shift><Key.shift><Key.shift><Key.shift><Key.shift><Key.shift><Key.shift><Key.shift>Certification
Screenshot: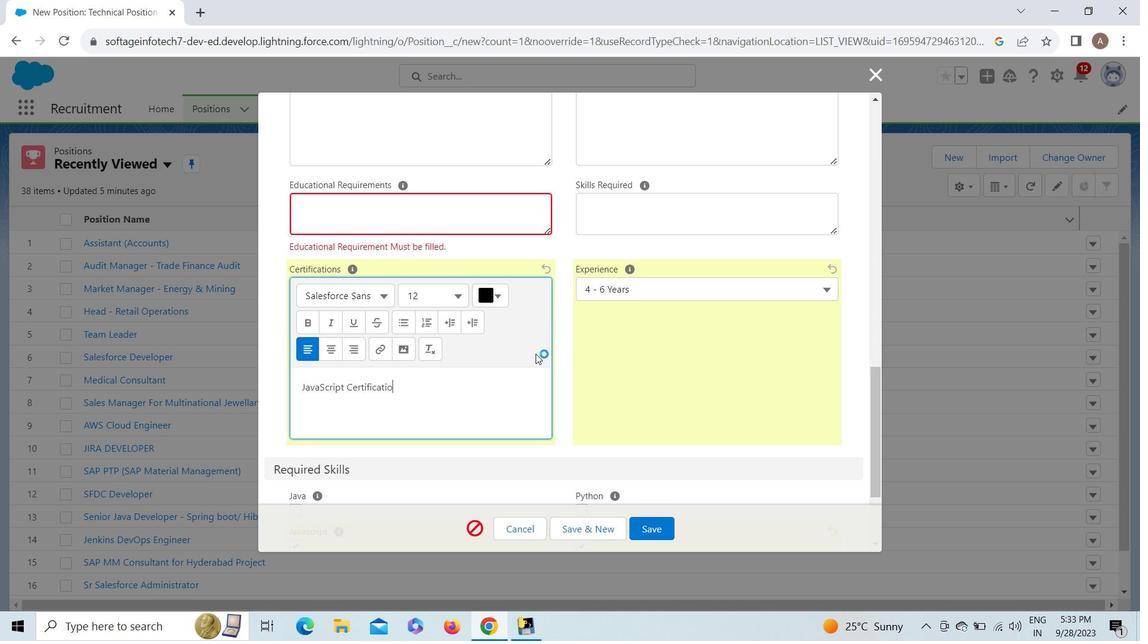 
Action: Mouse moved to (428, 394)
Screenshot: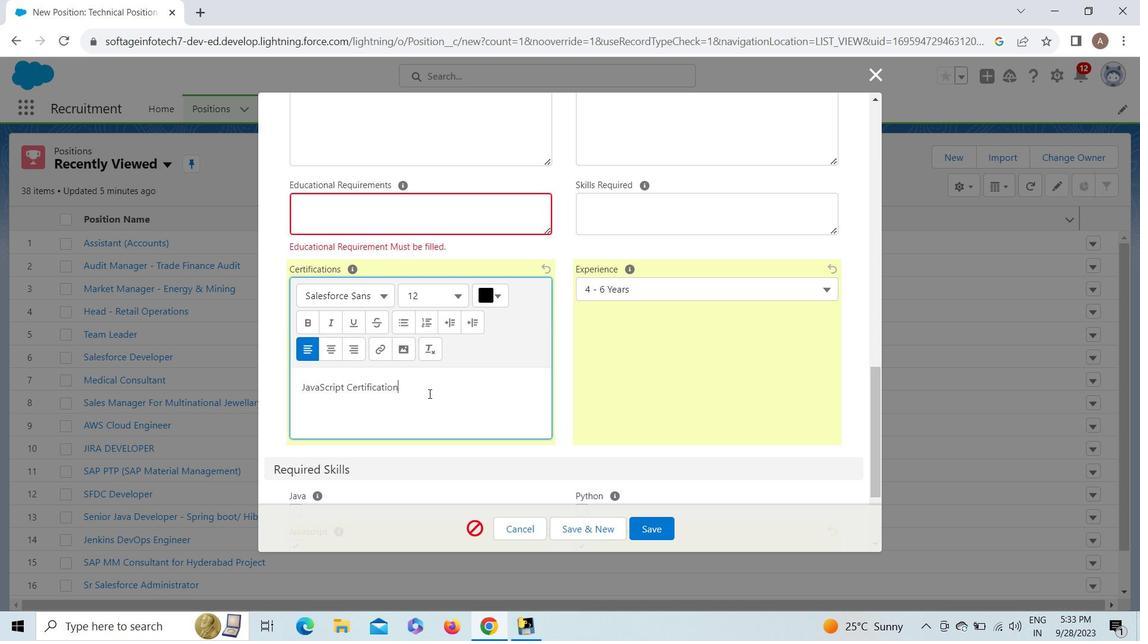 
Action: Mouse pressed left at (428, 394)
Screenshot: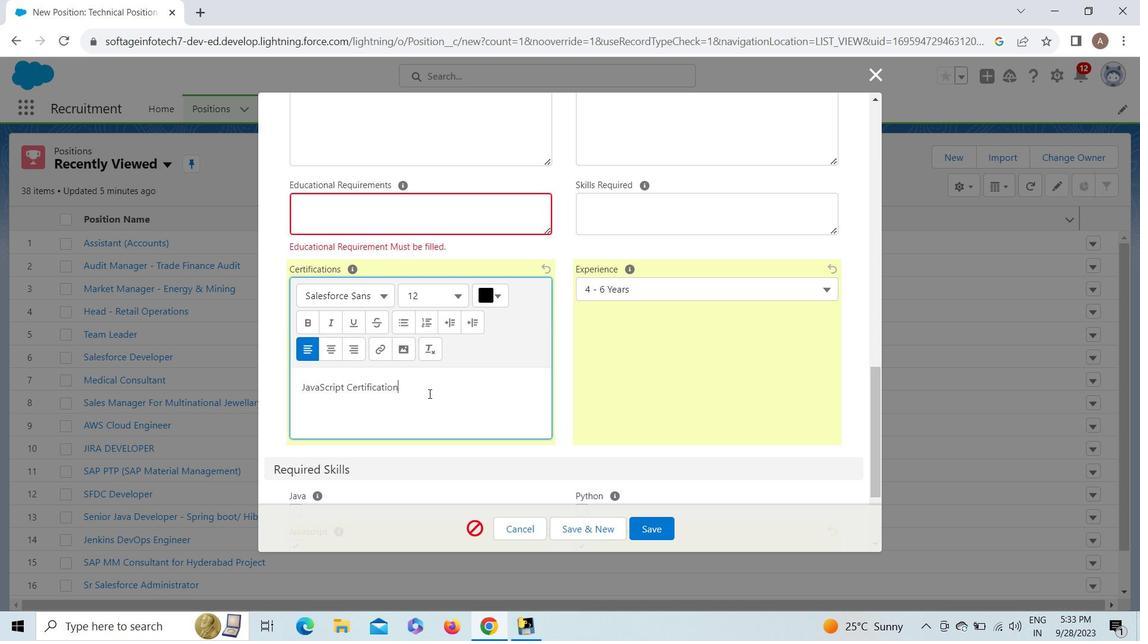 
Action: Mouse pressed left at (428, 394)
Screenshot: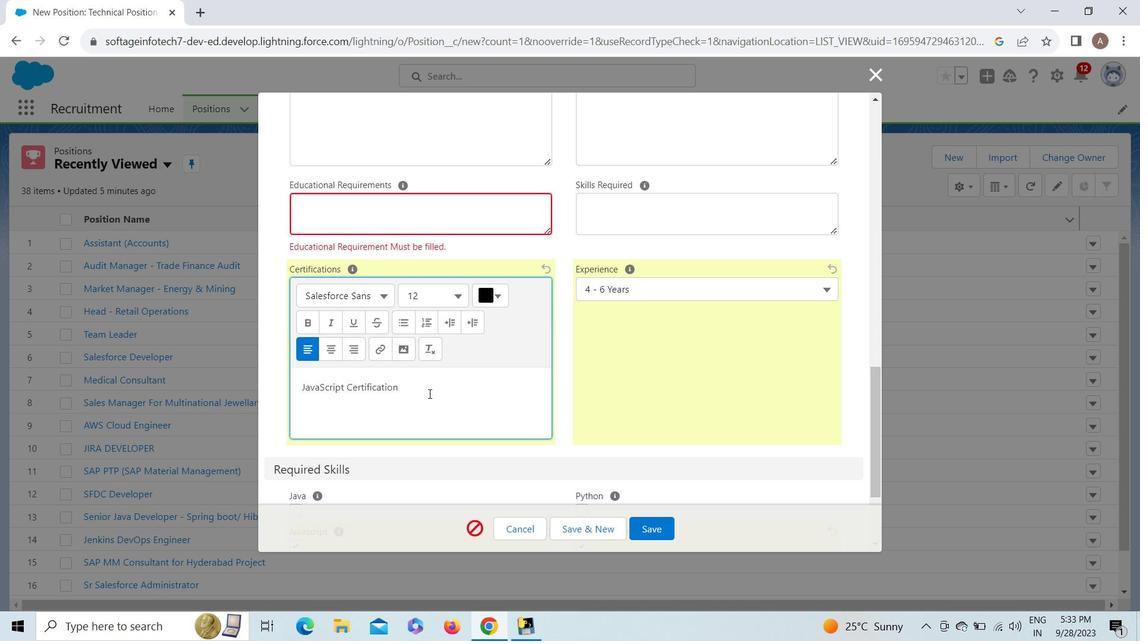 
Action: Mouse pressed left at (428, 394)
Screenshot: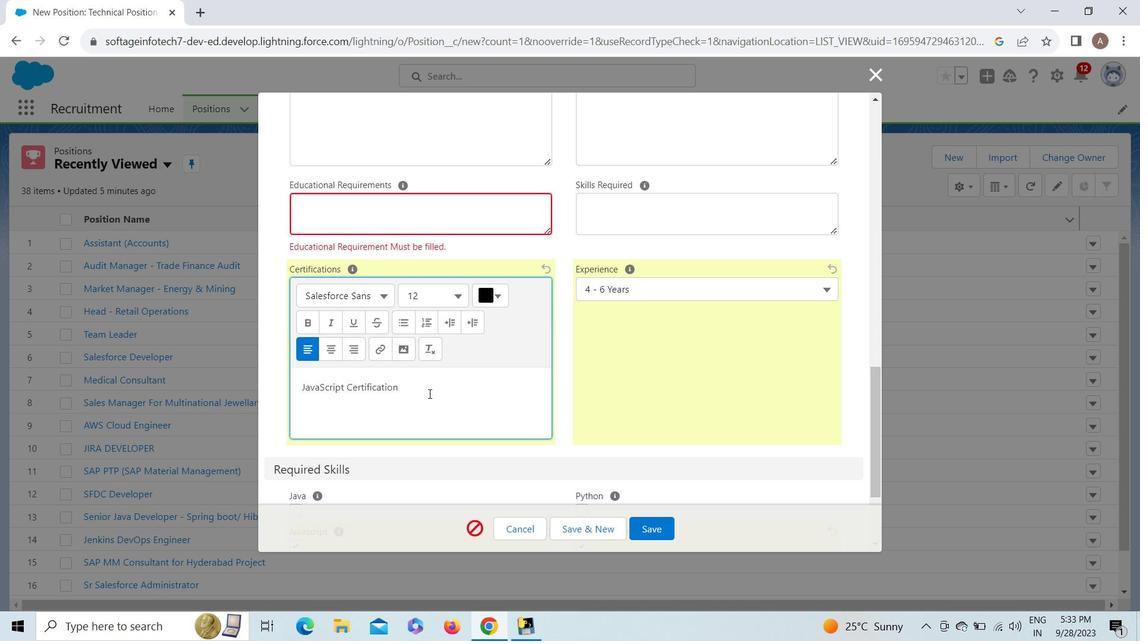 
Action: Mouse pressed left at (428, 394)
Screenshot: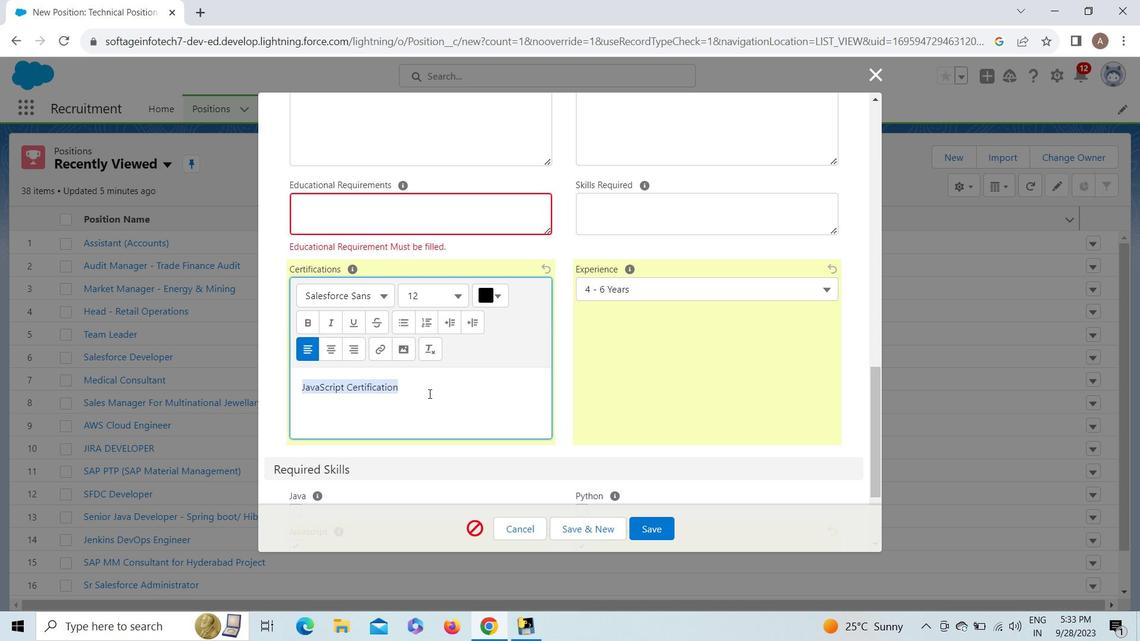 
Action: Mouse moved to (388, 298)
Screenshot: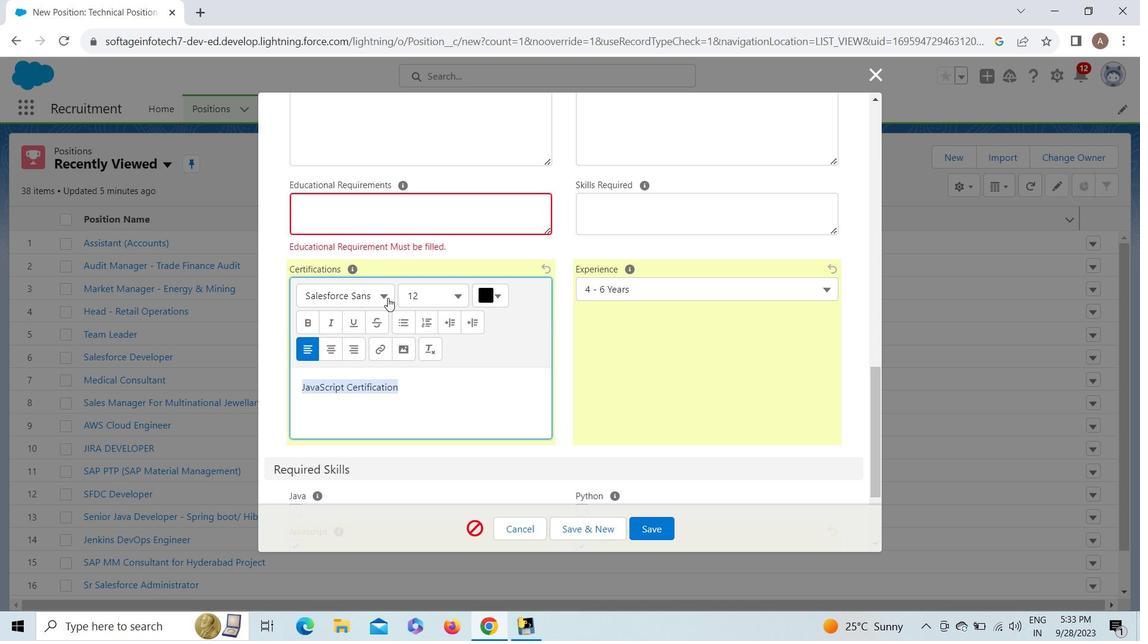 
Action: Mouse pressed left at (388, 298)
Screenshot: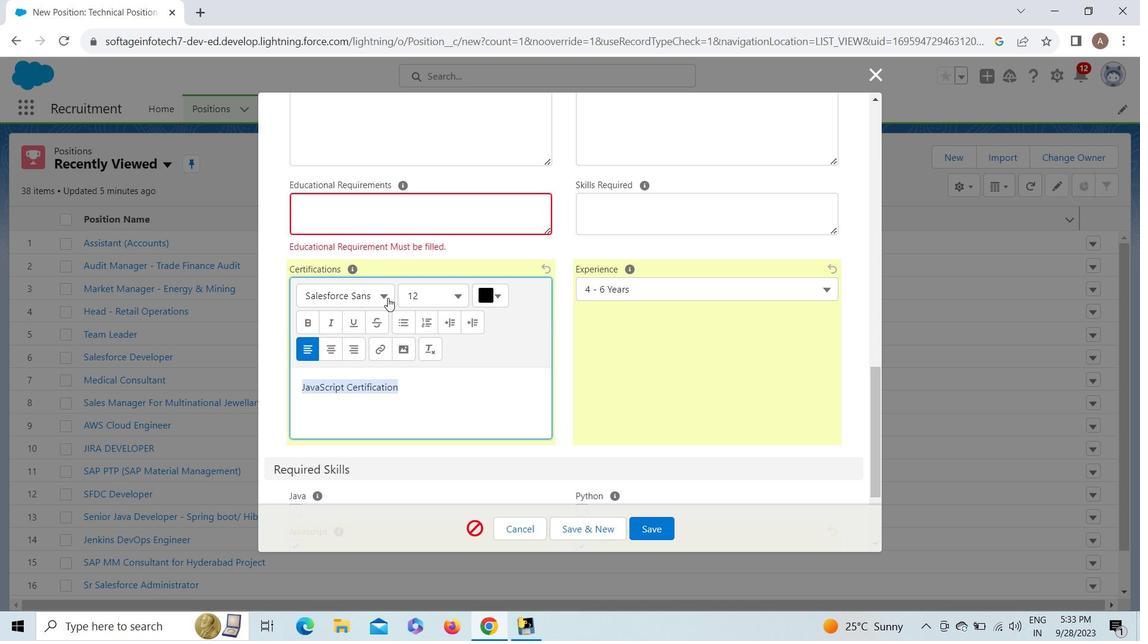 
Action: Mouse moved to (368, 448)
Screenshot: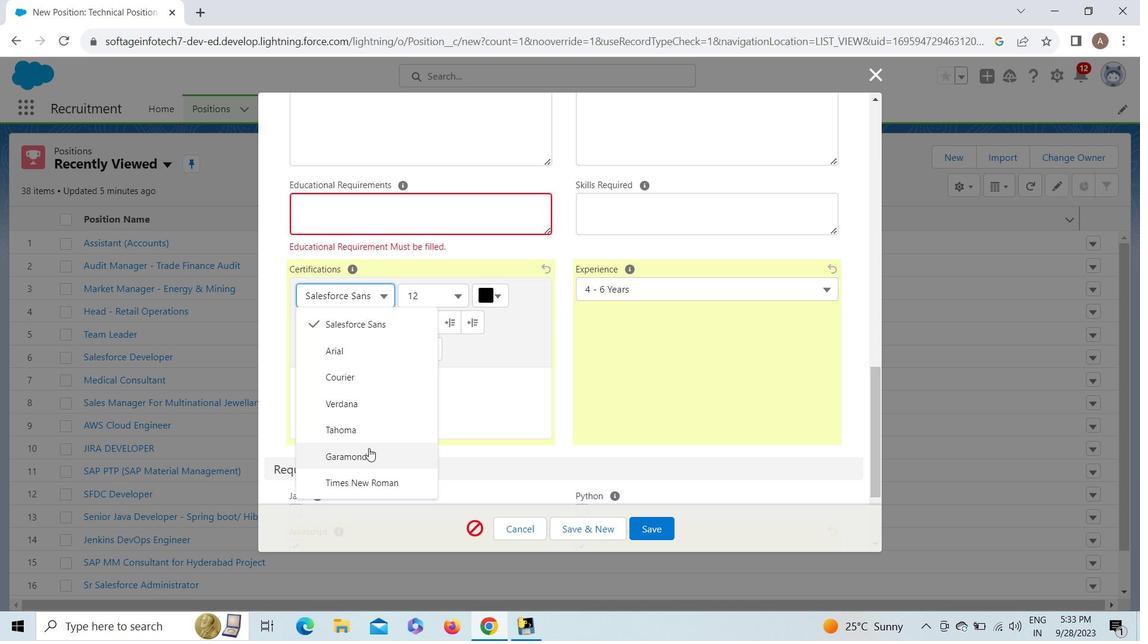 
Action: Mouse pressed left at (368, 448)
Screenshot: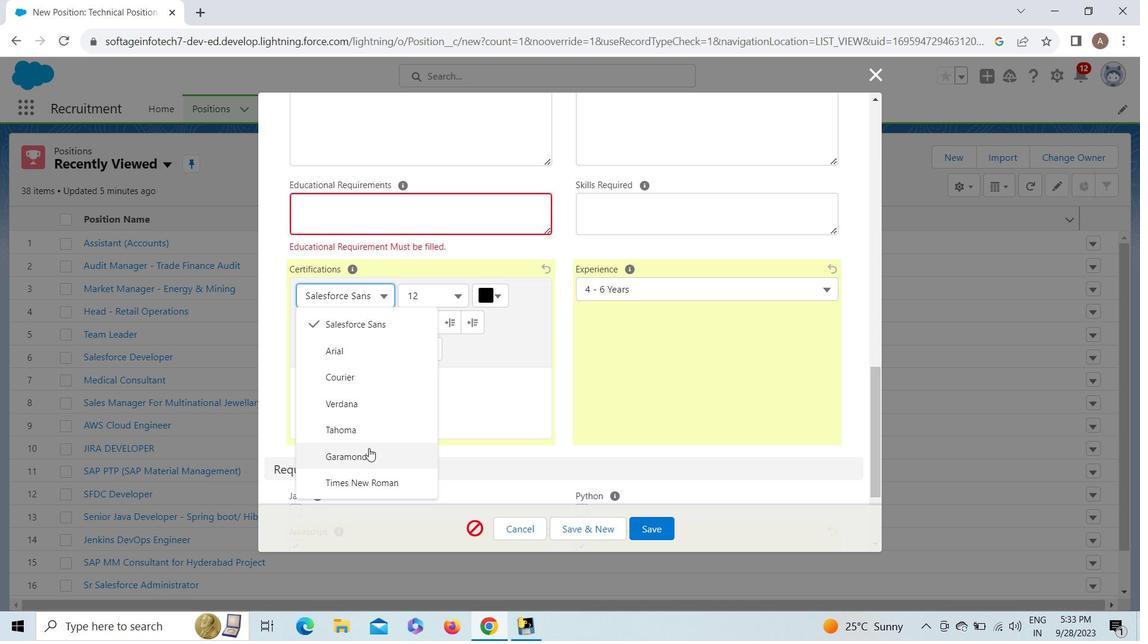 
Action: Mouse moved to (439, 292)
Screenshot: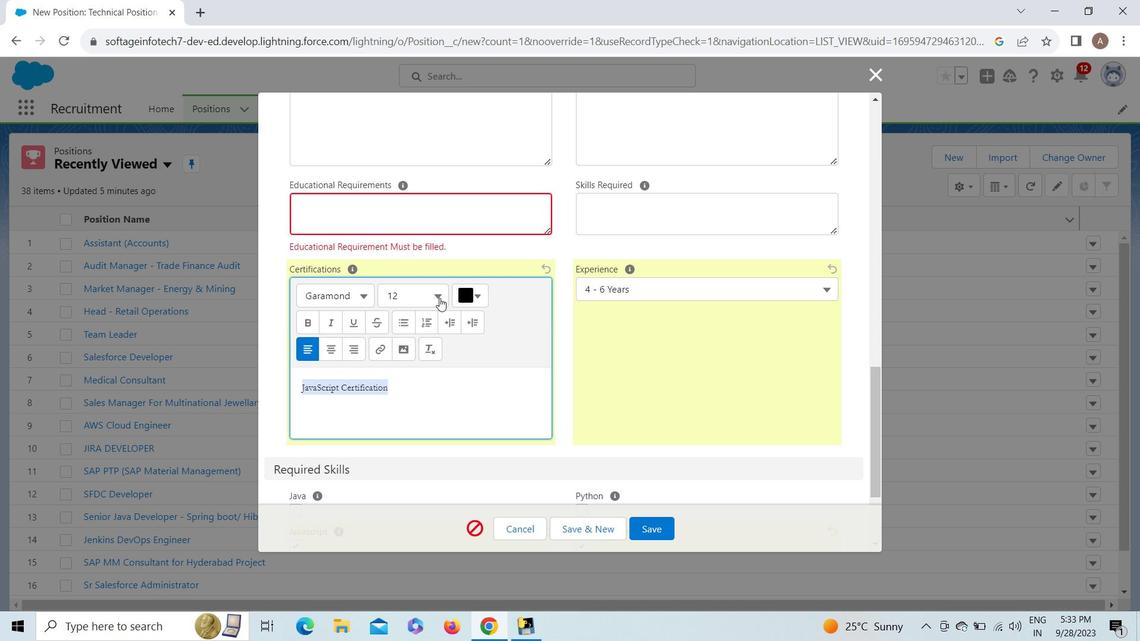 
Action: Mouse pressed left at (439, 292)
Screenshot: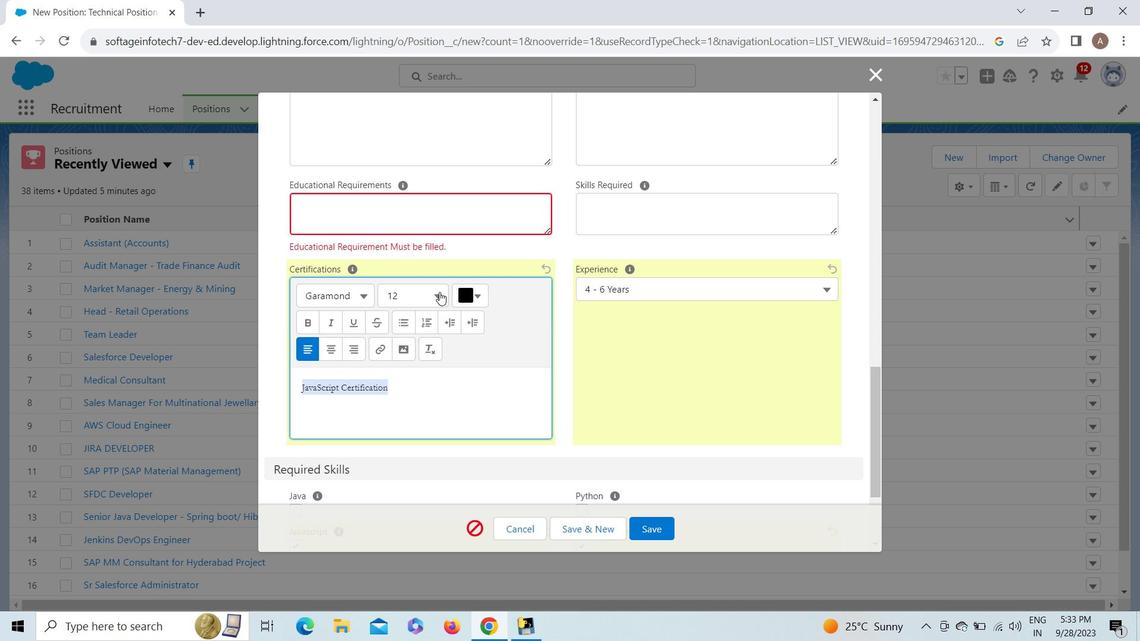 
Action: Mouse moved to (418, 510)
Screenshot: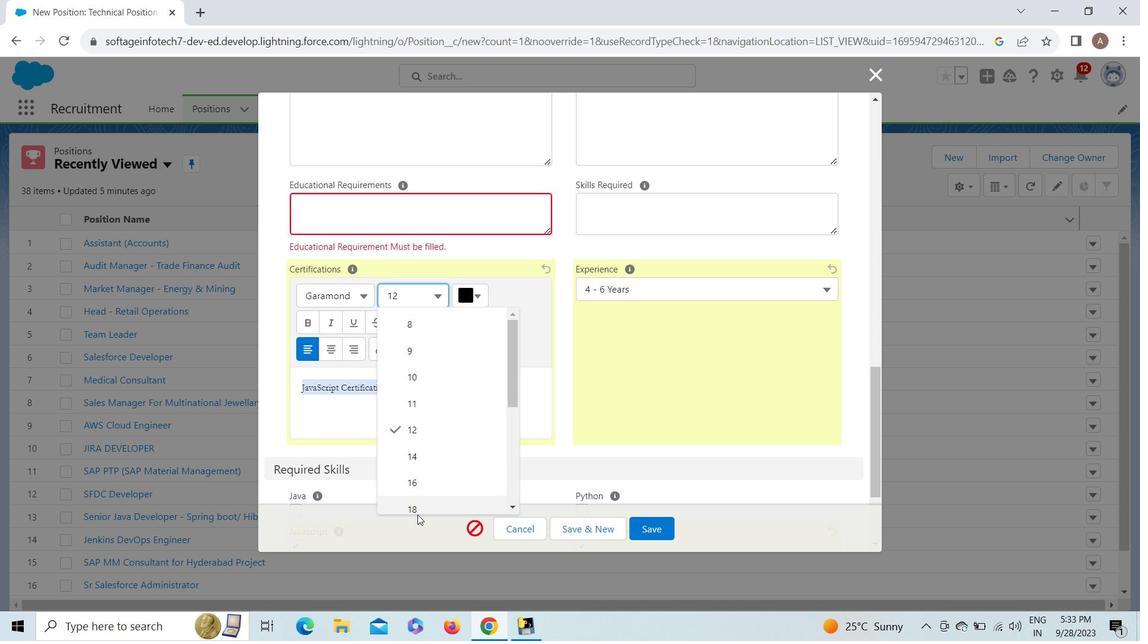 
Action: Mouse pressed left at (418, 510)
Screenshot: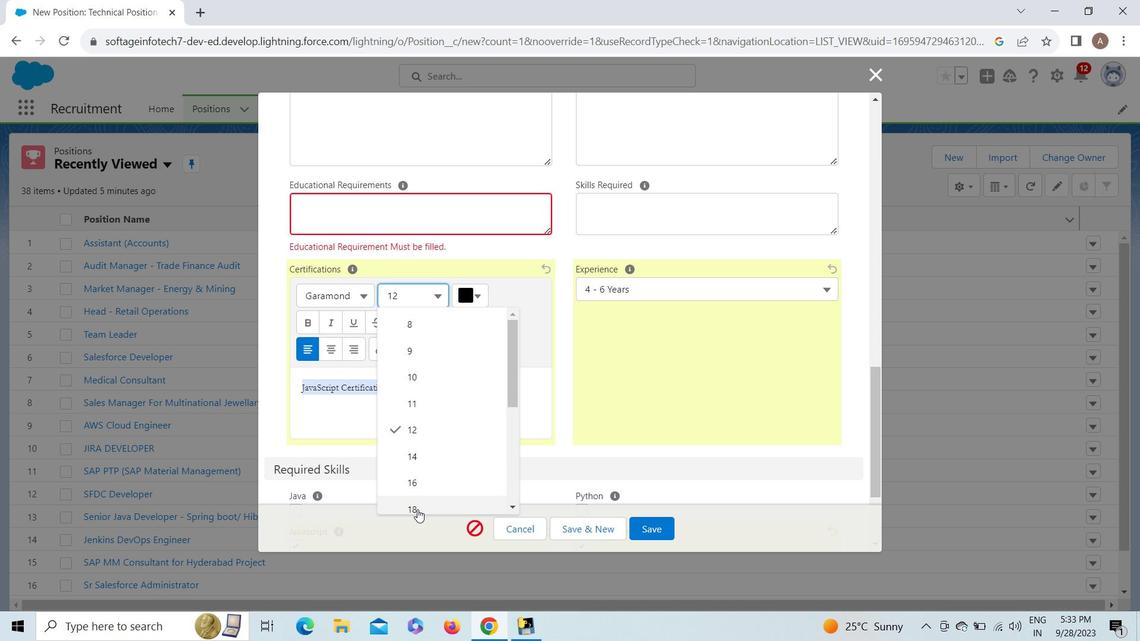 
Action: Mouse moved to (317, 318)
Screenshot: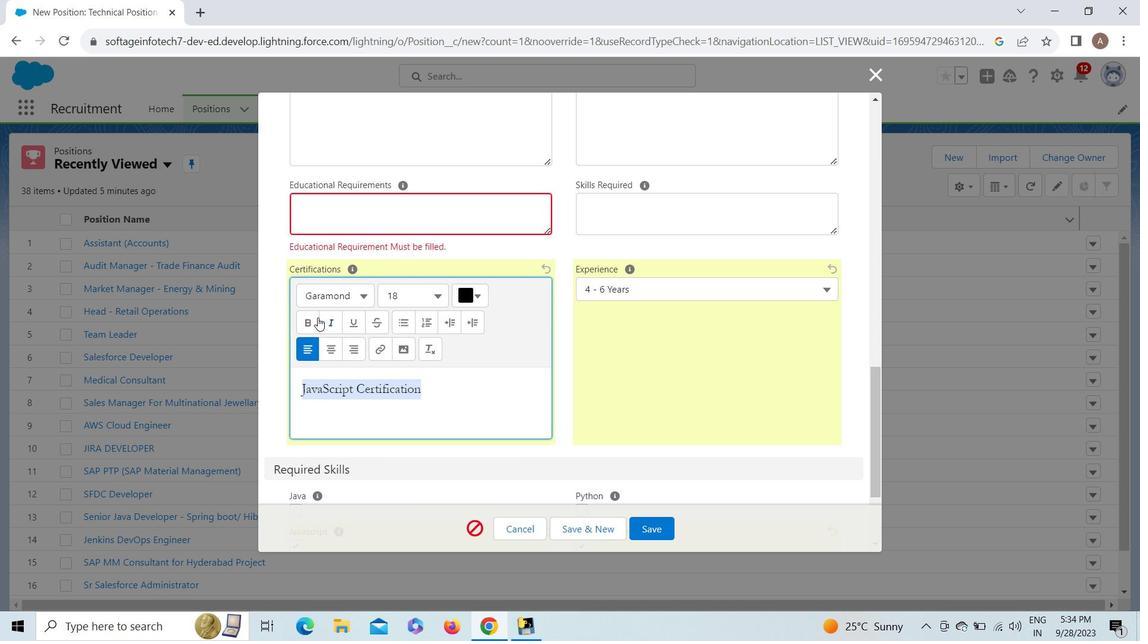 
Action: Mouse pressed left at (317, 318)
Screenshot: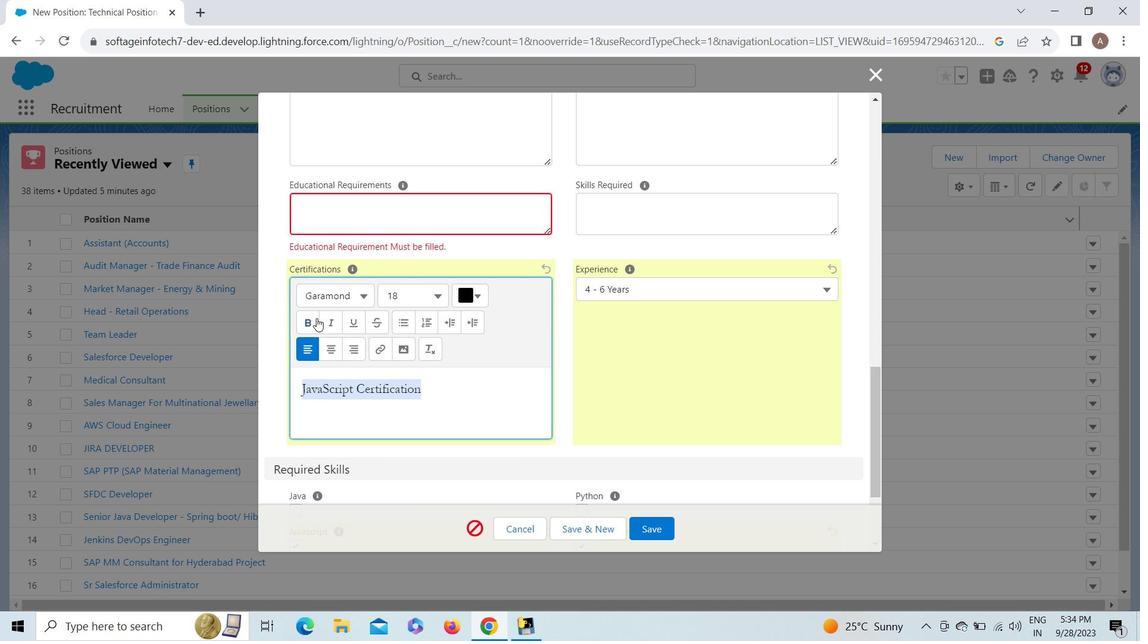 
Action: Mouse moved to (332, 351)
Screenshot: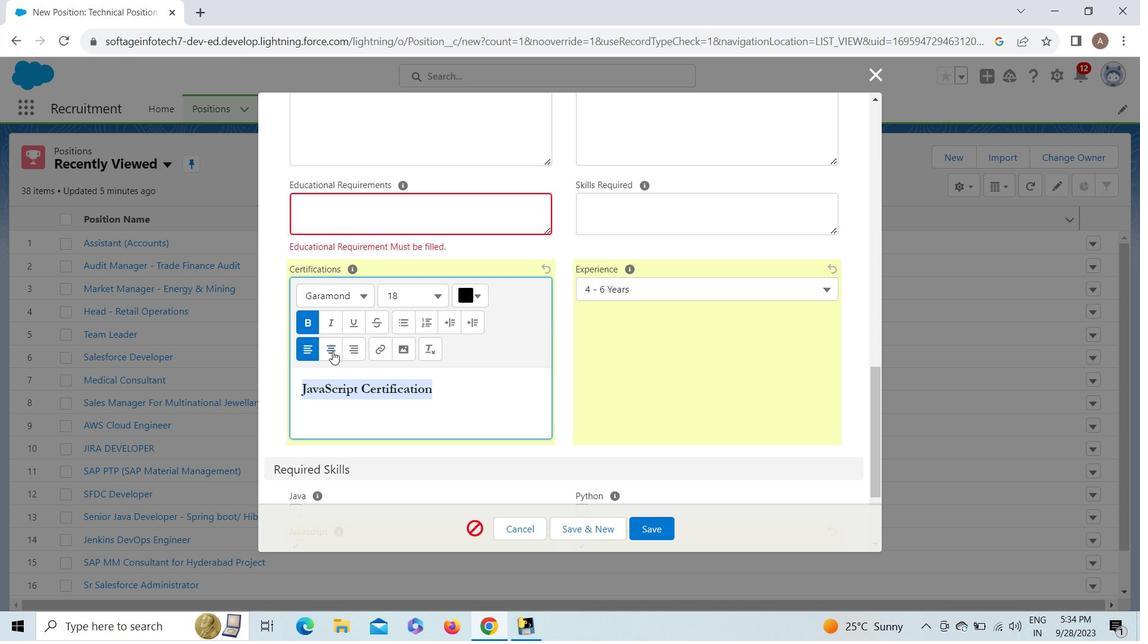 
Action: Mouse pressed left at (332, 351)
Screenshot: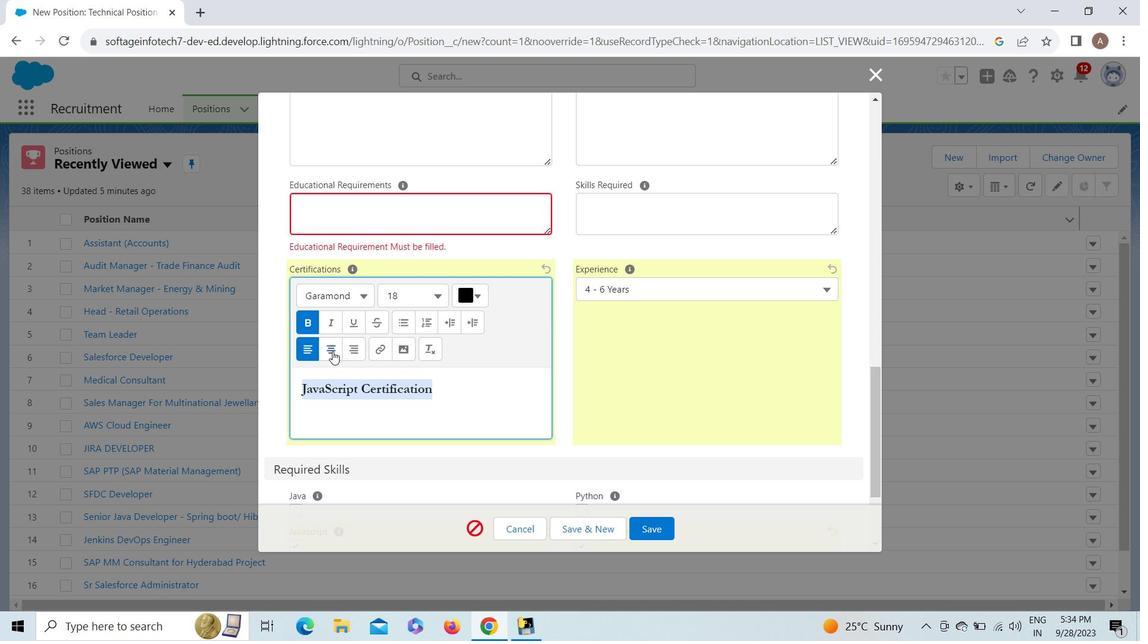 
Action: Mouse moved to (876, 377)
Screenshot: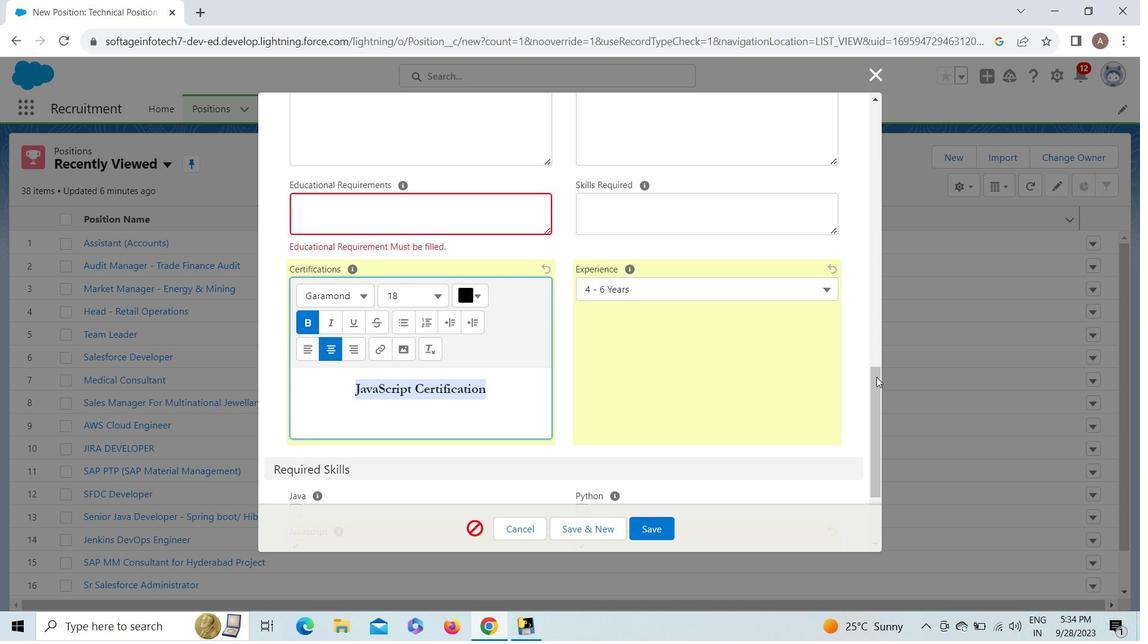 
Action: Mouse pressed left at (876, 377)
Screenshot: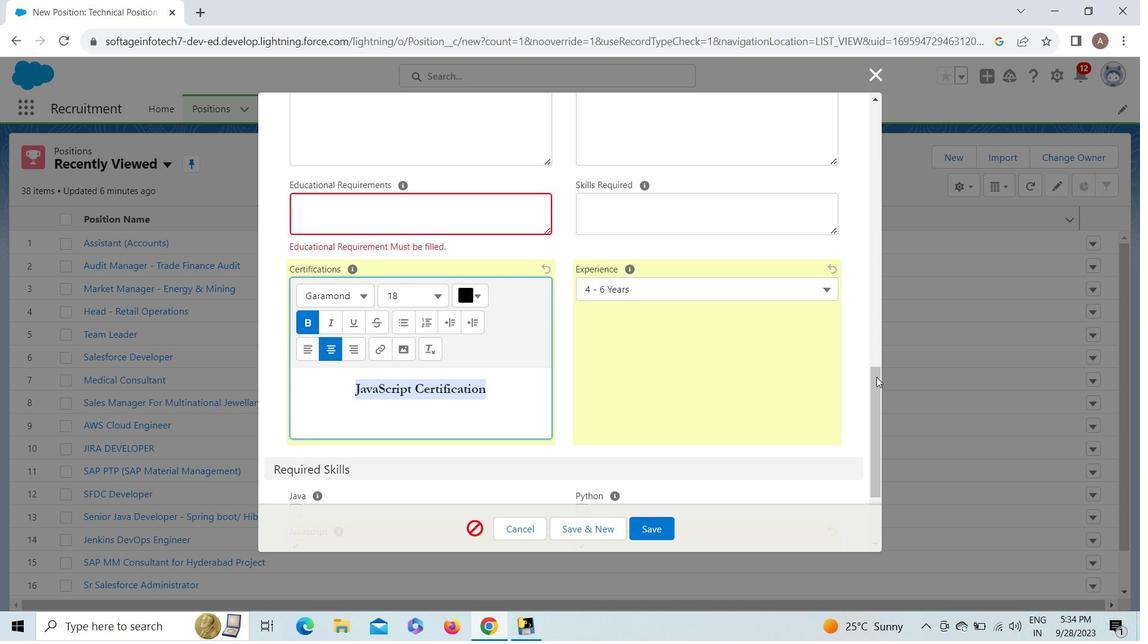 
Action: Mouse pressed left at (876, 377)
Screenshot: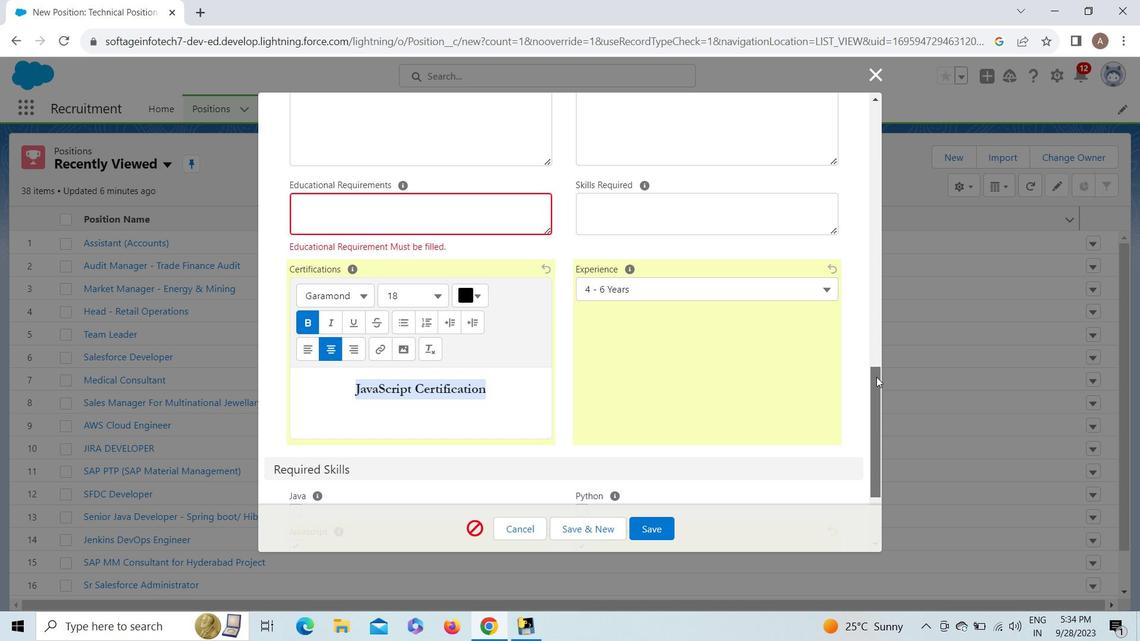 
Action: Mouse moved to (657, 320)
Screenshot: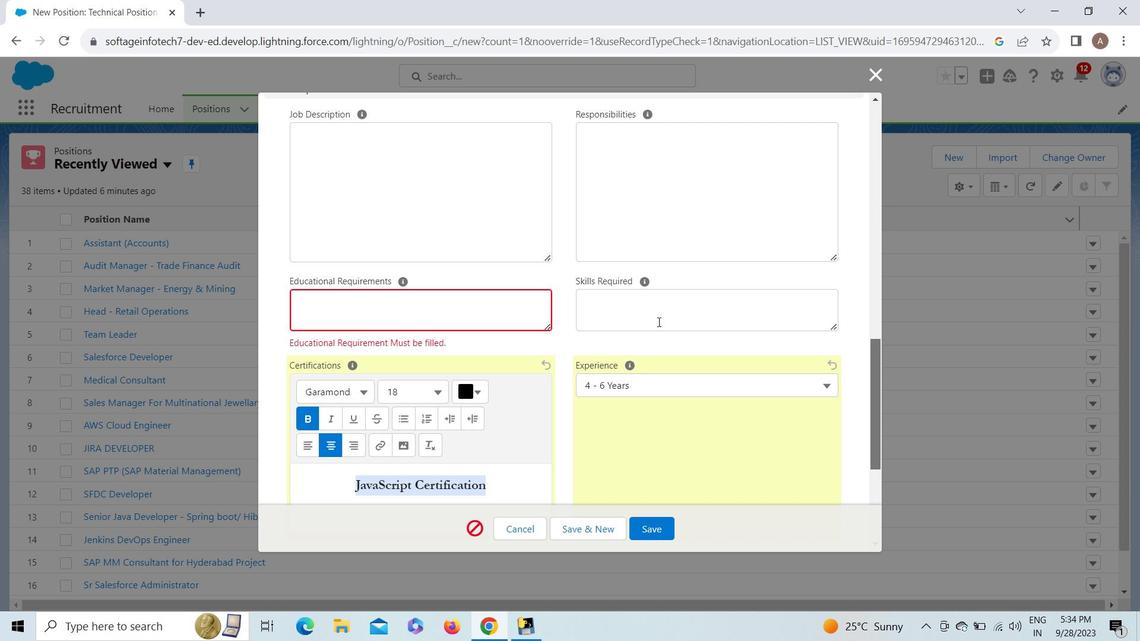 
Action: Mouse pressed left at (657, 320)
Screenshot: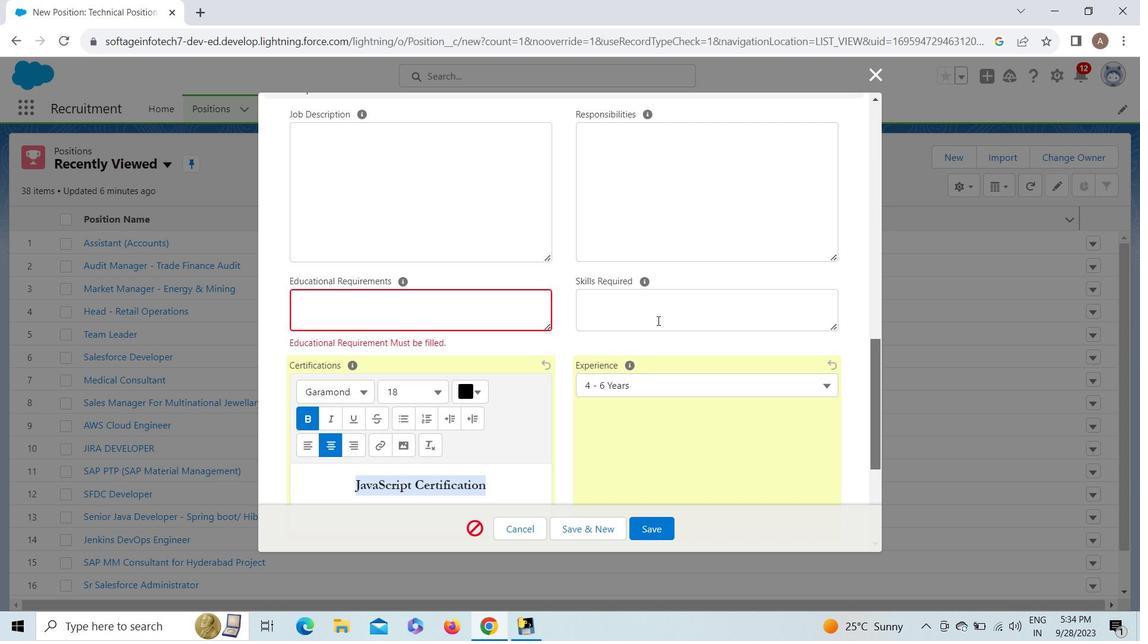 
Action: Key pressed <Key.shift>Frontend<Key.space><Key.shift><Key.shift>Coding<Key.left><Key.left><Key.left><Key.left><Key.left><Key.left><Key.backspace><Key.enter>
Screenshot: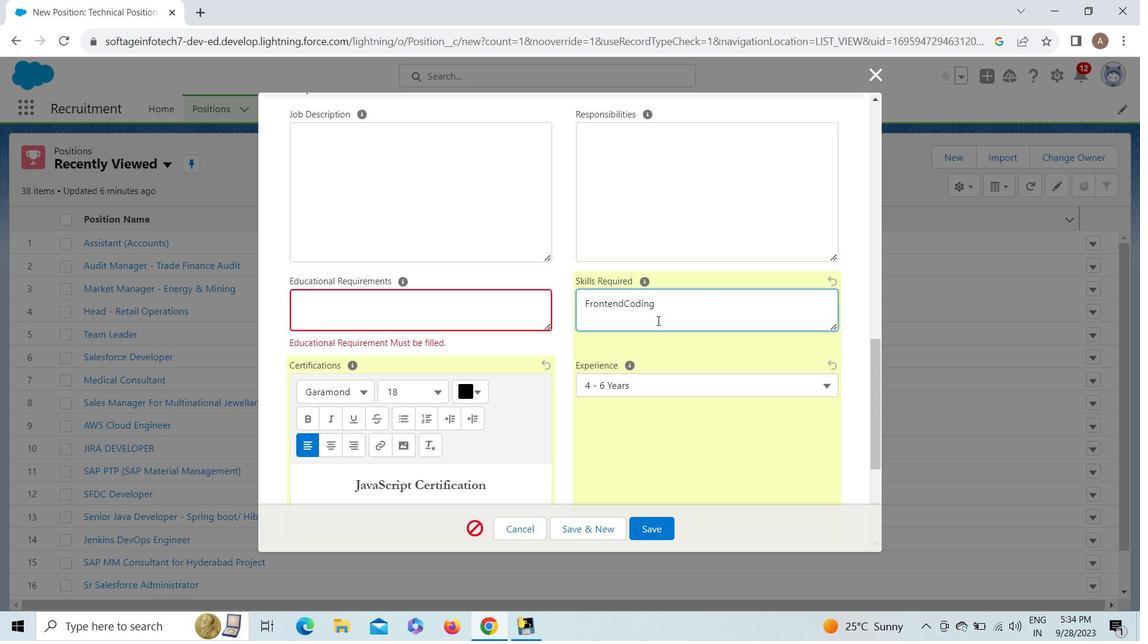 
Action: Mouse moved to (830, 329)
Screenshot: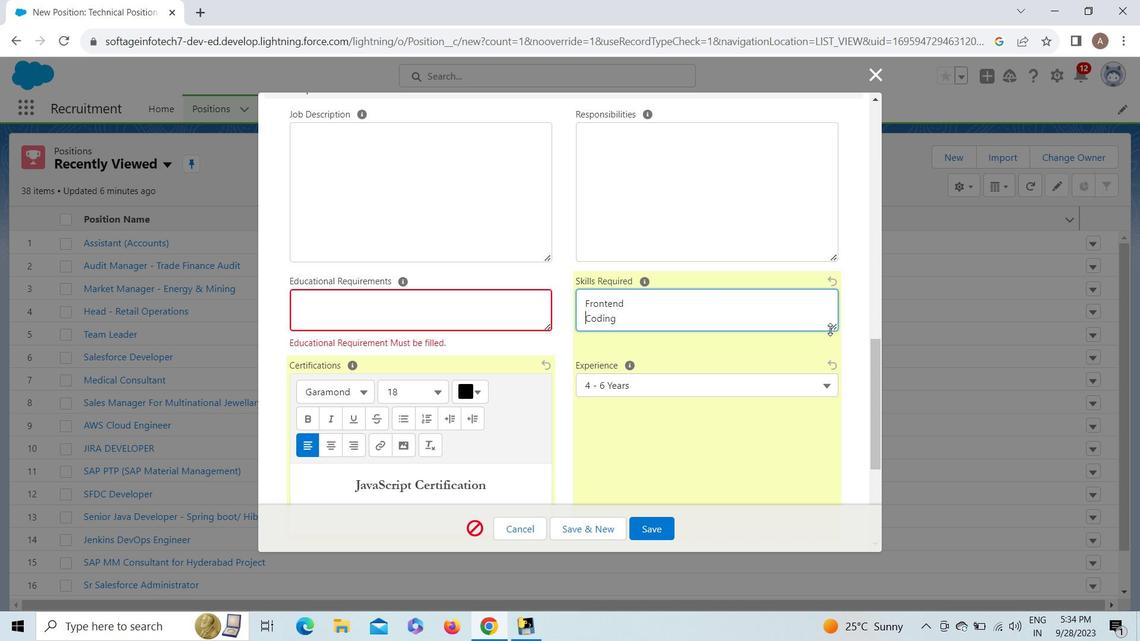 
Action: Mouse pressed left at (830, 329)
Screenshot: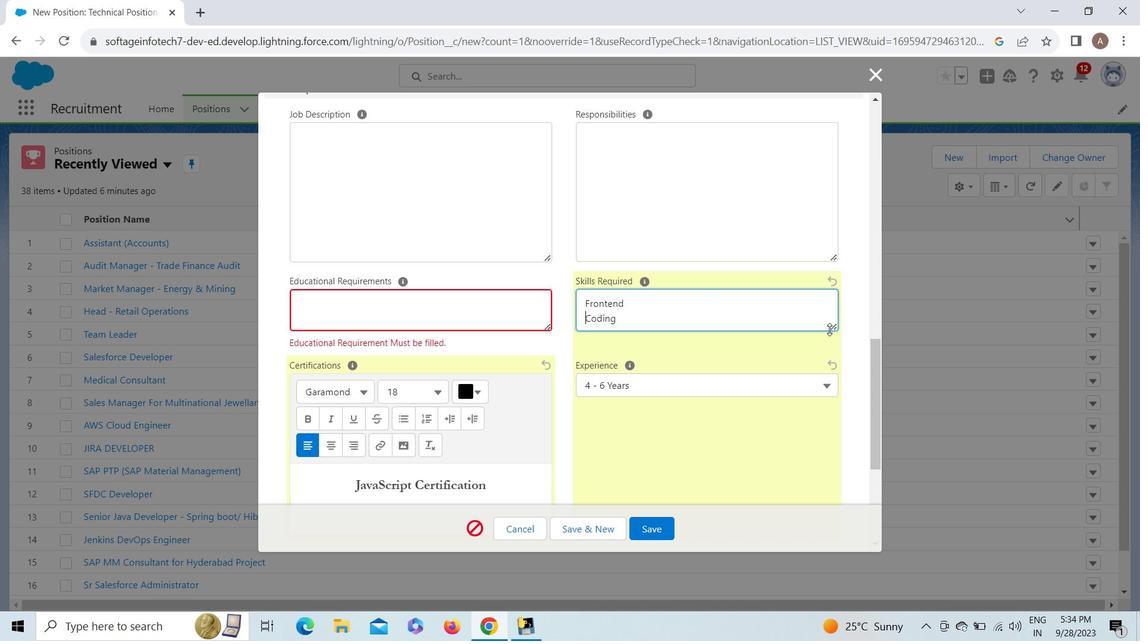 
Action: Mouse moved to (757, 327)
Screenshot: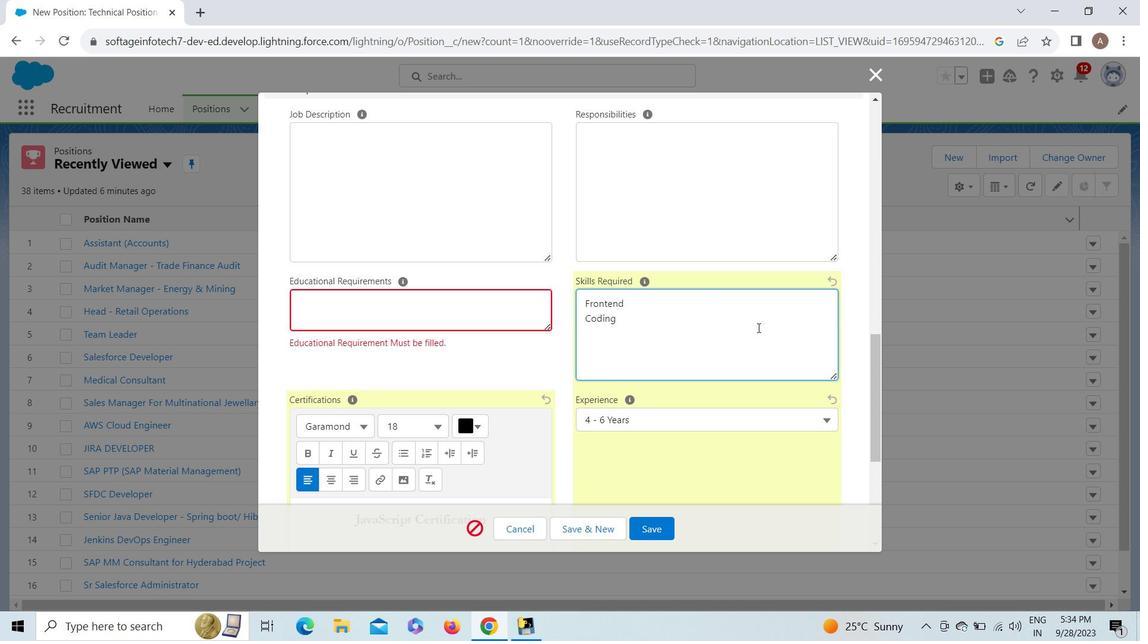 
Action: Mouse pressed left at (757, 327)
Screenshot: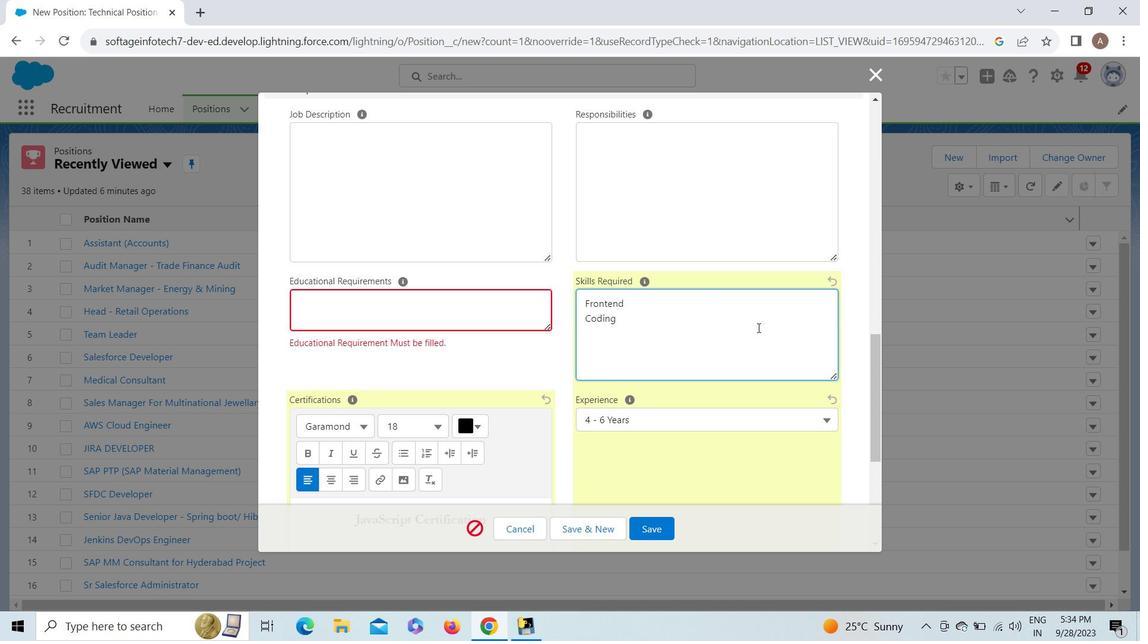 
Action: Key pressed <Key.enter><Key.shift><Key.shift><Key.shift><Key.shift><Key.shift>Debugging<Key.enter><Key.shift>Java<Key.shift><Key.shift><Key.shift><Key.shift><Key.shift><Key.shift><Key.shift><Key.shift><Key.shift><Key.shift><Key.shift><Key.shift><Key.shift><Key.shift><Key.shift><Key.shift><Key.shift><Key.shift><Key.shift><Key.shift><Key.shift><Key.shift><Key.shift><Key.shift><Key.shift>Script<Key.enter><Key.shift>Agile<Key.enter><Key.shift><Key.shift><Key.shift><Key.shift><Key.shift><Key.shift><Key.shift><Key.shift><Key.shift>Web<Key.space><Key.shift>Designing<Key.enter><Key.shift>Release<Key.space><Key.shift>Management<Key.enter><Key.shift><Key.shift><Key.shift><Key.shift><Key.shift>CSS3<Key.enter><Key.shift><Key.shift><Key.shift><Key.shift><Key.shift><Key.shift>Technical<Key.space><Key.shift>Documentation
Screenshot: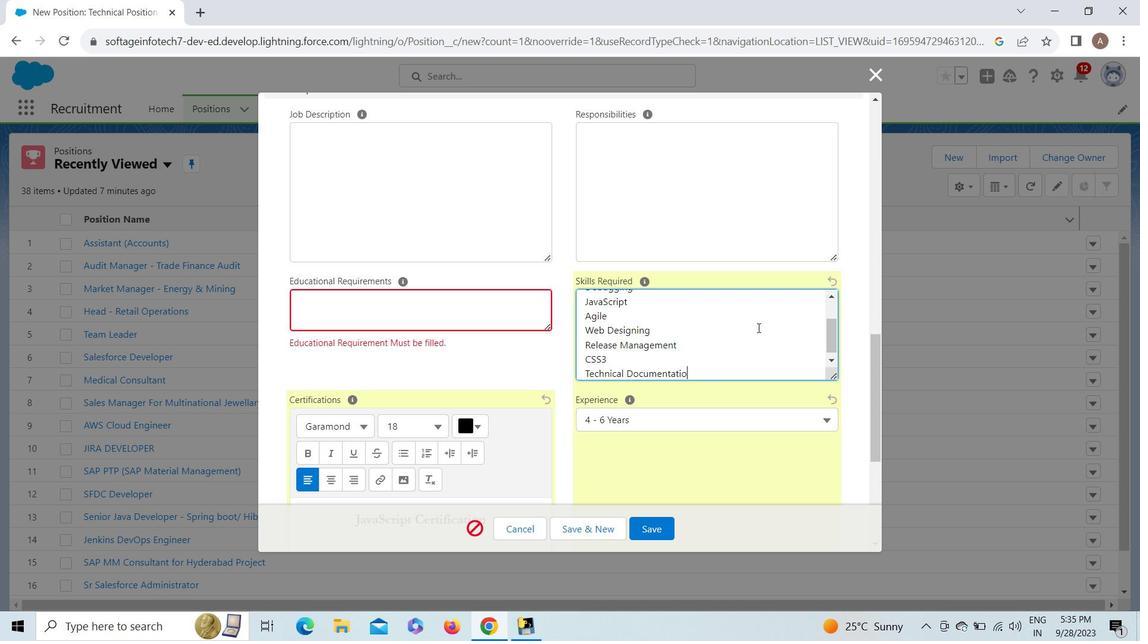 
Action: Mouse moved to (822, 332)
Screenshot: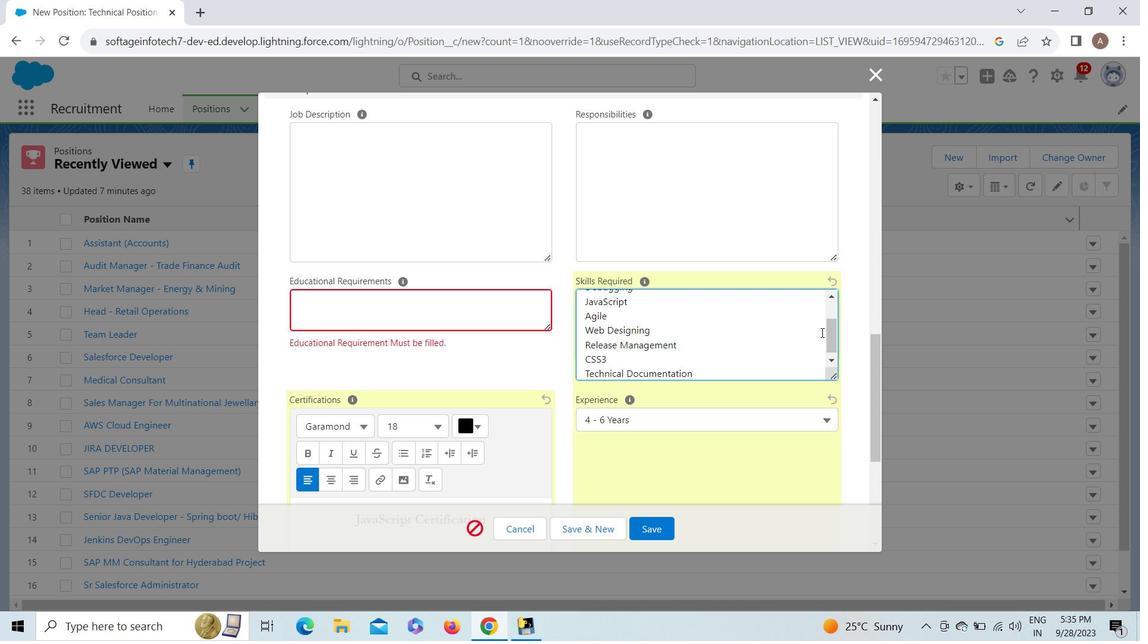 
Action: Key pressed <Key.enter><Key.shift>Strong<Key.space><Key.shift>Communication<Key.space><Key.shift>&<Key.space><Key.shift>Collaborative<Key.space><Key.shift>skills<Key.enter>
Screenshot: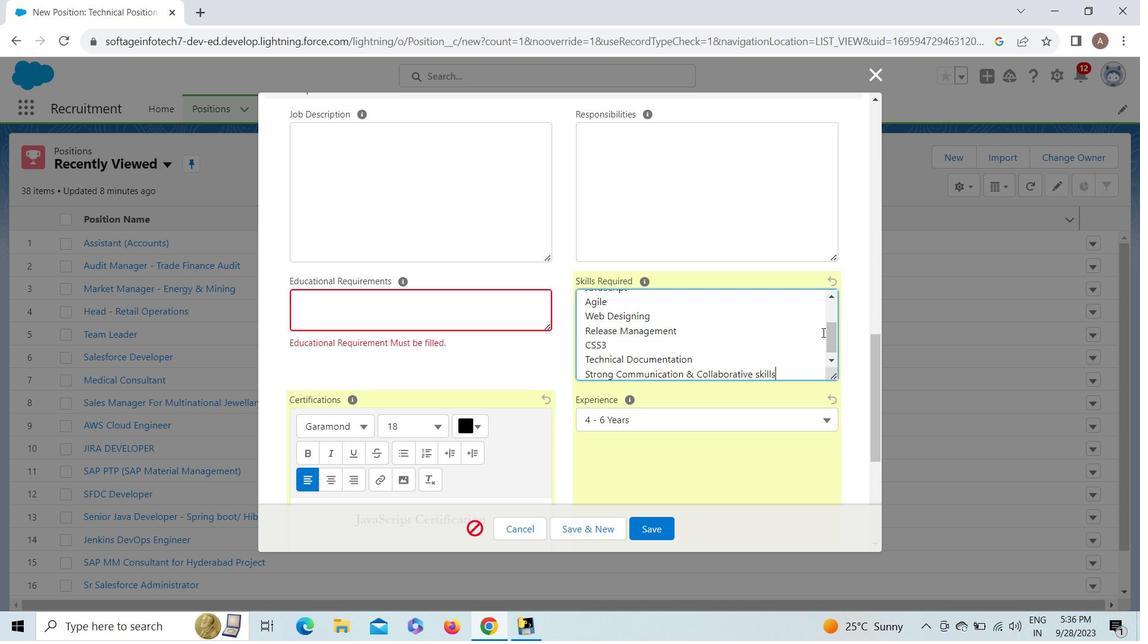
Action: Mouse moved to (852, 302)
Screenshot: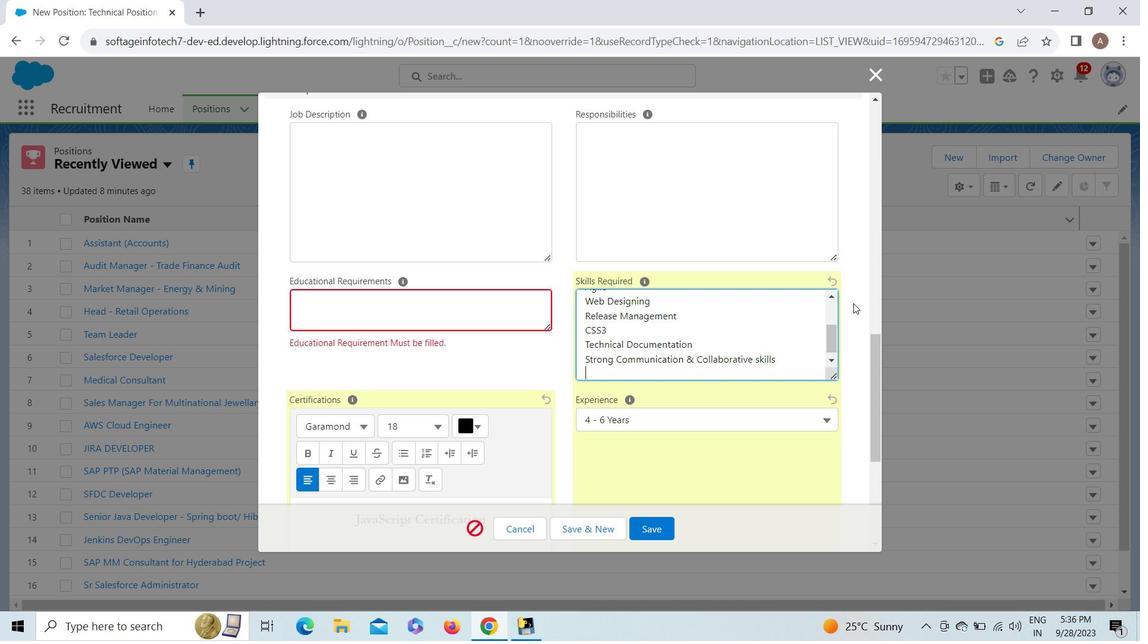 
Action: Key pressed <Key.shift>Fluency<Key.space>in<Key.space><Key.shift>English<Key.space>
Screenshot: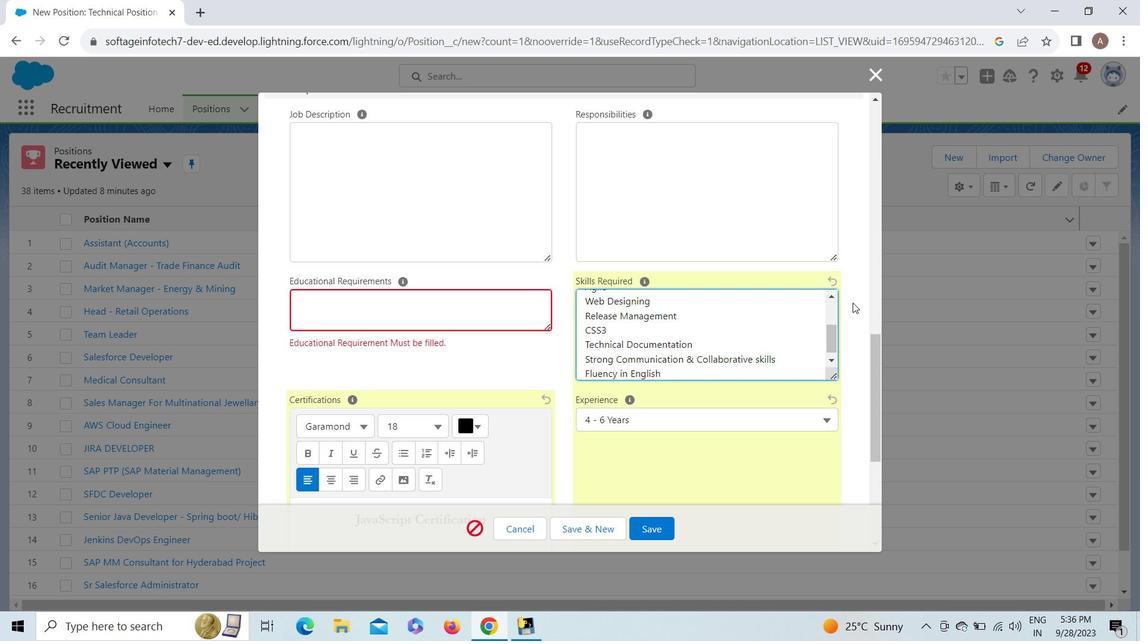 
Action: Mouse moved to (836, 325)
Screenshot: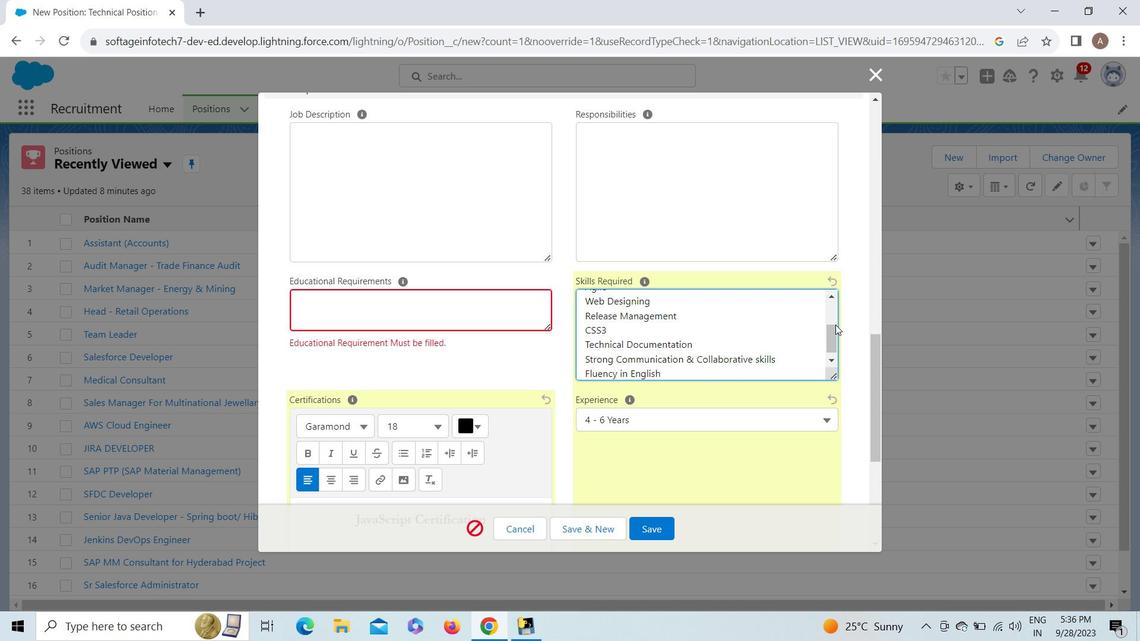 
Action: Key pressed <Key.shift>is<Key.space><Key.shift>a<Key.space>must<Key.enter><Key.shift><Key.shift><Key.shift><Key.shift><Key.shift><Key.shift><Key.shift><Key.shift><Key.shift><Key.shift><Key.shift><Key.shift><Key.shift><Key.shift><Key.shift><Key.shift><Key.shift><Key.shift><Key.shift>Problem<Key.space>solving<Key.space>skill<Key.enter><Key.shift>Debugging<Key.space><Key.shift>skill
Screenshot: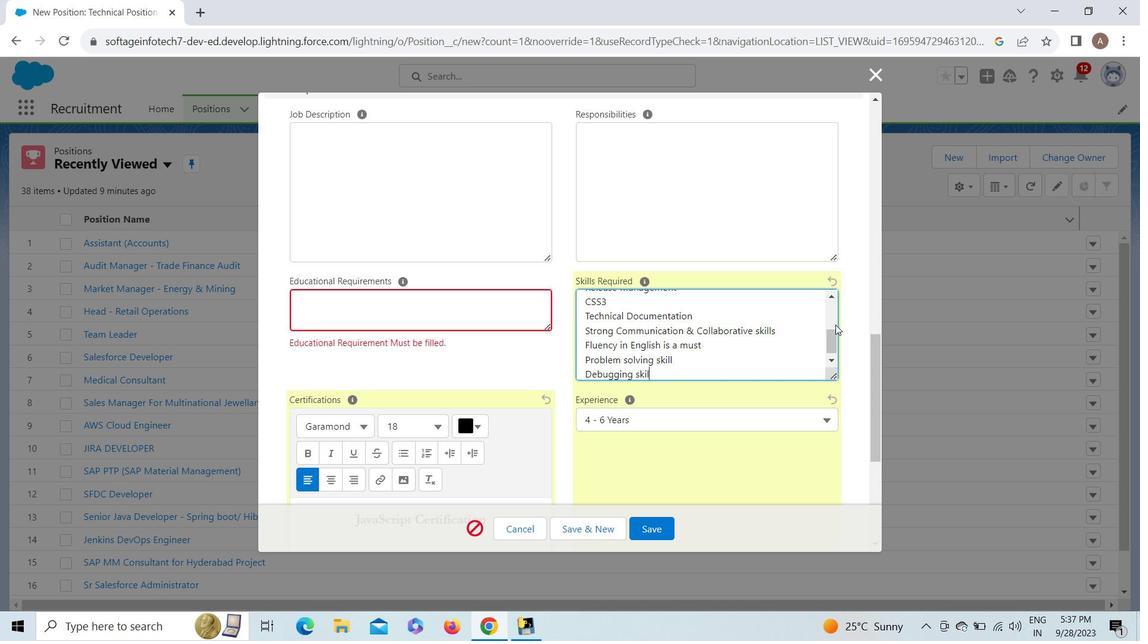 
Action: Mouse moved to (830, 343)
Screenshot: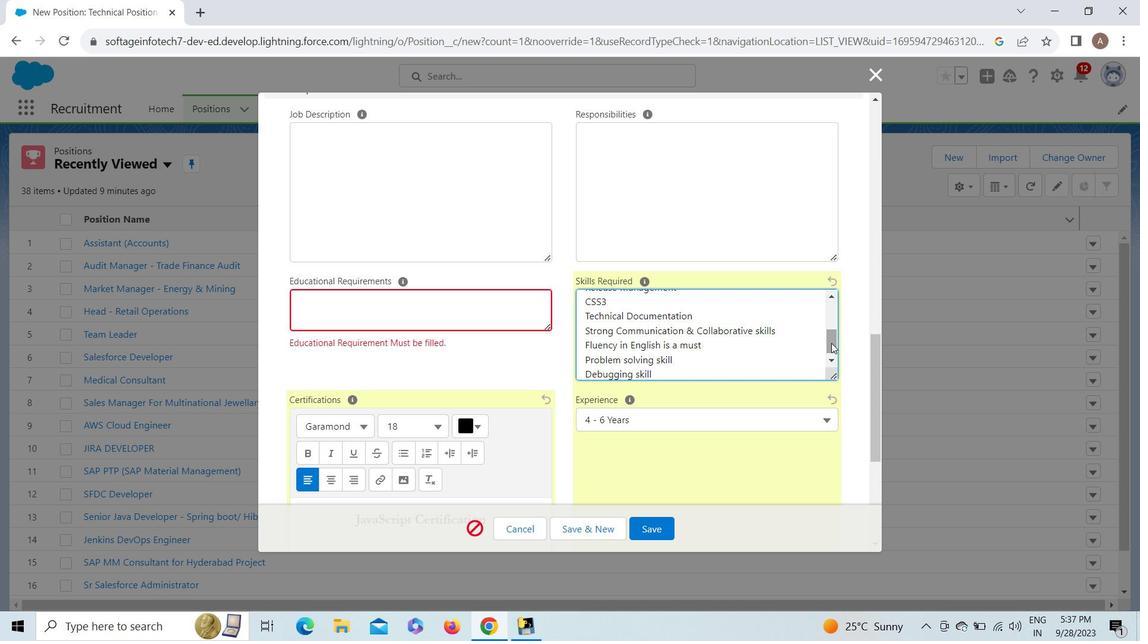 
Action: Mouse pressed left at (830, 343)
Screenshot: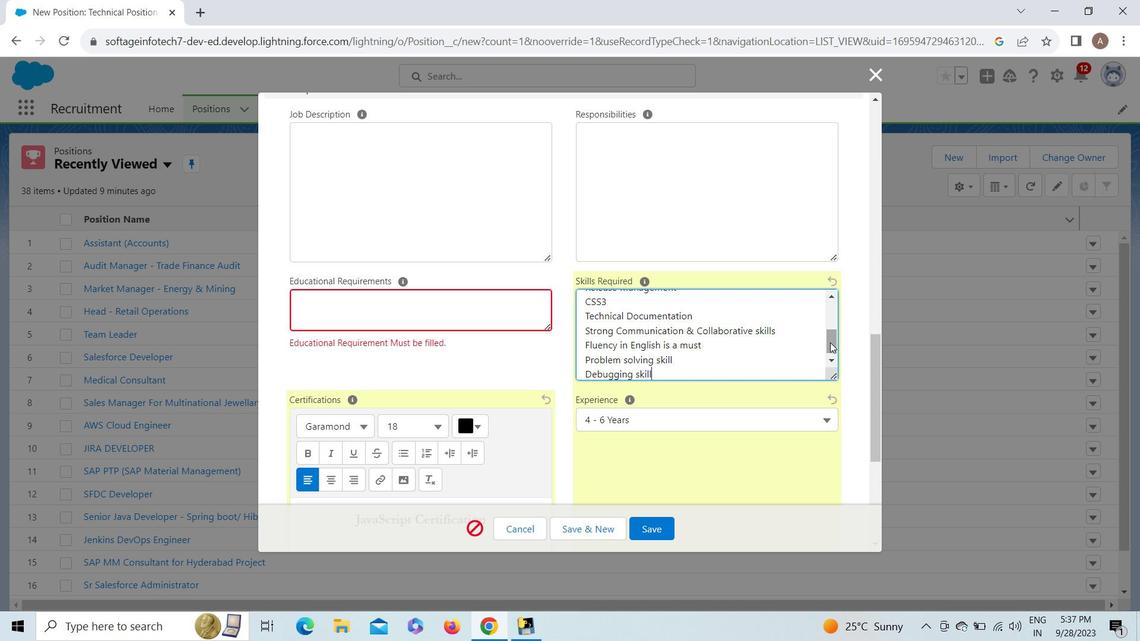 
Action: Mouse moved to (465, 325)
Screenshot: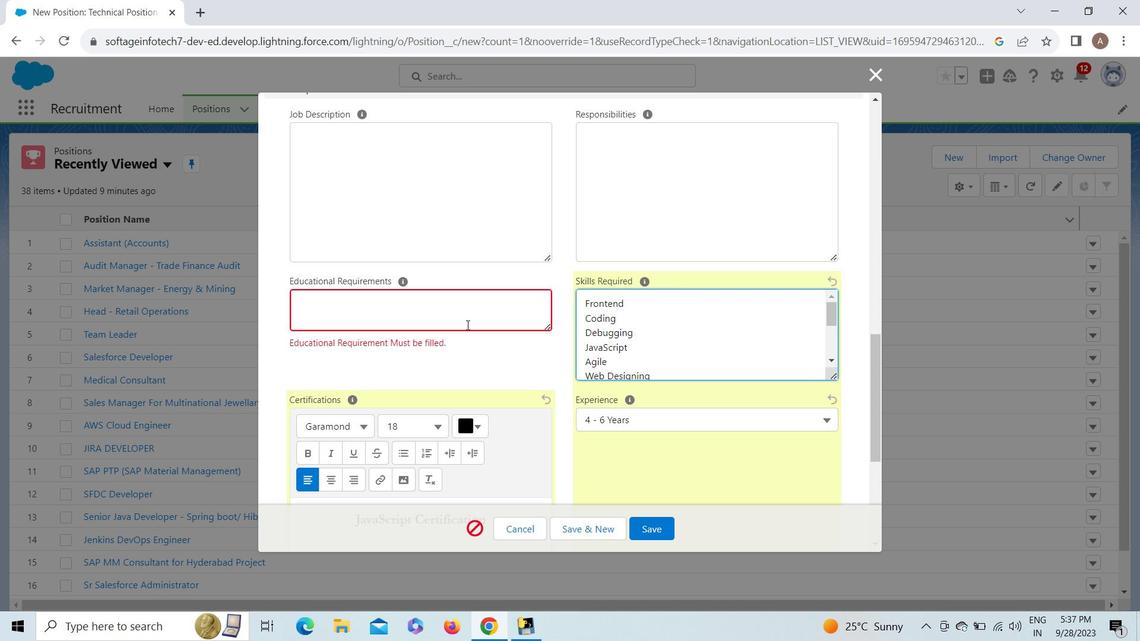
Action: Mouse pressed left at (465, 325)
Screenshot: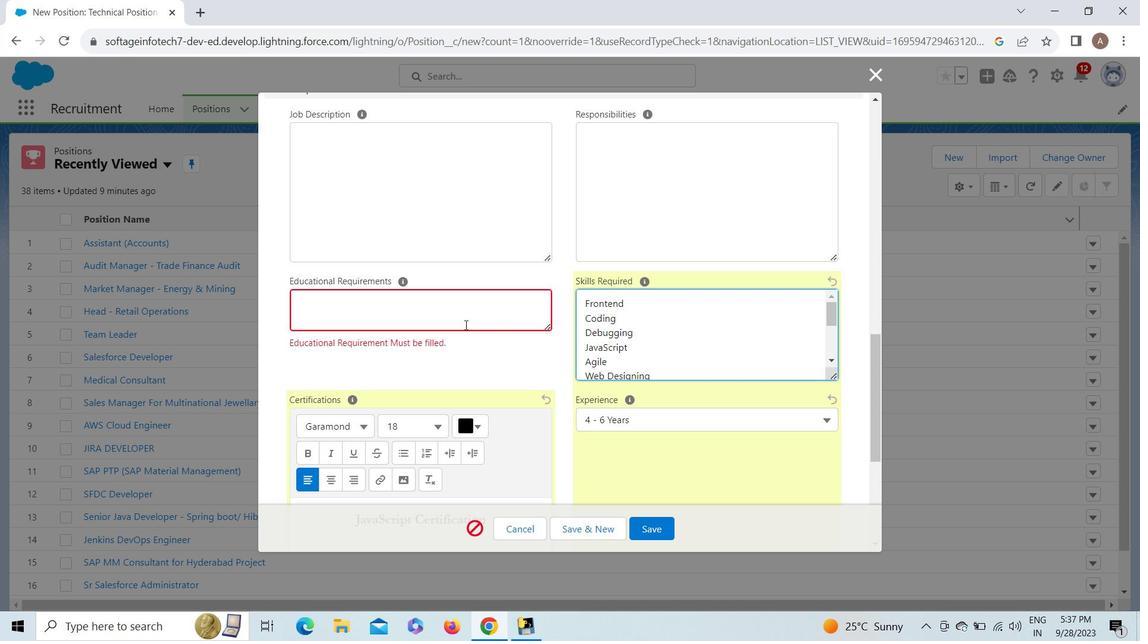 
Action: Key pressed <Key.shift>Bachelors<Key.space><Key.shift>degree<Key.space>in<Key.space><Key.shift>Computer<Key.space><Key.shift><Key.shift><Key.shift><Key.shift><Key.shift><Key.shift><Key.shift><Key.shift><Key.shift><Key.shift>Science,<Key.space><Key.shift>Software<Key.space><Key.shift>Engineering,<Key.space>or<Key.space>a<Key.space>related<Key.space>field
Screenshot: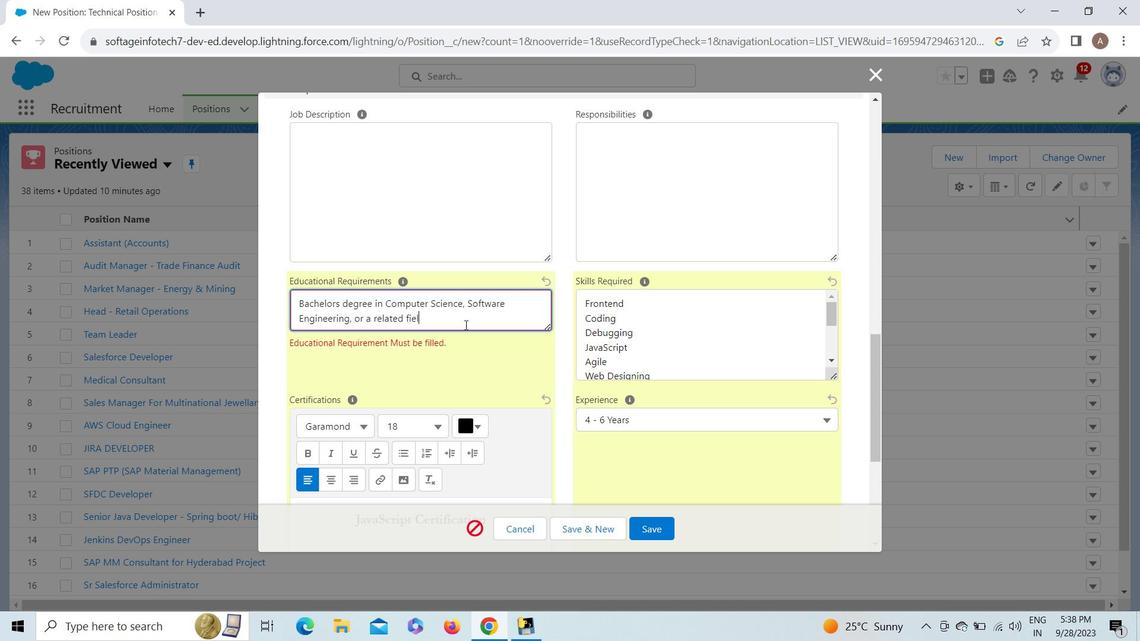 
Action: Mouse moved to (568, 237)
Screenshot: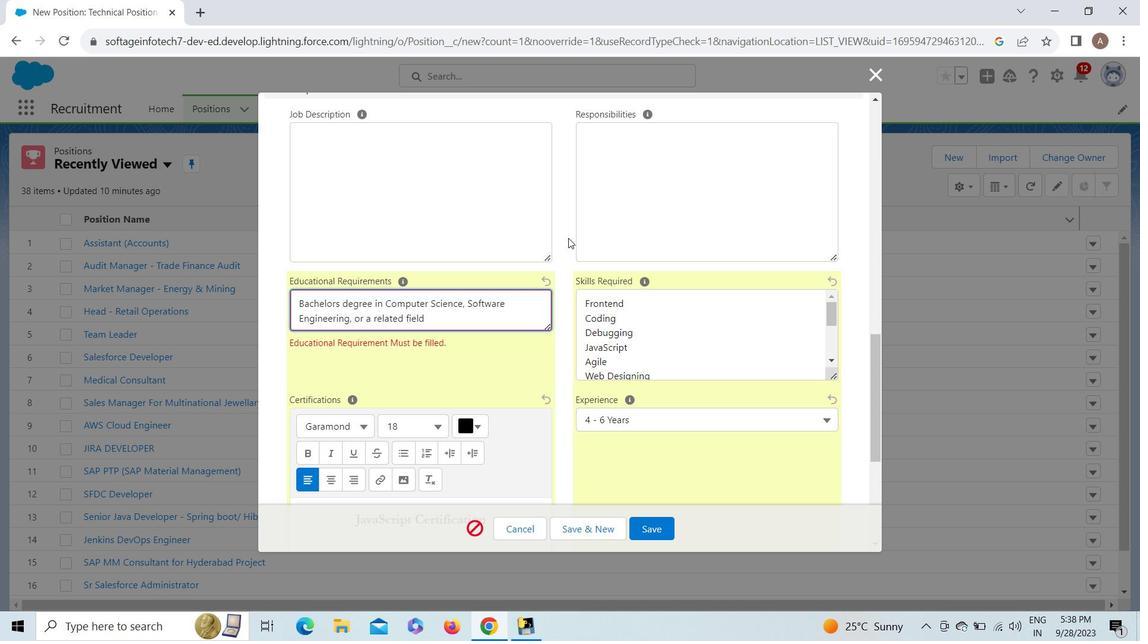
Action: Key pressed <Key.space><Key.shift_r><Key.shift_r><Key.shift_r>()<Key.left>or<Key.space>a<Key.space><Key.backspace><Key.backspace>equivalent<Key.space>experience
Screenshot: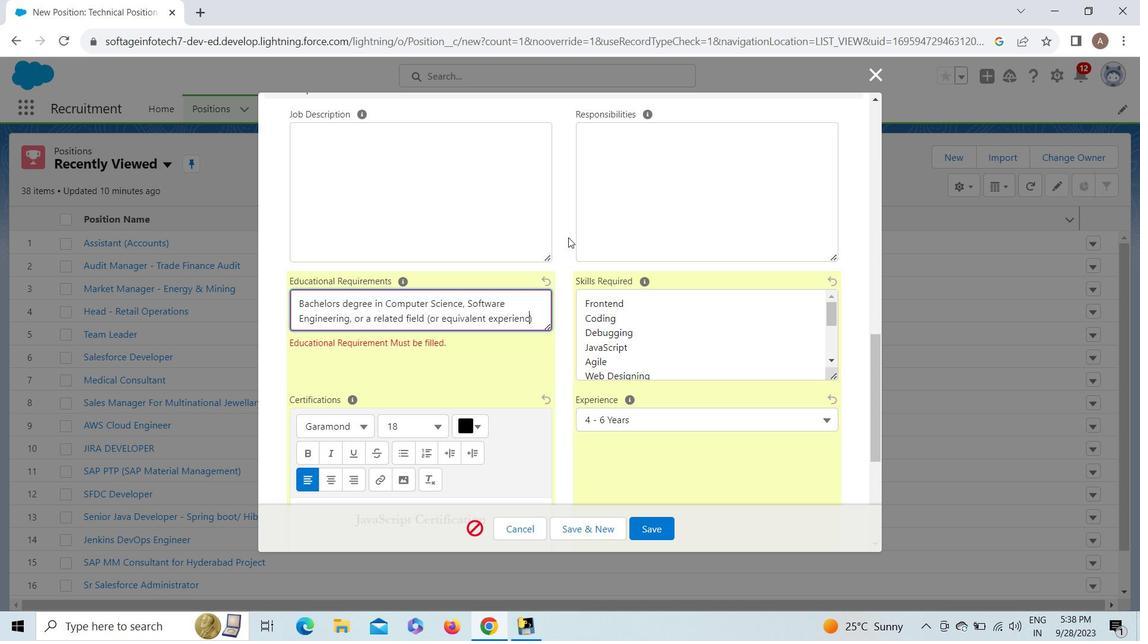 
Action: Mouse moved to (561, 274)
Screenshot: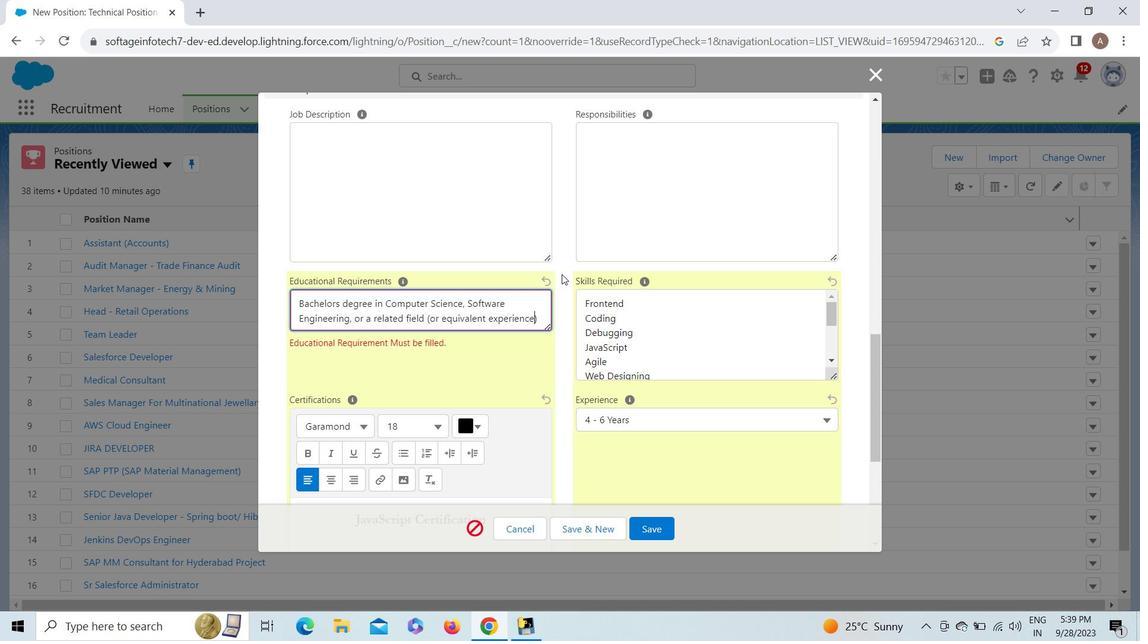 
Action: Key pressed <Key.right><Key.enter><Key.enter><Key.shift>Any<Key.space><Key.shift>Post<Key.space>graduate/<Key.space><Key.shift>Any<Key.space>graduate
Screenshot: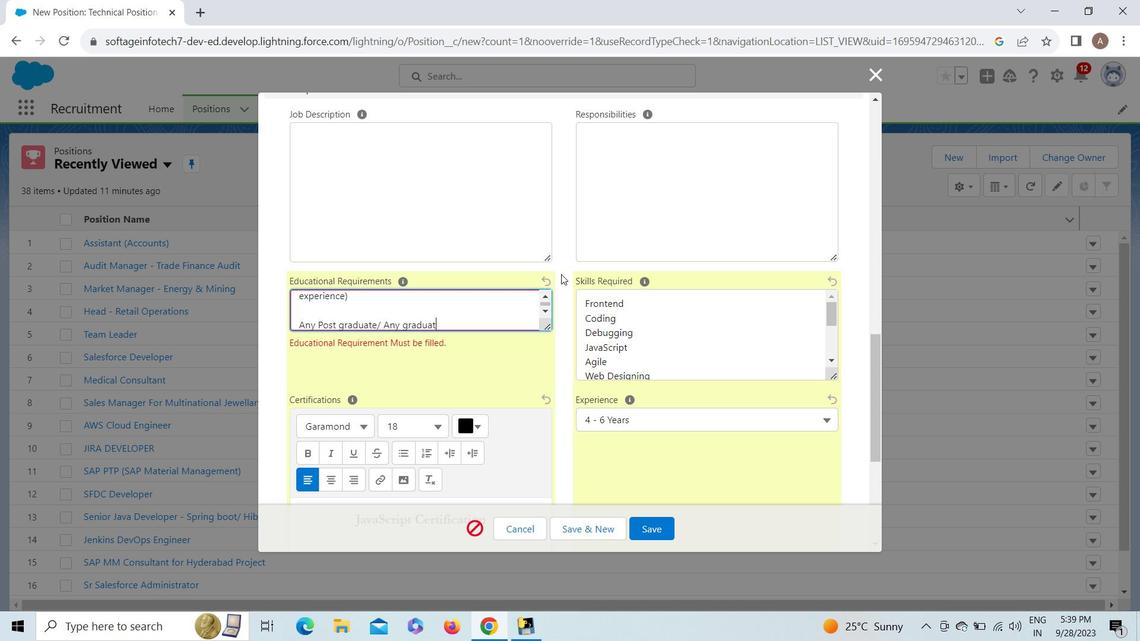 
Action: Mouse moved to (872, 384)
Screenshot: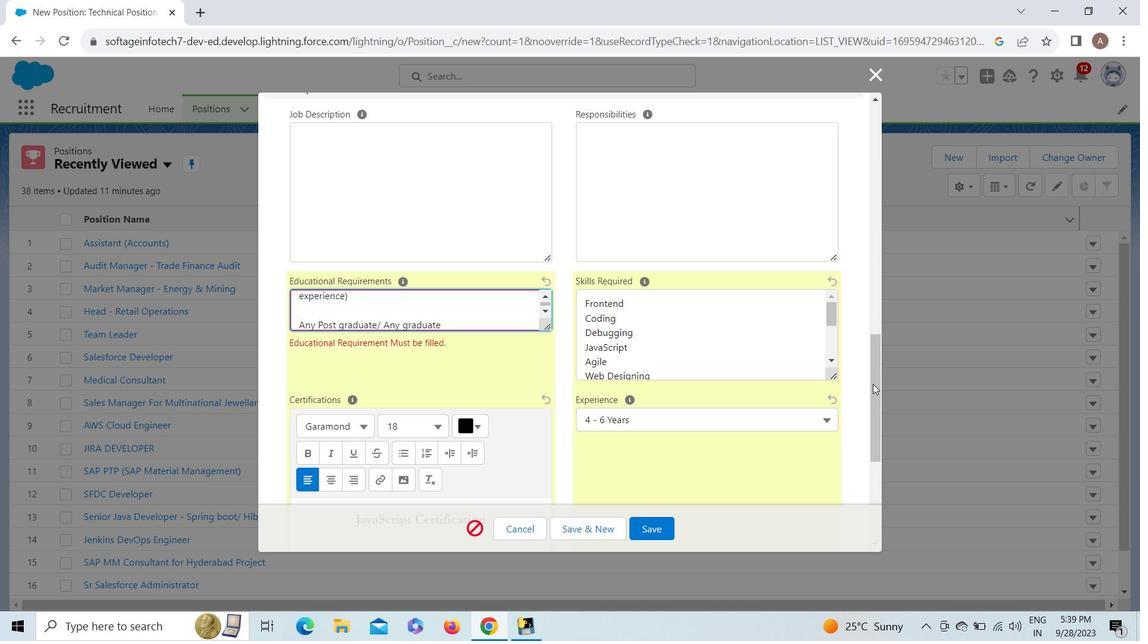 
Action: Mouse pressed left at (872, 384)
Screenshot: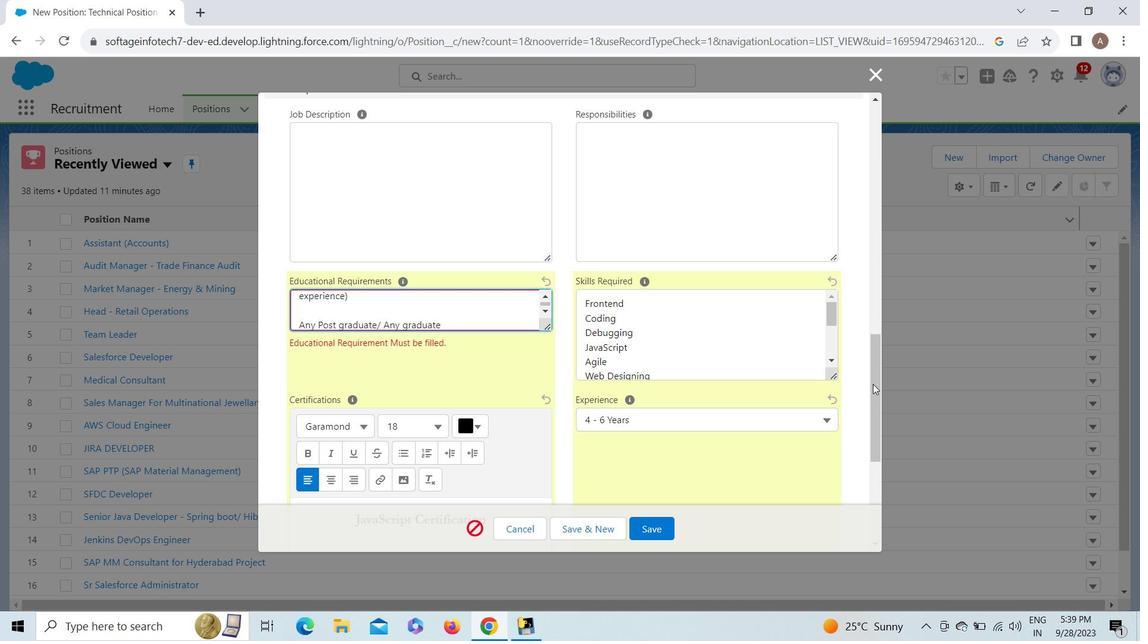 
Action: Mouse moved to (508, 361)
Screenshot: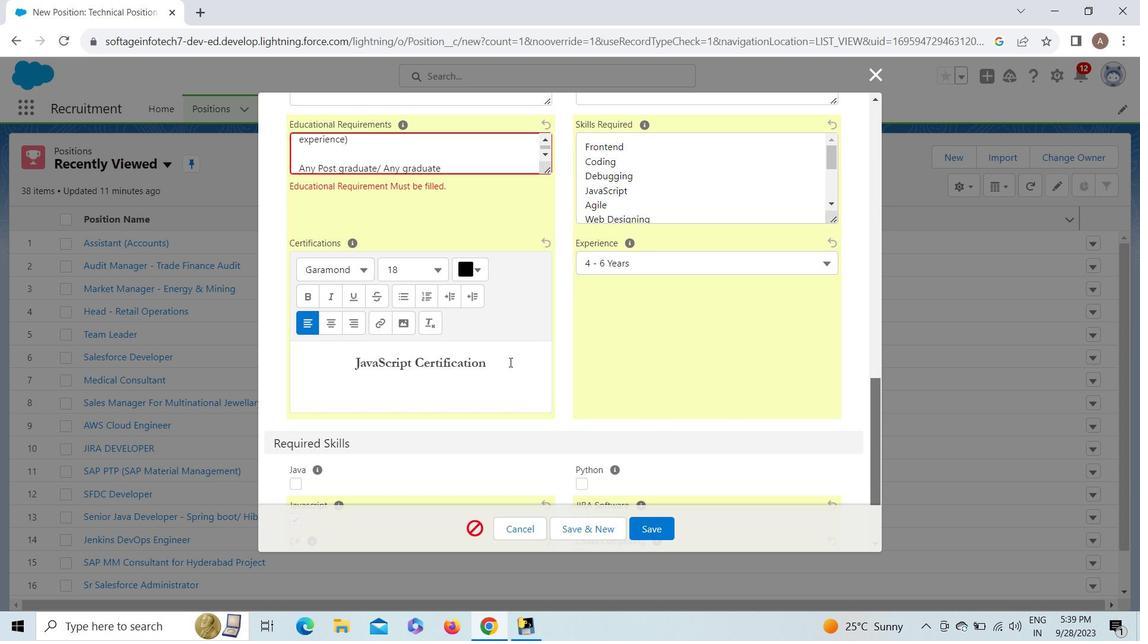
Action: Mouse pressed left at (508, 361)
Screenshot: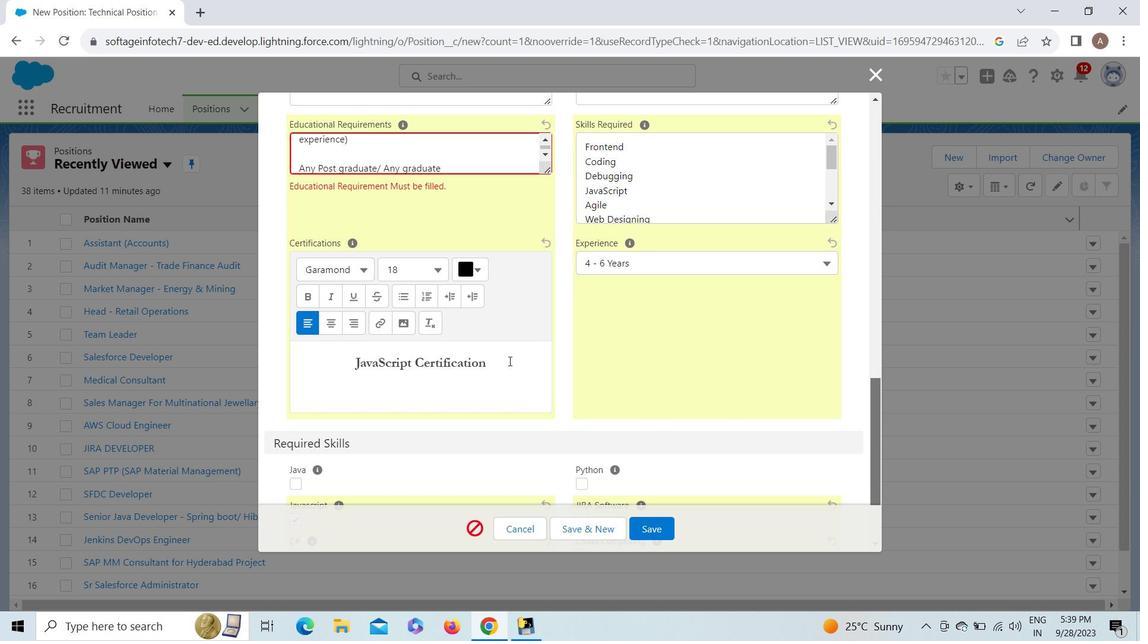
Action: Mouse pressed left at (508, 361)
Screenshot: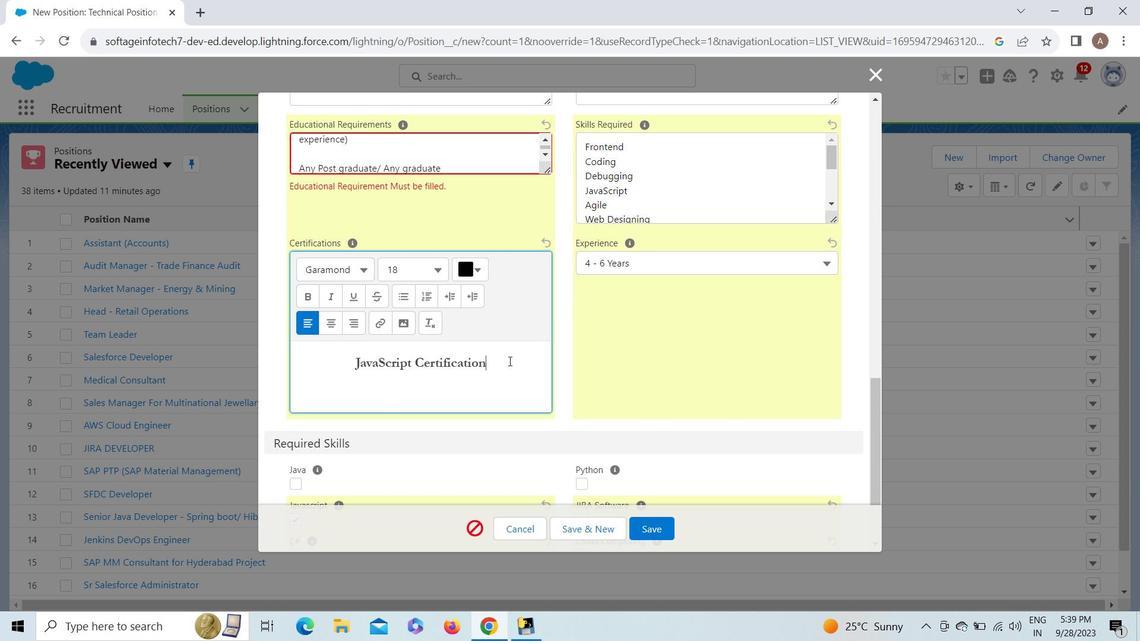 
Action: Mouse pressed left at (508, 361)
Screenshot: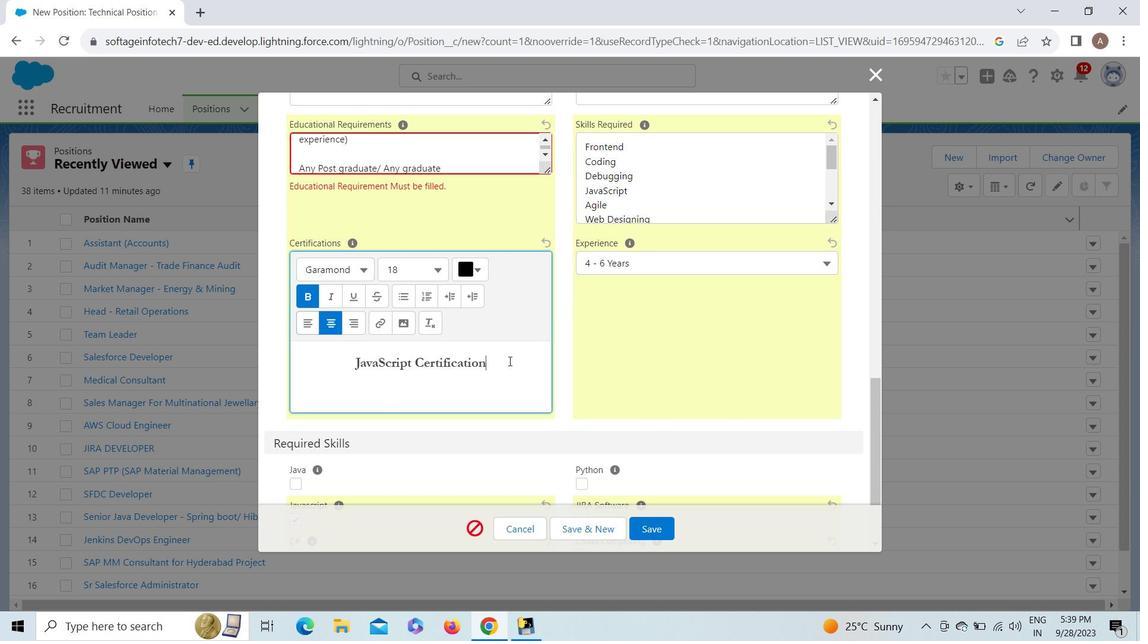 
Action: Mouse moved to (353, 302)
Screenshot: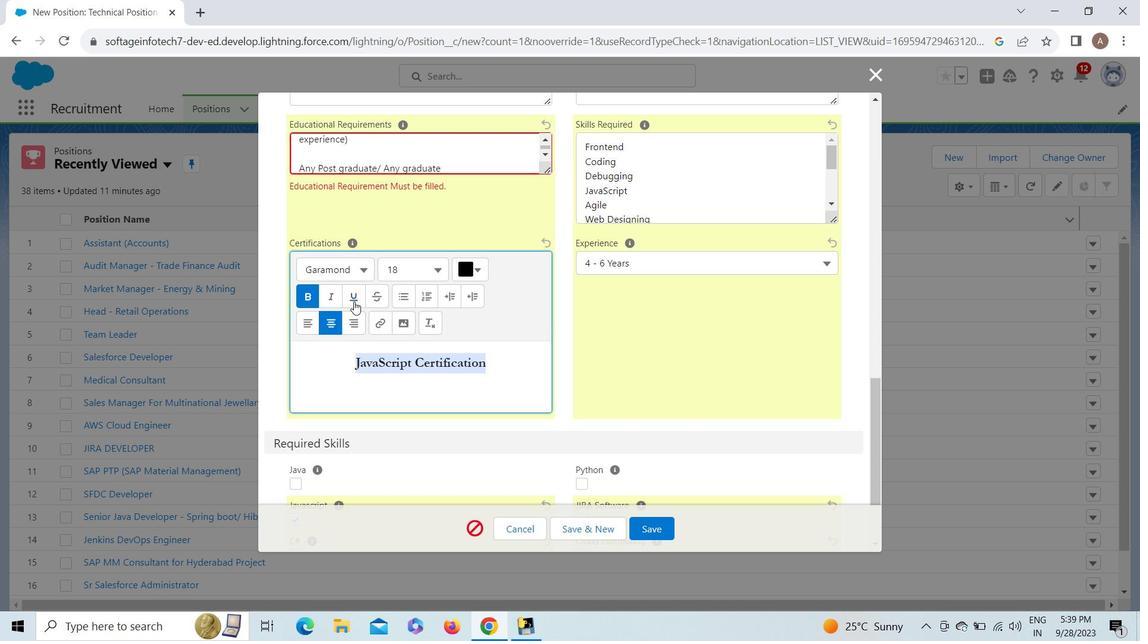 
Action: Mouse pressed left at (353, 302)
Screenshot: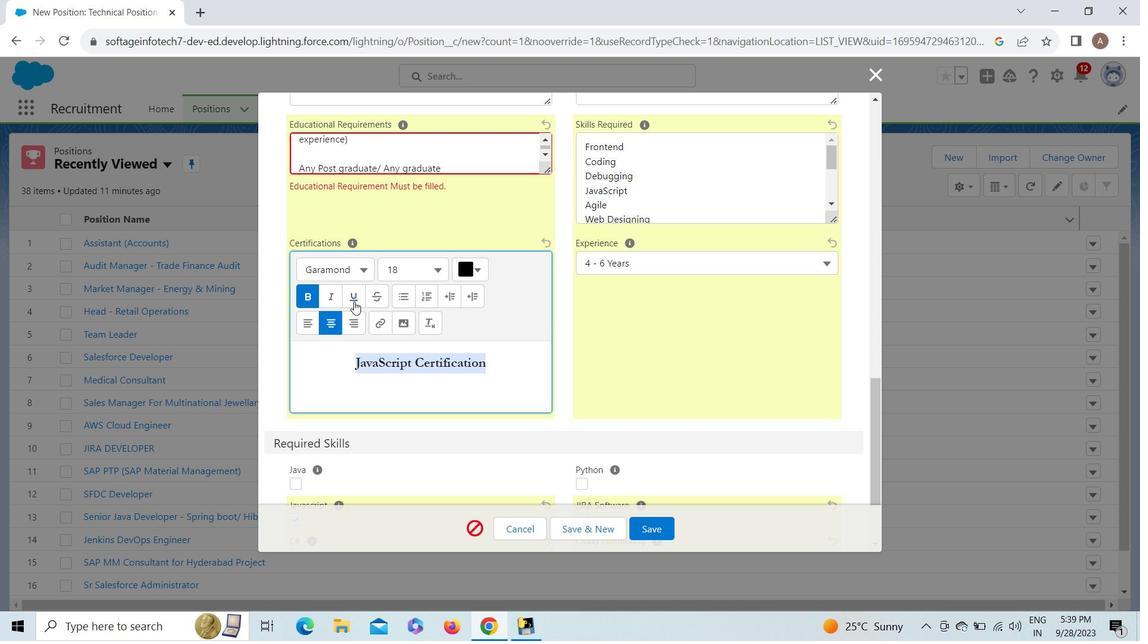 
Action: Mouse moved to (529, 394)
Screenshot: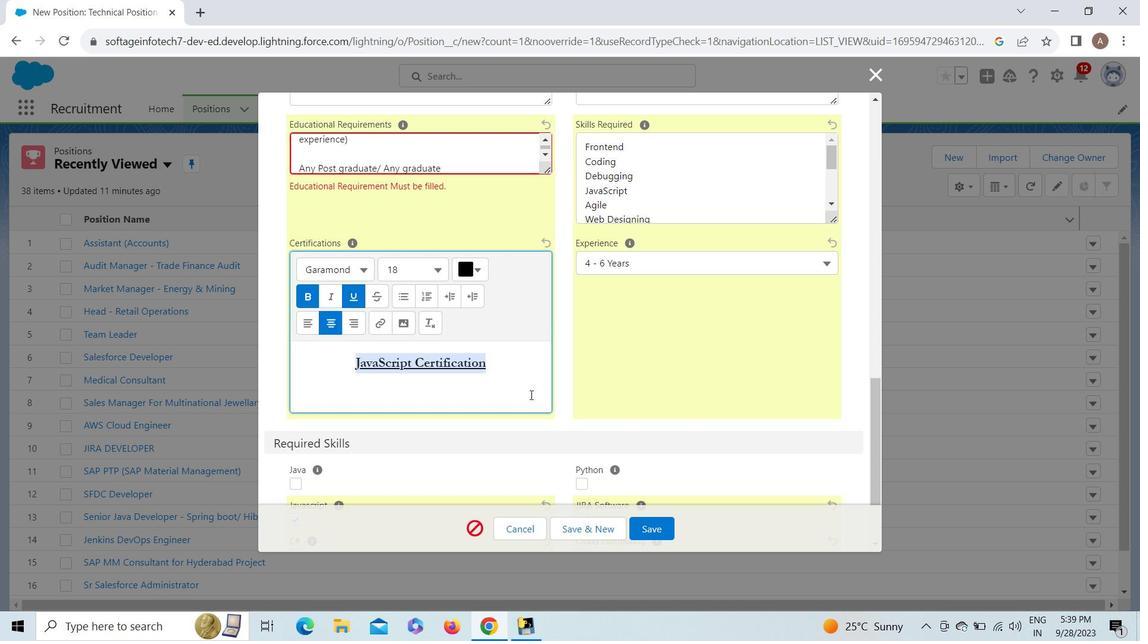 
Action: Mouse pressed left at (529, 394)
Screenshot: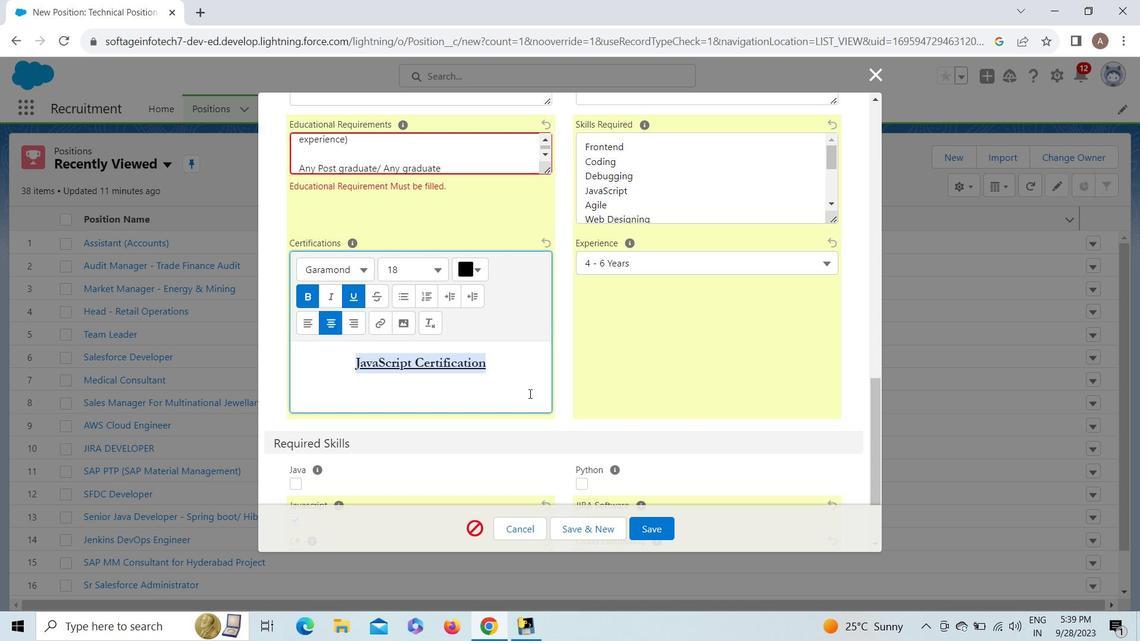 
Action: Mouse moved to (875, 406)
Screenshot: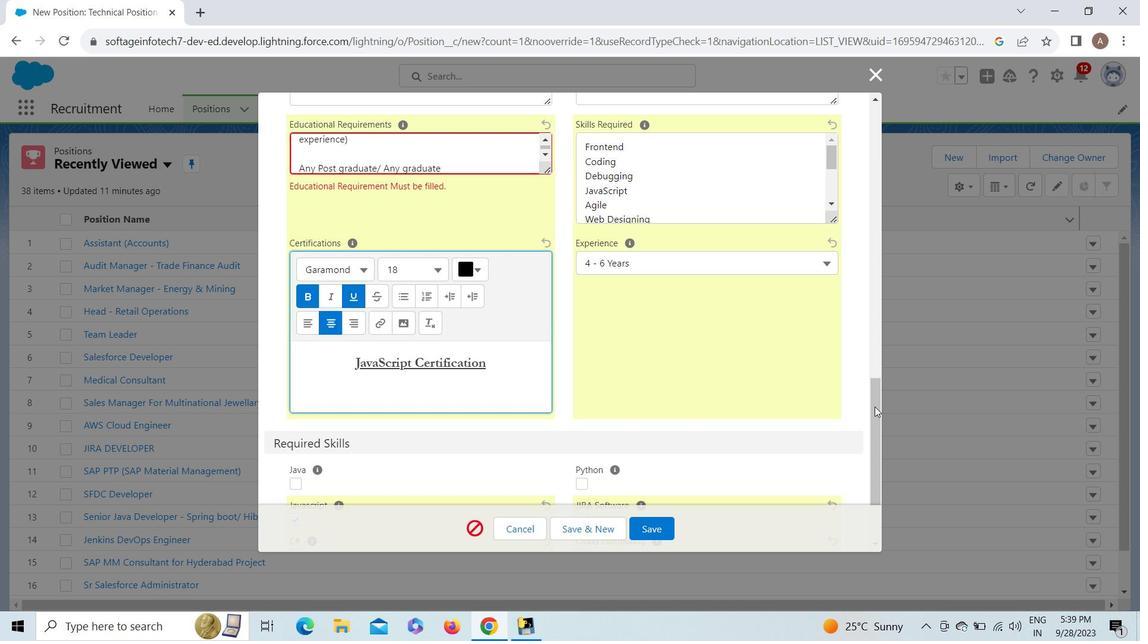 
Action: Mouse pressed left at (875, 406)
Screenshot: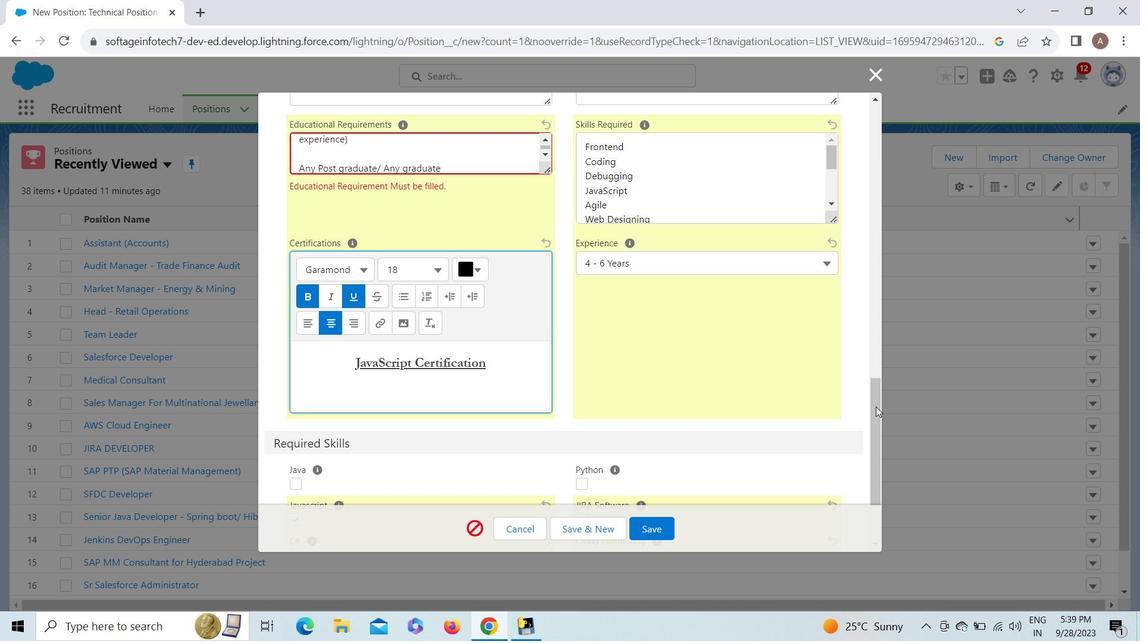 
Action: Mouse moved to (874, 447)
Screenshot: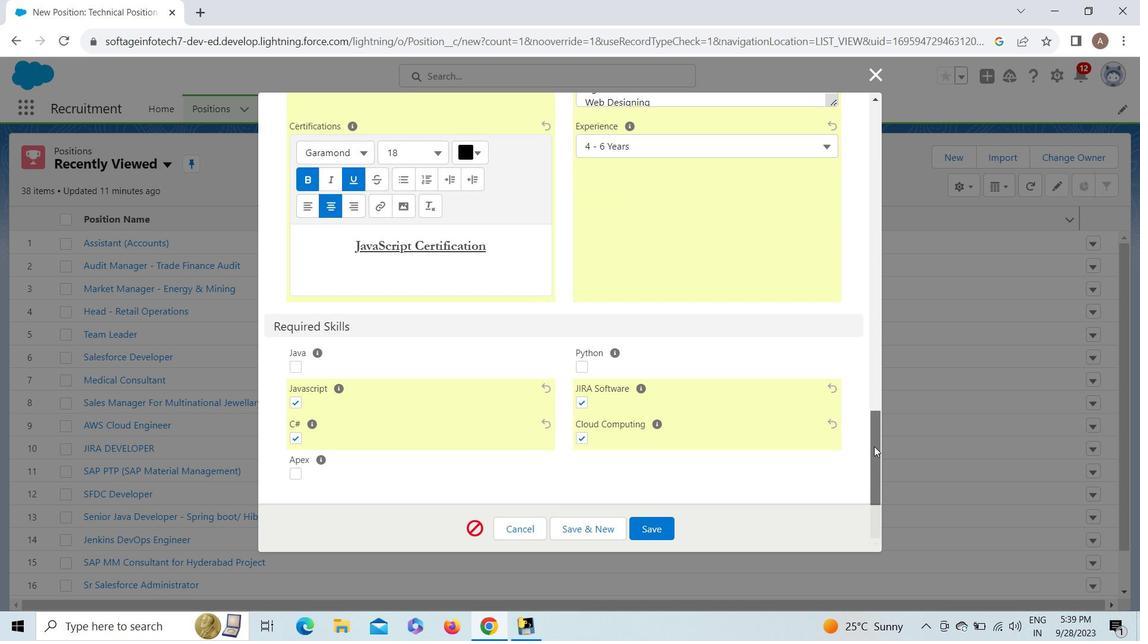 
Action: Mouse pressed left at (874, 447)
Screenshot: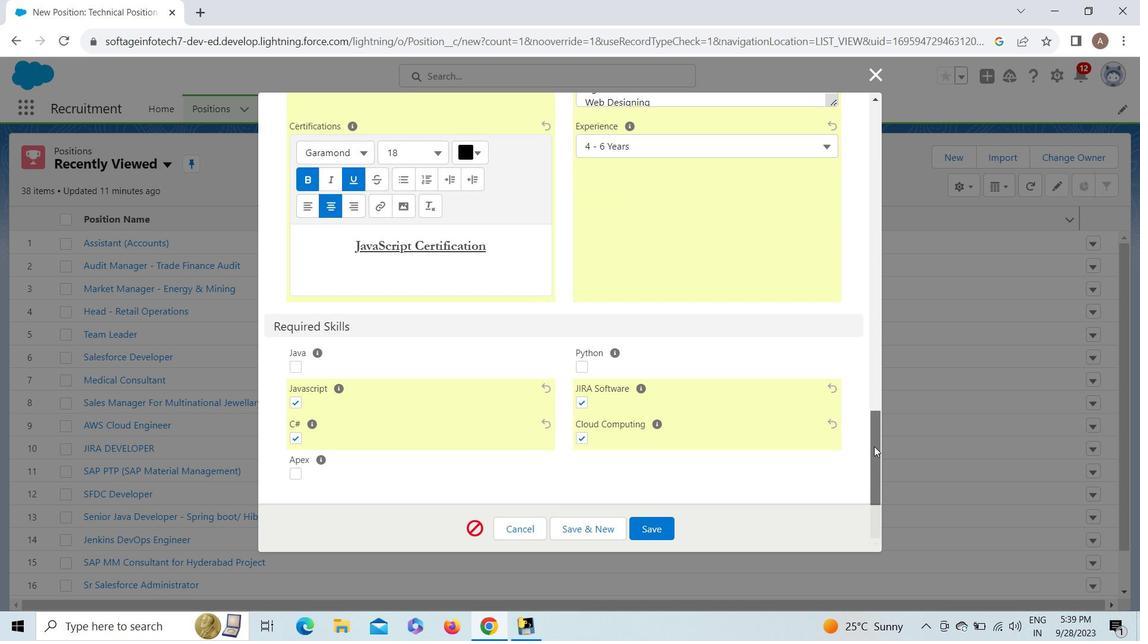 
Action: Mouse moved to (521, 361)
Screenshot: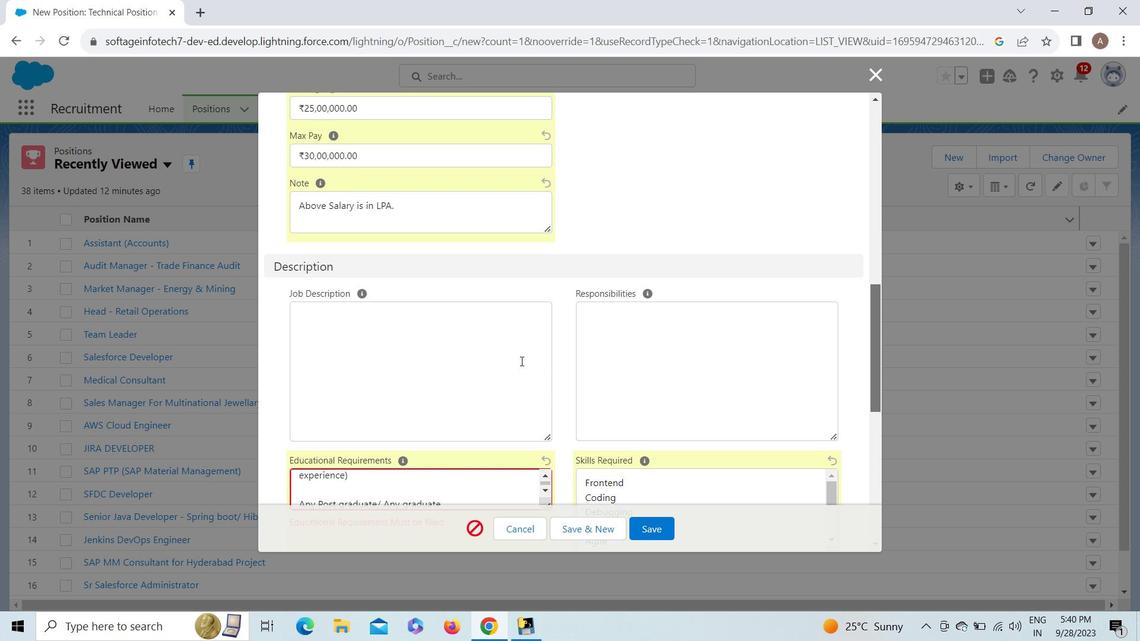 
Action: Mouse pressed left at (521, 361)
Screenshot: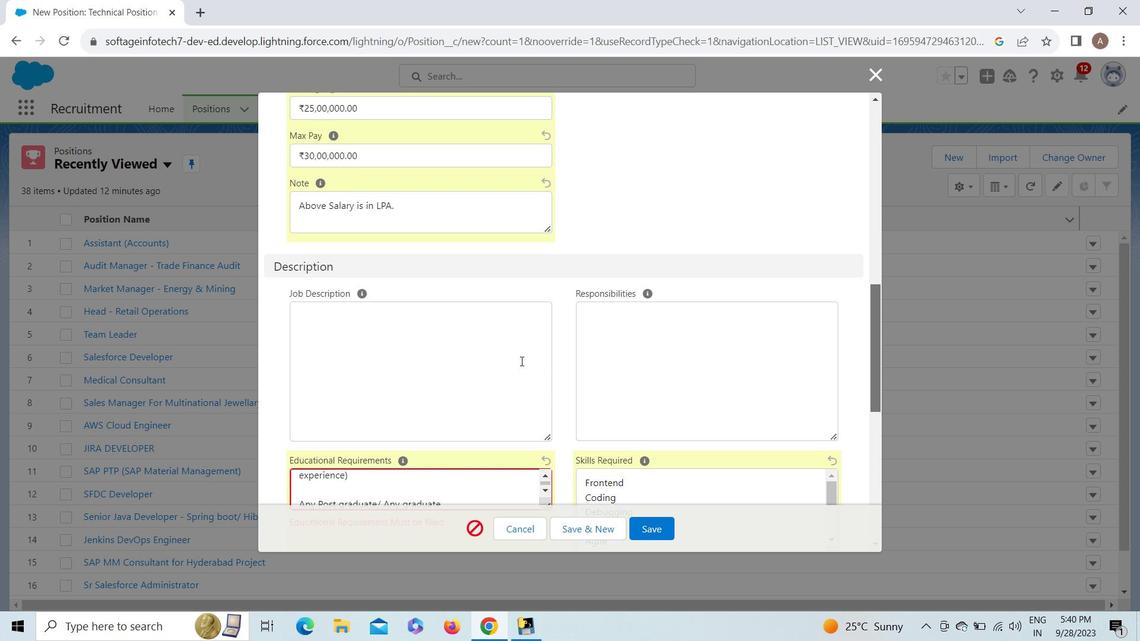 
Action: Mouse moved to (390, 387)
Screenshot: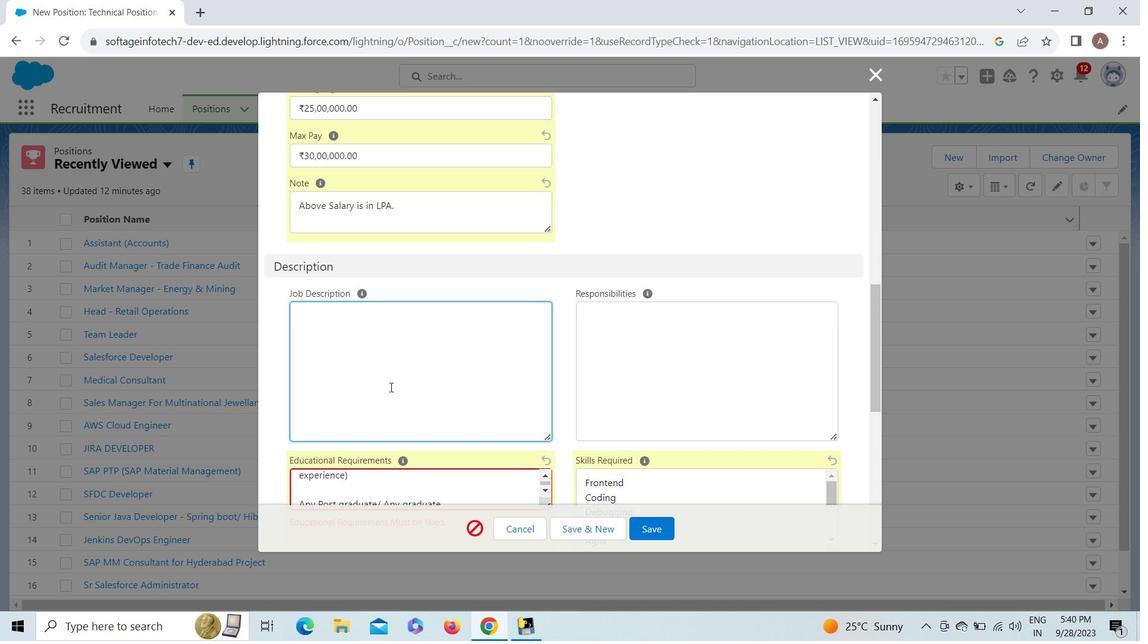 
Action: Key pressed <Key.shift>We<Key.space>are<Key.space>seeking<Key.space>a<Key.space>highly<Key.space>skilled<Key.space>and<Key.space>experienced<Key.space><Key.shift>Angular<Key.space><Key.shift>Developer<Key.space>to<Key.space>join<Key.space>our<Key.space>team.<Key.enter><Key.enter><Key.shift><Key.shift><Key.shift><Key.shift><Key.shift><Key.shift>In<Key.space>this<Key.space>role,<Key.space>you<Key.space>will<Key.space>be<Key.space>responsible<Key.space>for<Key.space>designin<Key.backspace>ng,<Key.space>implementing<Key.space>and<Key.space>maintaining<Key.space>a<Key.space><Key.shift>Storefront<Key.space>web<Key.space>application<Key.space>built<Key.space>with<Key.space><Key.shift><Key.shift>Hybris<Key.space><Key.shift><Key.shift><Key.shift>Spartacus<Key.space>and<Key.space><Key.shift>Angular,<Key.space><Key.shift>Ensuring<Key.space><Key.left><Key.left><Key.left><Key.left><Key.left><Key.left><Key.left><Key.left><Key.backspace>e<Key.right><Key.right><Key.right><Key.right><Key.right><Key.right><Key.right><Key.right>the<Key.space>delivery<Key.space>of<Key.space>high<Key.space>quality,<Key.space>responsive<Key.space>and<Key.space>performant<Key.space>user<Key.space>interfaces.<Key.enter><Key.enter>
Screenshot: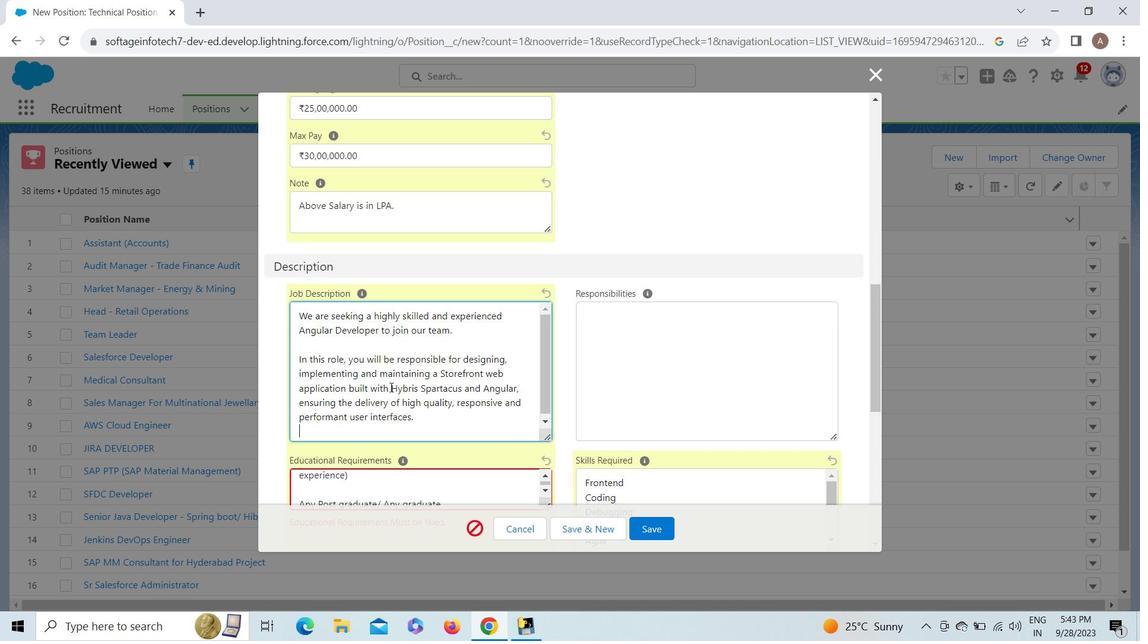 
Action: Mouse moved to (436, 406)
Screenshot: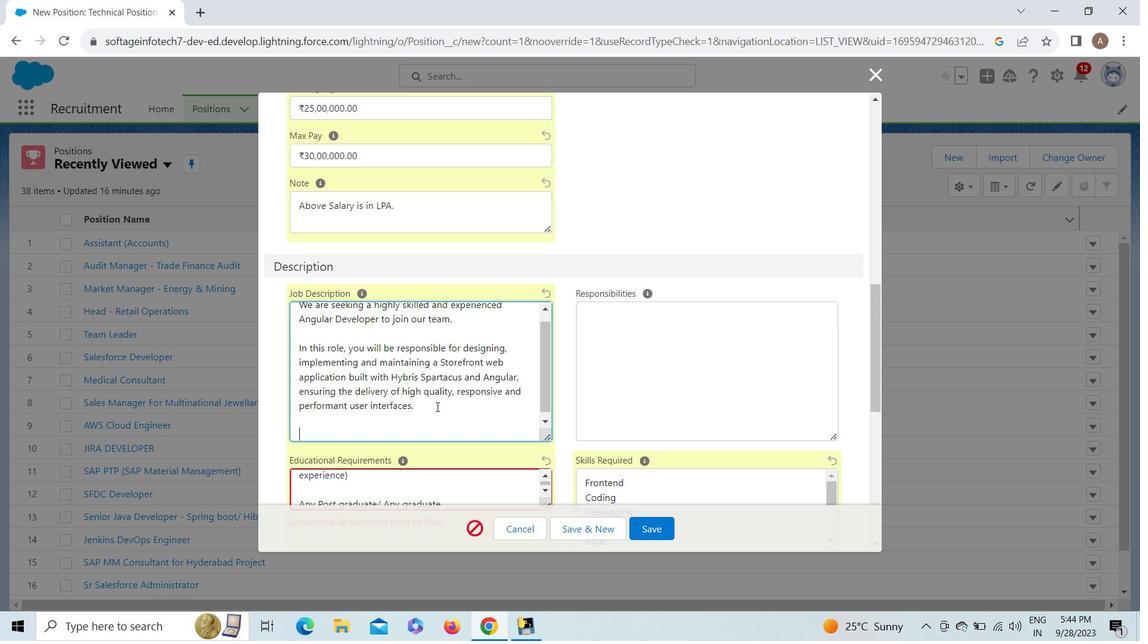 
Action: Mouse pressed left at (436, 406)
Screenshot: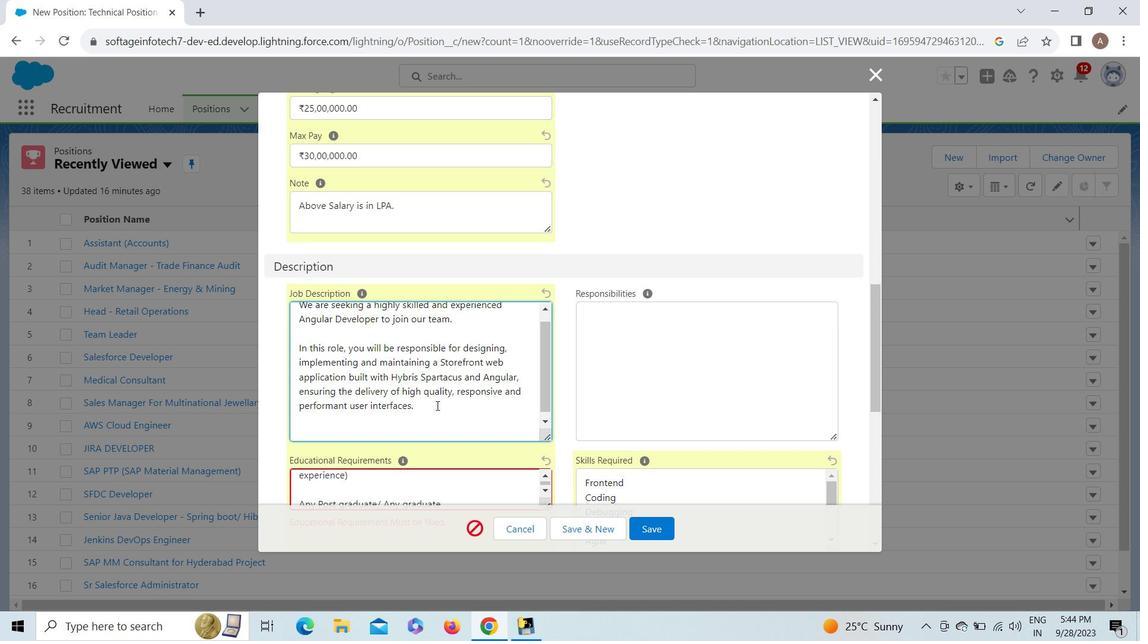 
Action: Key pressed <Key.enter><Key.enter>
Screenshot: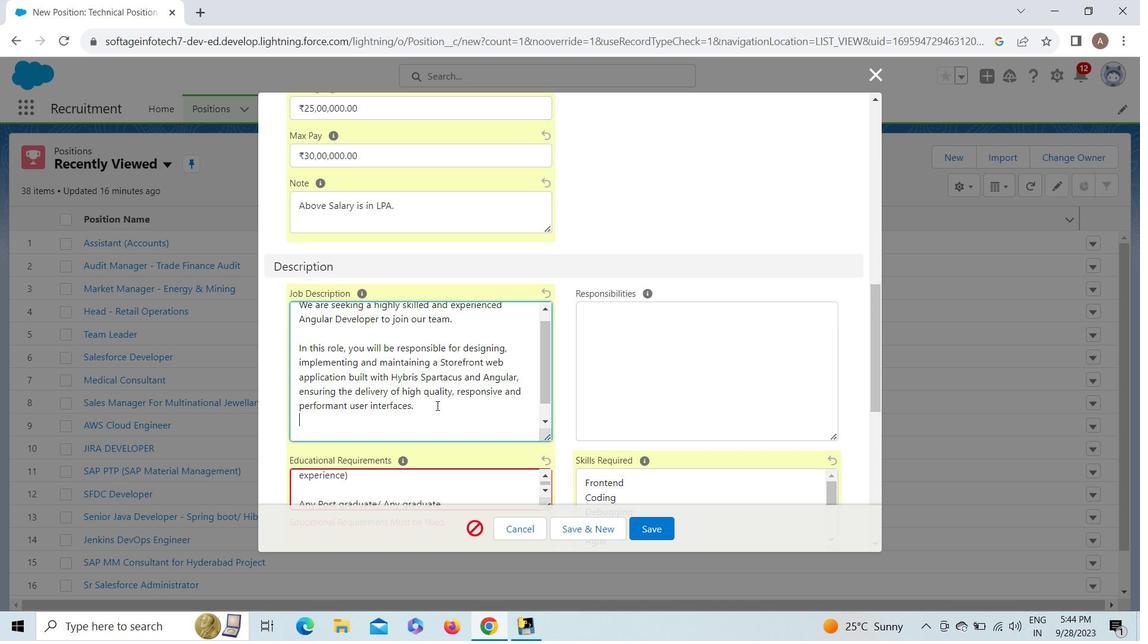 
Action: Mouse moved to (479, 393)
Screenshot: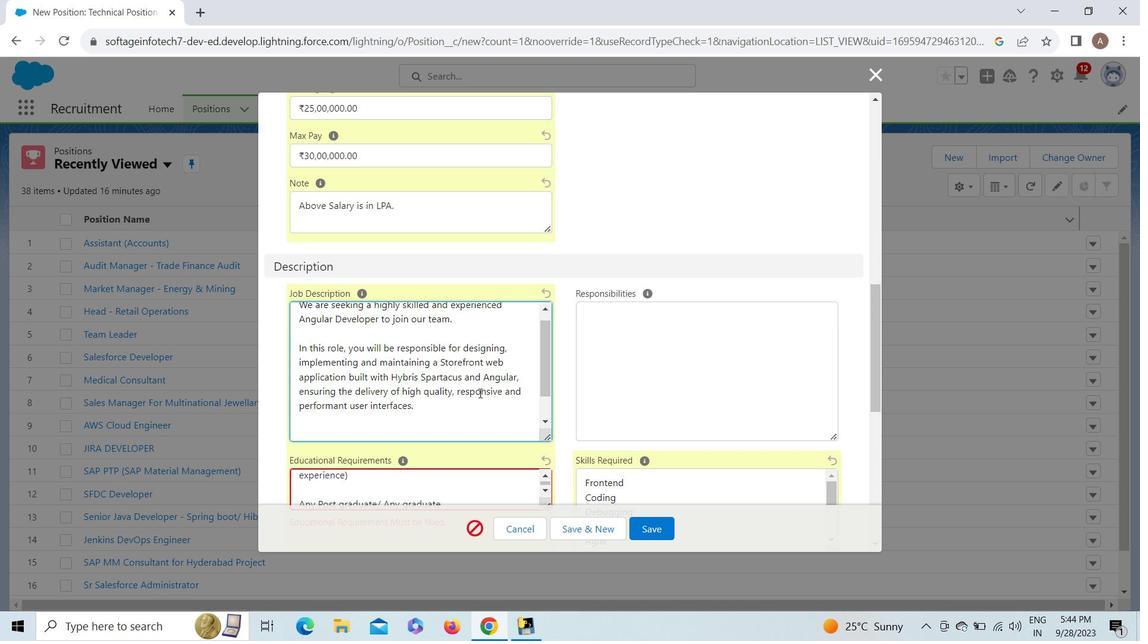 
Action: Key pressed <Key.shift>Your<Key.space>expery<Key.backspace>tise<Key.space>in<Key.space><Key.shift>Angular,<Key.space>and<Key.space><Key.shift><Key.shift><Key.shift><Key.shift><Key.shift><Key.shift><Key.shift><Key.shift><Key.shift><Key.shift><Key.shift><Key.shift><Key.shift><Key.shift><Key.shift><Key.shift>Front<Key.space>end<Key.space>development<Key.space>will<Key.space>pay<Key.left><Key.left>l<Key.right><Key.right><Key.right><Key.left><Key.space>a<Key.space>crucial<Key.space>role<Key.space>in<Key.space>shaping<Key.space>the<Key.space>user<Key.space>experience<Key.space>and<Key.space>functionality<Key.space>of<Key.space>our<Key.space>web<Key.space>applications.
Screenshot: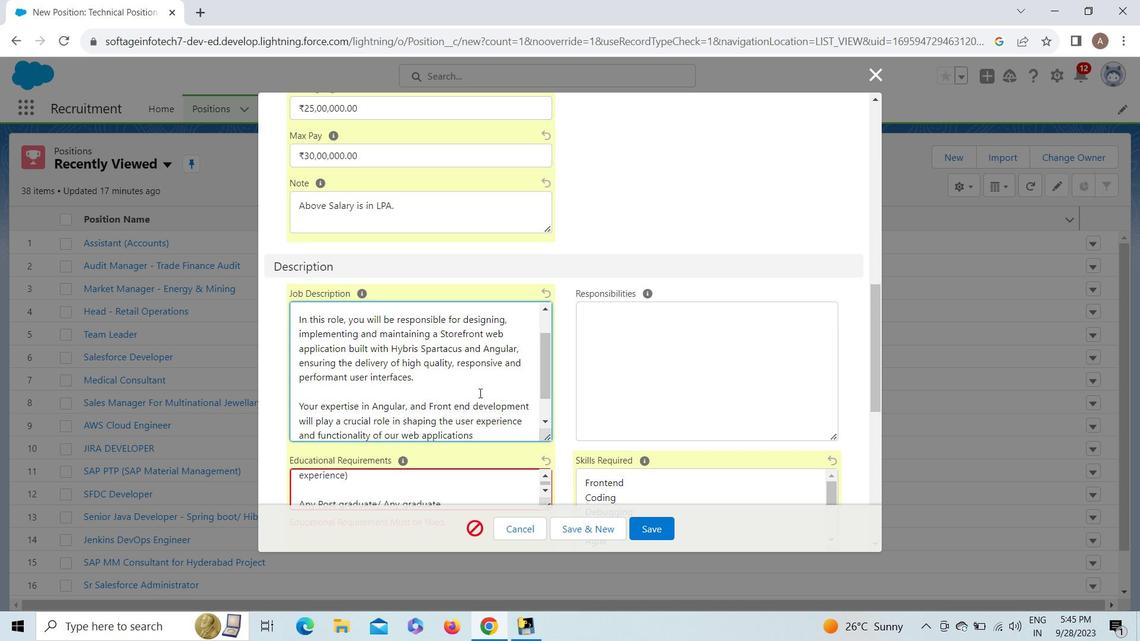 
Action: Mouse moved to (485, 456)
